 Task: Research family-friendly beach vacation options in the Outer Banks, North Carolina, with activities like  staying in Airbnb beachfront homes.
Action: Mouse moved to (499, 75)
Screenshot: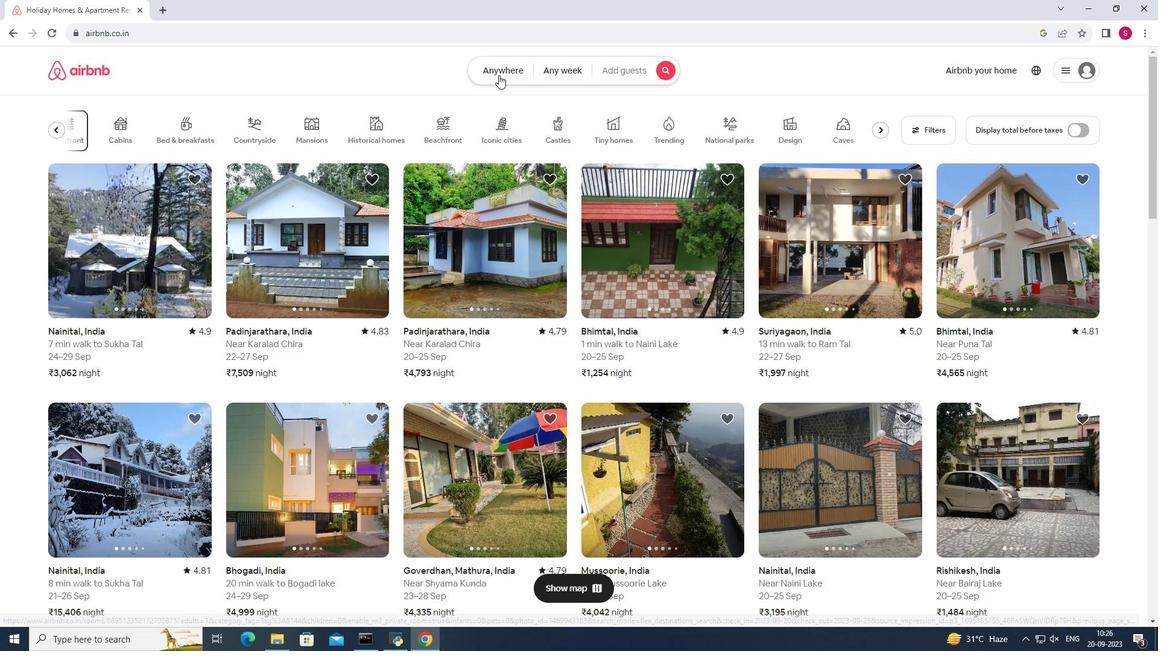 
Action: Mouse pressed left at (499, 75)
Screenshot: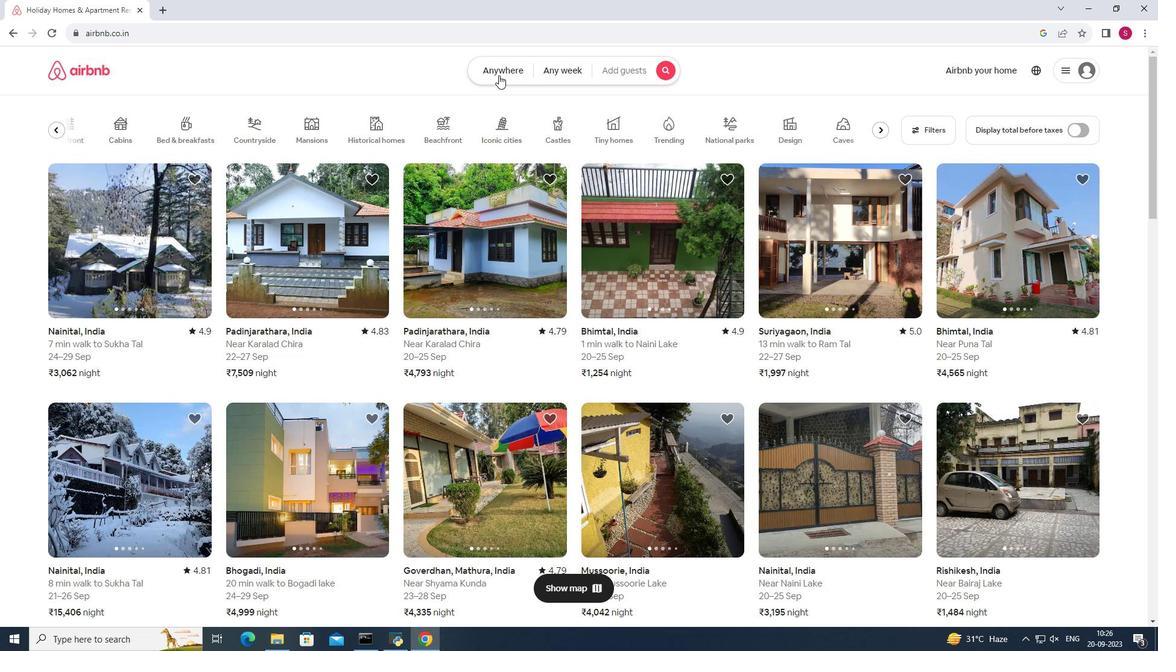 
Action: Mouse moved to (438, 114)
Screenshot: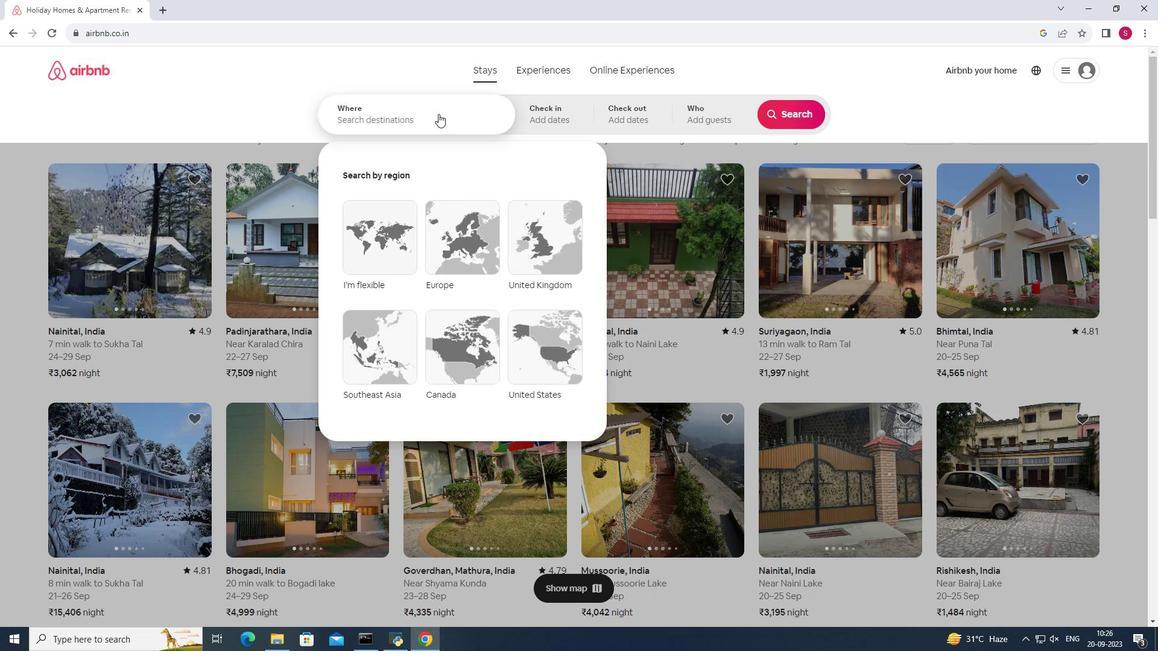 
Action: Mouse pressed left at (438, 114)
Screenshot: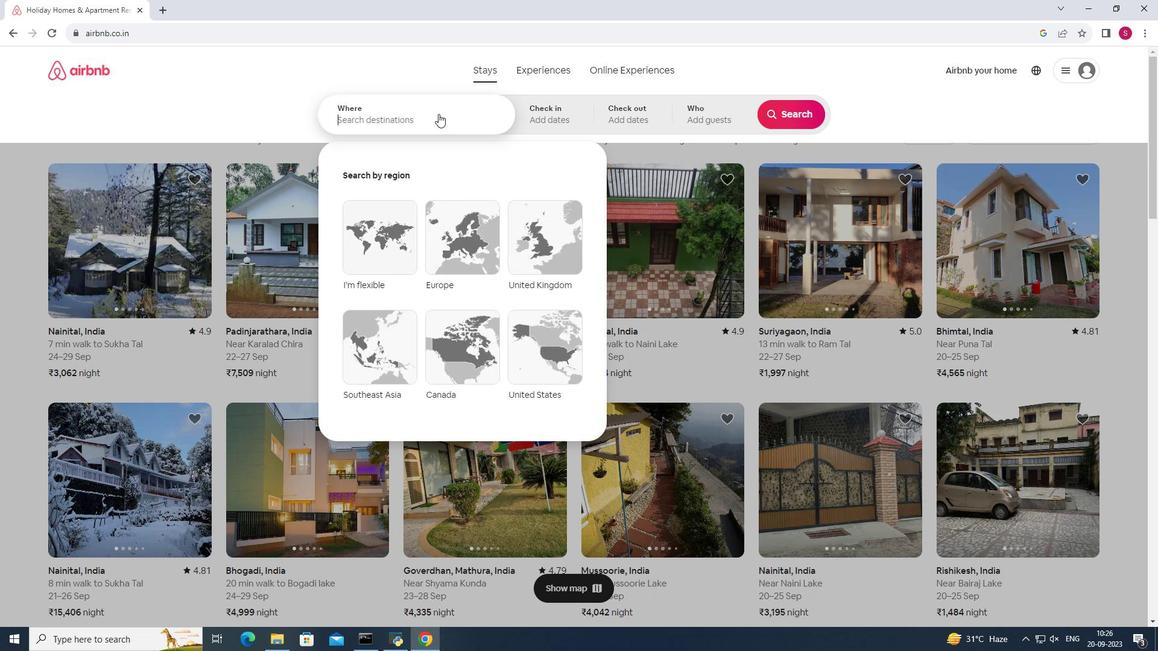 
Action: Key pressed <Key.shift><Key.shift><Key.shift><Key.shift><Key.shift><Key.shift><Key.shift><Key.shift>Outer<Key.space><Key.shift><Key.shift><Key.shift>Banks,<Key.space><Key.shift>North<Key.space><Key.shift><Key.shift><Key.shift><Key.shift>Carolina
Screenshot: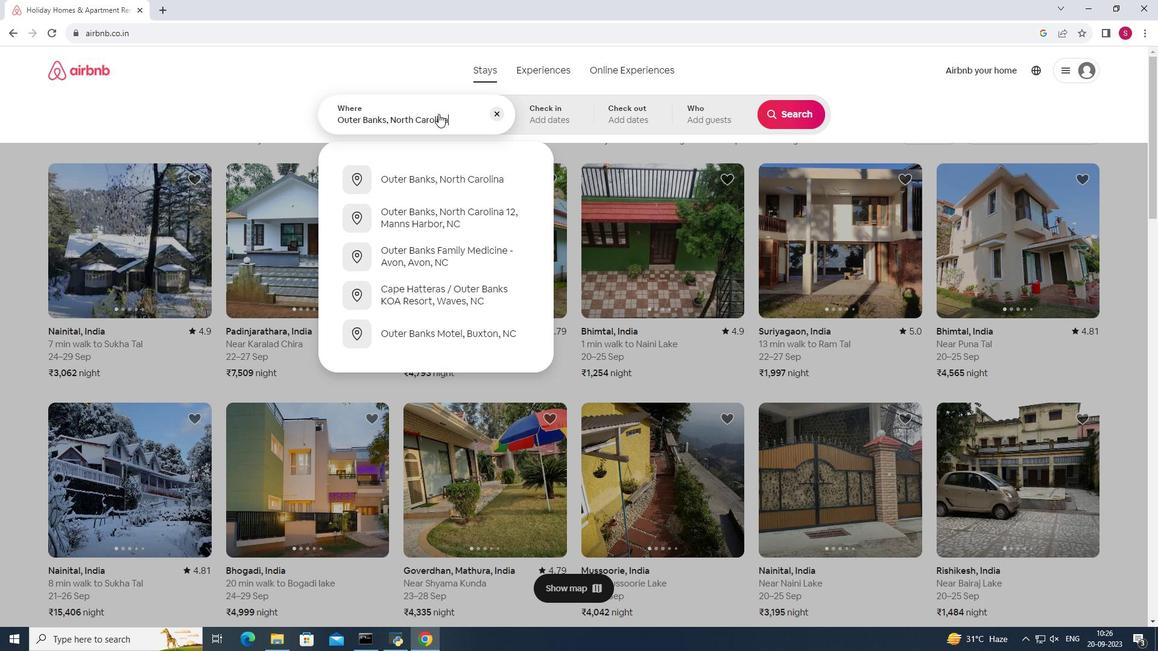 
Action: Mouse moved to (805, 118)
Screenshot: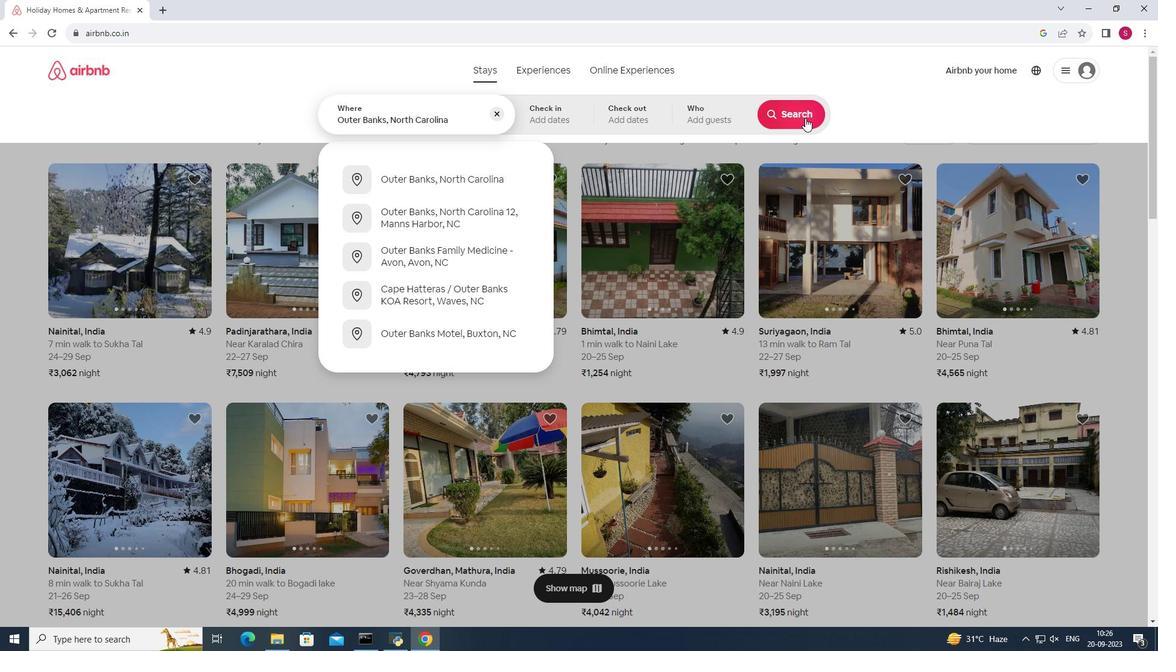 
Action: Mouse pressed left at (805, 118)
Screenshot: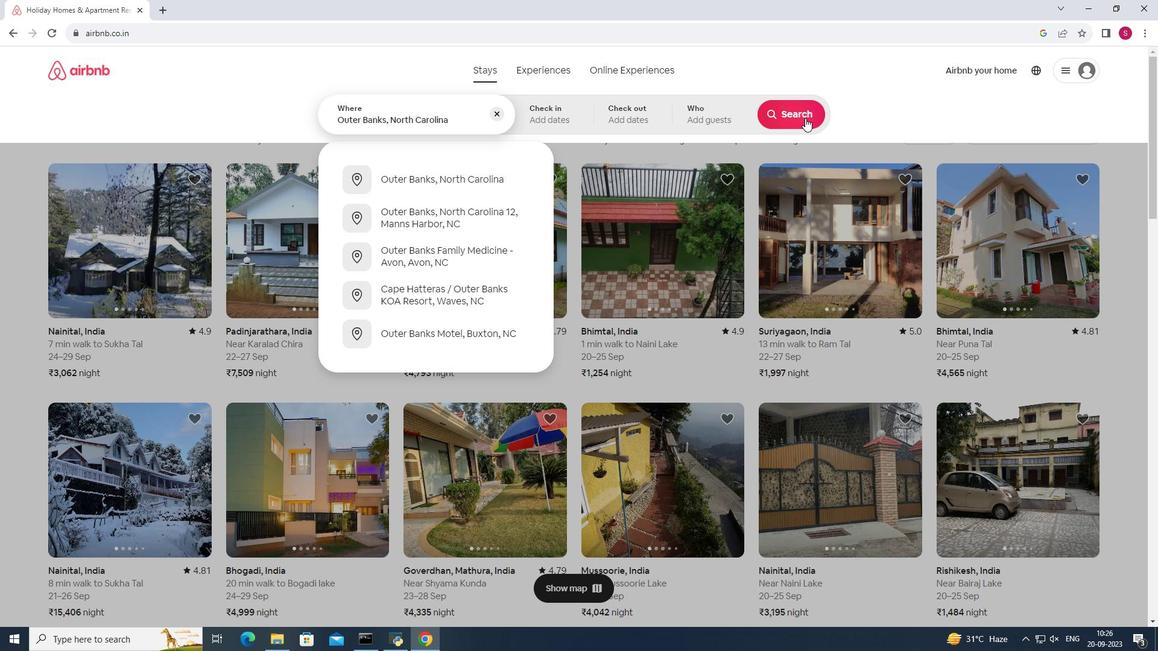 
Action: Mouse moved to (258, 112)
Screenshot: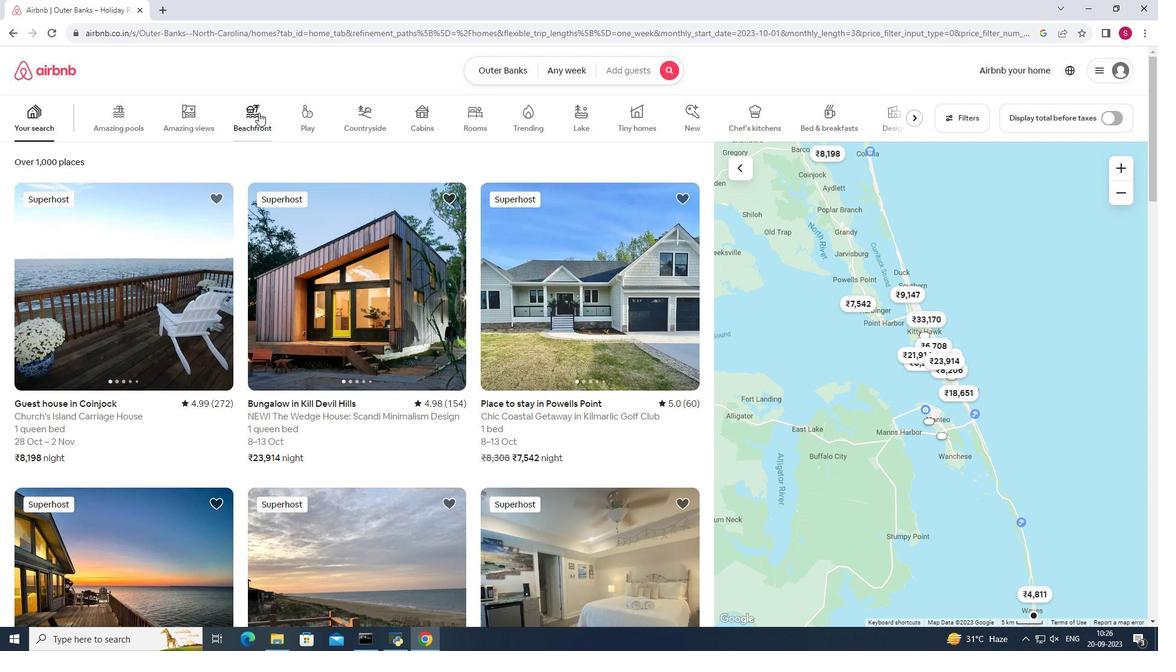 
Action: Mouse pressed left at (258, 112)
Screenshot: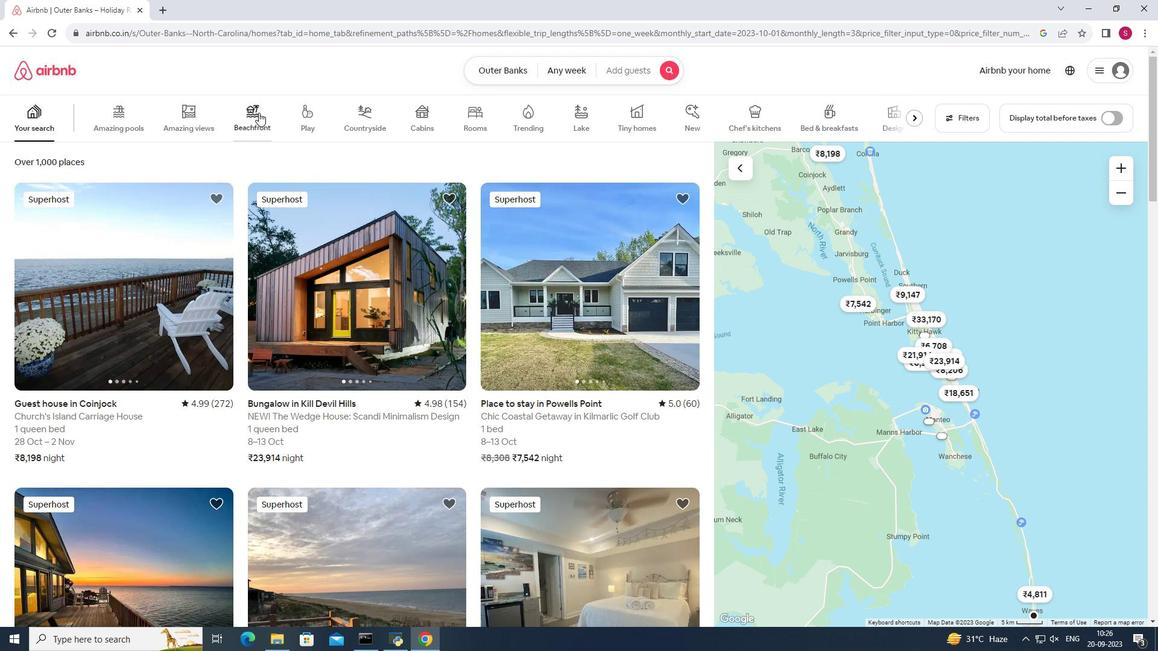 
Action: Mouse moved to (393, 303)
Screenshot: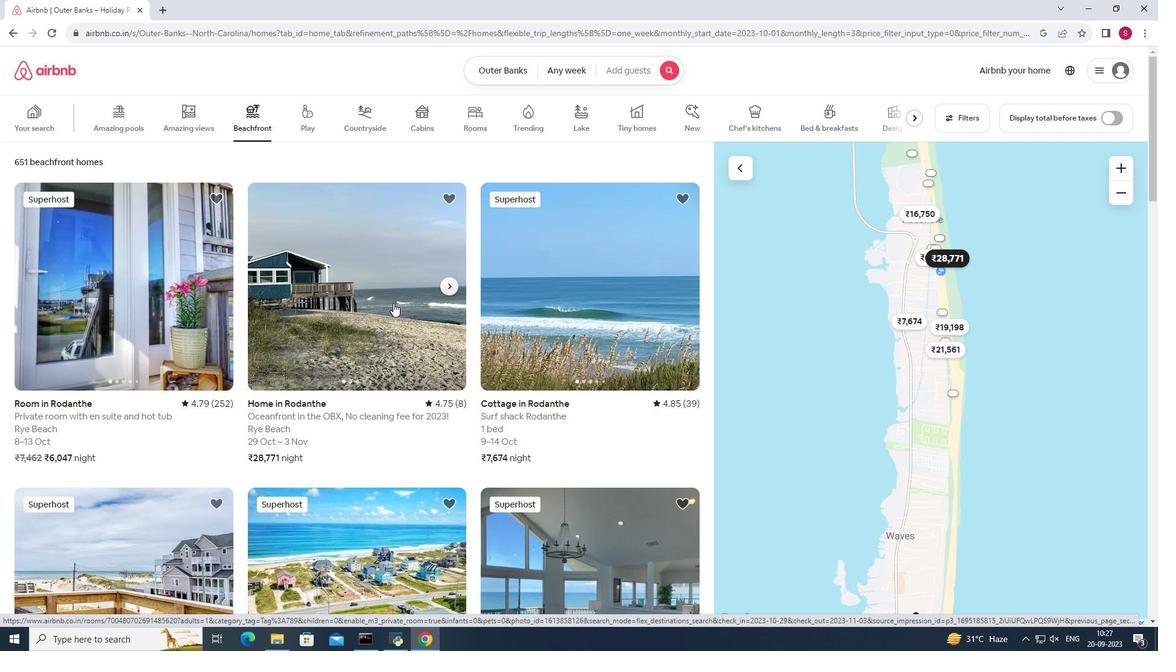
Action: Mouse pressed left at (393, 303)
Screenshot: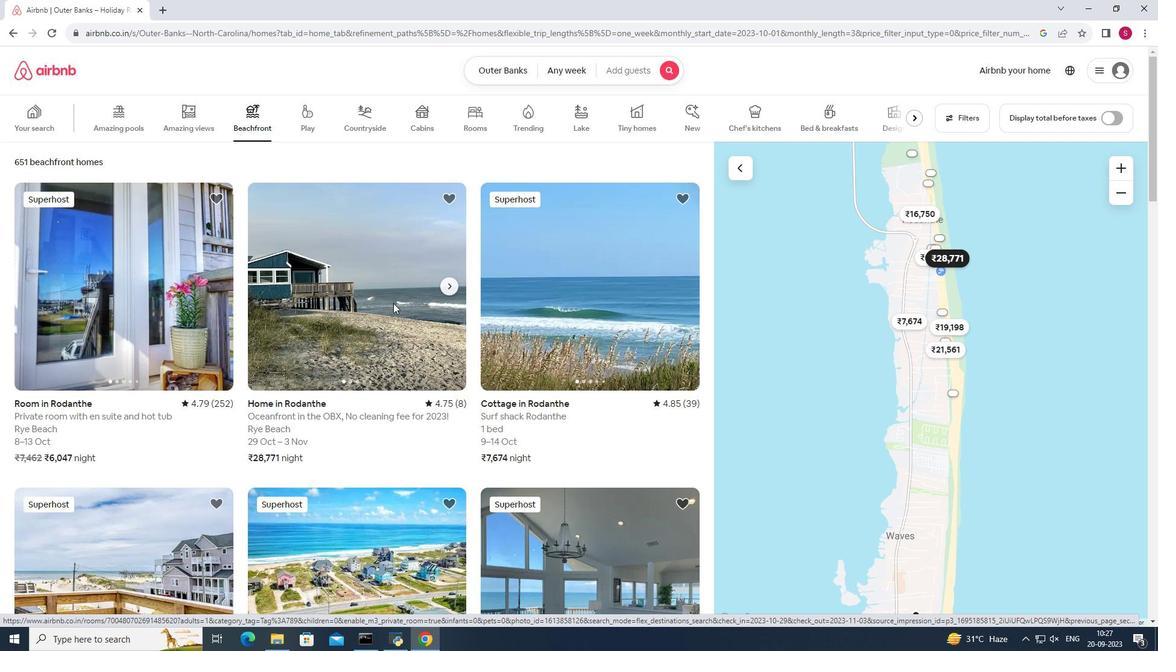 
Action: Mouse moved to (840, 428)
Screenshot: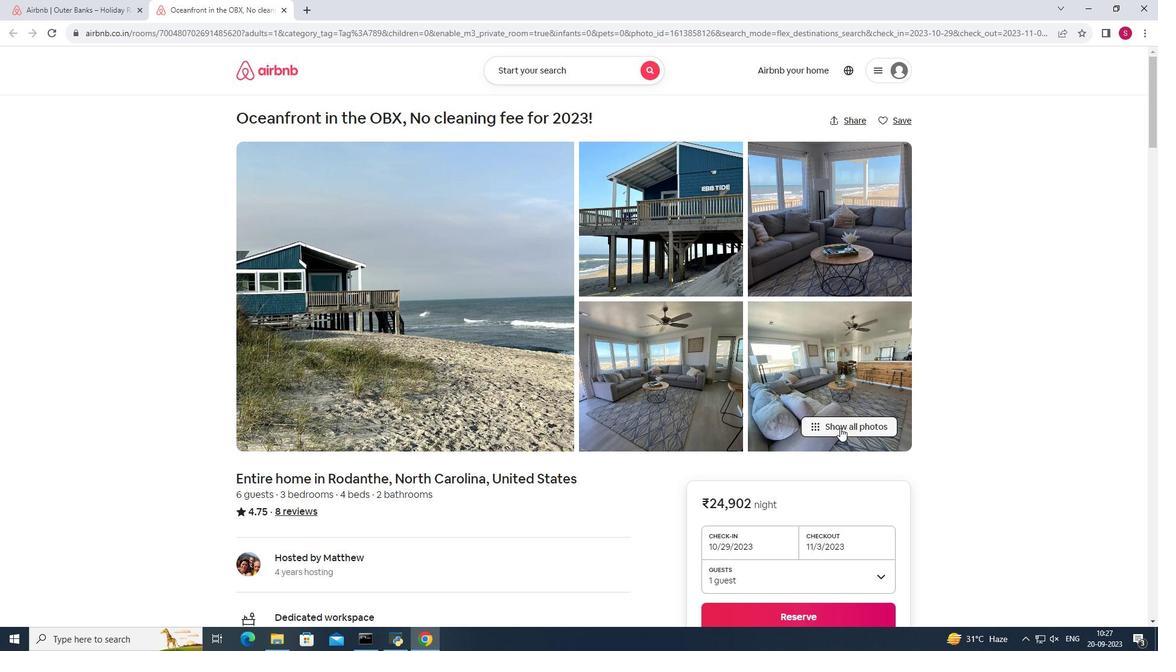 
Action: Mouse pressed left at (840, 428)
Screenshot: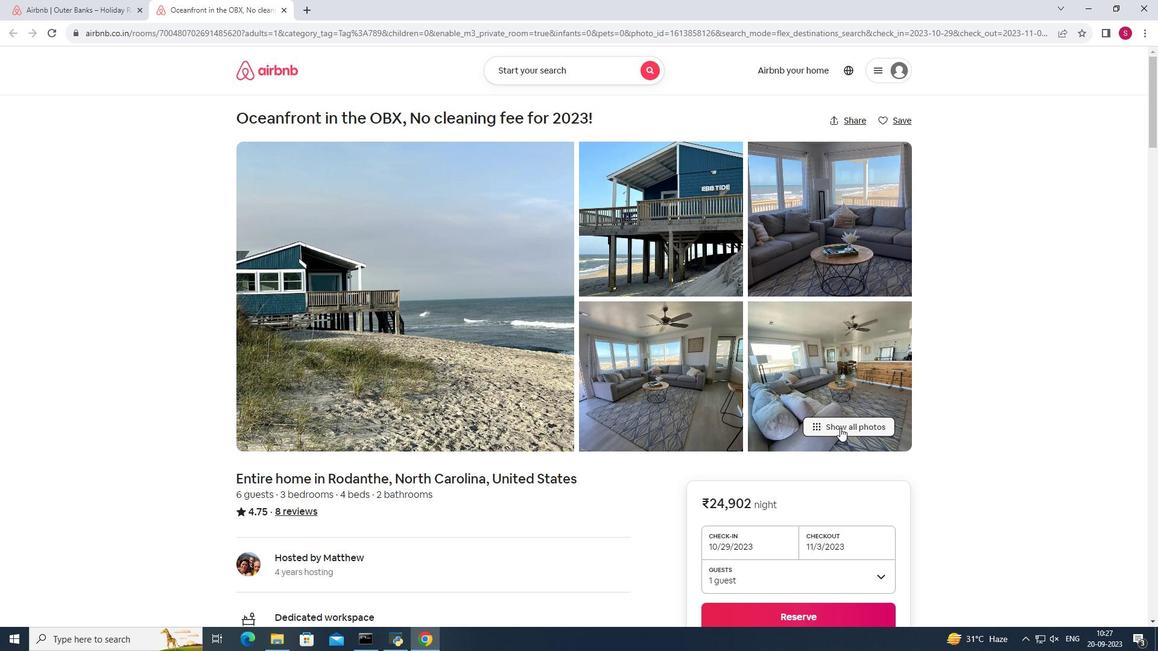
Action: Mouse moved to (766, 295)
Screenshot: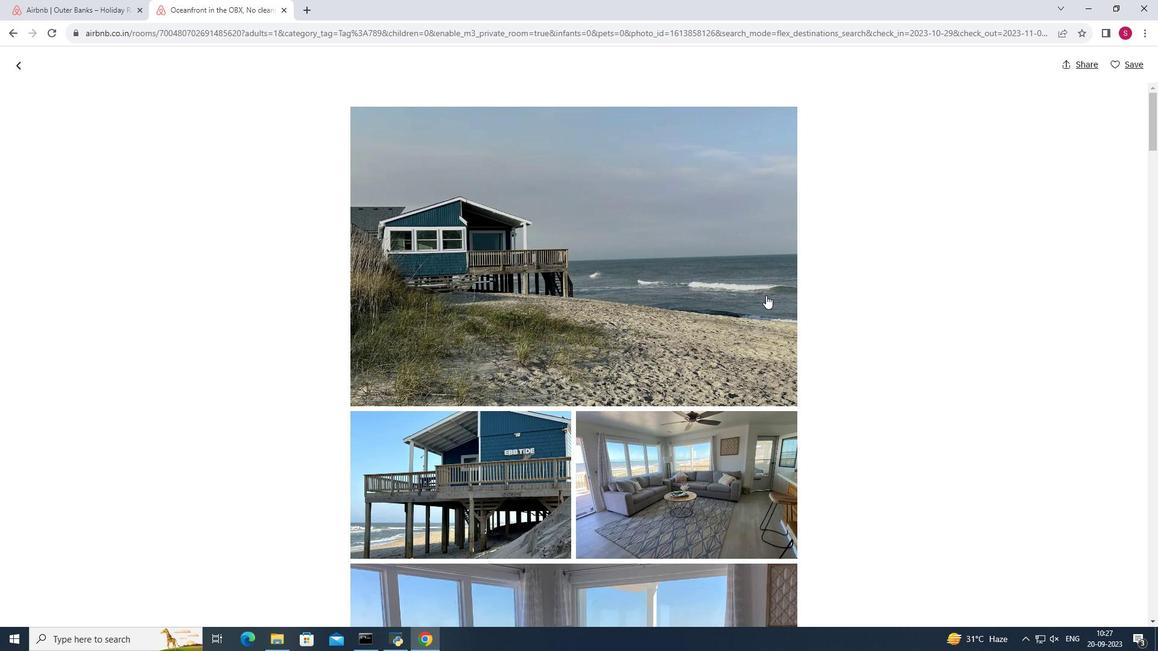 
Action: Mouse scrolled (766, 295) with delta (0, 0)
Screenshot: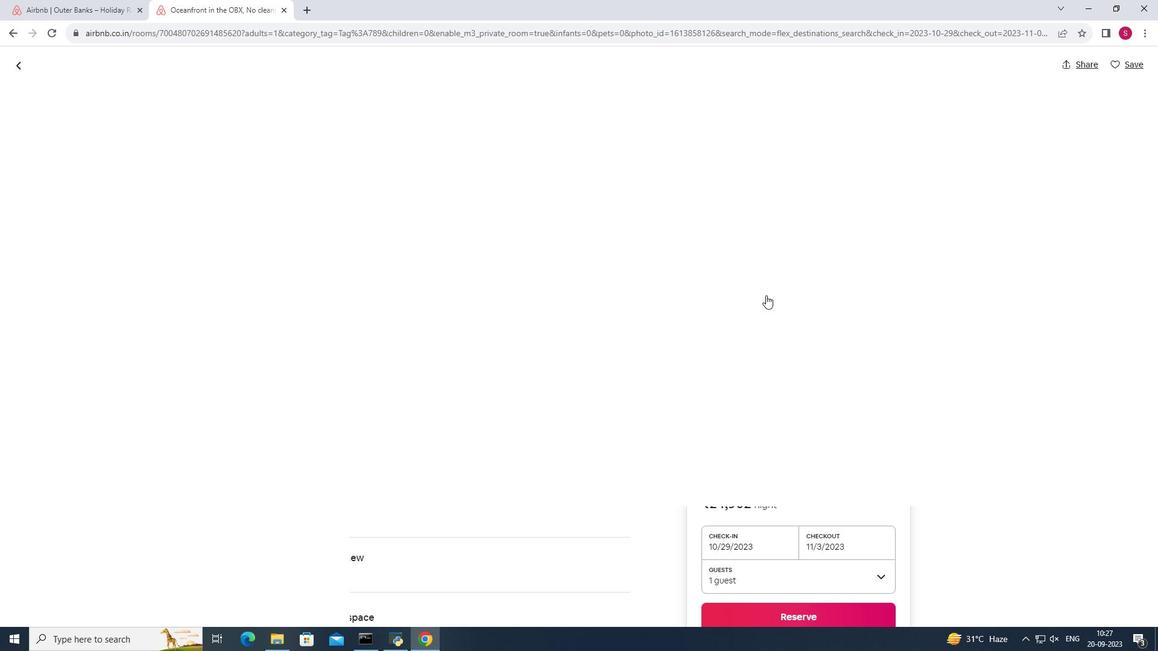 
Action: Mouse scrolled (766, 295) with delta (0, 0)
Screenshot: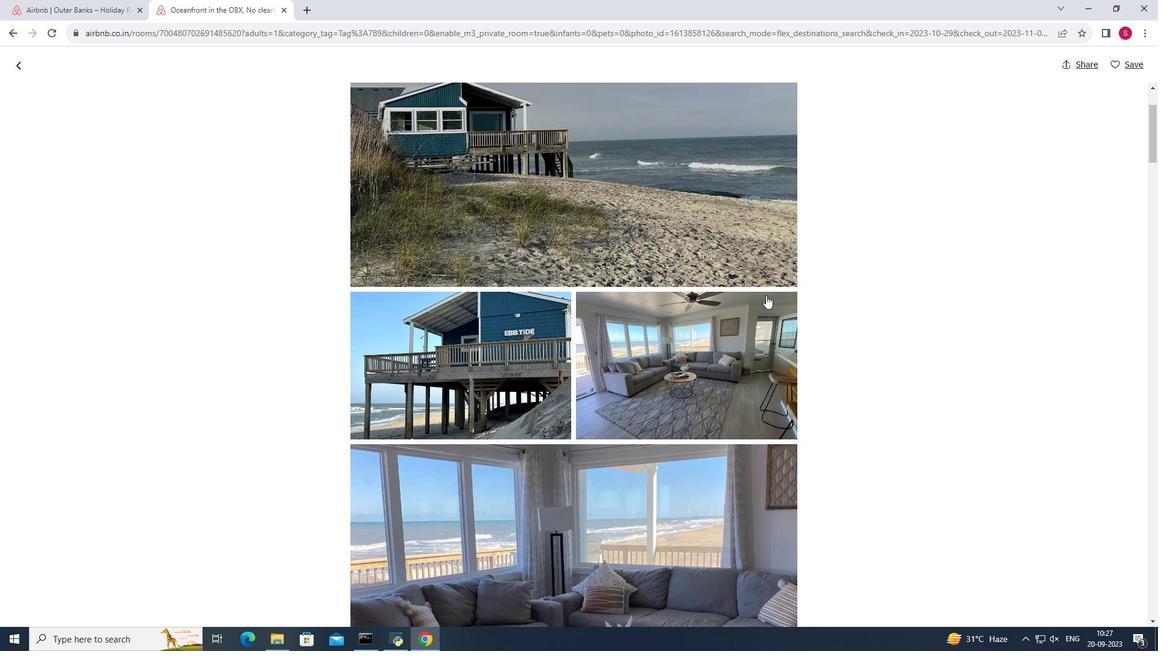 
Action: Mouse scrolled (766, 295) with delta (0, 0)
Screenshot: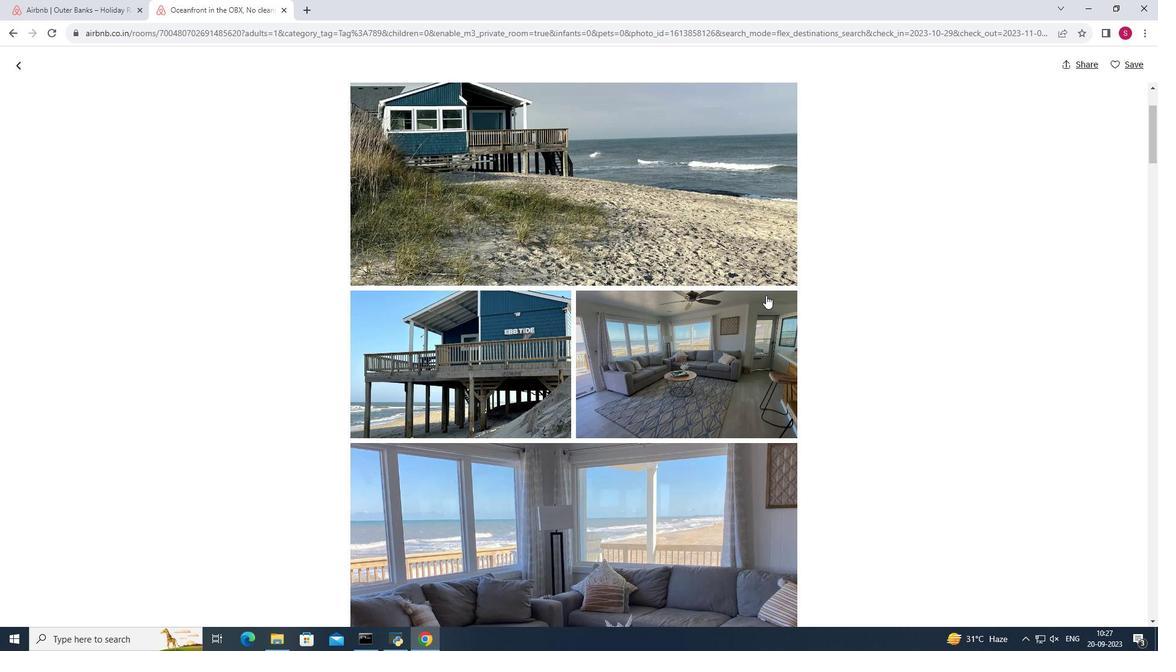 
Action: Mouse scrolled (766, 295) with delta (0, 0)
Screenshot: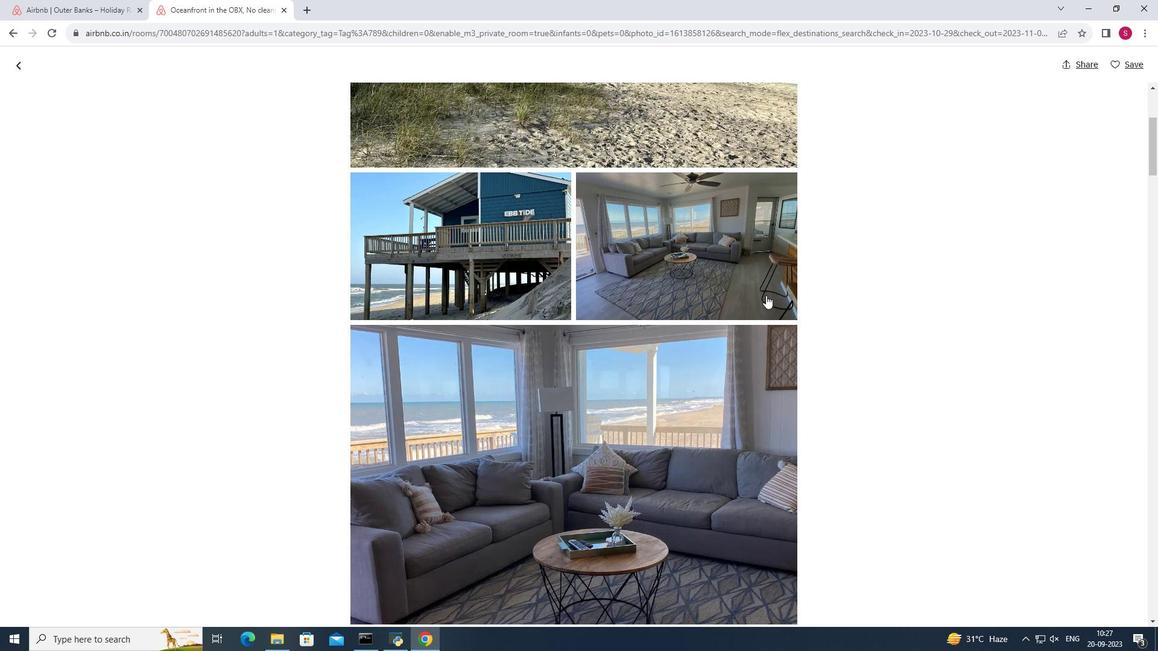 
Action: Mouse scrolled (766, 295) with delta (0, 0)
Screenshot: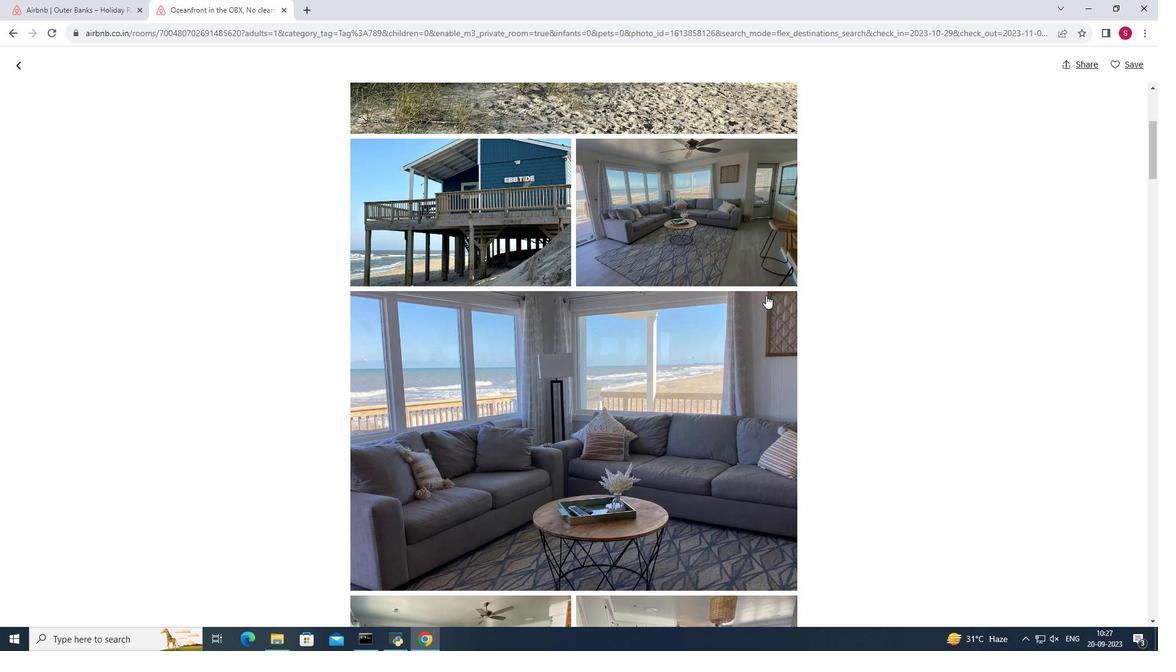 
Action: Mouse scrolled (766, 295) with delta (0, 0)
Screenshot: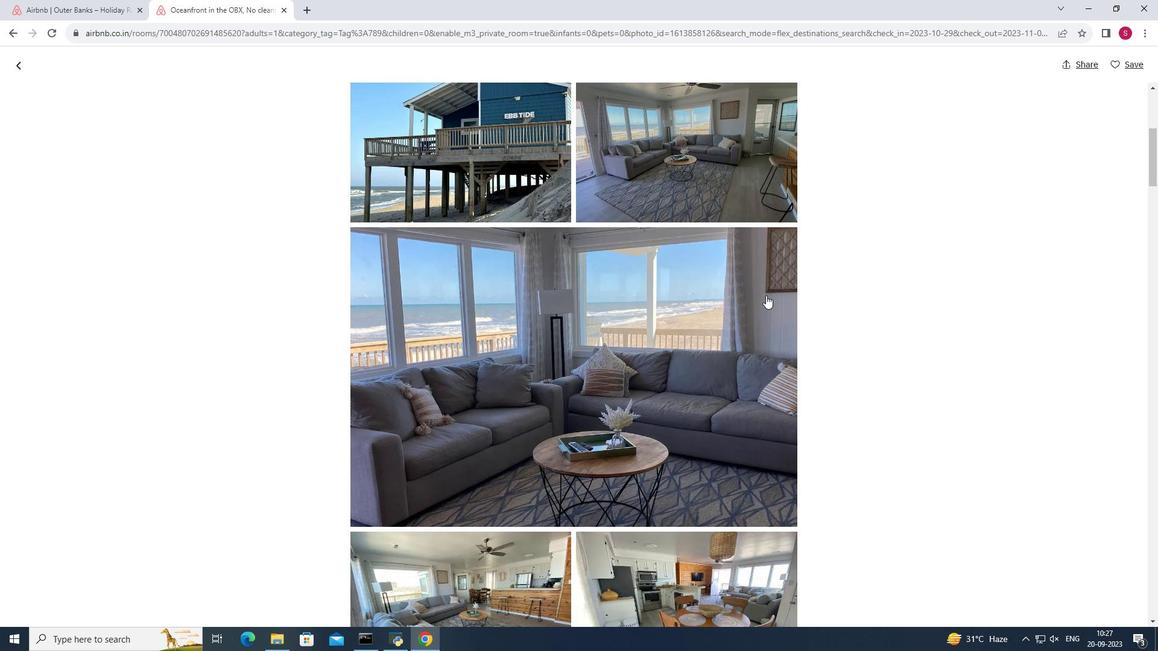 
Action: Mouse scrolled (766, 295) with delta (0, 0)
Screenshot: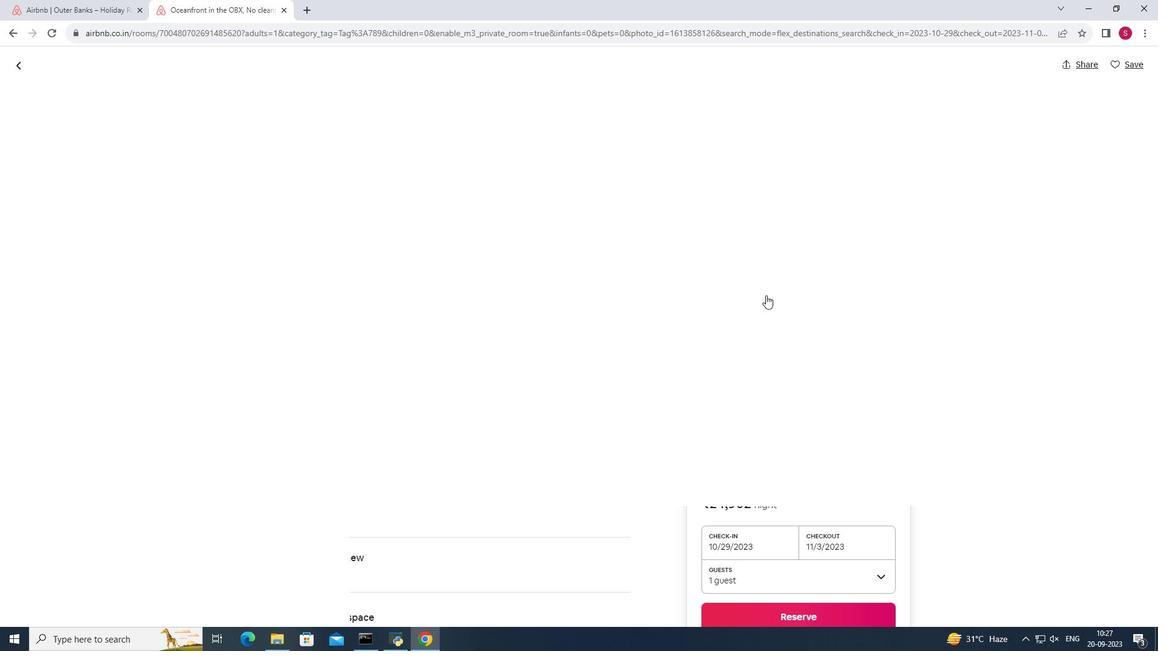 
Action: Mouse scrolled (766, 295) with delta (0, 0)
Screenshot: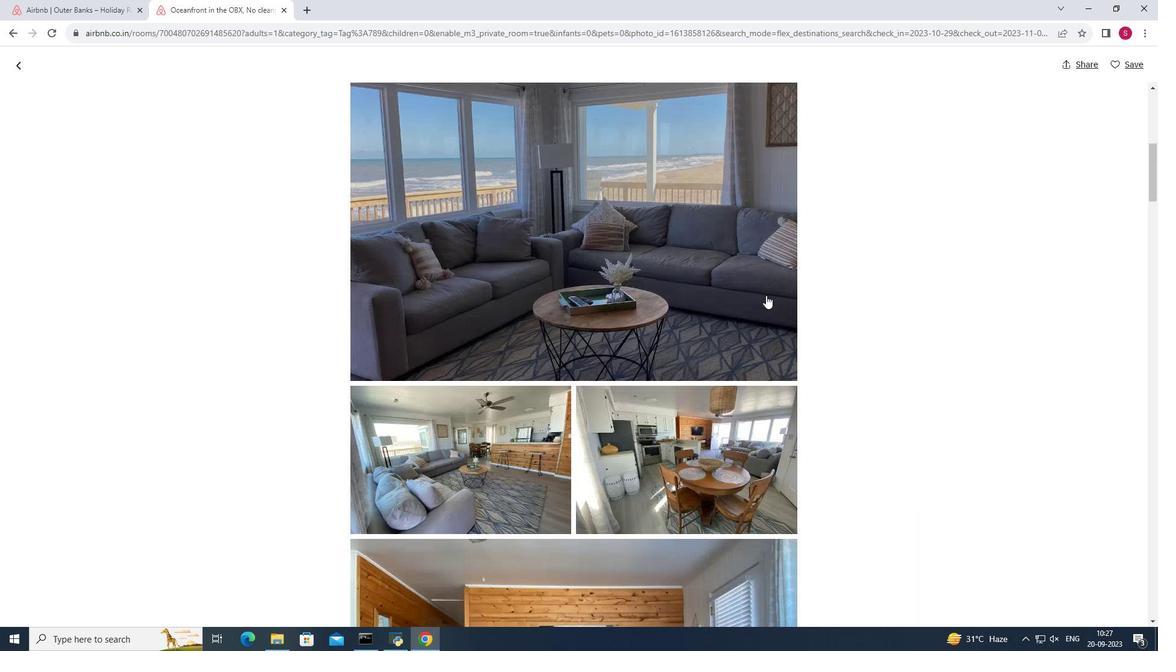 
Action: Mouse scrolled (766, 295) with delta (0, 0)
Screenshot: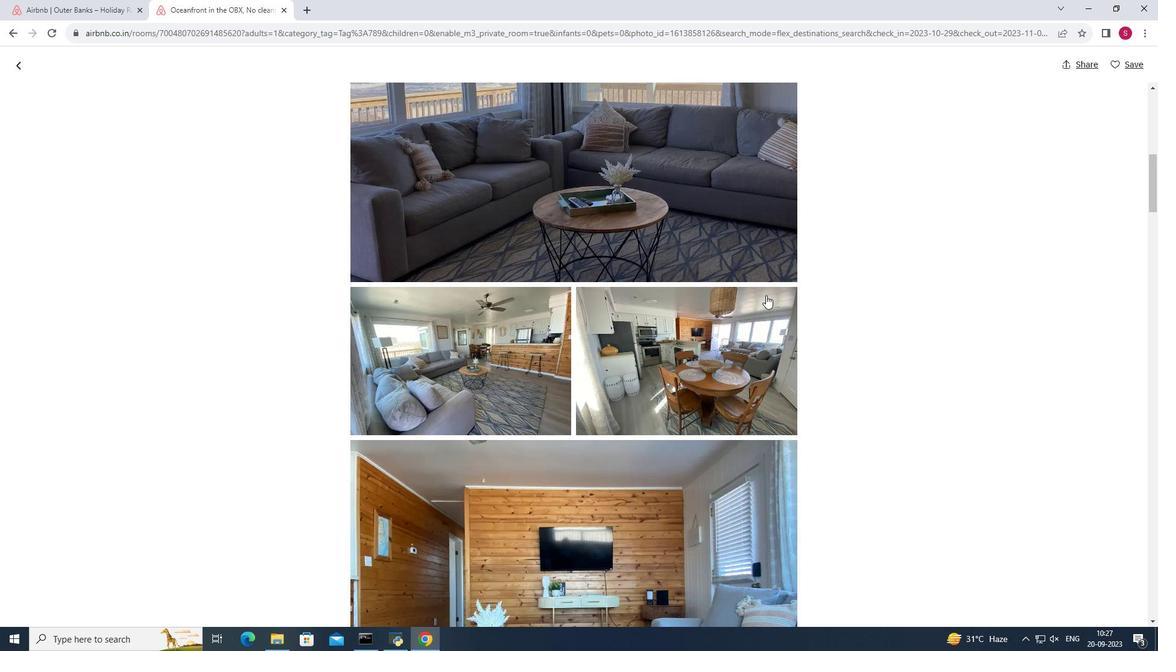 
Action: Mouse scrolled (766, 295) with delta (0, 0)
Screenshot: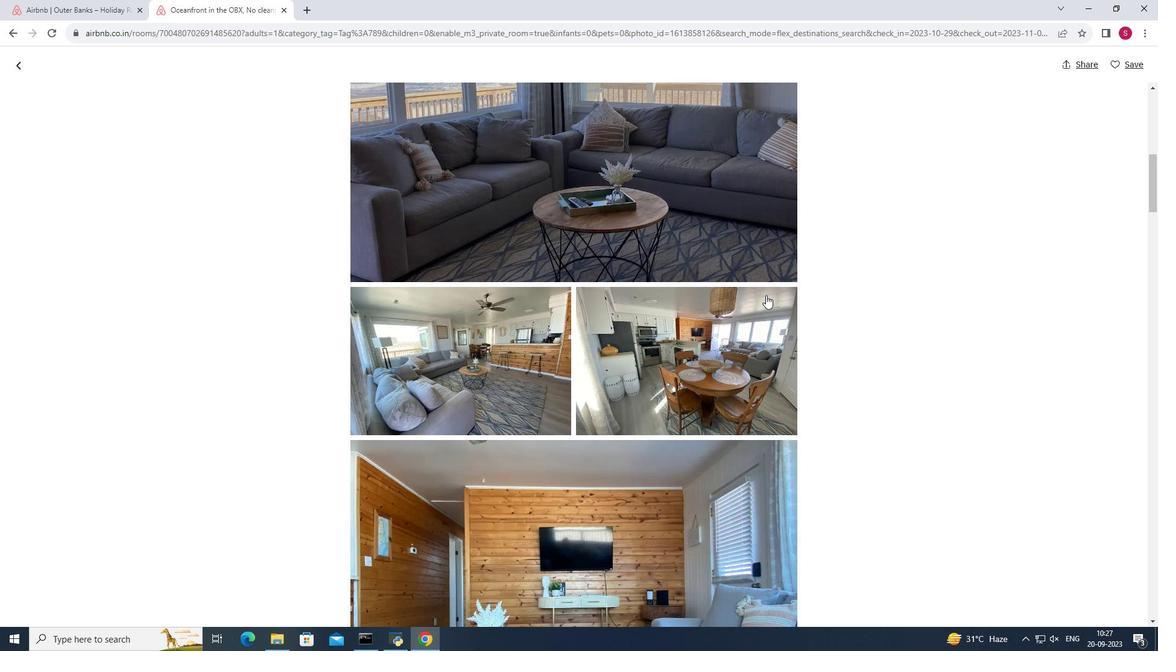 
Action: Mouse scrolled (766, 295) with delta (0, 0)
Screenshot: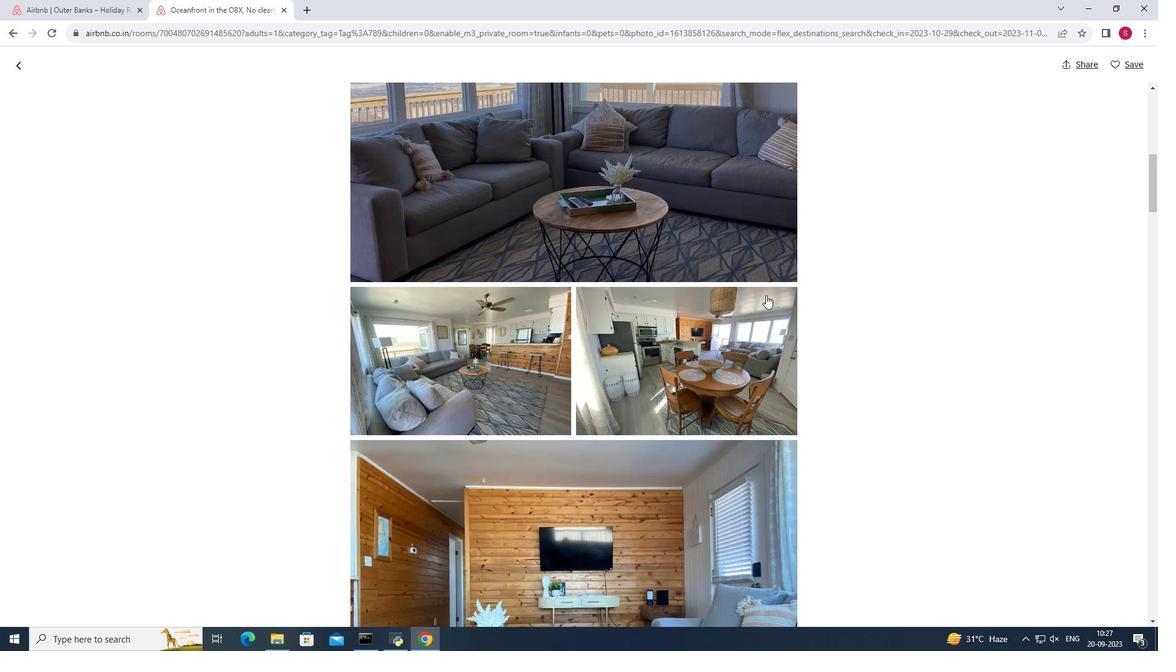 
Action: Mouse scrolled (766, 295) with delta (0, 0)
Screenshot: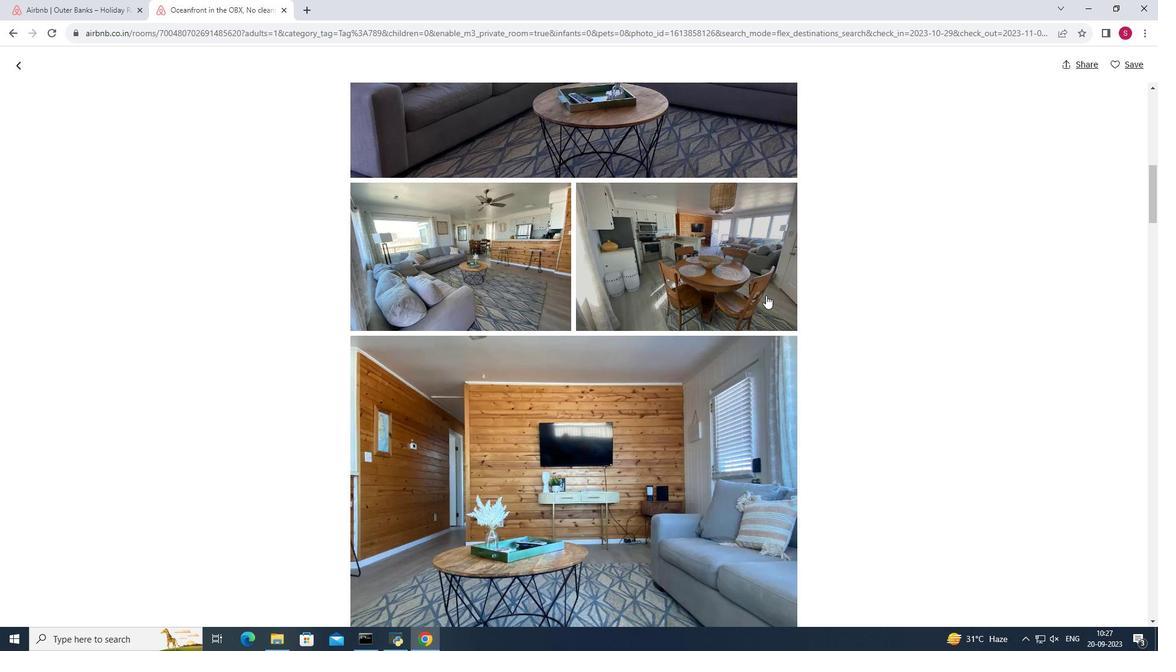 
Action: Mouse scrolled (766, 295) with delta (0, 0)
Screenshot: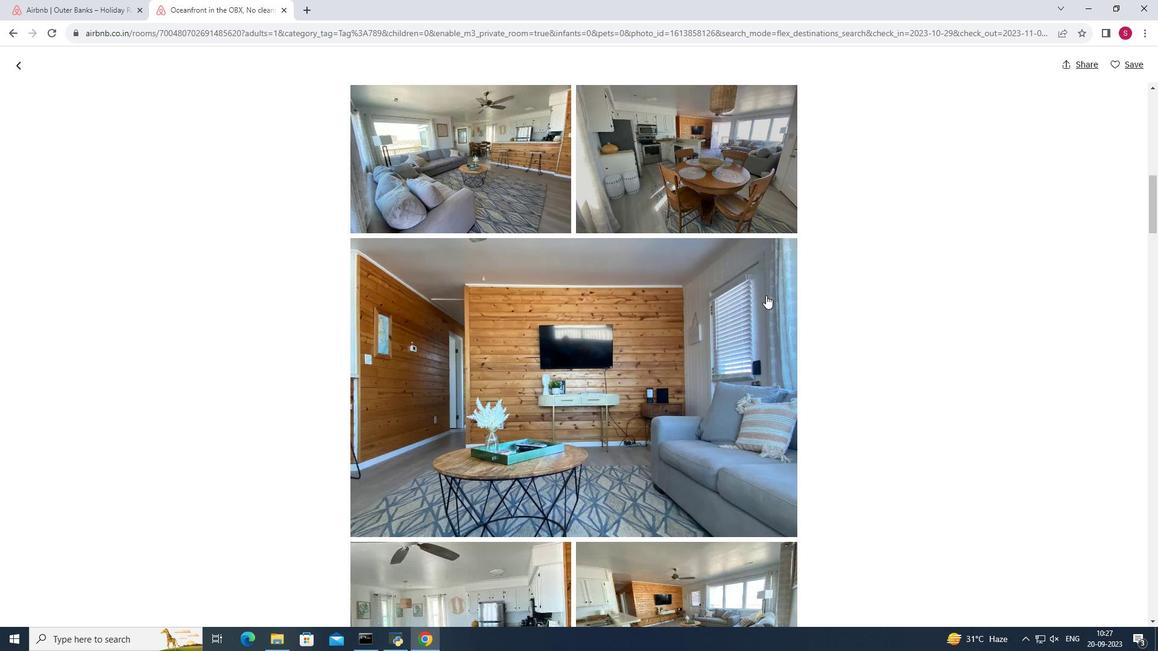 
Action: Mouse scrolled (766, 295) with delta (0, 0)
Screenshot: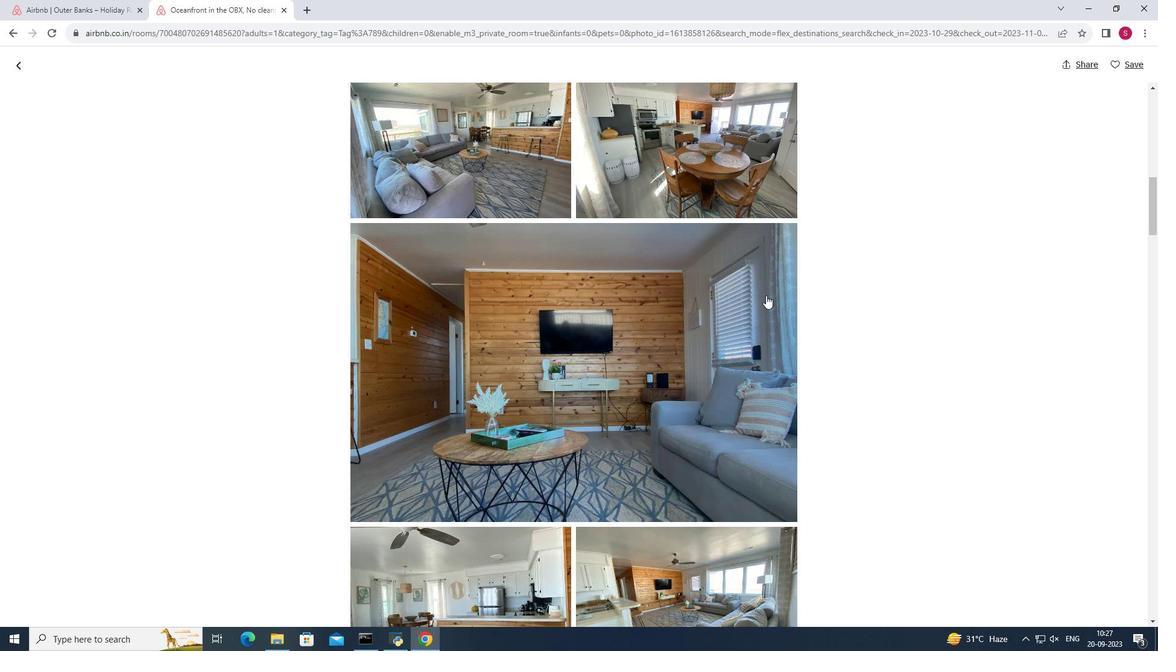 
Action: Mouse scrolled (766, 295) with delta (0, 0)
Screenshot: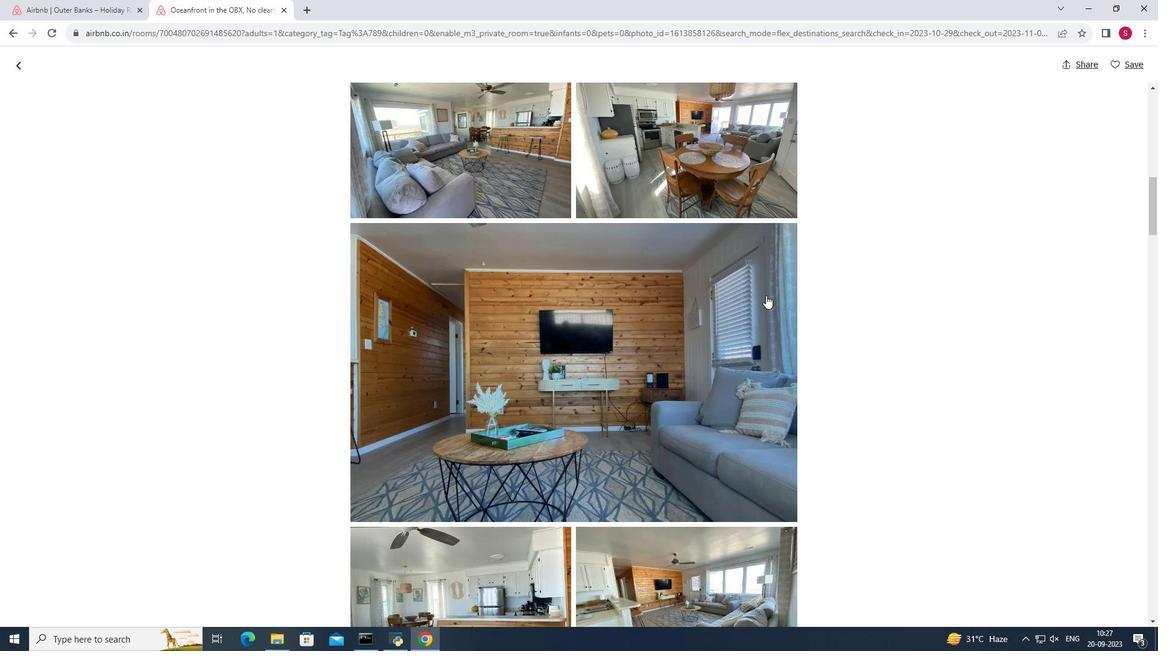 
Action: Mouse scrolled (766, 295) with delta (0, 0)
Screenshot: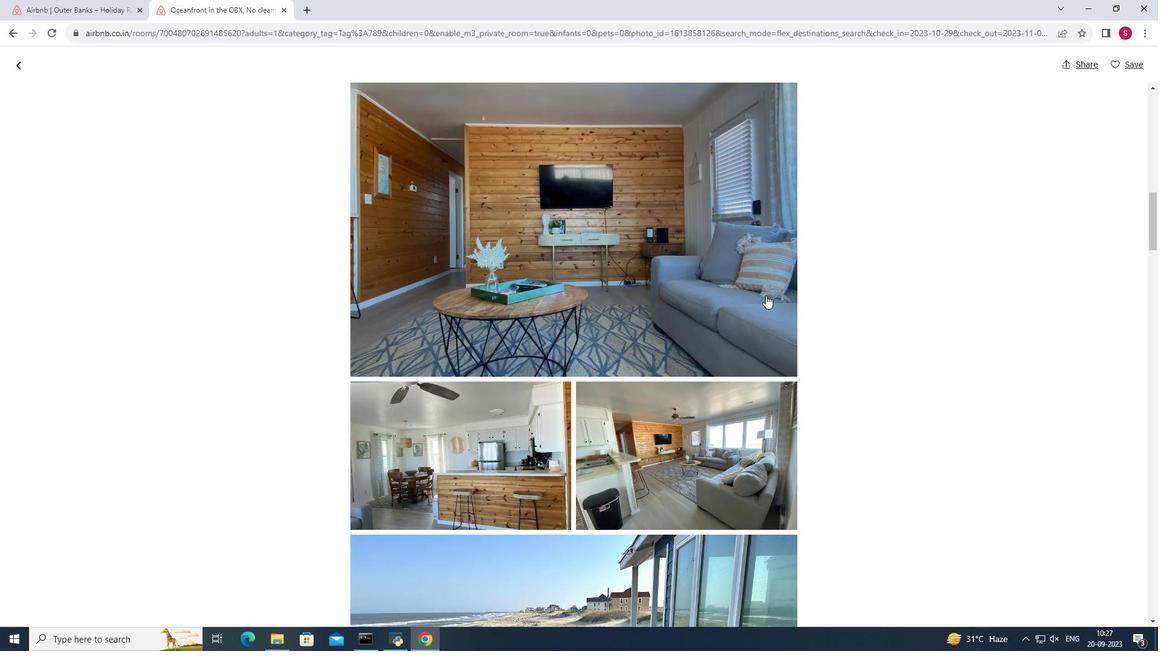 
Action: Mouse scrolled (766, 295) with delta (0, 0)
Screenshot: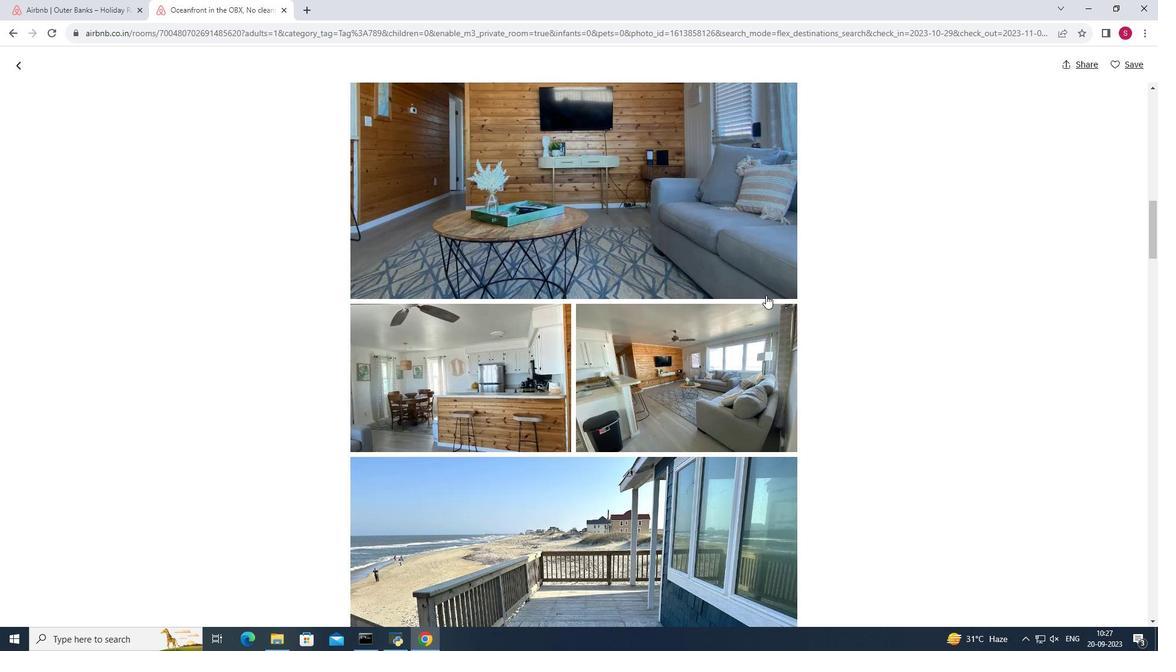 
Action: Mouse scrolled (766, 295) with delta (0, 0)
Screenshot: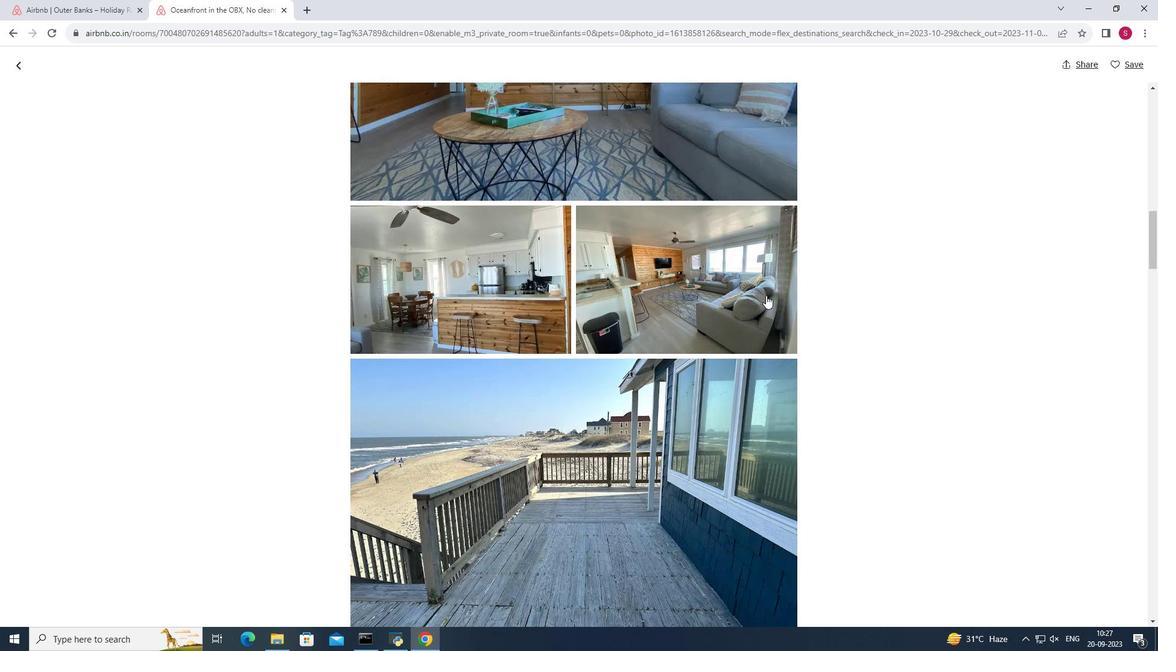 
Action: Mouse scrolled (766, 295) with delta (0, 0)
Screenshot: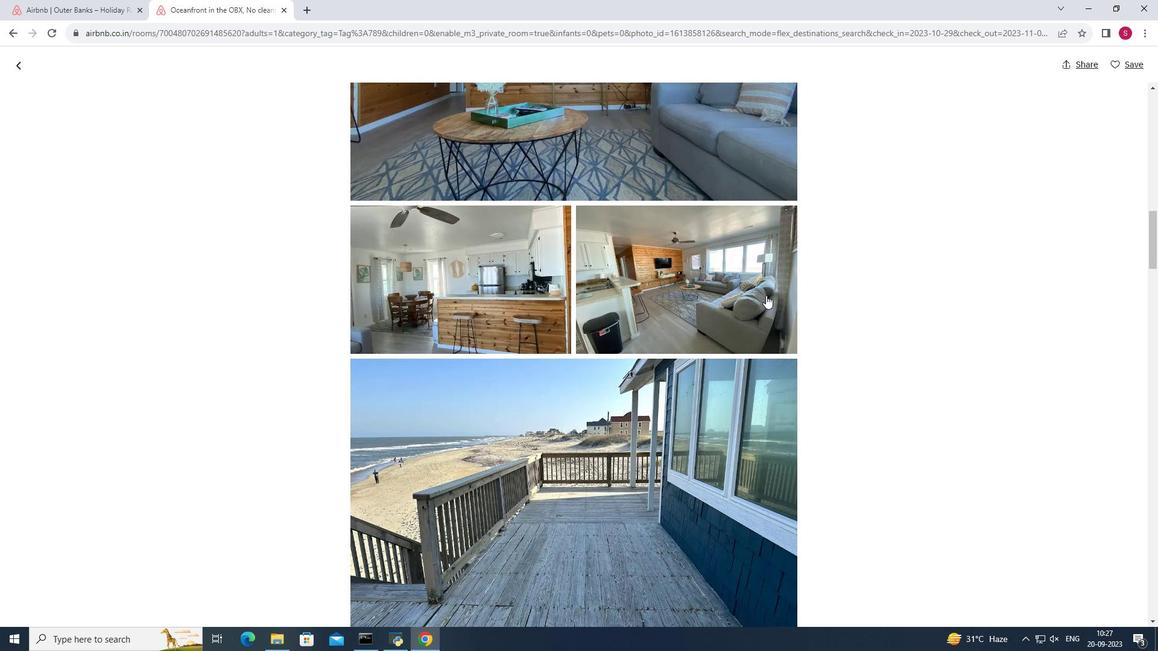 
Action: Mouse scrolled (766, 295) with delta (0, 0)
Screenshot: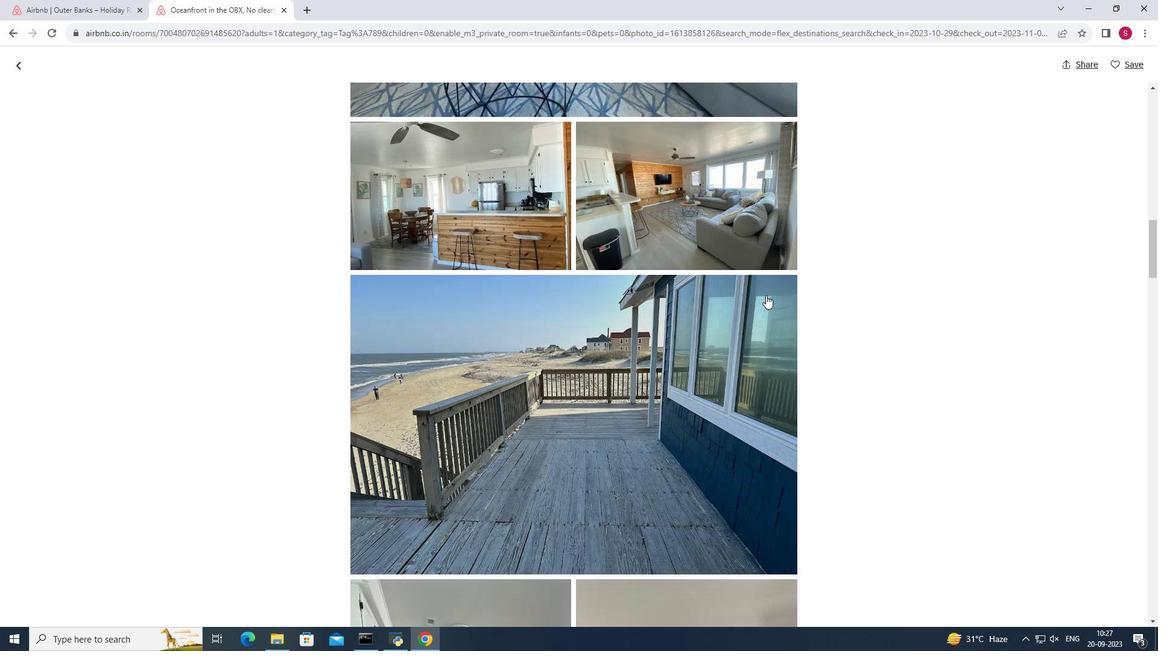 
Action: Mouse scrolled (766, 295) with delta (0, 0)
Screenshot: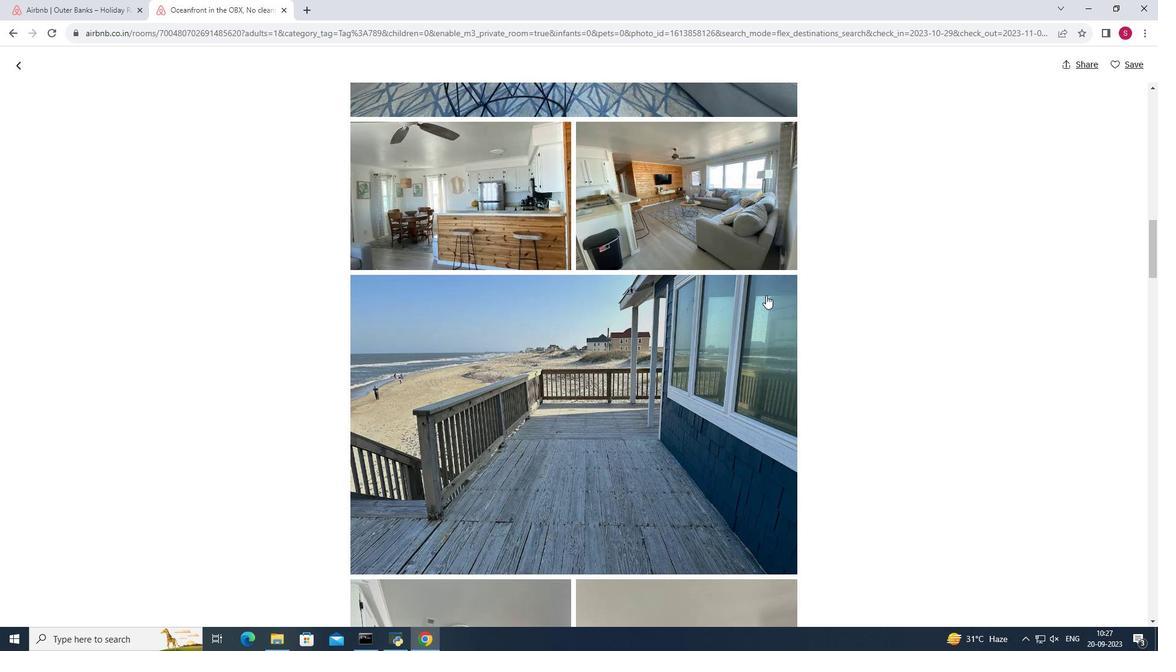 
Action: Mouse scrolled (766, 295) with delta (0, 0)
Screenshot: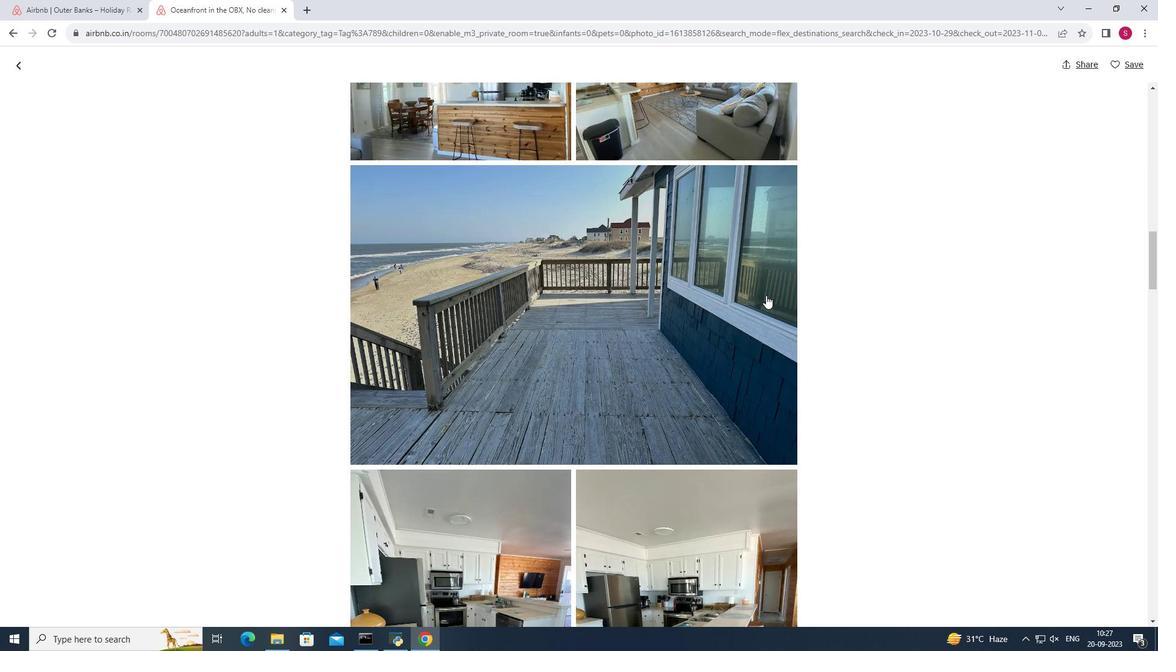
Action: Mouse scrolled (766, 295) with delta (0, 0)
Screenshot: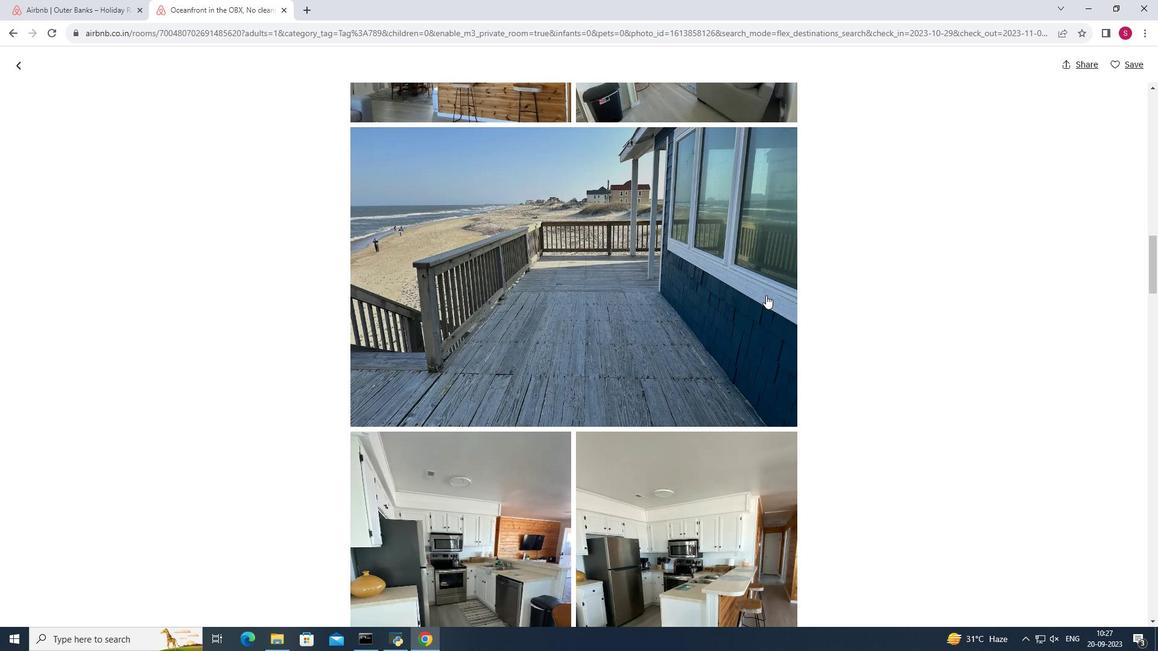 
Action: Mouse scrolled (766, 295) with delta (0, 0)
Screenshot: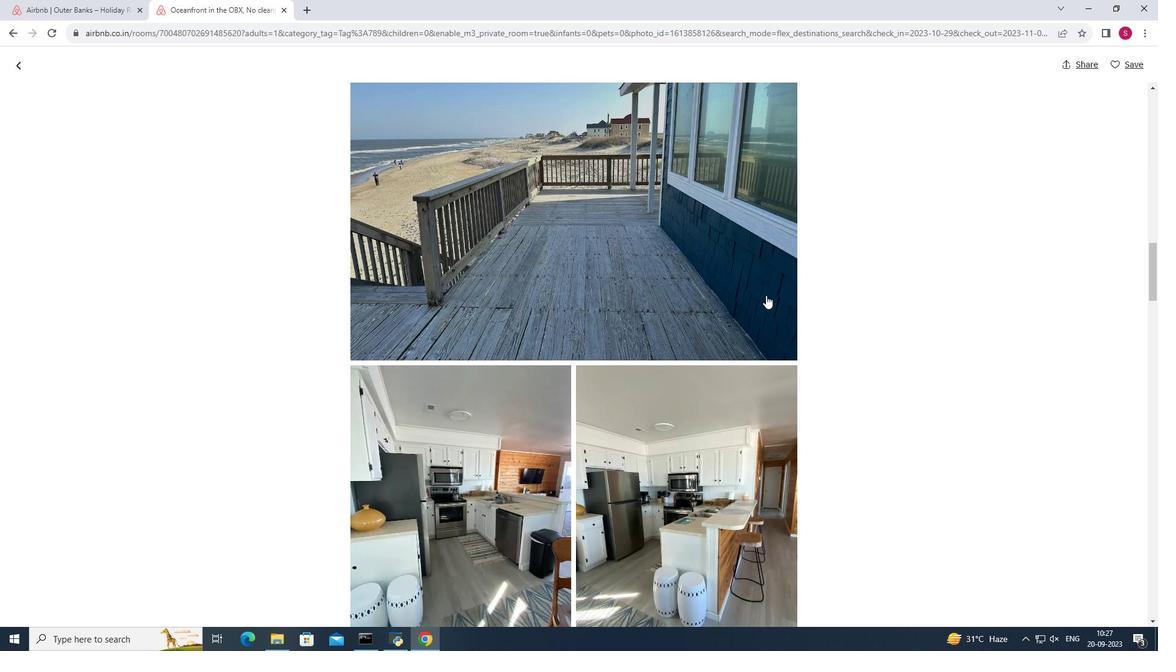 
Action: Mouse scrolled (766, 295) with delta (0, 0)
Screenshot: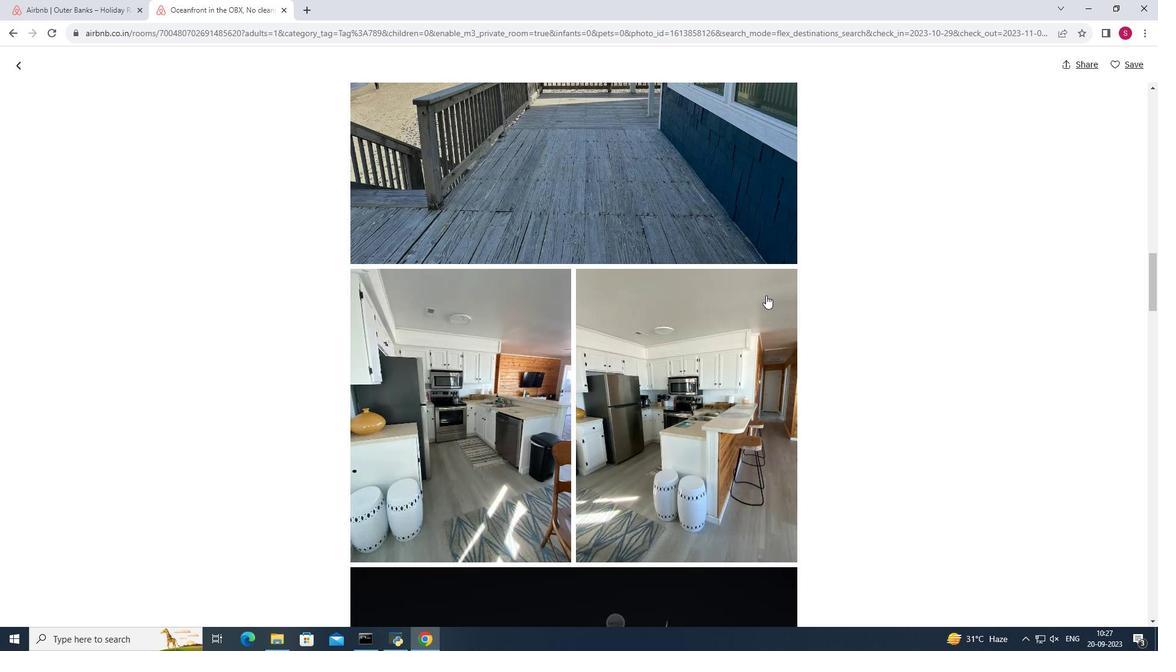
Action: Mouse scrolled (766, 295) with delta (0, 0)
Screenshot: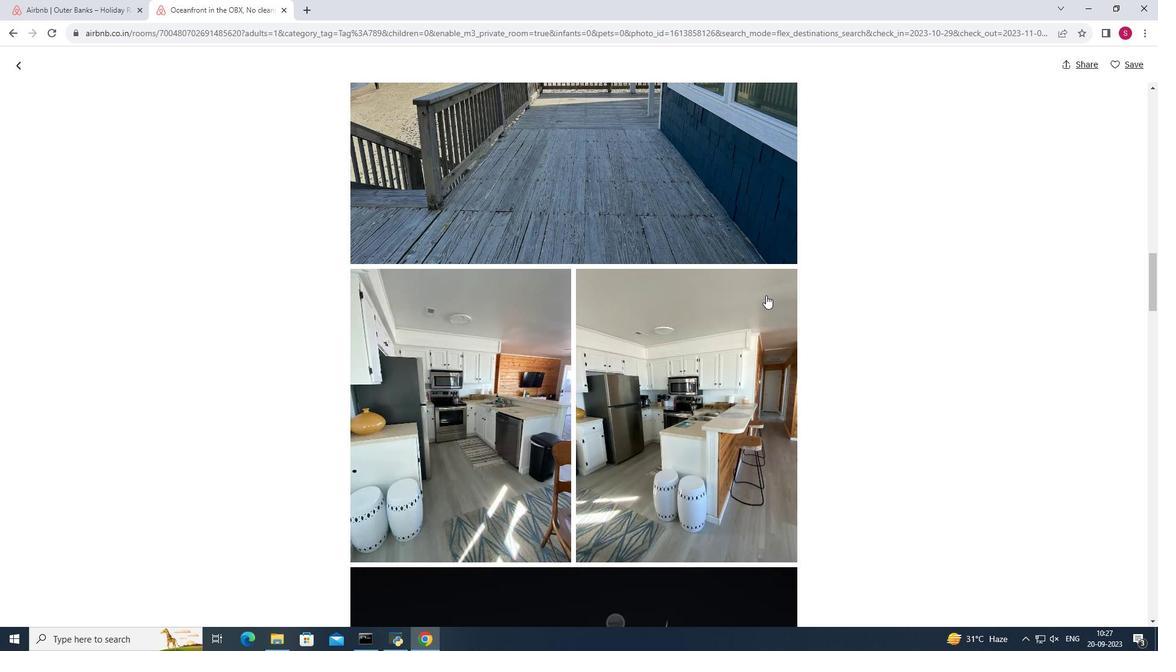 
Action: Mouse scrolled (766, 295) with delta (0, 0)
Screenshot: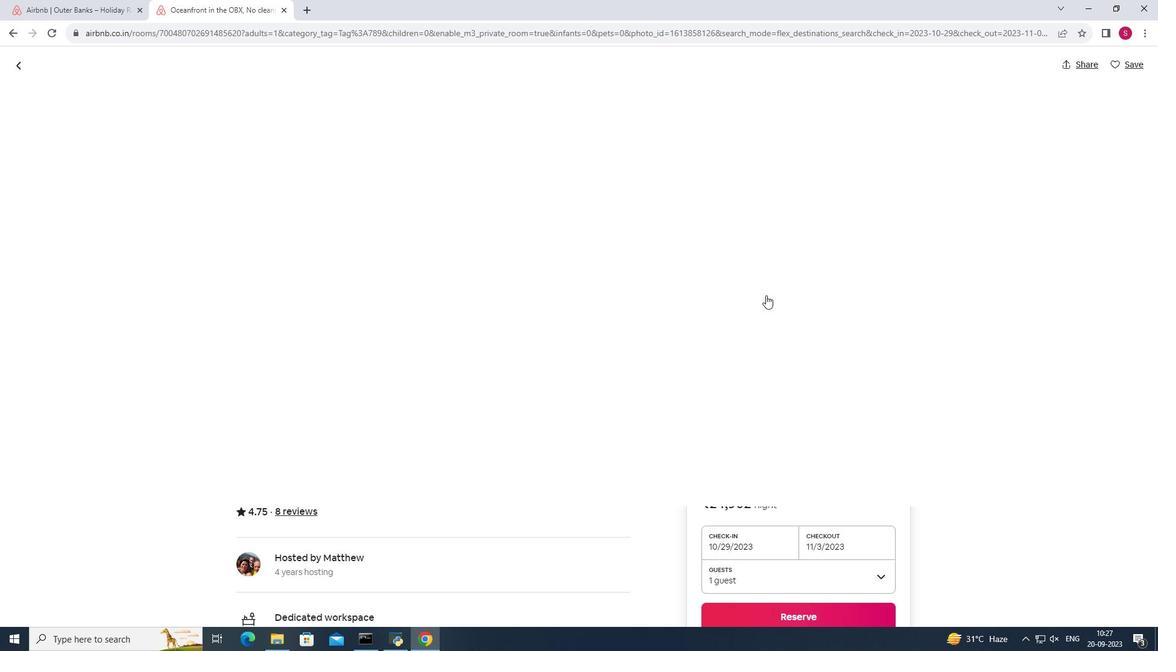 
Action: Mouse scrolled (766, 295) with delta (0, 0)
Screenshot: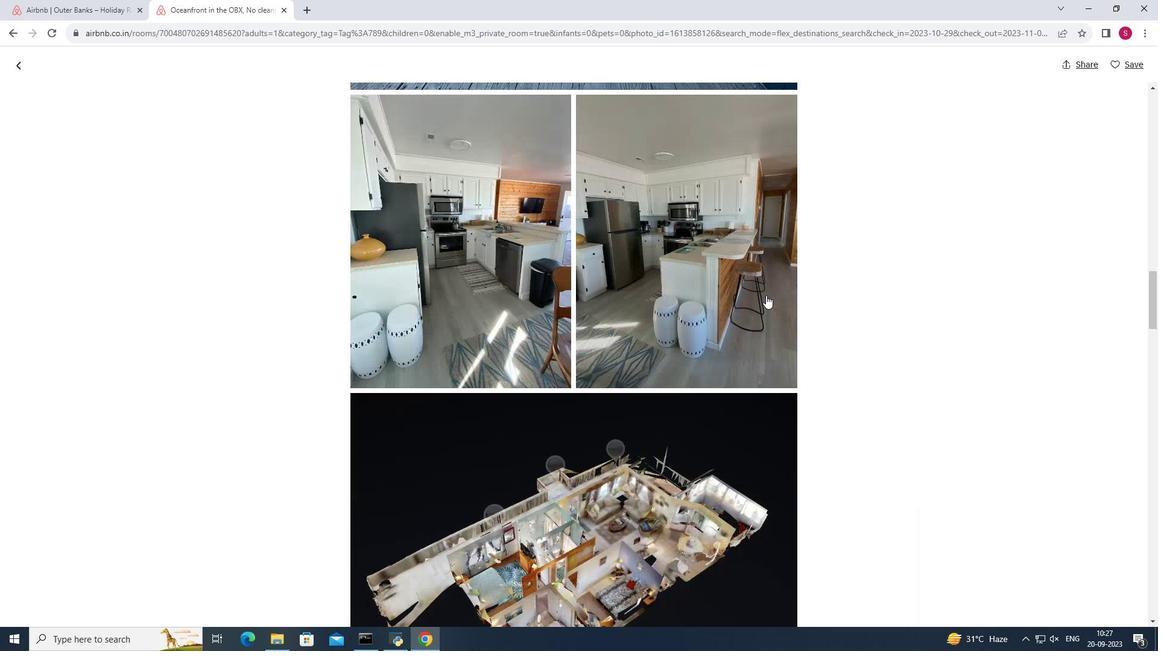 
Action: Mouse scrolled (766, 295) with delta (0, 0)
Screenshot: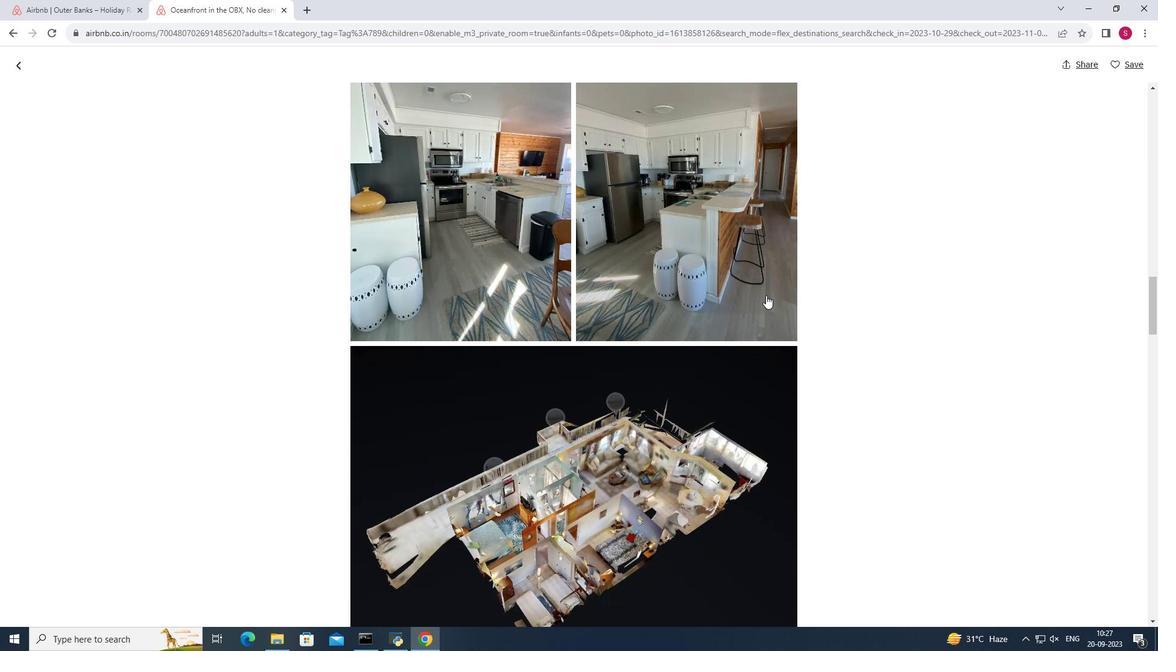 
Action: Mouse scrolled (766, 295) with delta (0, 0)
Screenshot: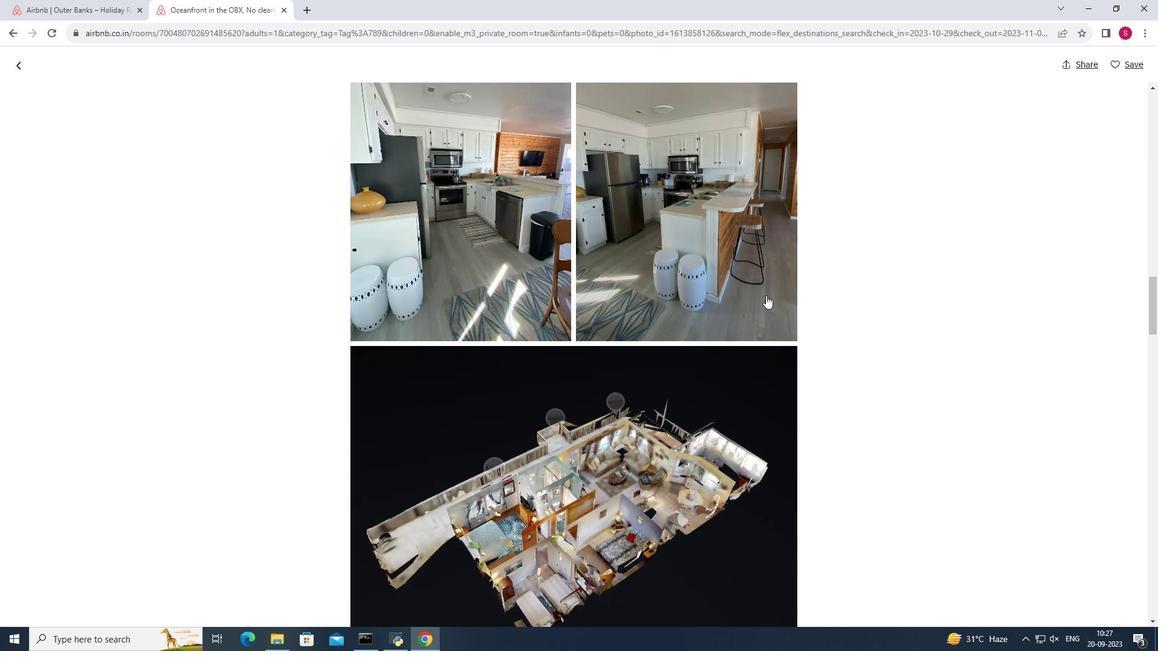 
Action: Mouse scrolled (766, 295) with delta (0, 0)
Screenshot: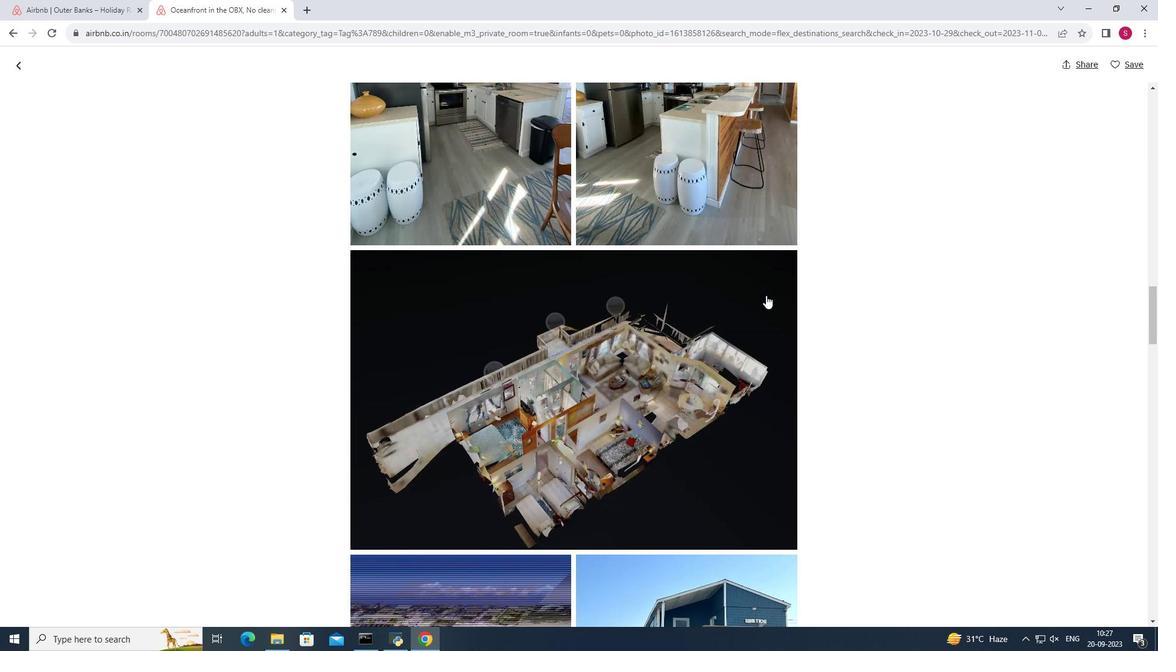 
Action: Mouse scrolled (766, 295) with delta (0, 0)
Screenshot: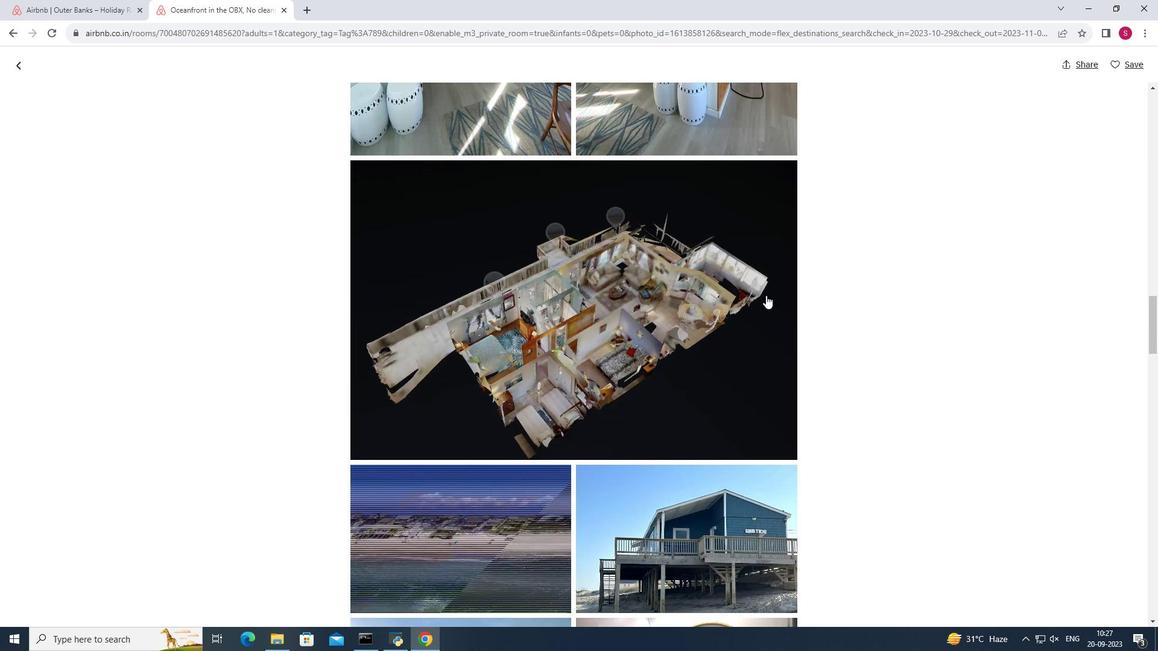 
Action: Mouse scrolled (766, 295) with delta (0, 0)
Screenshot: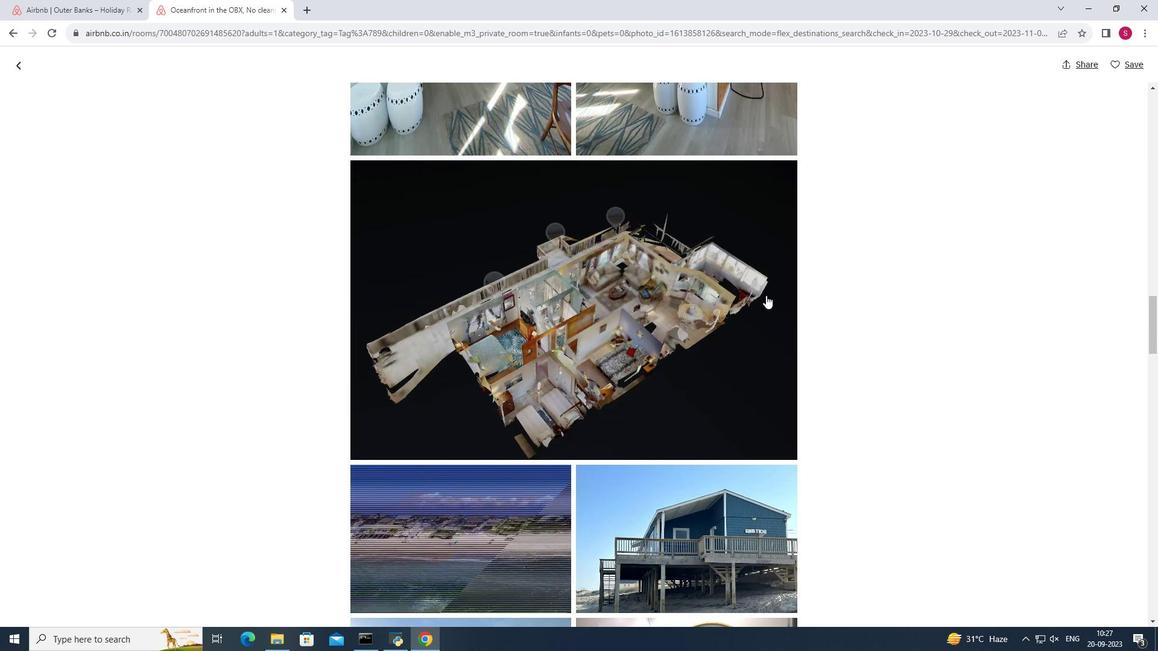 
Action: Mouse scrolled (766, 295) with delta (0, 0)
Screenshot: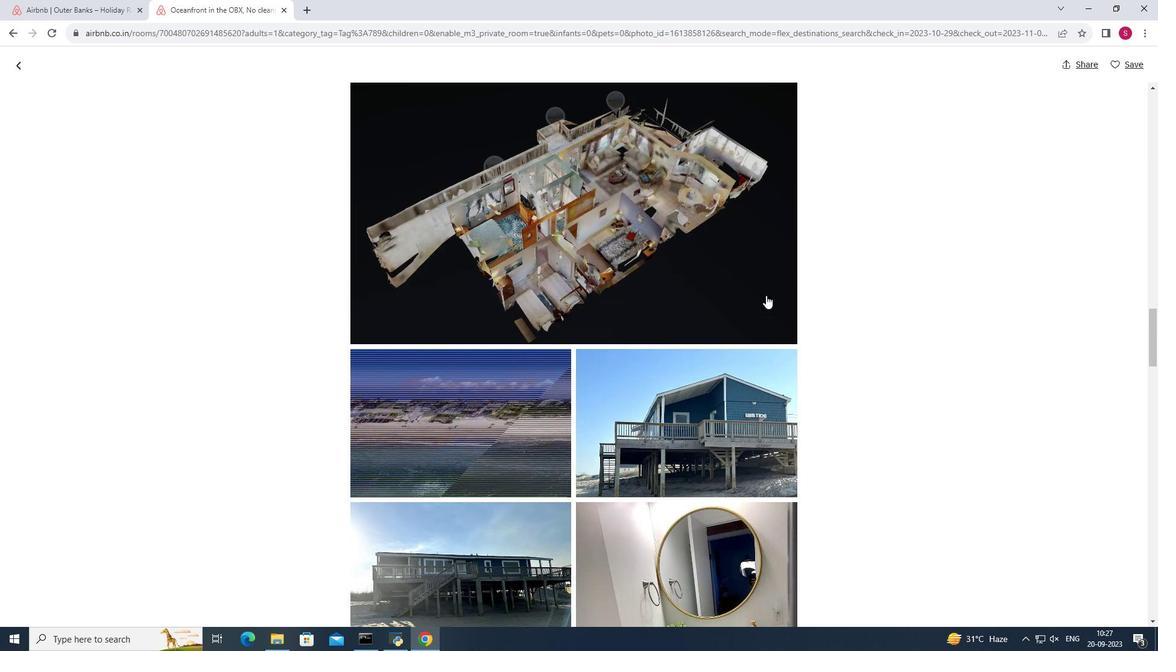 
Action: Mouse scrolled (766, 295) with delta (0, 0)
Screenshot: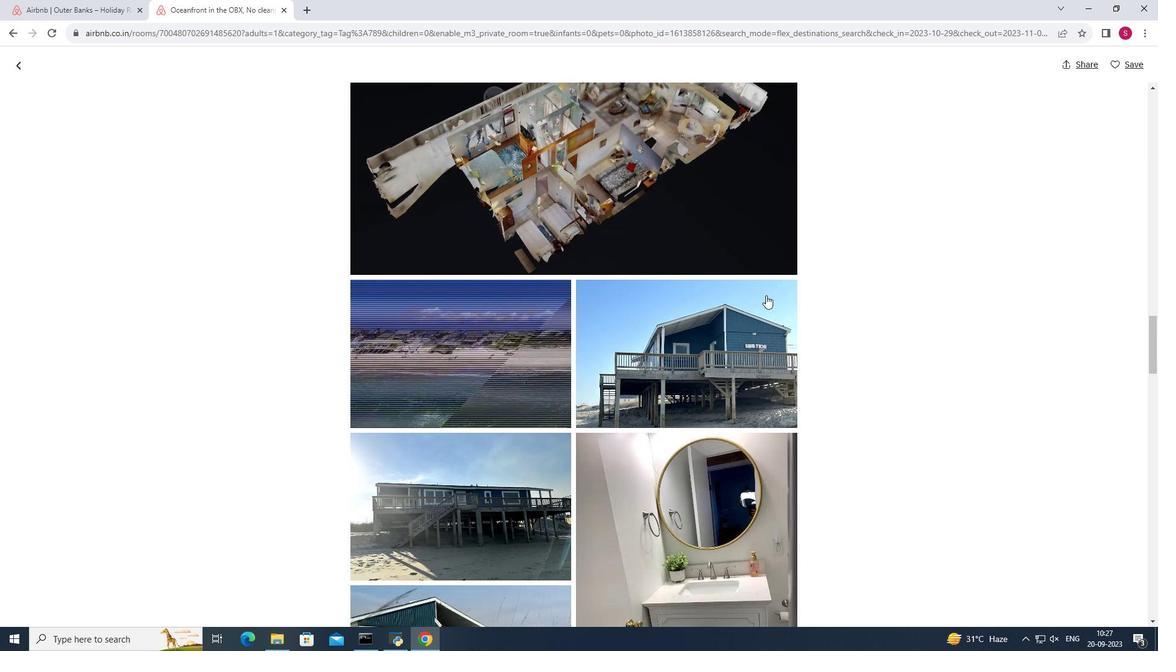 
Action: Mouse scrolled (766, 295) with delta (0, 0)
Screenshot: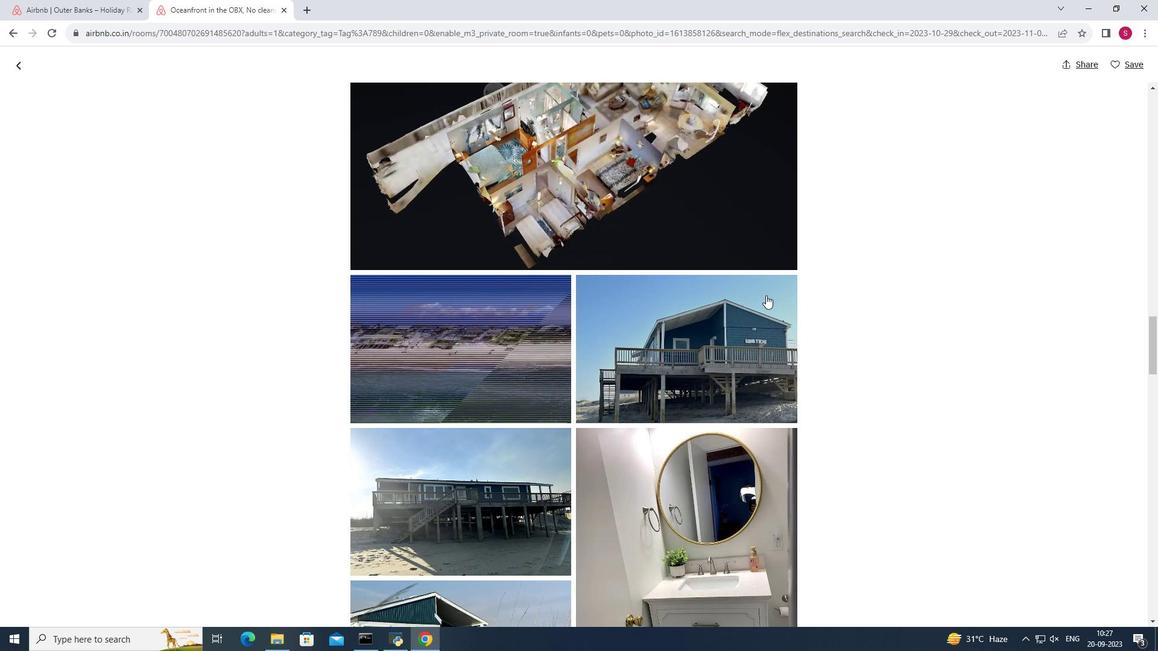 
Action: Mouse scrolled (766, 295) with delta (0, 0)
Screenshot: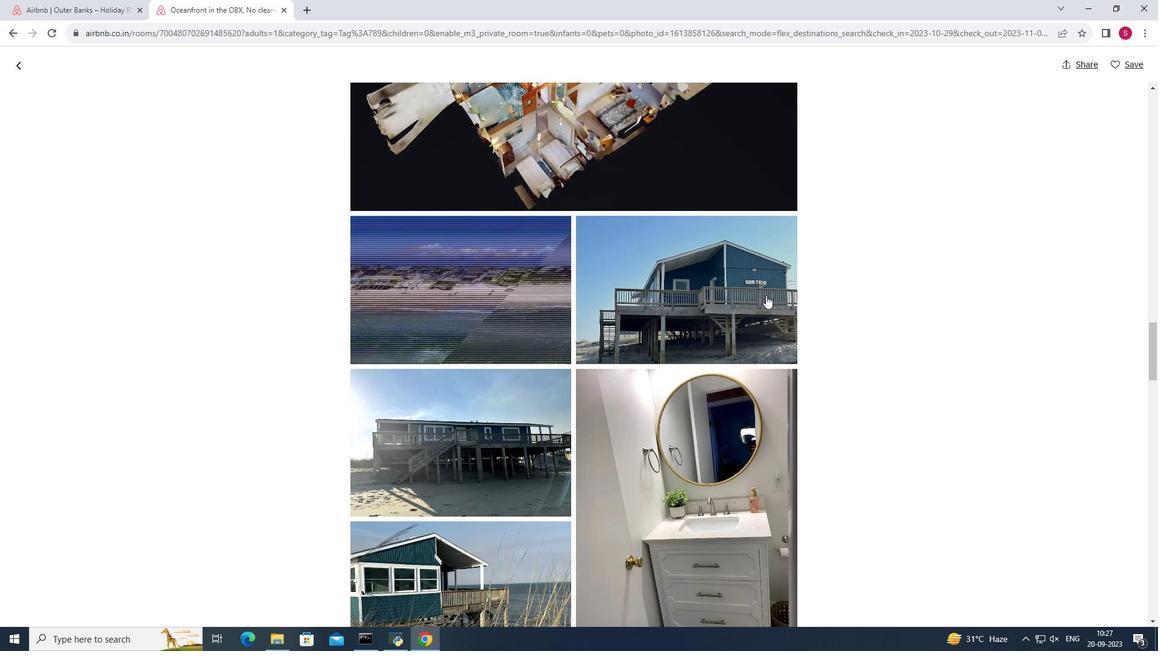 
Action: Mouse scrolled (766, 295) with delta (0, 0)
Screenshot: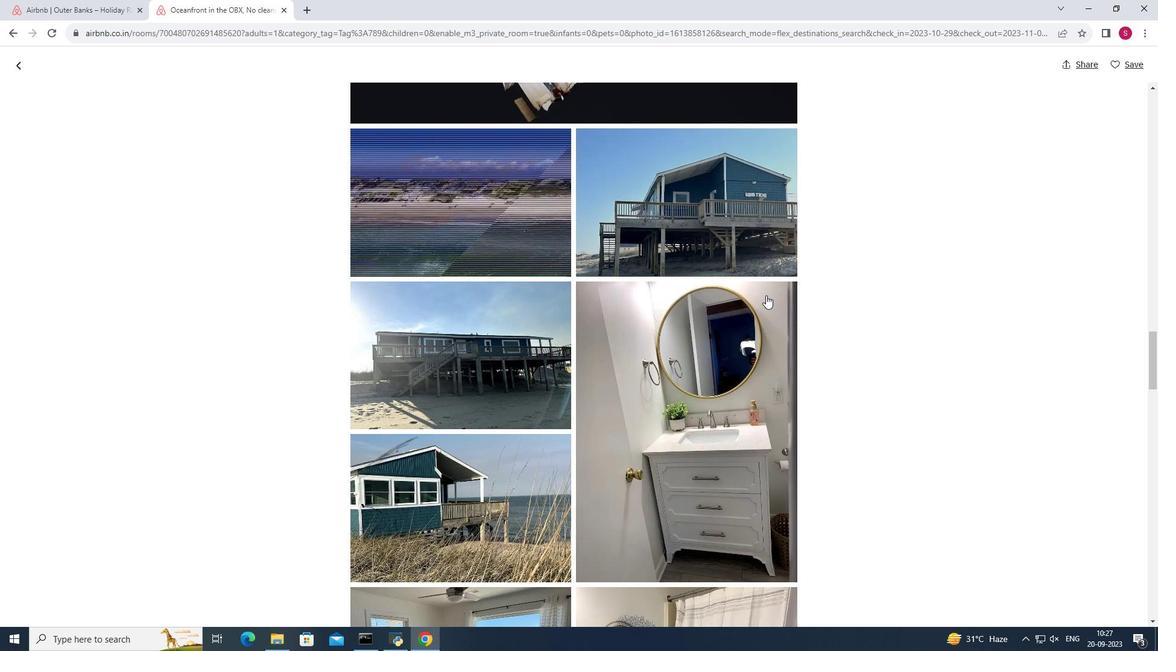 
Action: Mouse scrolled (766, 295) with delta (0, 0)
Screenshot: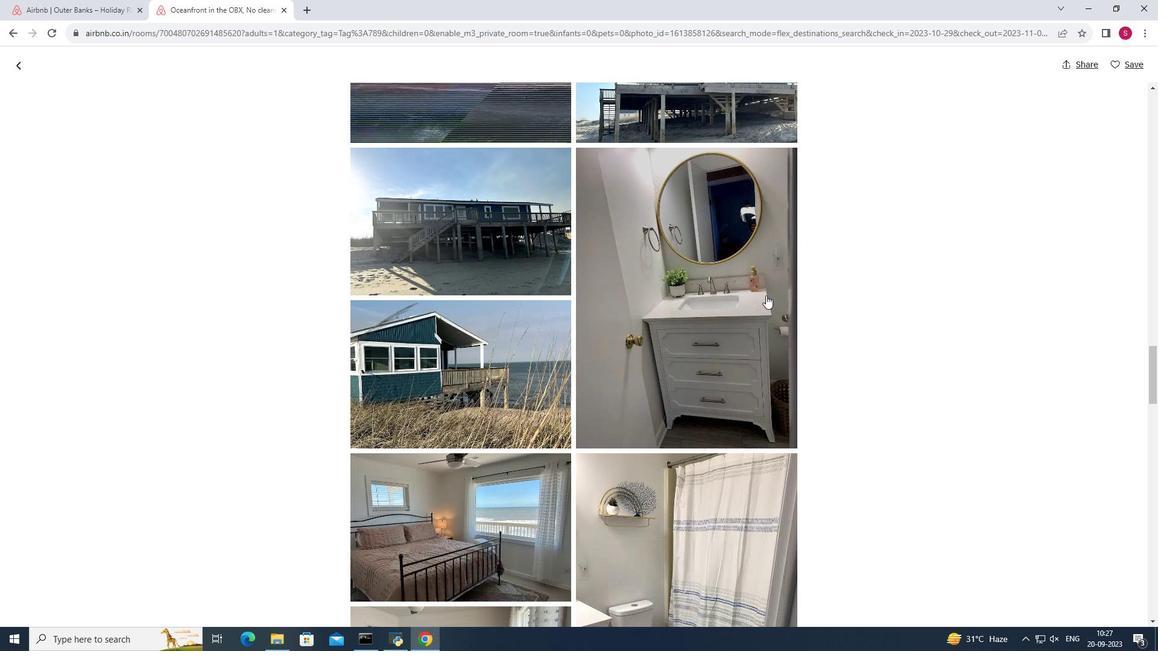 
Action: Mouse scrolled (766, 295) with delta (0, 0)
Screenshot: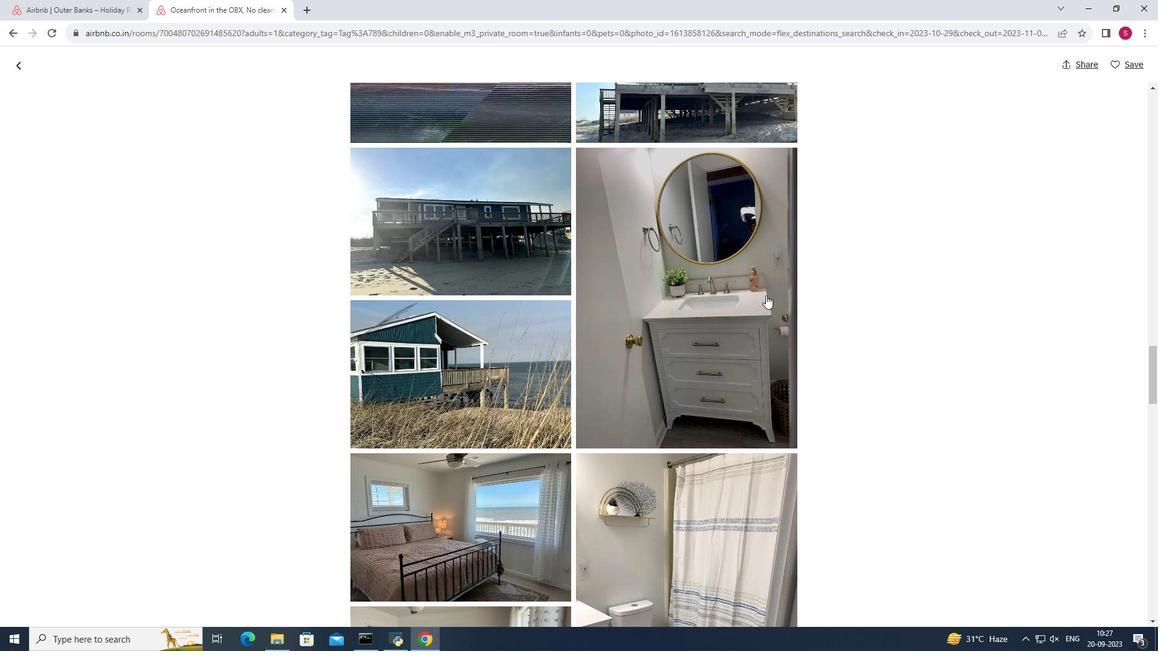 
Action: Mouse moved to (766, 295)
Screenshot: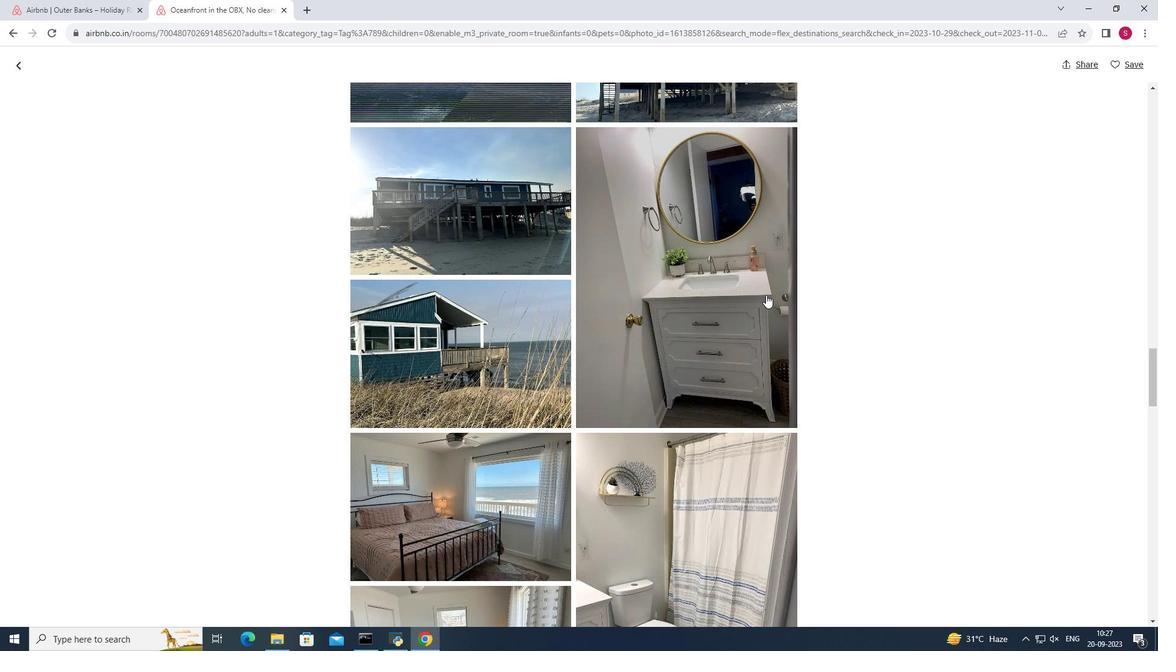 
Action: Mouse scrolled (766, 294) with delta (0, 0)
Screenshot: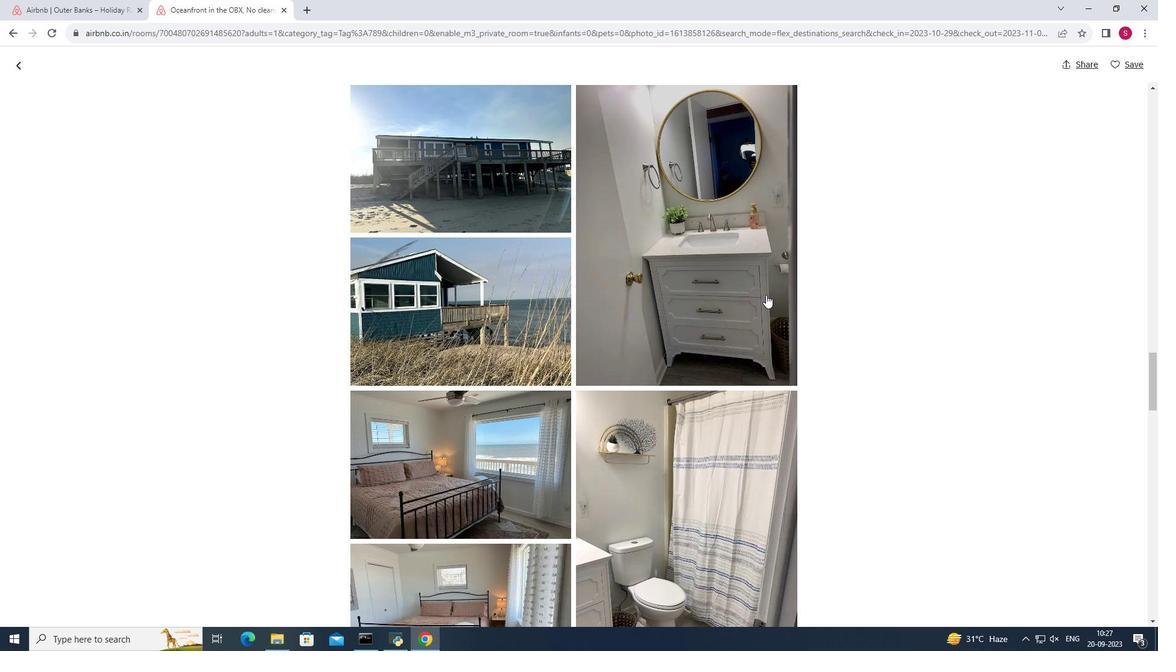 
Action: Mouse scrolled (766, 294) with delta (0, 0)
Screenshot: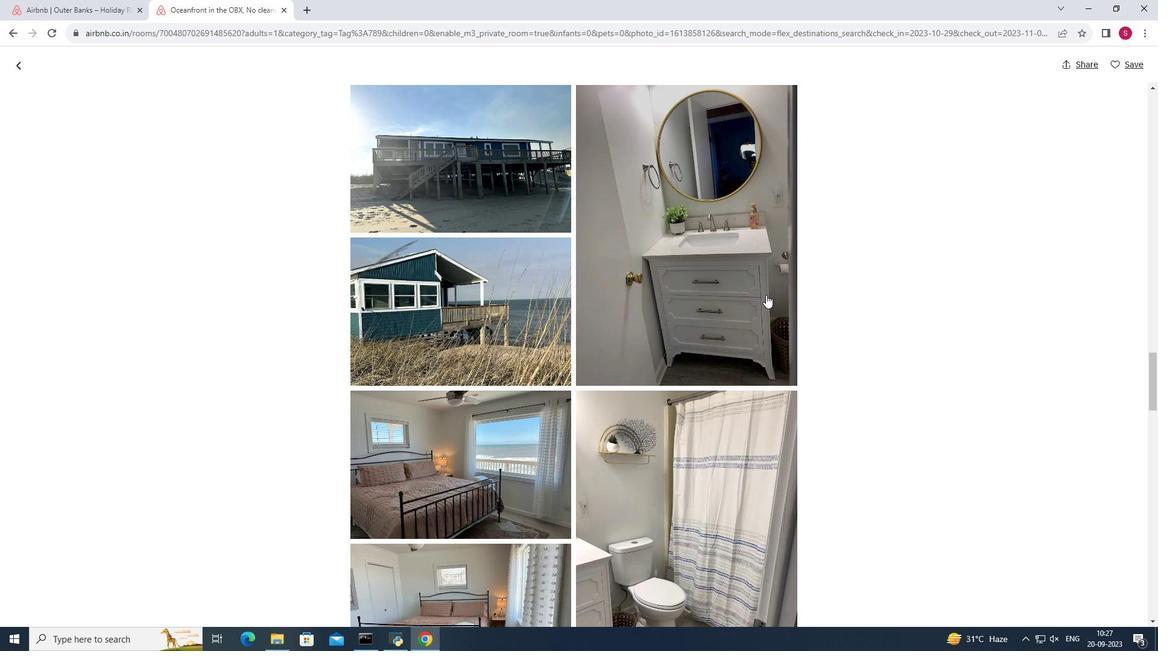 
Action: Mouse moved to (766, 295)
Screenshot: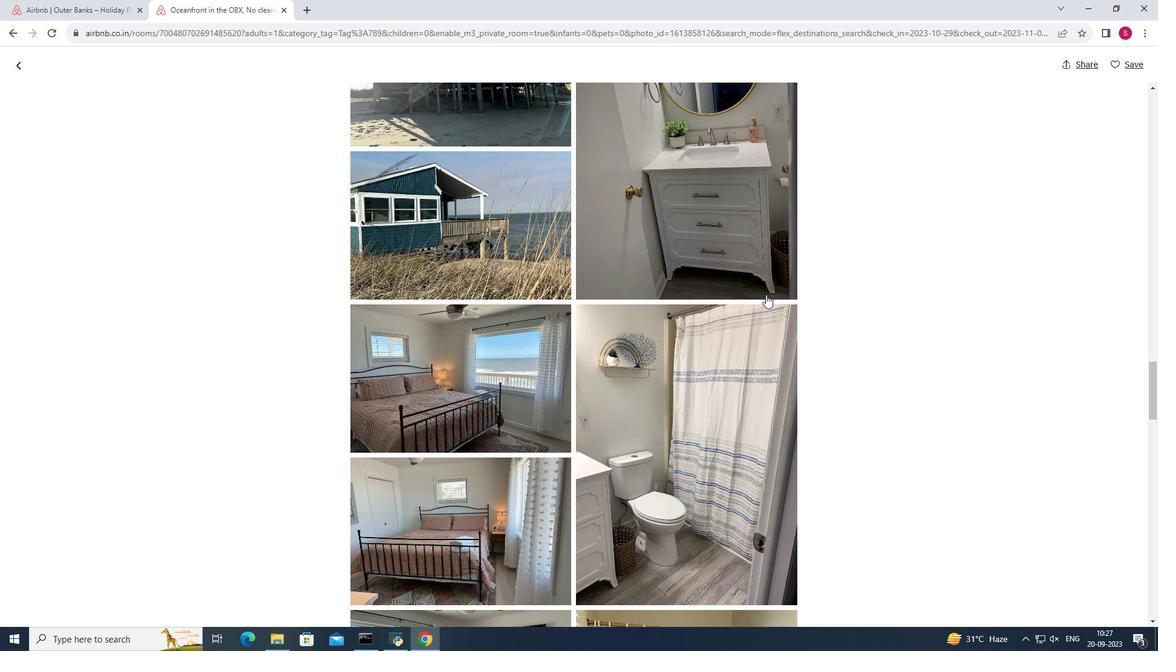 
Action: Mouse scrolled (766, 294) with delta (0, 0)
Screenshot: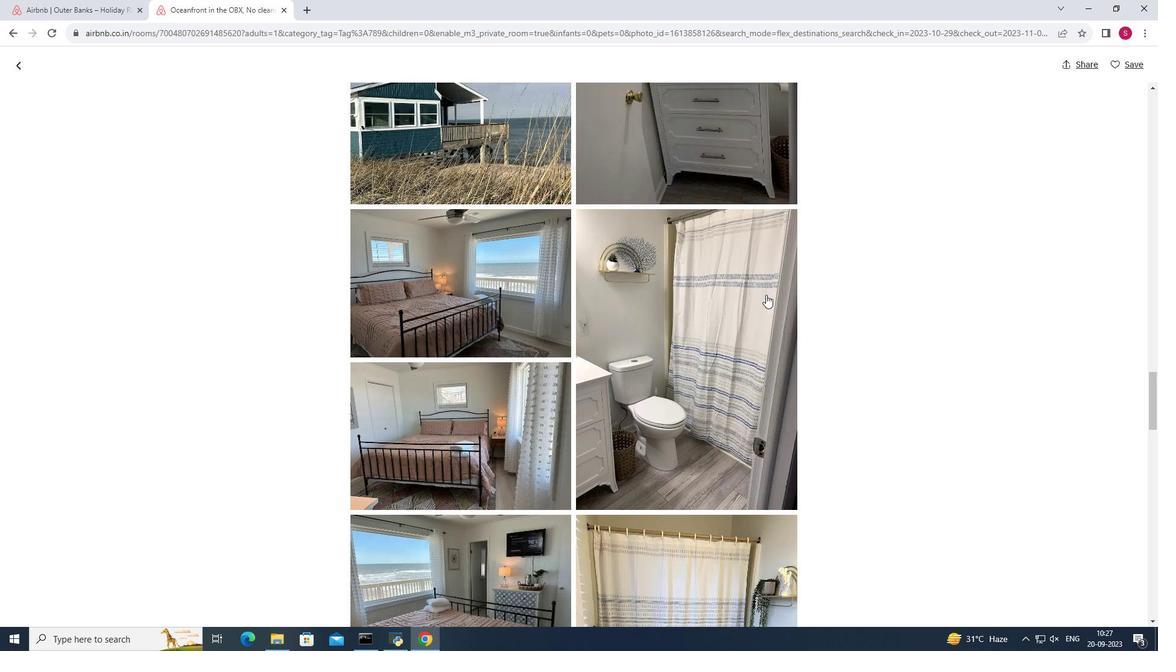 
Action: Mouse scrolled (766, 294) with delta (0, 0)
Screenshot: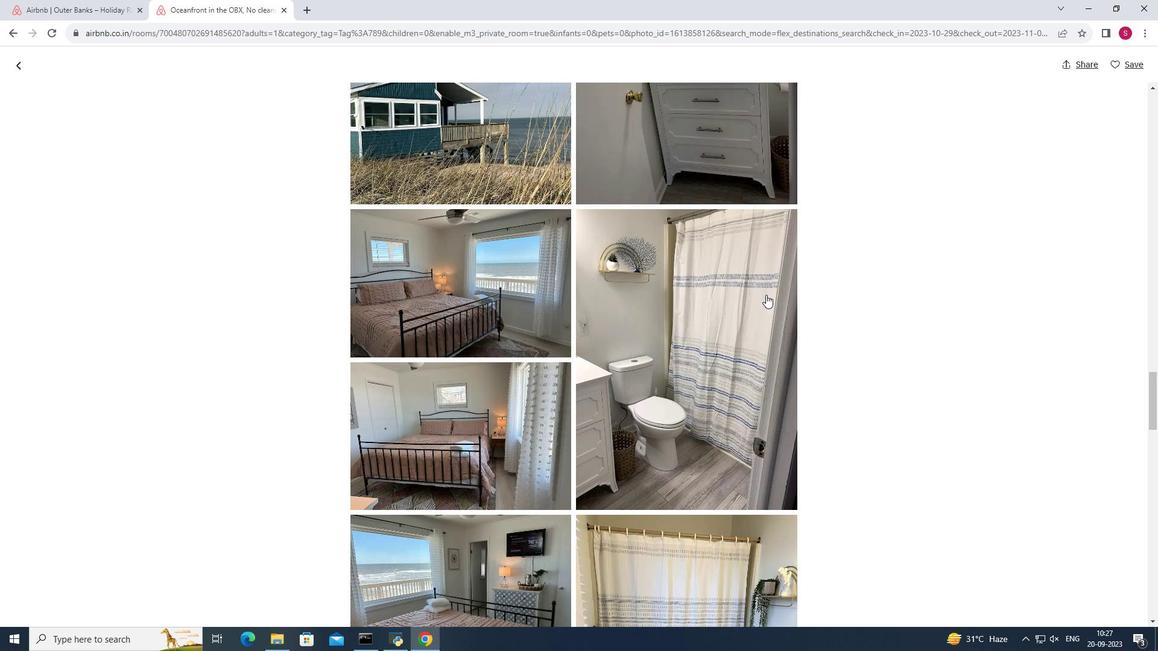 
Action: Mouse moved to (765, 294)
Screenshot: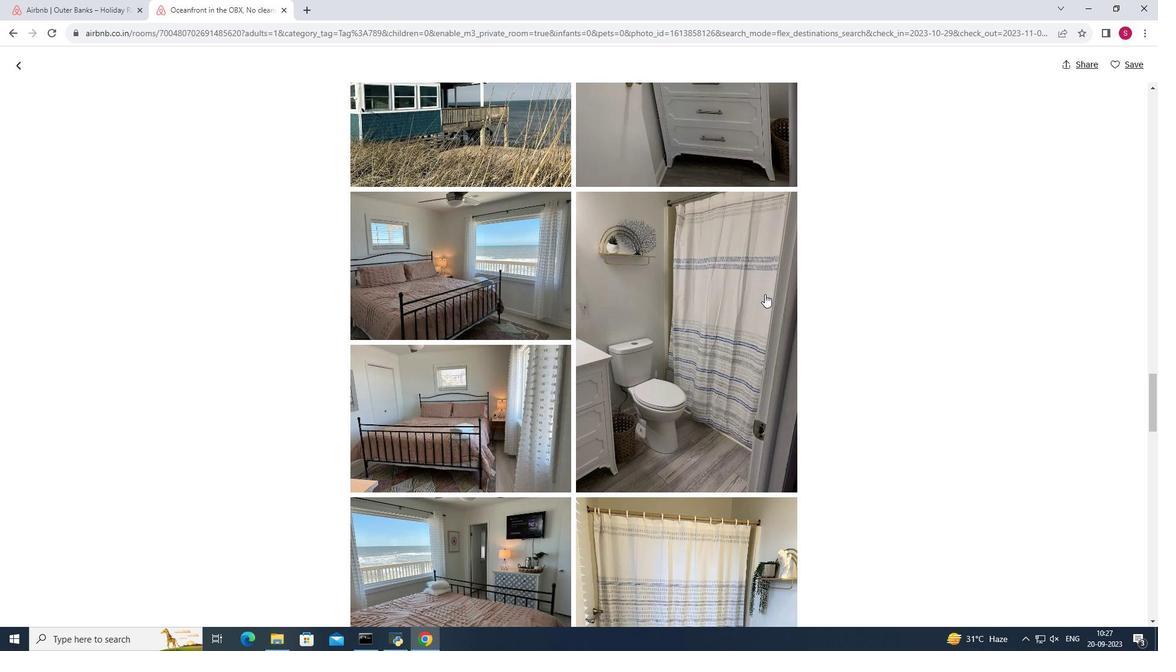 
Action: Mouse scrolled (765, 293) with delta (0, 0)
Screenshot: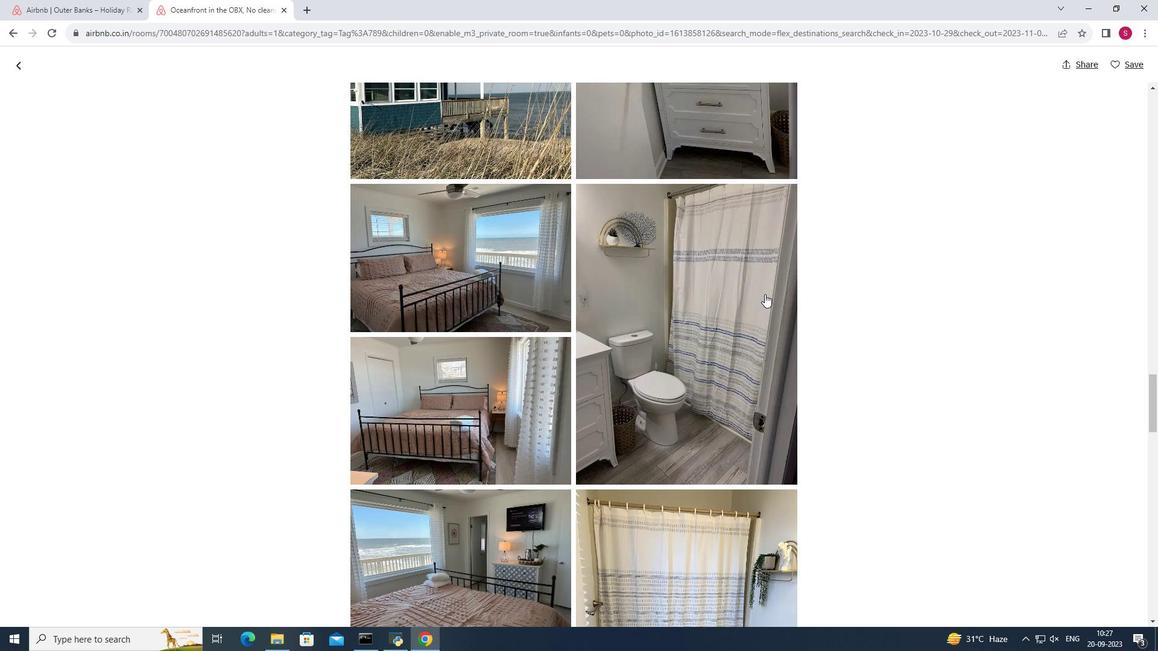 
Action: Mouse scrolled (765, 293) with delta (0, 0)
Screenshot: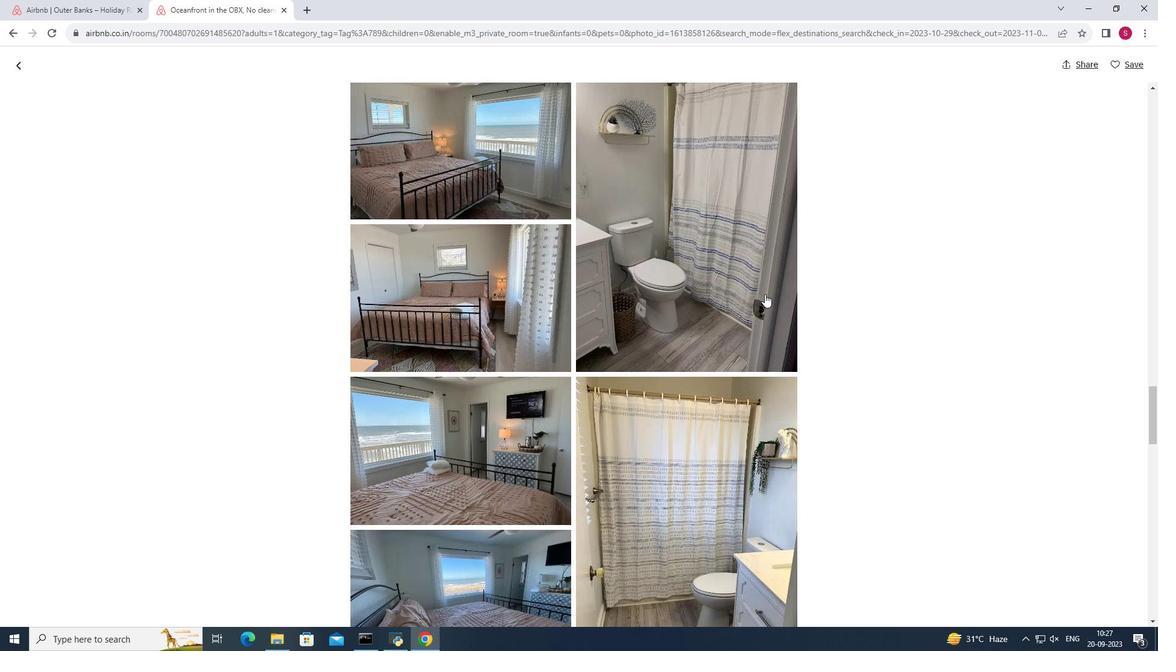 
Action: Mouse scrolled (765, 293) with delta (0, 0)
Screenshot: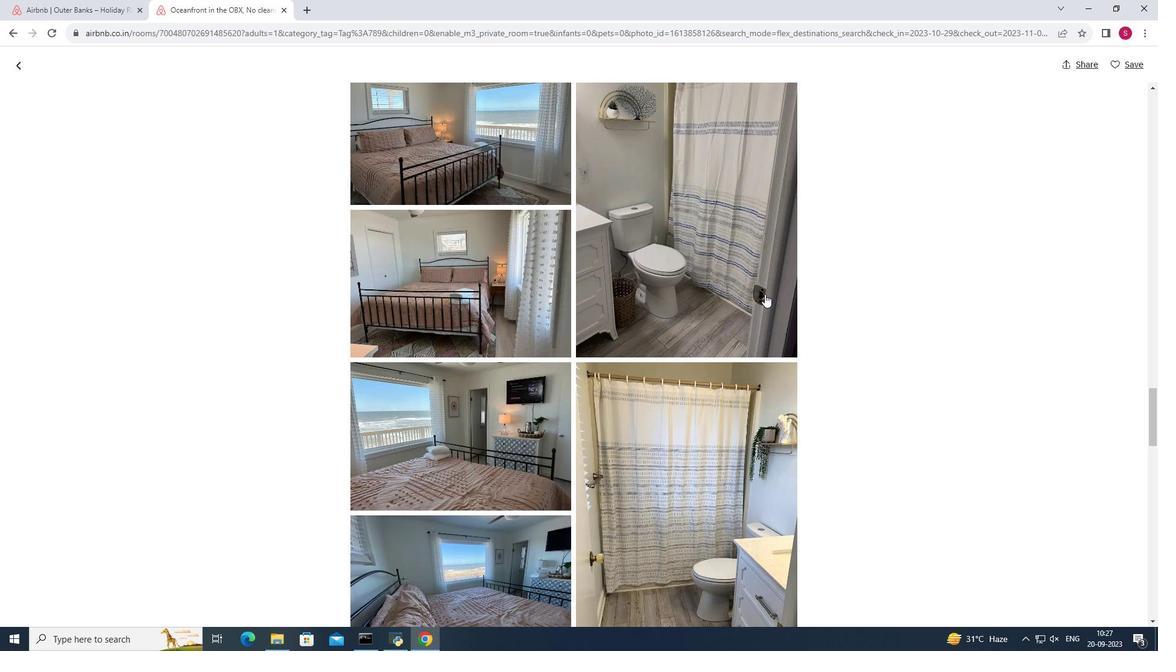 
Action: Mouse scrolled (765, 293) with delta (0, 0)
Screenshot: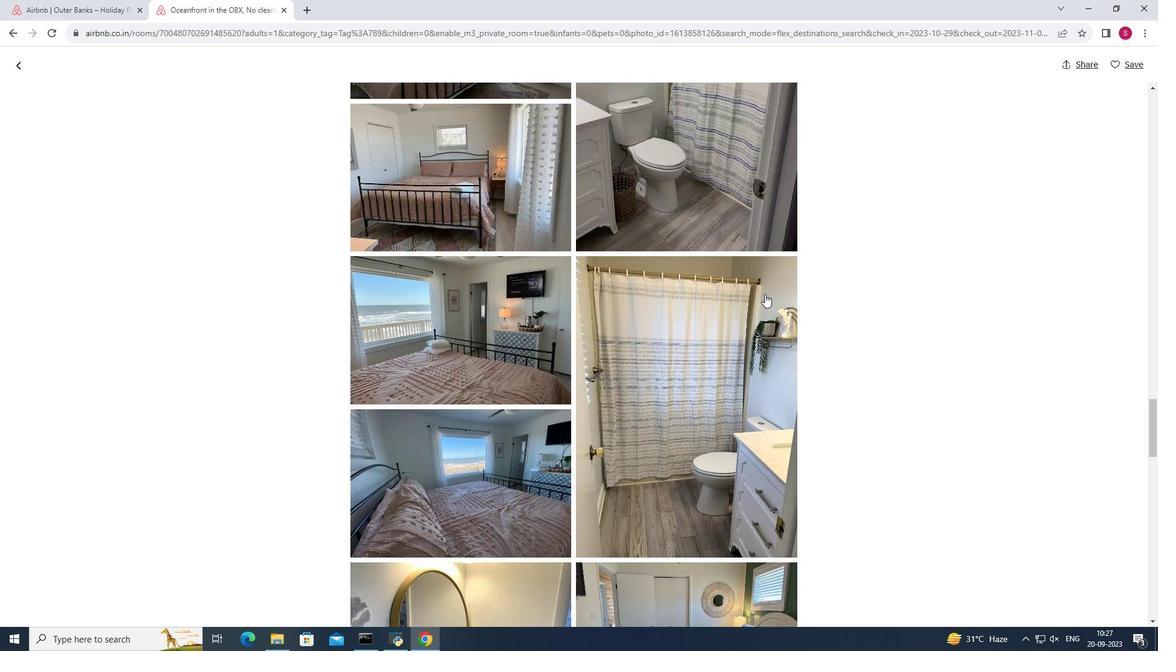
Action: Mouse scrolled (765, 293) with delta (0, 0)
Screenshot: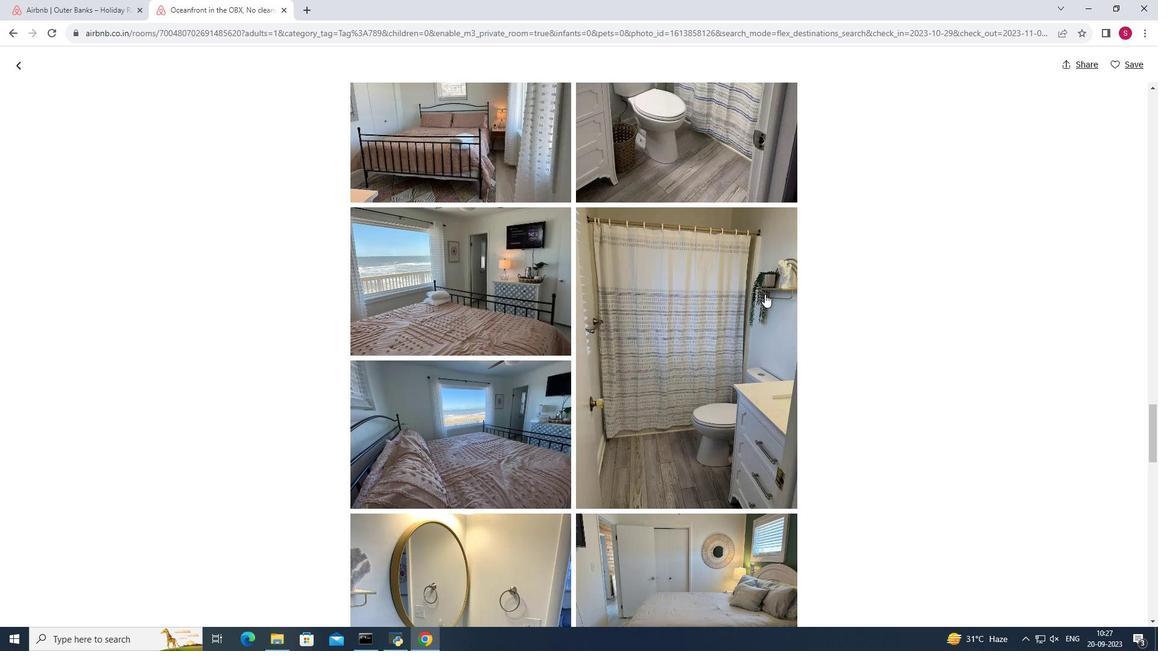 
Action: Mouse scrolled (765, 293) with delta (0, 0)
Screenshot: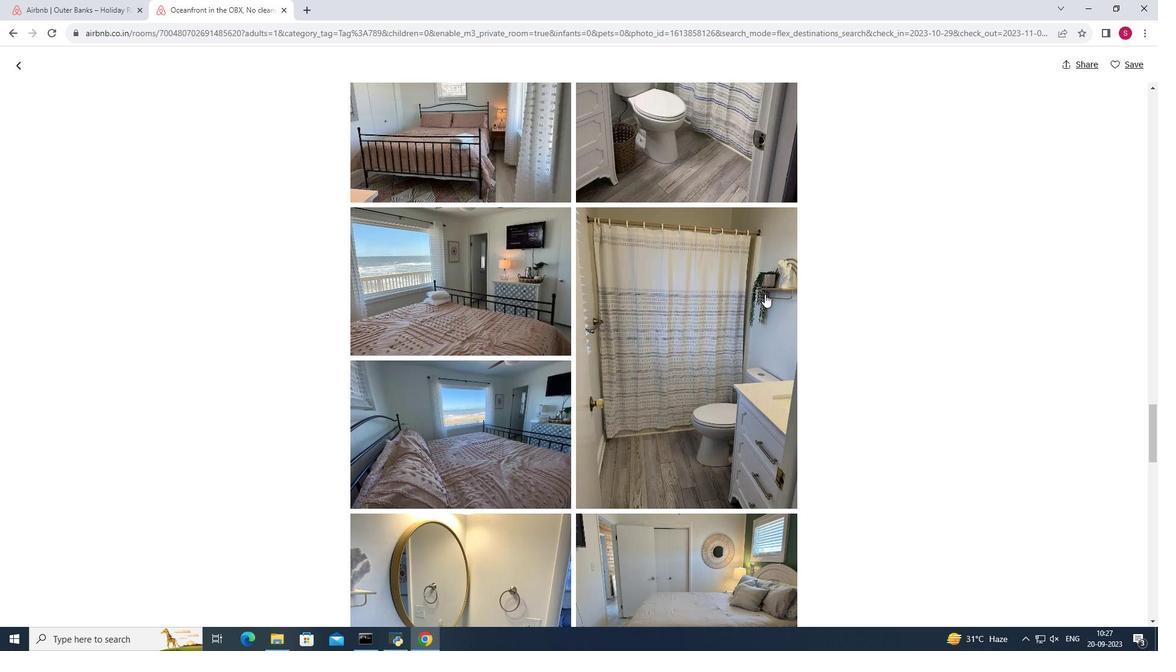 
Action: Mouse scrolled (765, 293) with delta (0, 0)
Screenshot: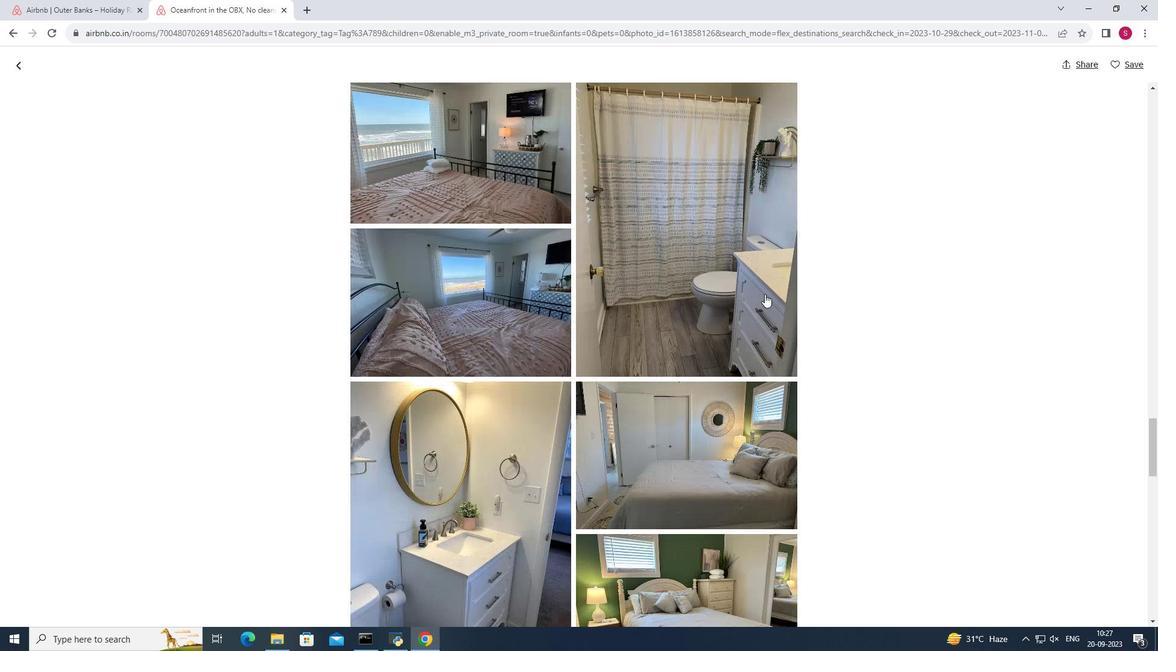 
Action: Mouse scrolled (765, 293) with delta (0, 0)
Screenshot: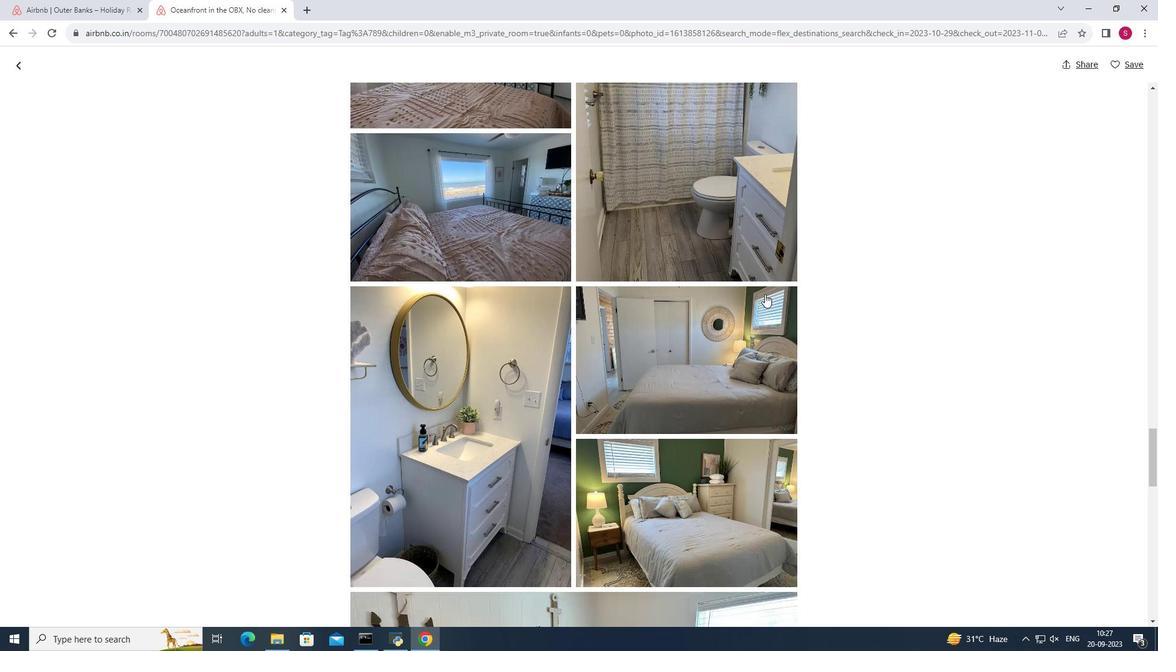 
Action: Mouse scrolled (765, 293) with delta (0, 0)
Screenshot: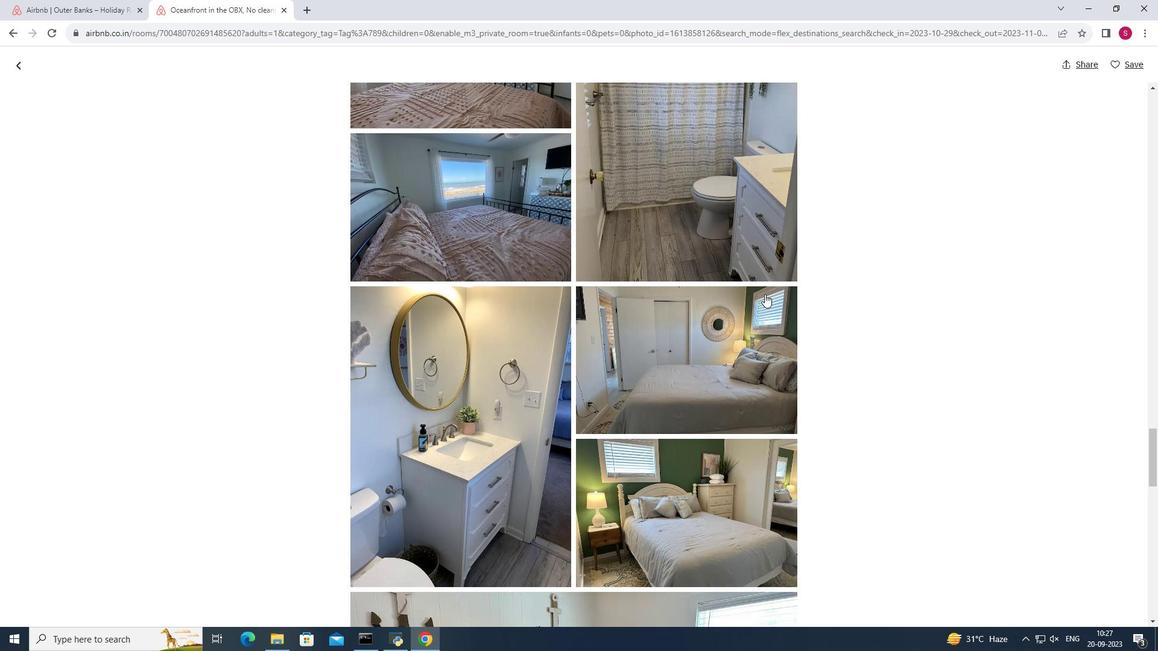 
Action: Mouse scrolled (765, 293) with delta (0, 0)
Screenshot: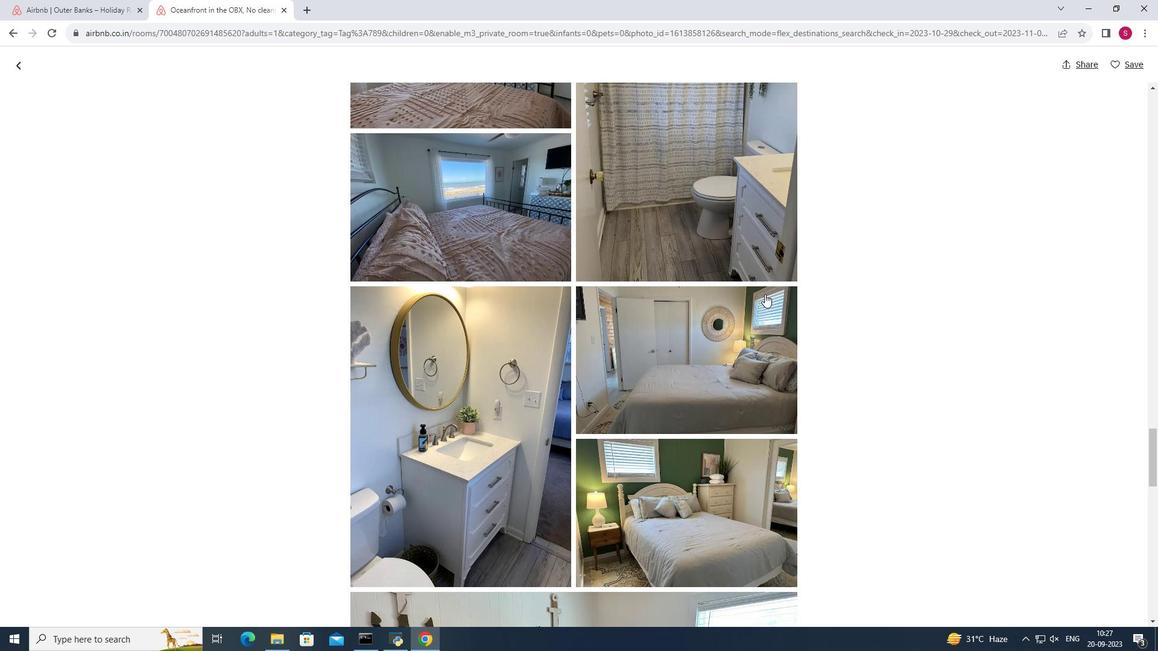 
Action: Mouse scrolled (765, 293) with delta (0, 0)
Screenshot: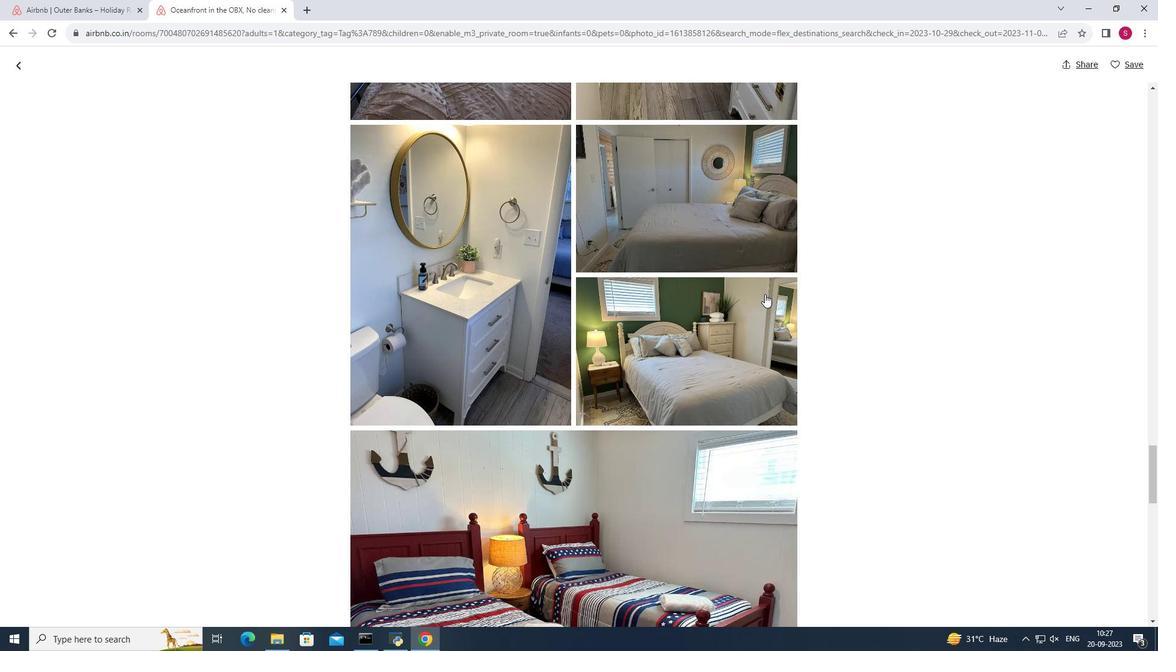 
Action: Mouse scrolled (765, 293) with delta (0, 0)
Screenshot: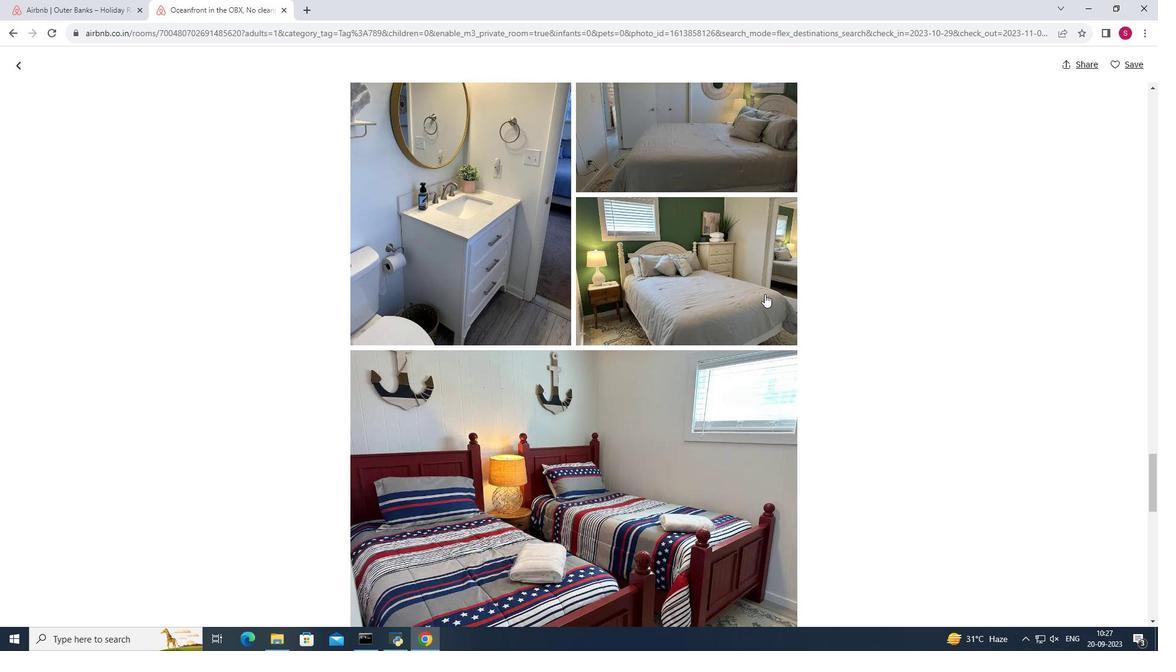 
Action: Mouse scrolled (765, 293) with delta (0, 0)
Screenshot: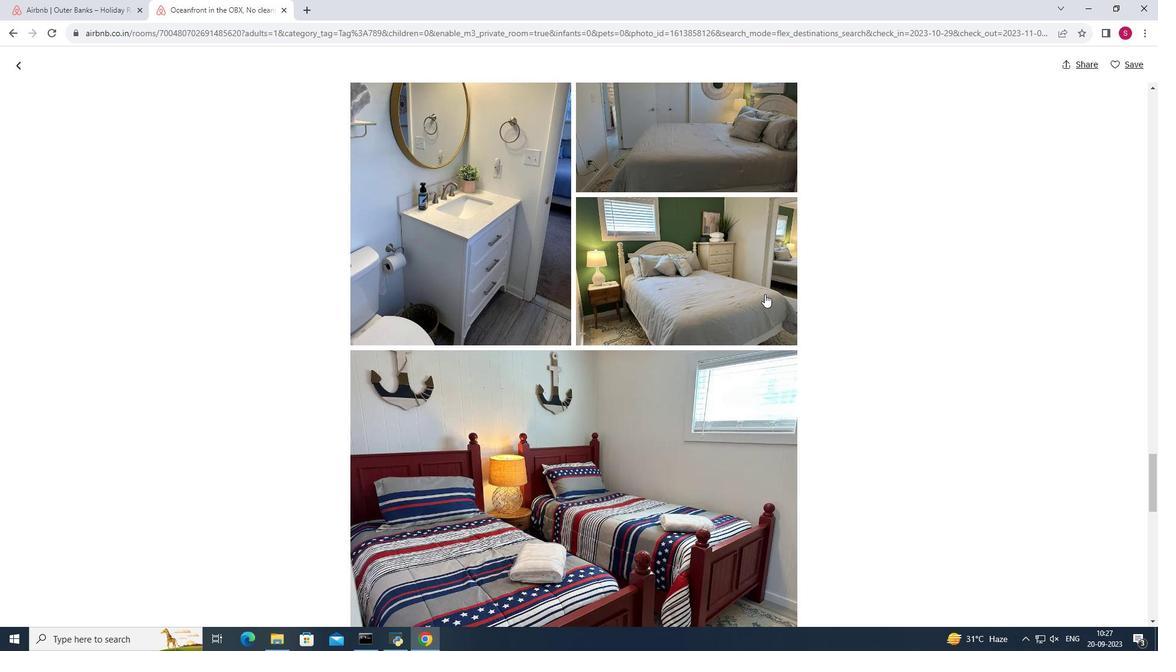 
Action: Mouse moved to (765, 294)
Screenshot: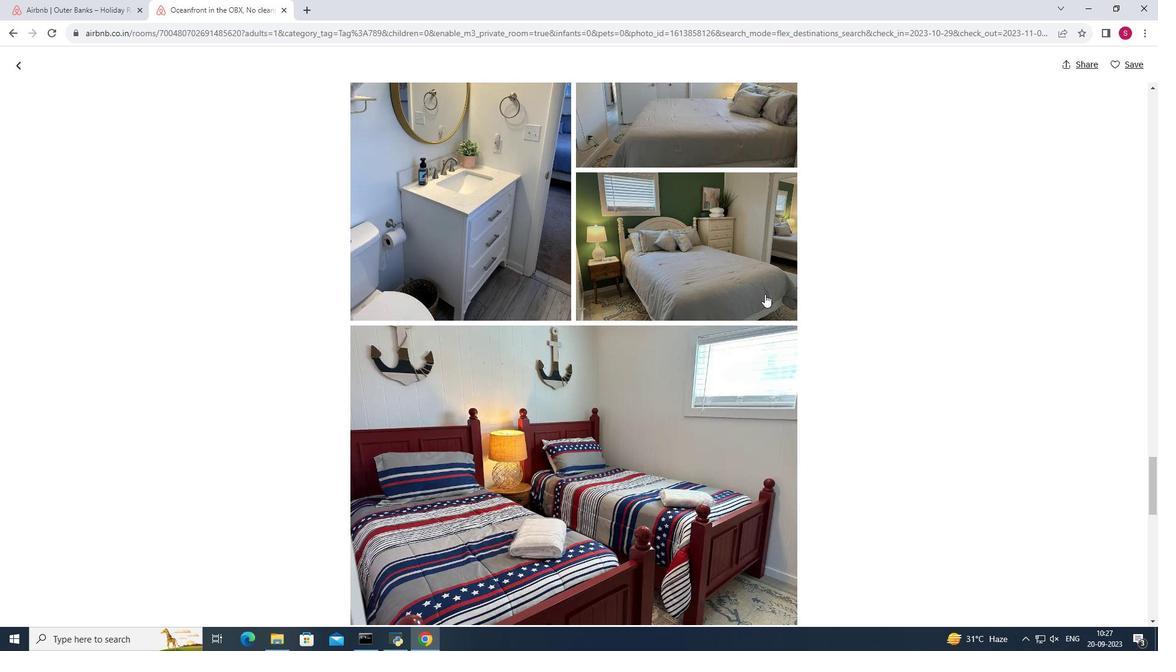 
Action: Mouse scrolled (765, 293) with delta (0, 0)
Screenshot: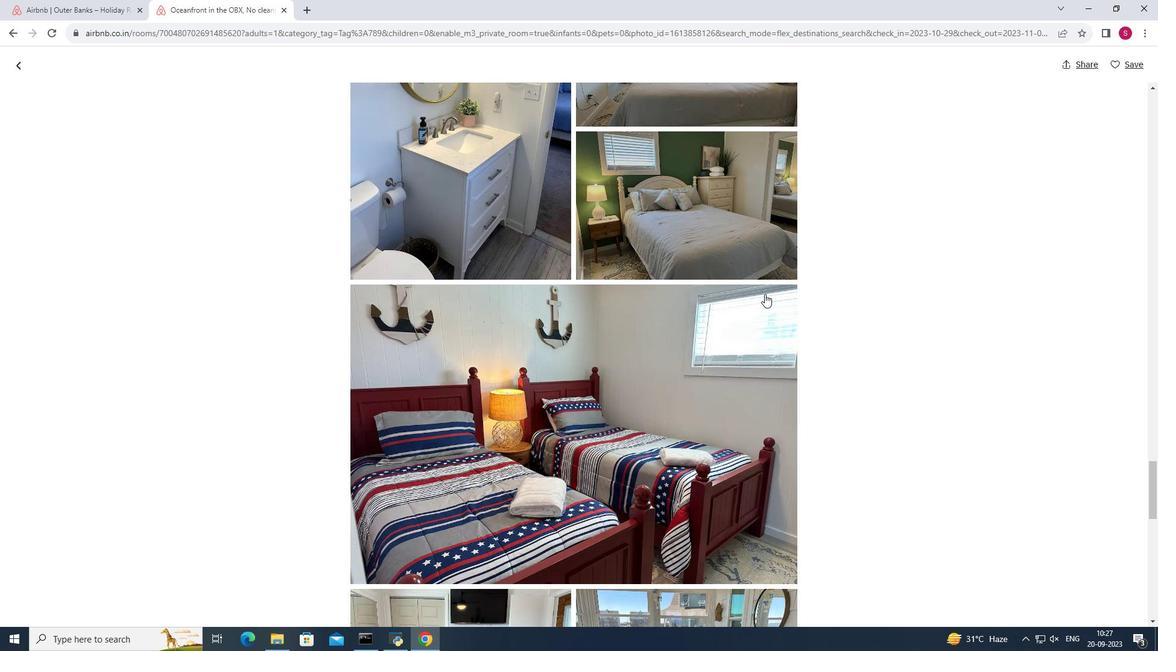 
Action: Mouse scrolled (765, 293) with delta (0, 0)
Screenshot: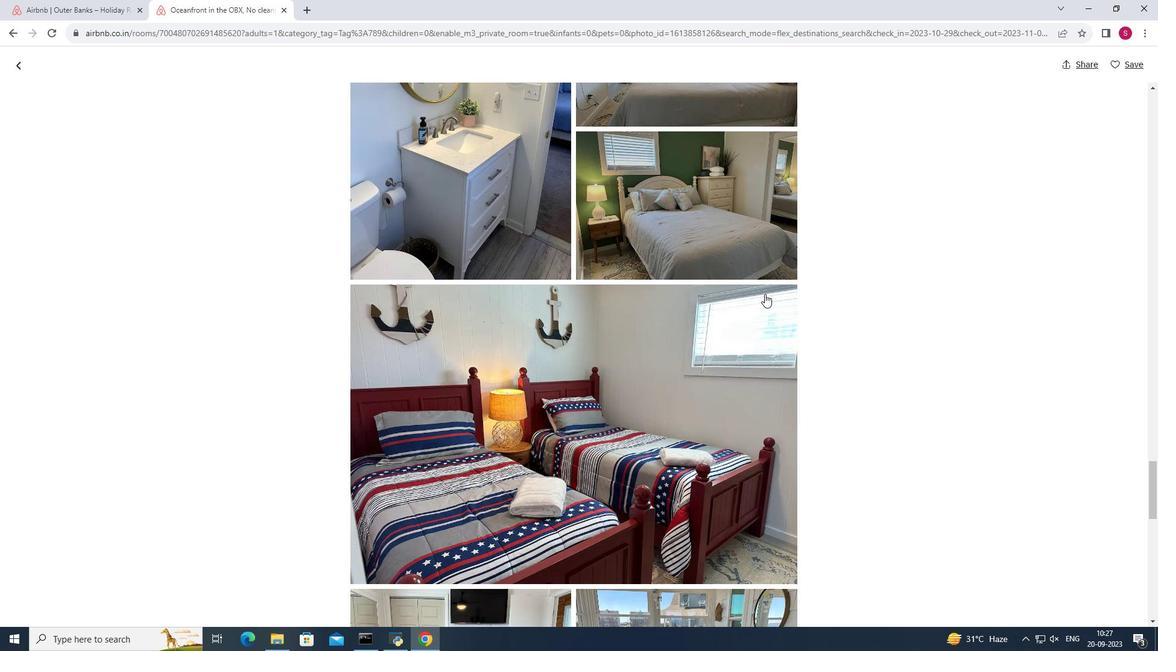 
Action: Mouse scrolled (765, 293) with delta (0, 0)
Screenshot: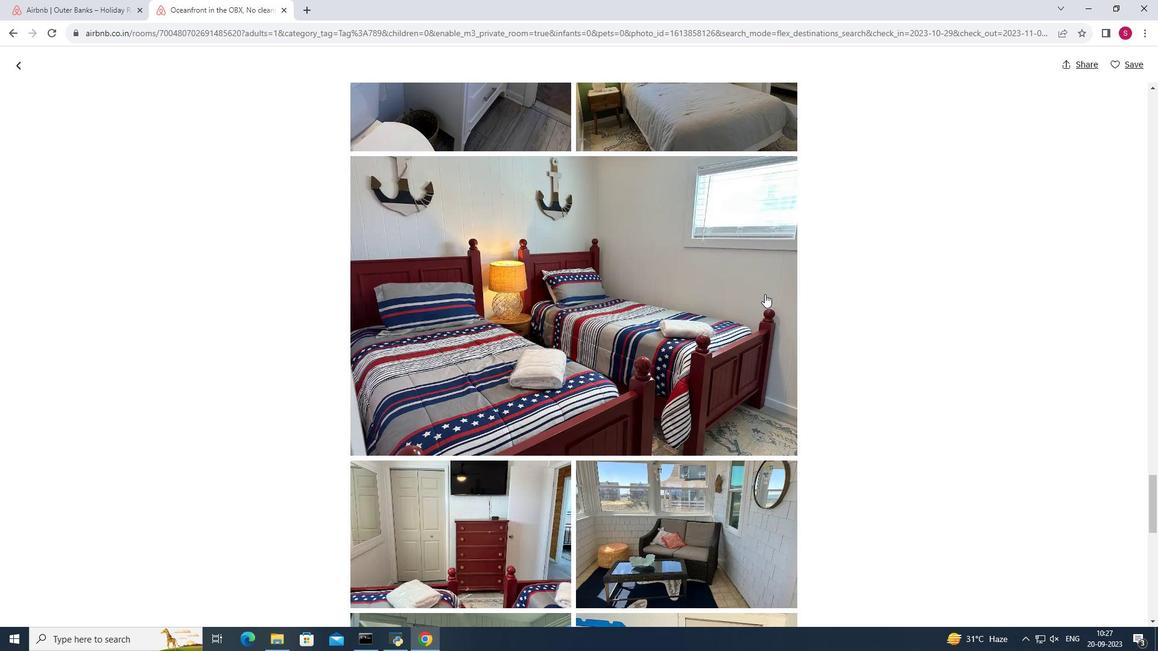 
Action: Mouse scrolled (765, 293) with delta (0, 0)
Screenshot: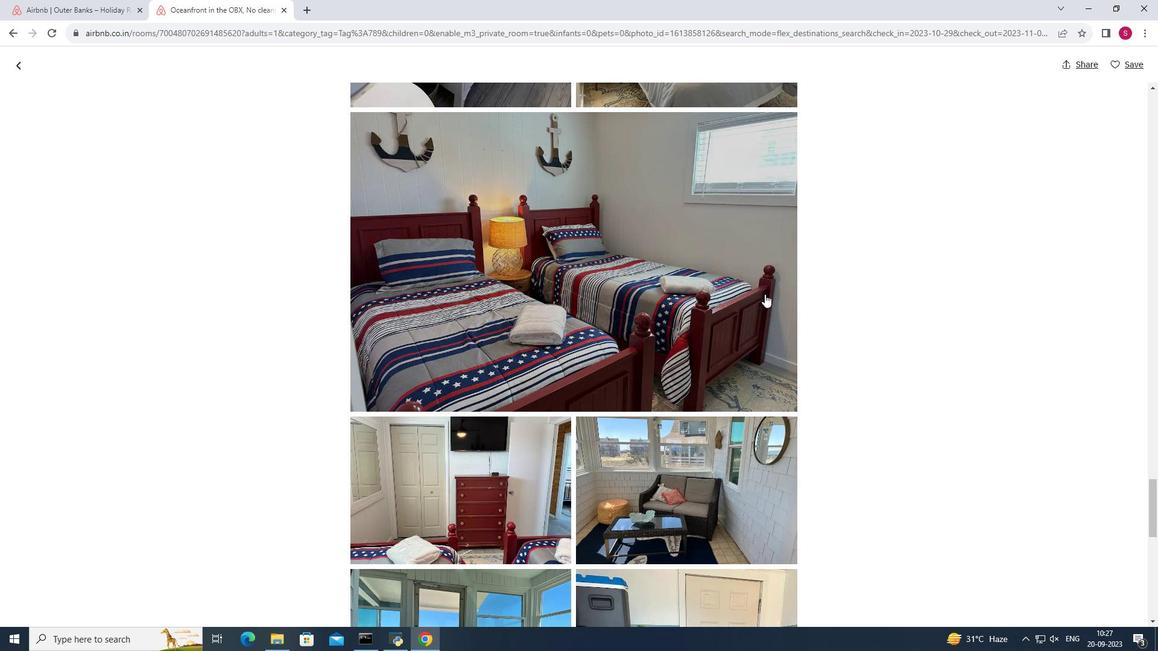 
Action: Mouse scrolled (765, 293) with delta (0, 0)
Screenshot: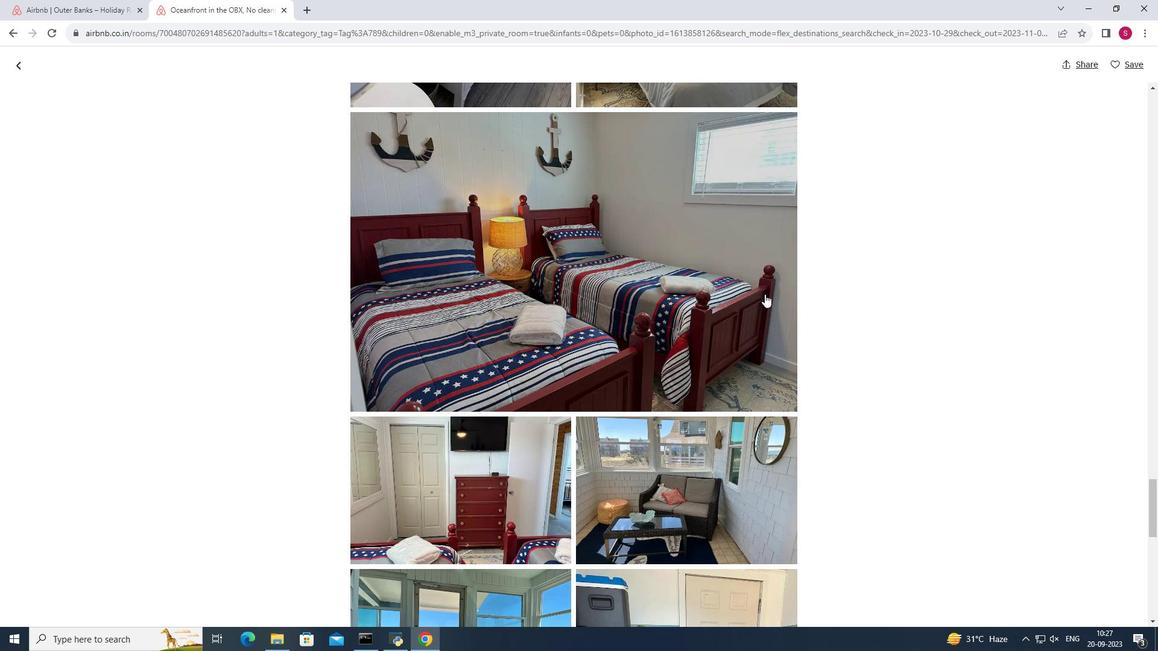 
Action: Mouse scrolled (765, 293) with delta (0, 0)
Screenshot: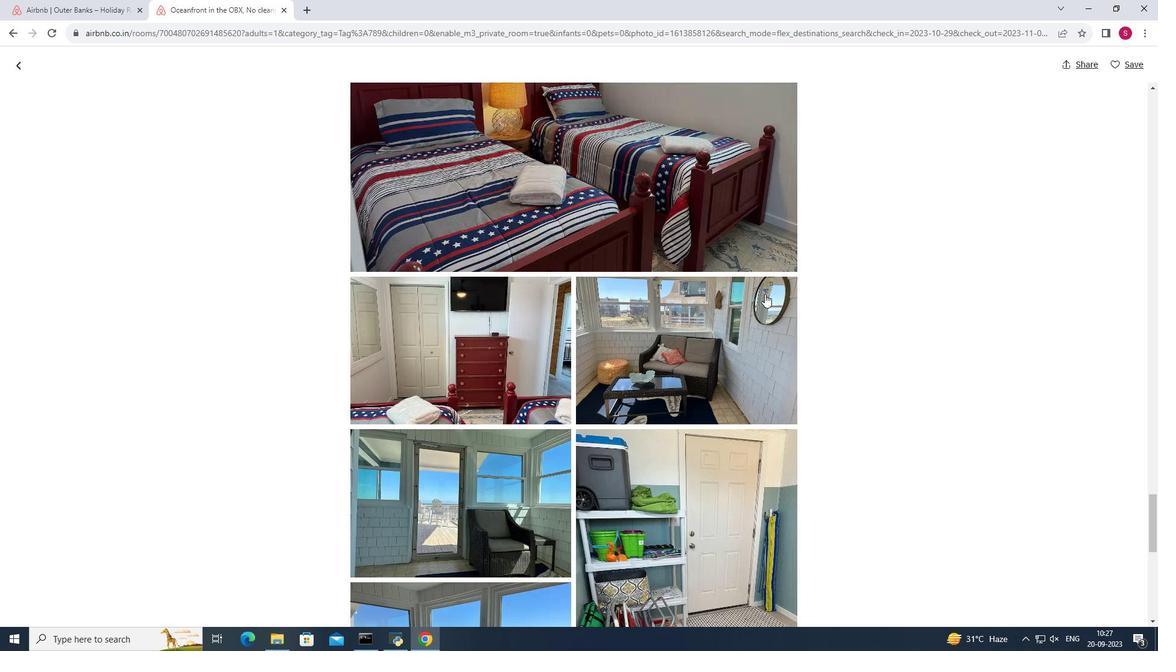 
Action: Mouse scrolled (765, 293) with delta (0, 0)
Screenshot: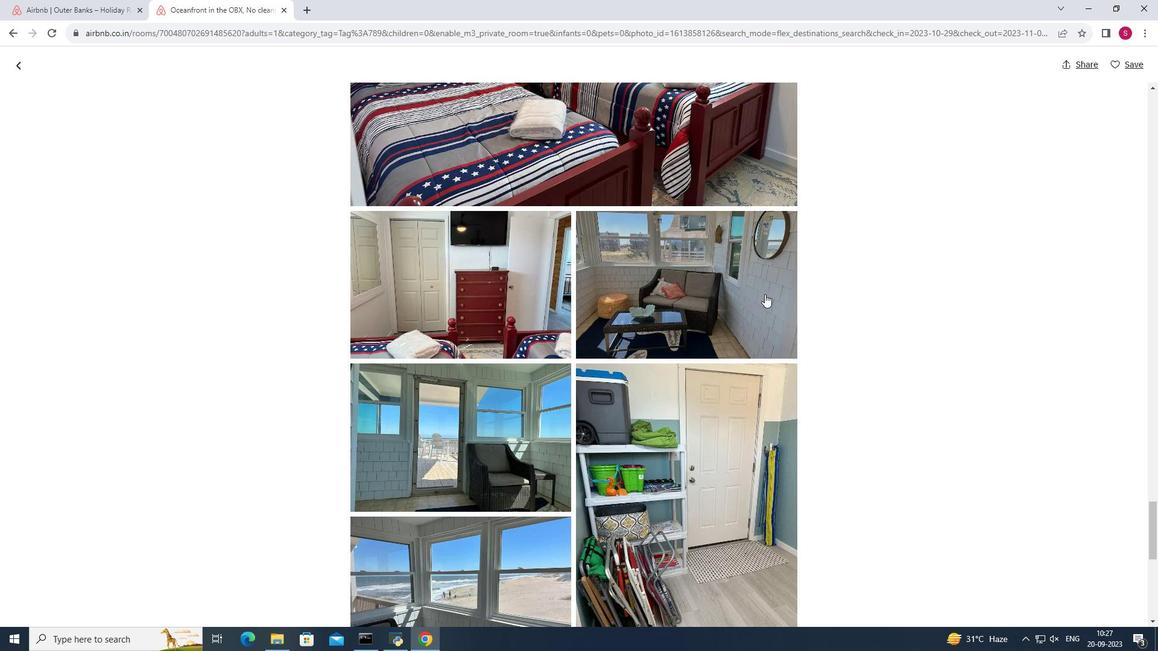 
Action: Mouse scrolled (765, 293) with delta (0, 0)
Screenshot: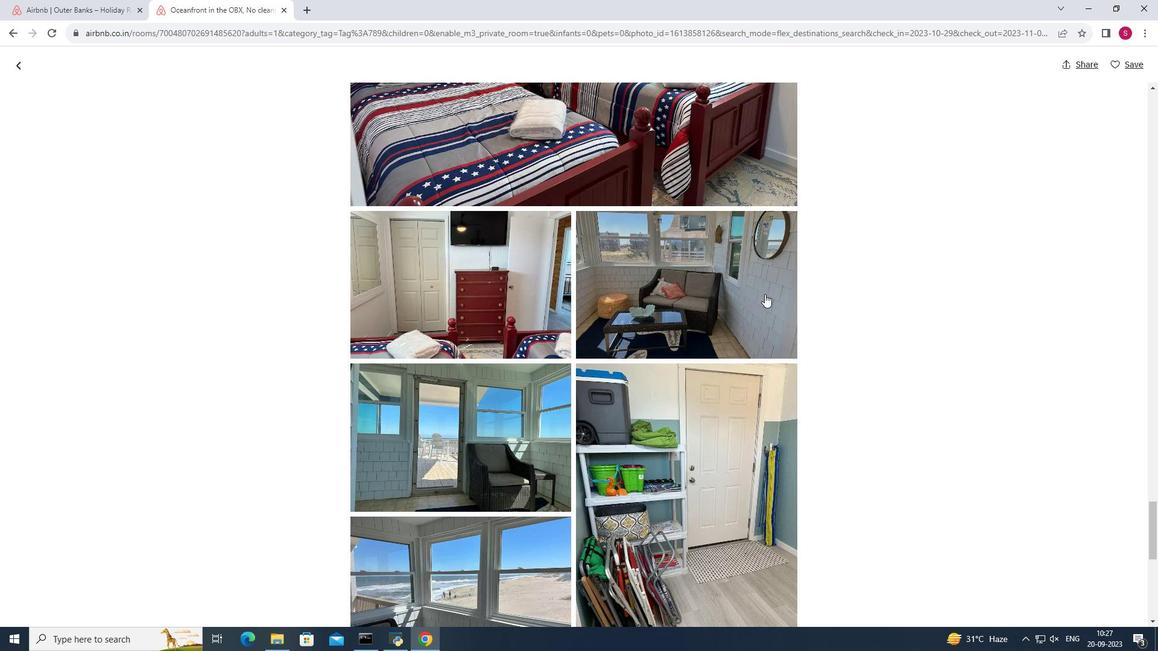
Action: Mouse scrolled (765, 293) with delta (0, 0)
Screenshot: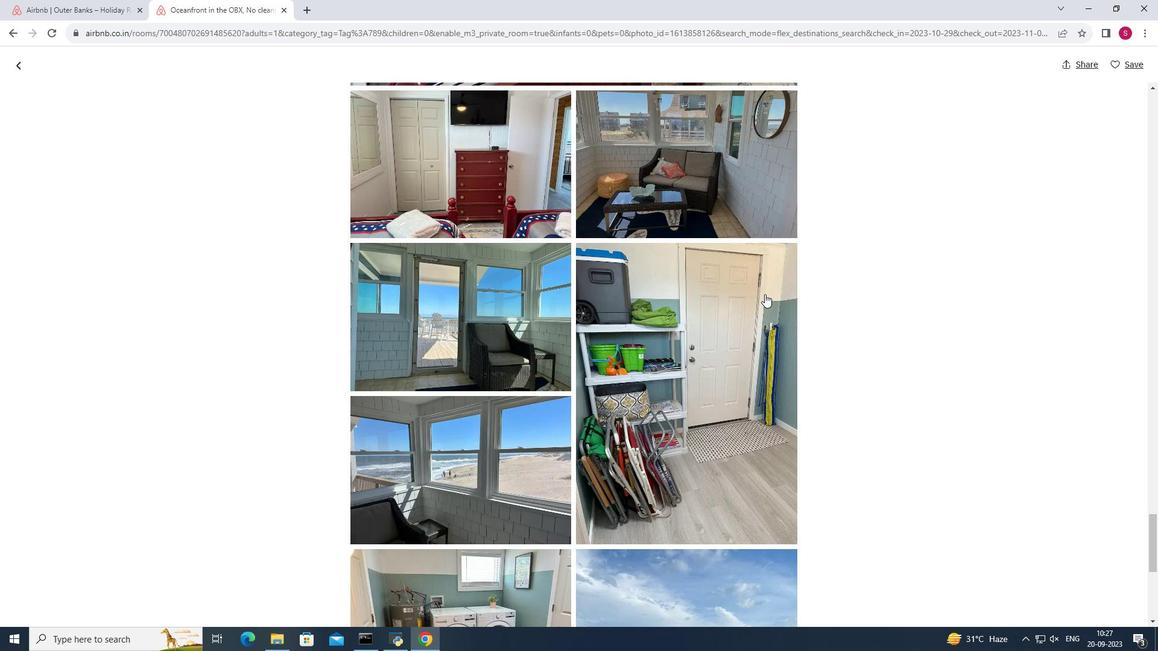 
Action: Mouse scrolled (765, 293) with delta (0, 0)
Screenshot: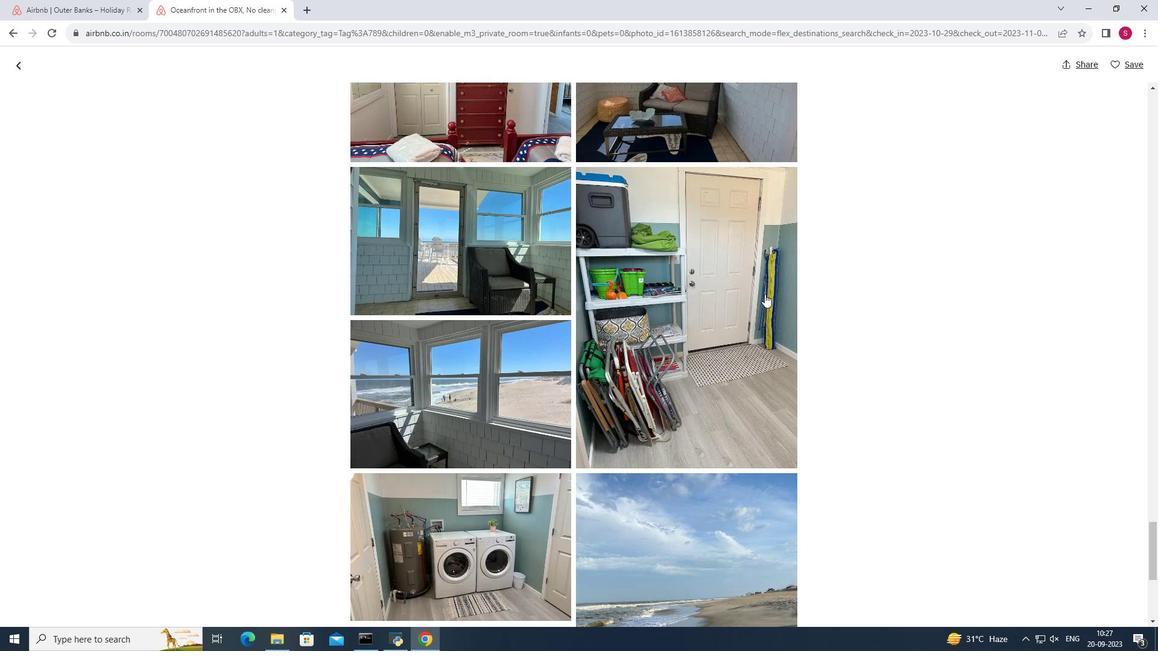 
Action: Mouse scrolled (765, 293) with delta (0, 0)
Screenshot: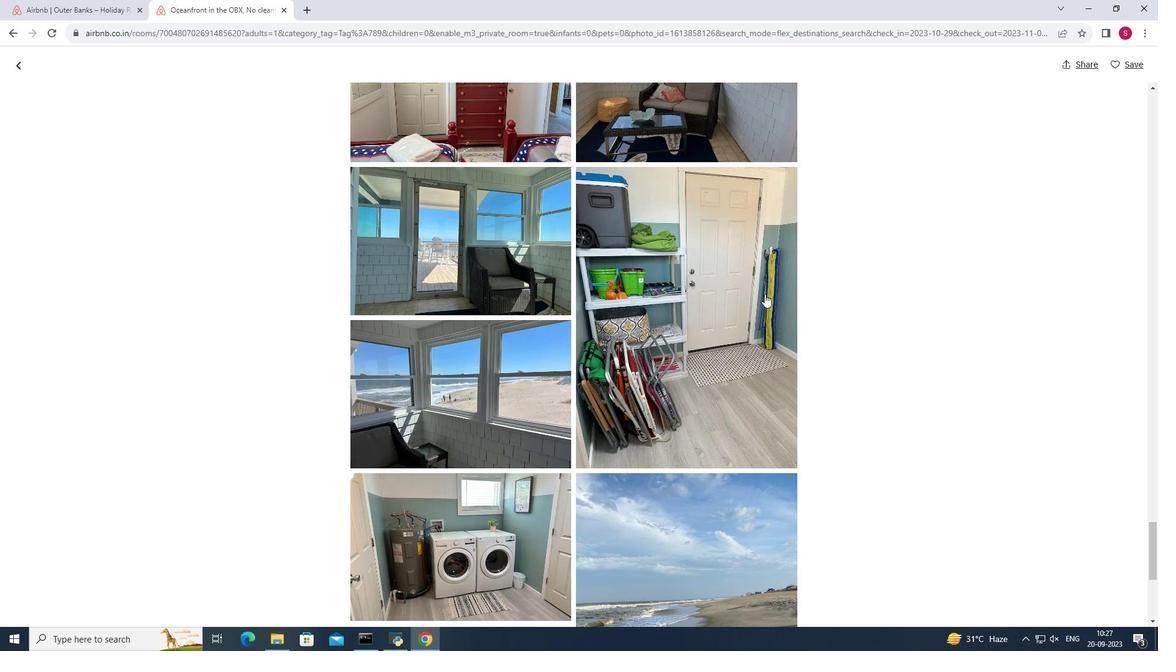 
Action: Mouse scrolled (765, 293) with delta (0, 0)
Screenshot: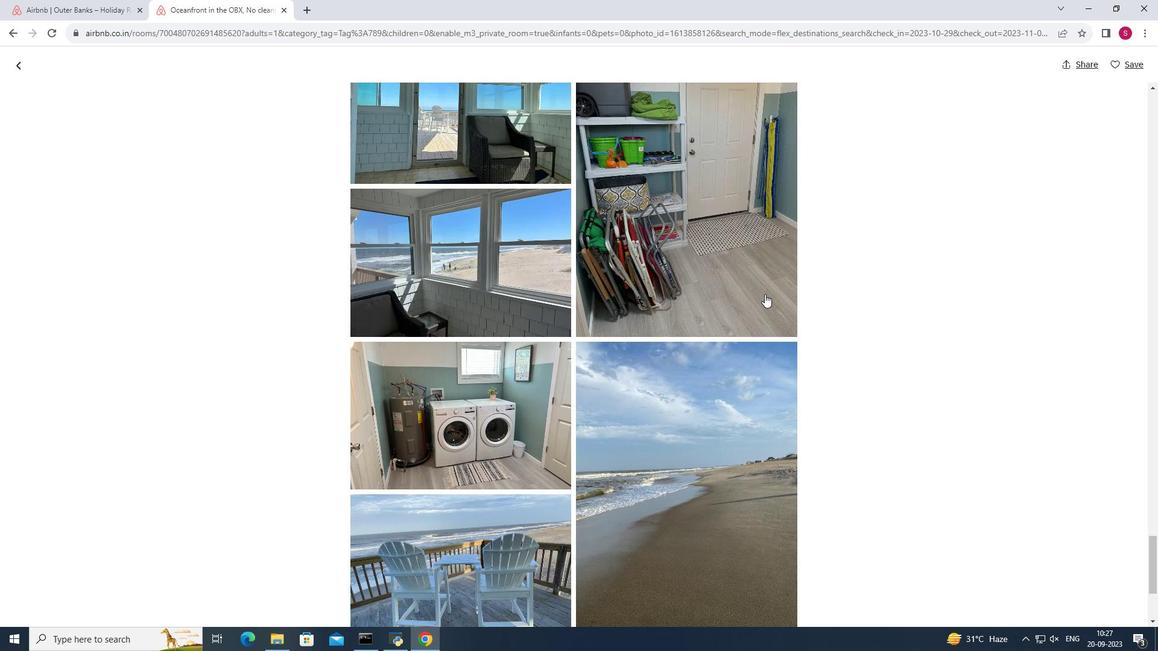 
Action: Mouse scrolled (765, 293) with delta (0, 0)
Screenshot: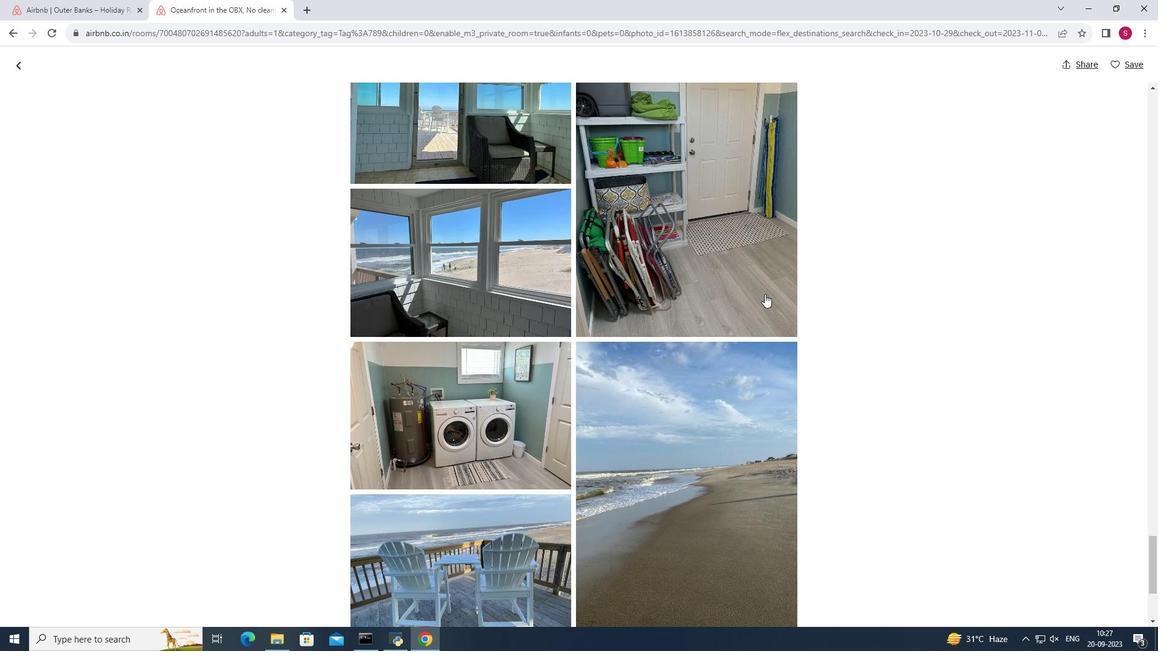 
Action: Mouse scrolled (765, 293) with delta (0, 0)
Screenshot: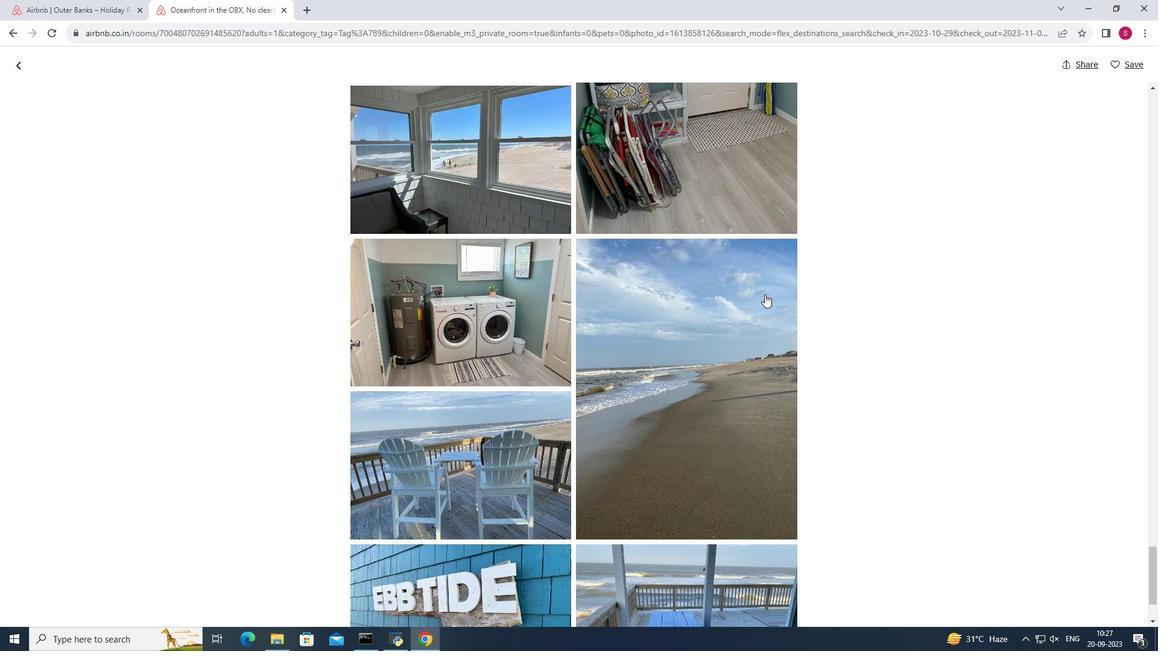 
Action: Mouse scrolled (765, 293) with delta (0, 0)
Screenshot: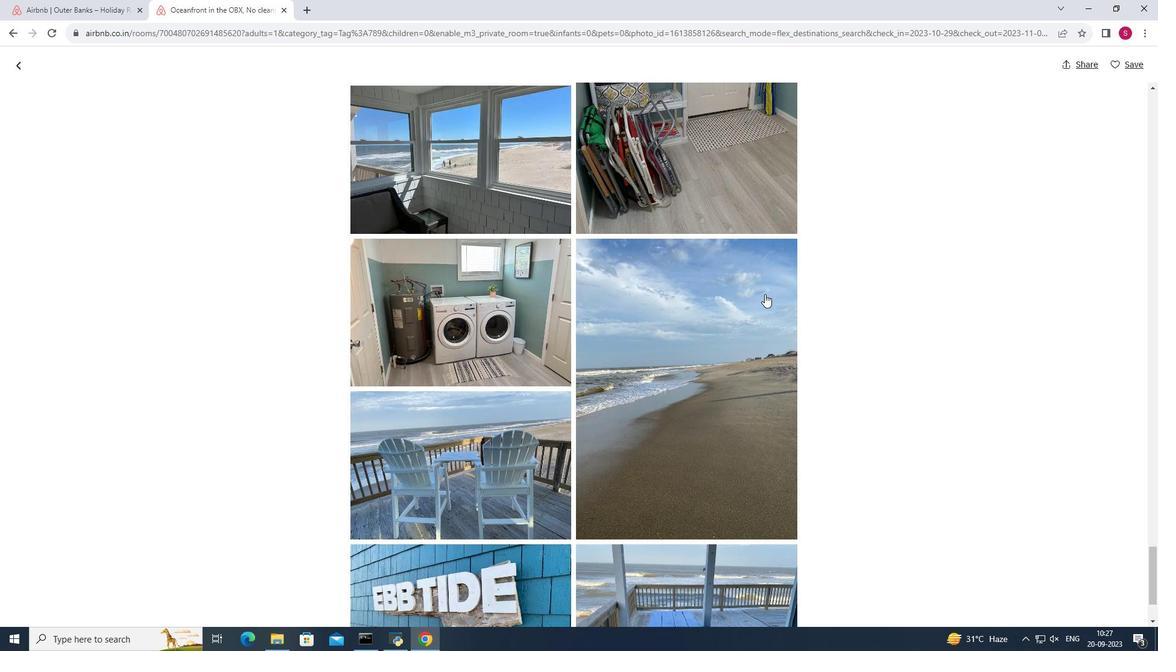 
Action: Mouse scrolled (765, 293) with delta (0, 0)
Screenshot: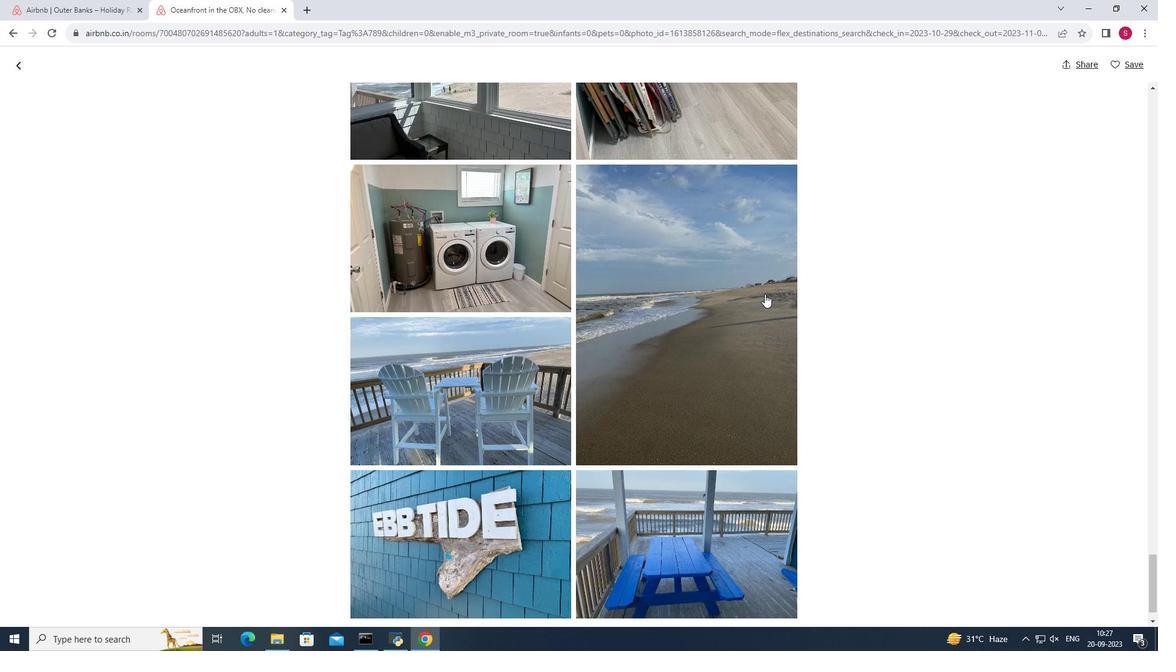 
Action: Mouse scrolled (765, 293) with delta (0, 0)
Screenshot: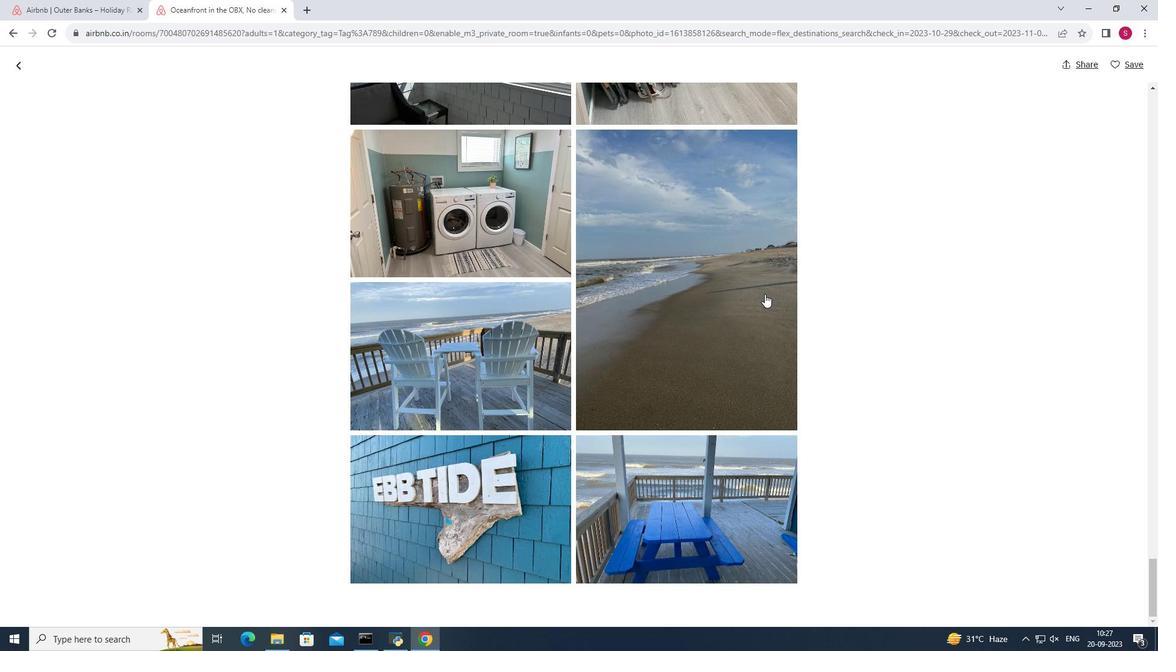 
Action: Mouse scrolled (765, 293) with delta (0, 0)
Screenshot: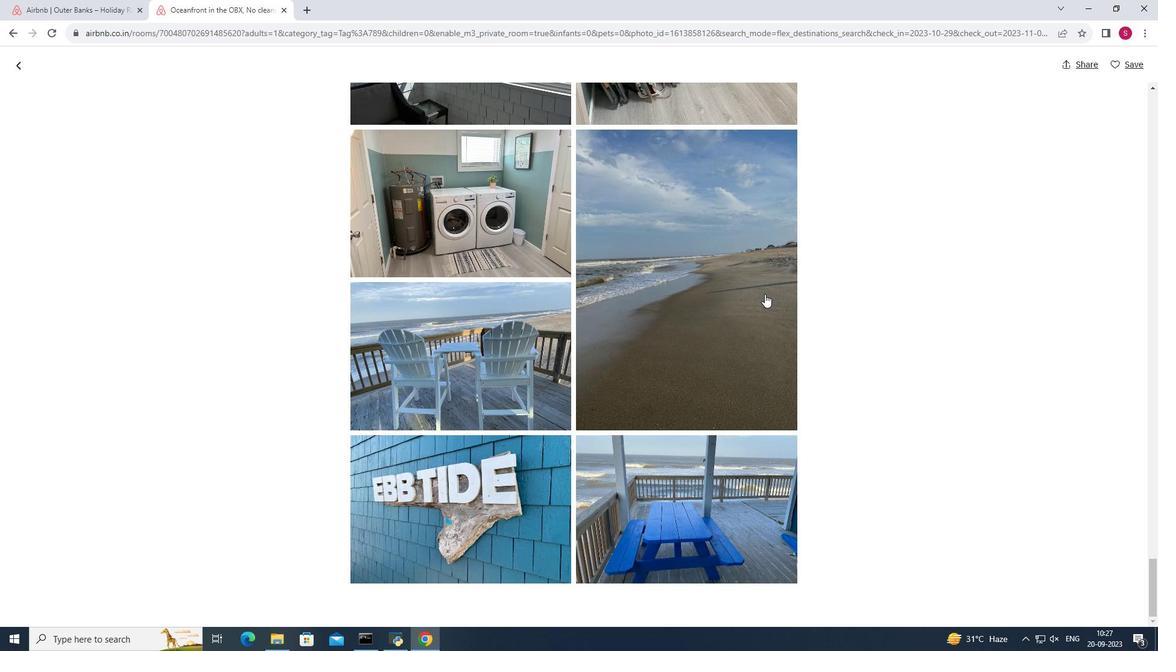 
Action: Mouse scrolled (765, 295) with delta (0, 0)
Screenshot: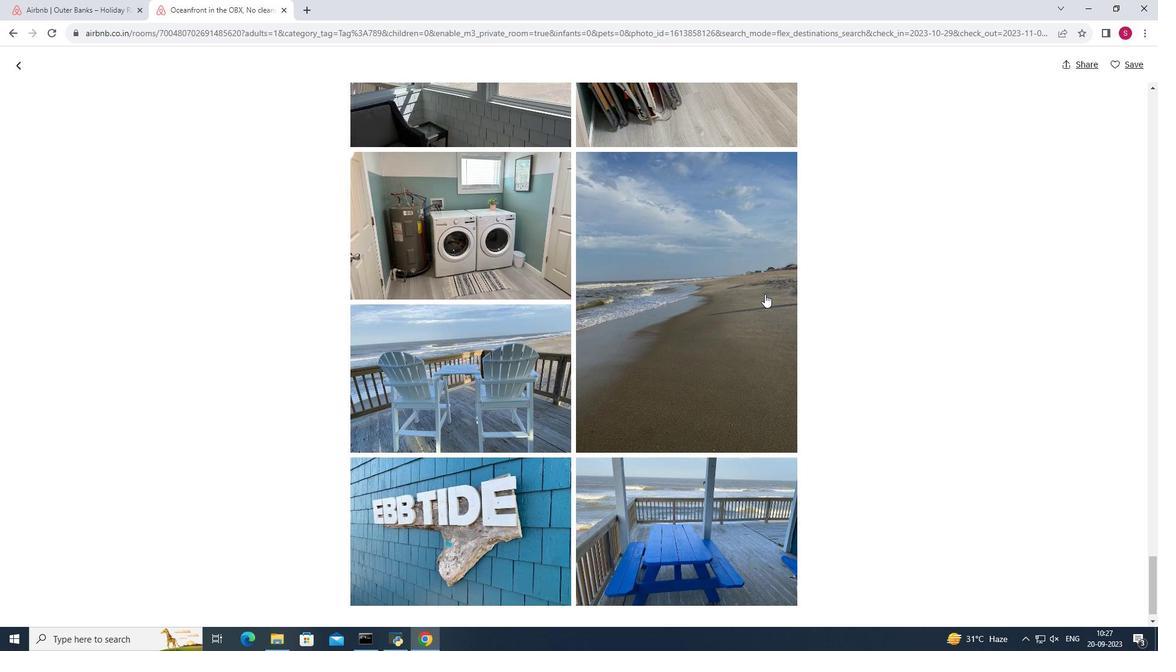 
Action: Mouse scrolled (765, 295) with delta (0, 0)
Screenshot: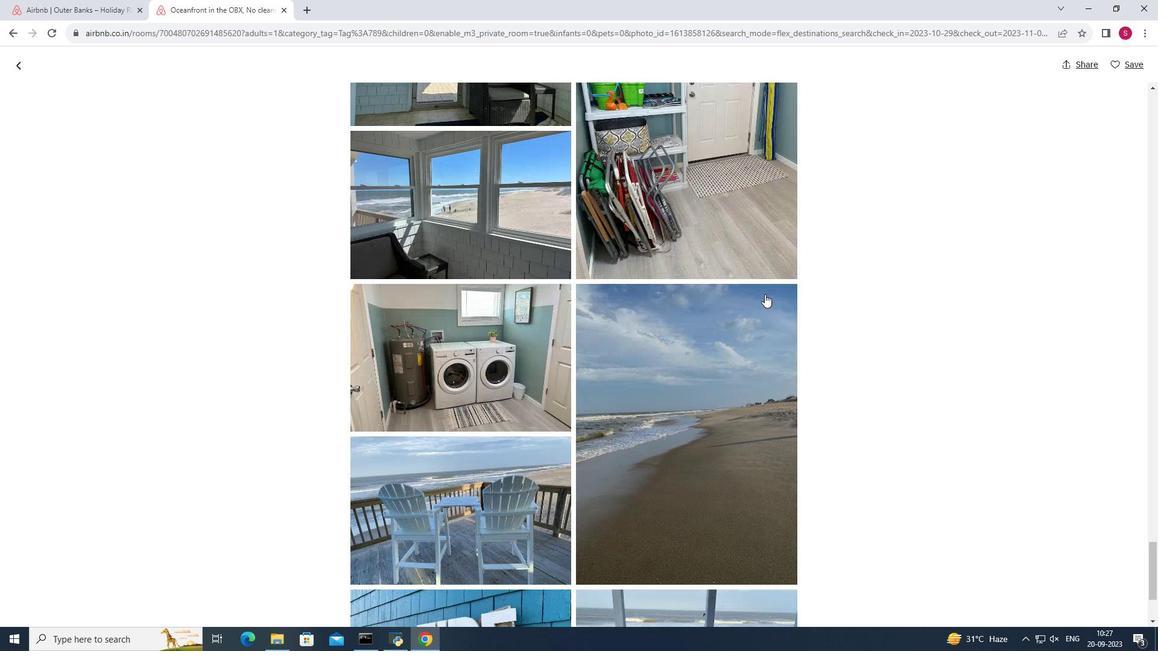 
Action: Mouse scrolled (765, 295) with delta (0, 0)
Screenshot: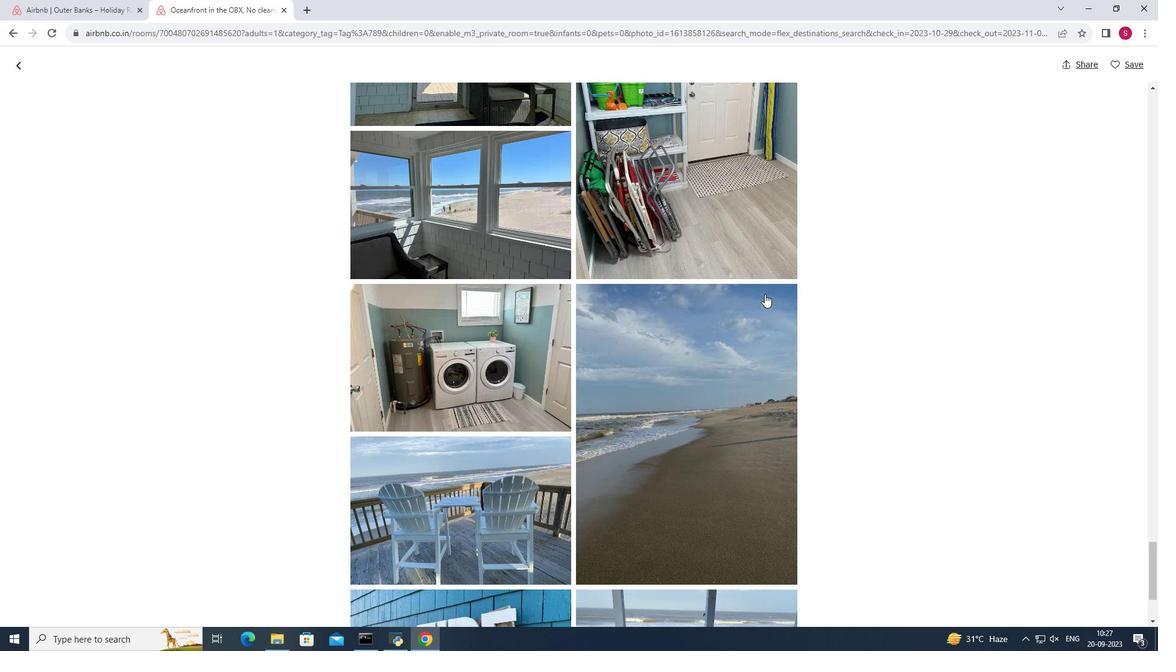 
Action: Mouse moved to (22, 65)
Screenshot: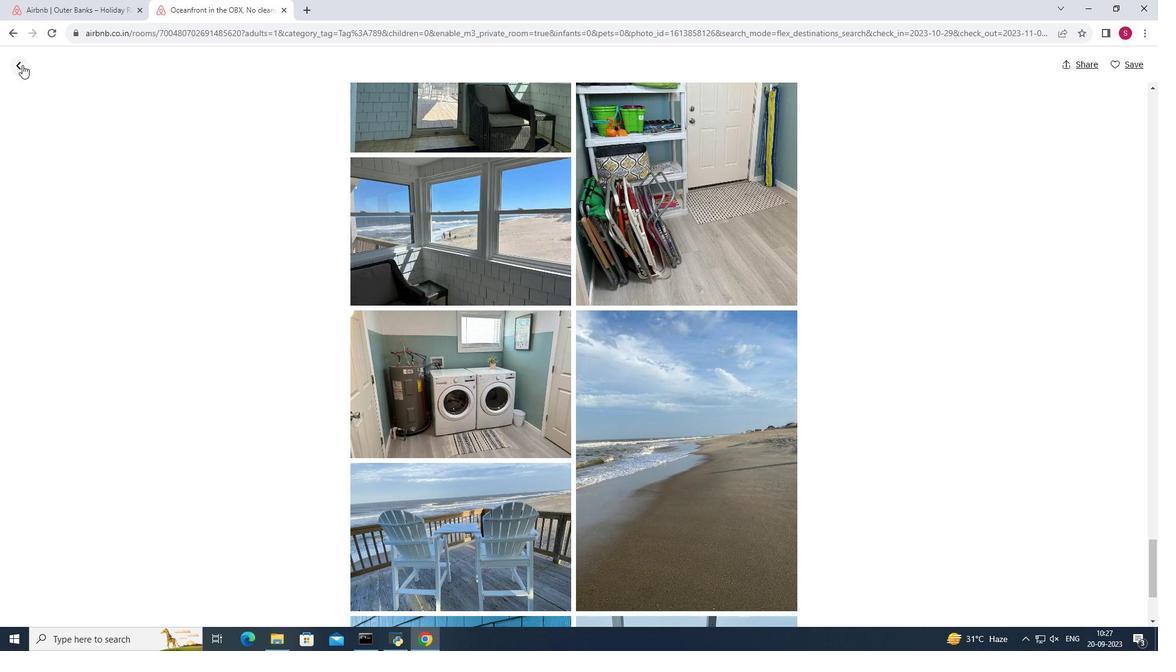 
Action: Mouse pressed left at (22, 65)
Screenshot: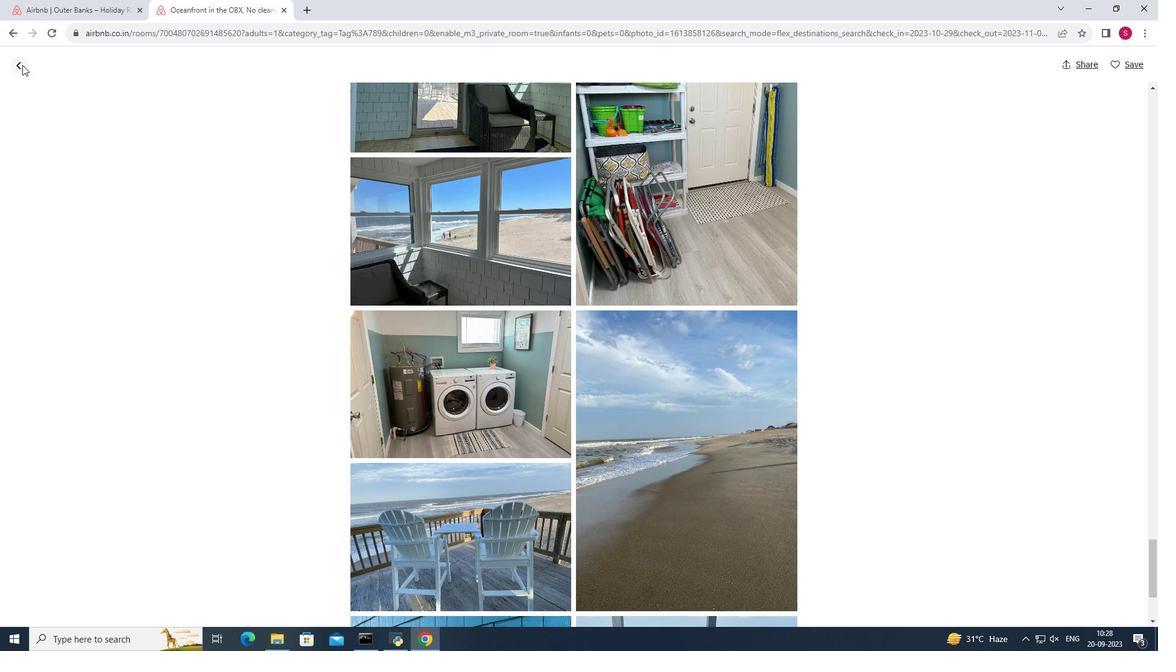 
Action: Mouse moved to (532, 298)
Screenshot: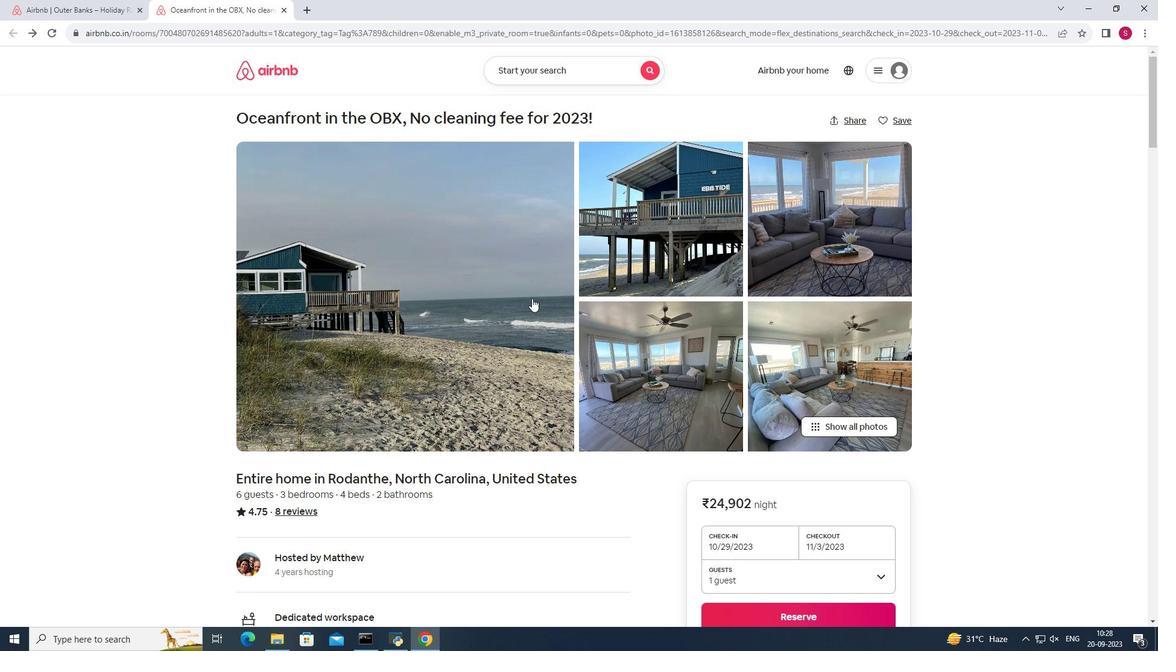 
Action: Mouse scrolled (532, 298) with delta (0, 0)
Screenshot: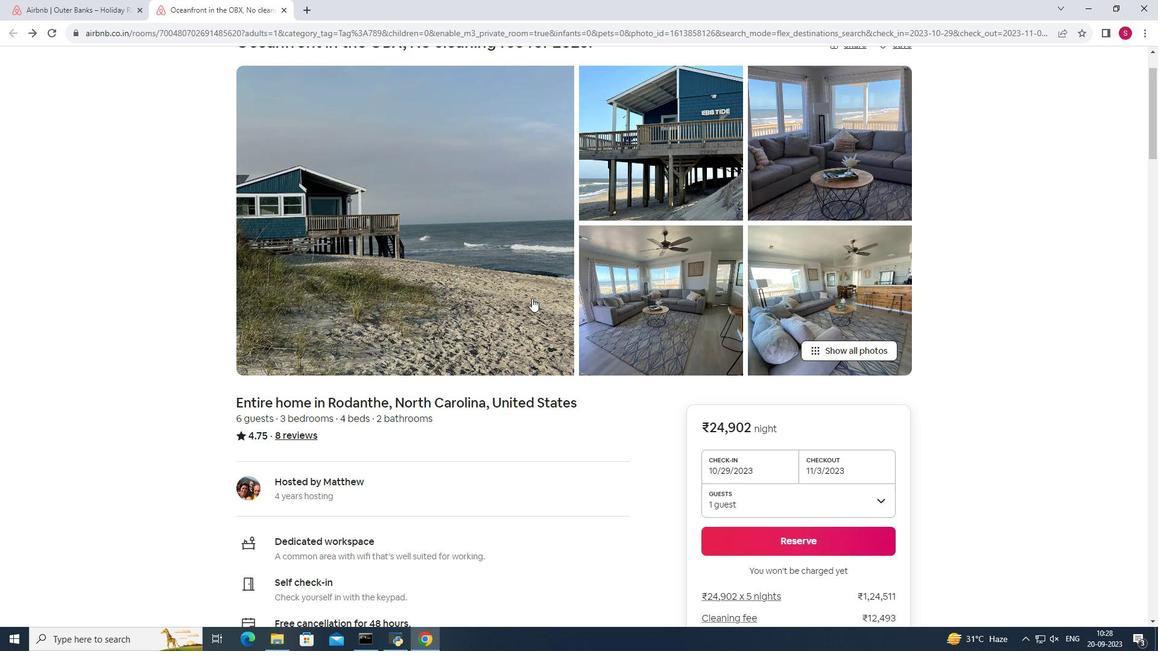 
Action: Mouse scrolled (532, 298) with delta (0, 0)
Screenshot: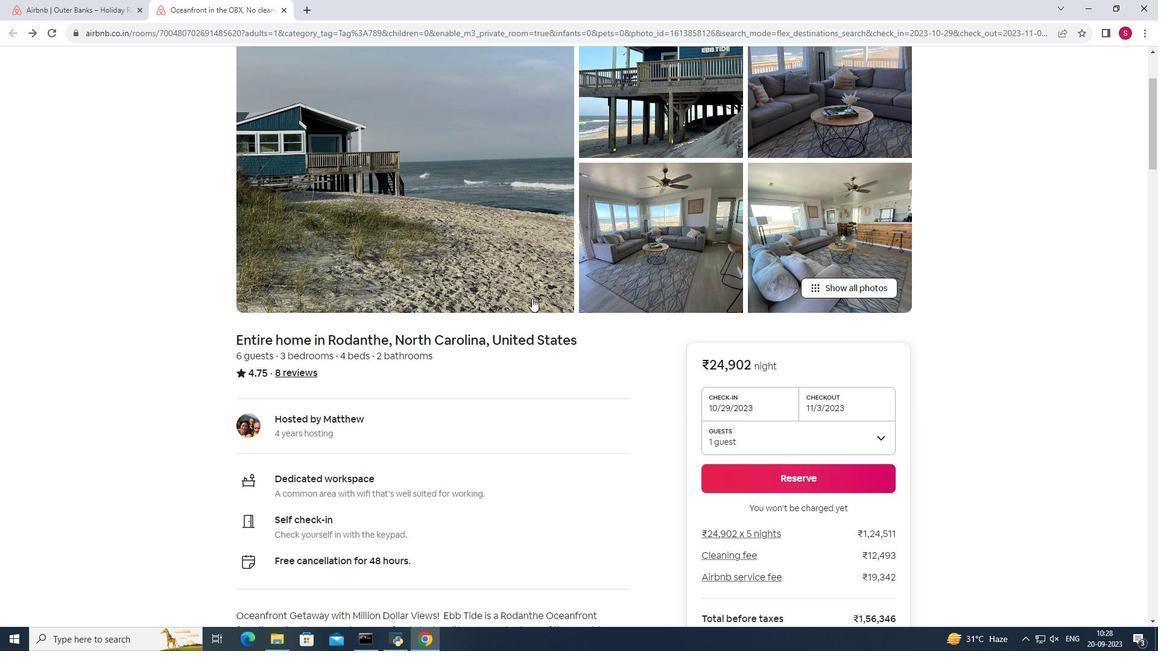 
Action: Mouse scrolled (532, 298) with delta (0, 0)
Screenshot: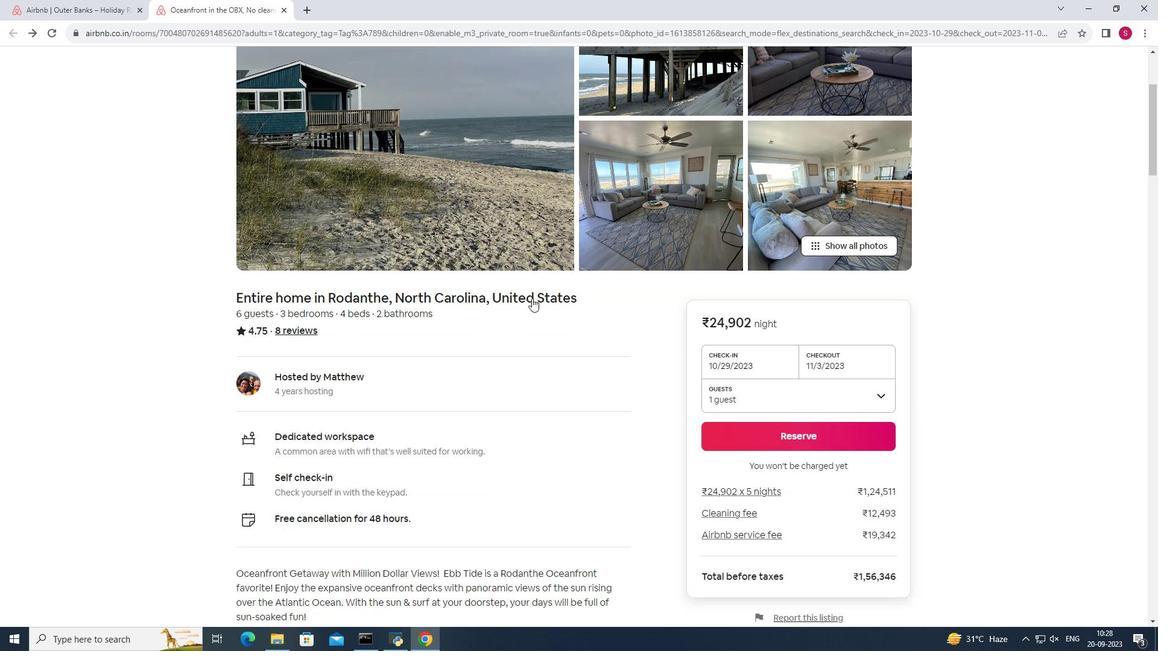 
Action: Mouse scrolled (532, 298) with delta (0, 0)
Screenshot: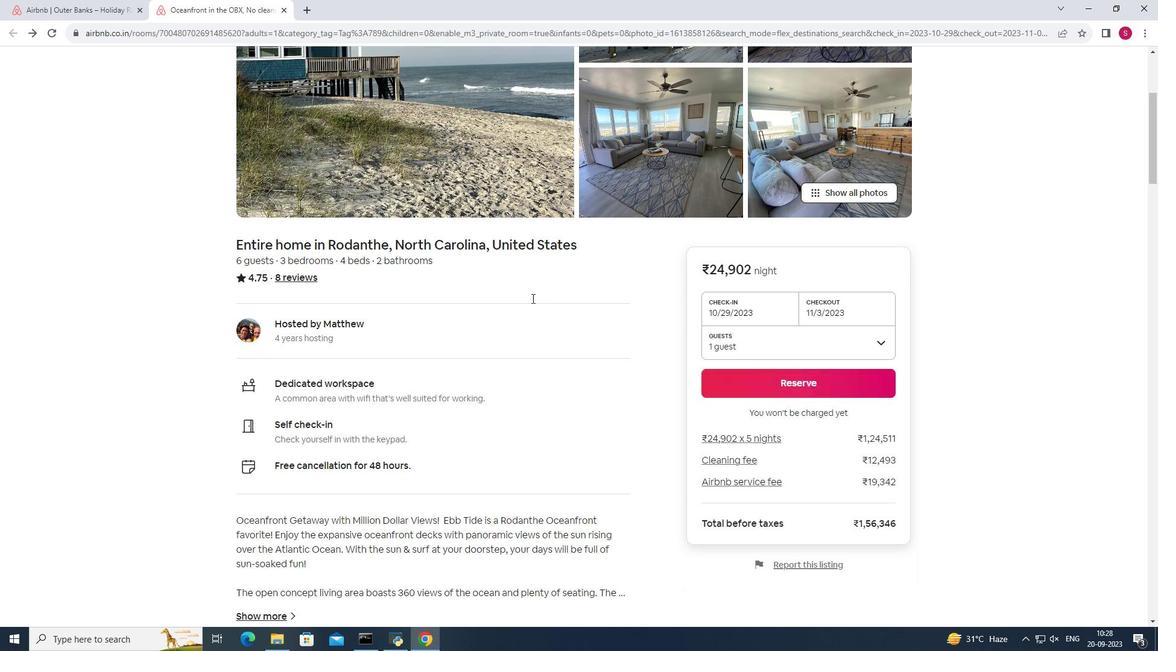 
Action: Mouse scrolled (532, 298) with delta (0, 0)
Screenshot: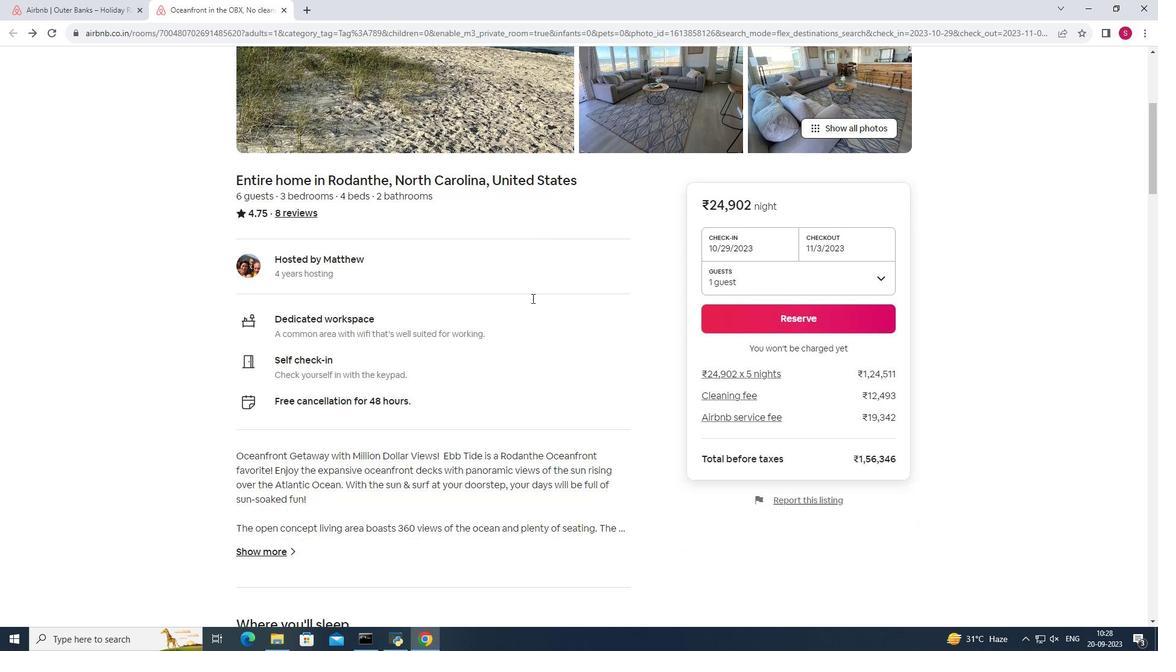
Action: Mouse scrolled (532, 298) with delta (0, 0)
Screenshot: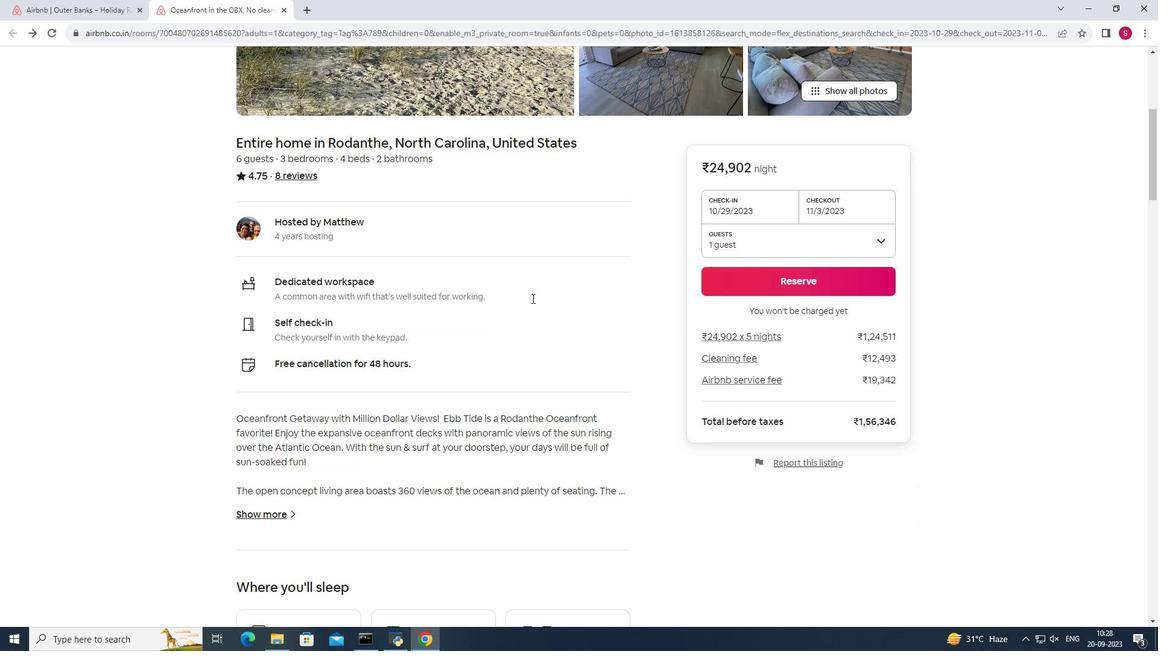 
Action: Mouse scrolled (532, 298) with delta (0, 0)
Screenshot: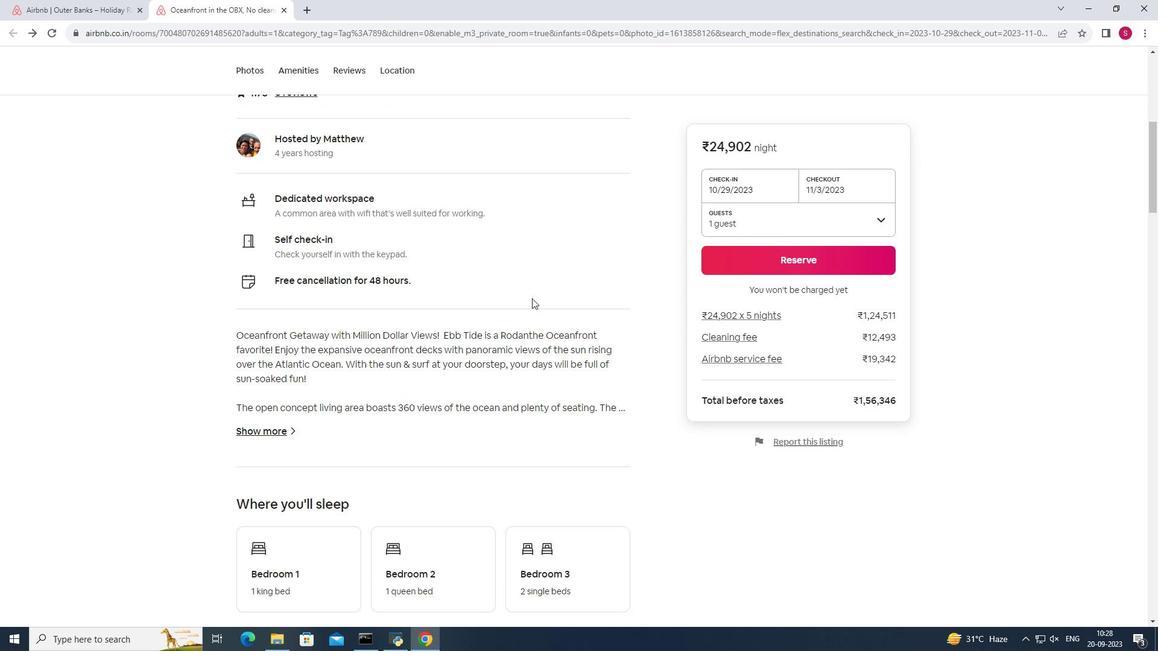 
Action: Mouse scrolled (532, 298) with delta (0, 0)
Screenshot: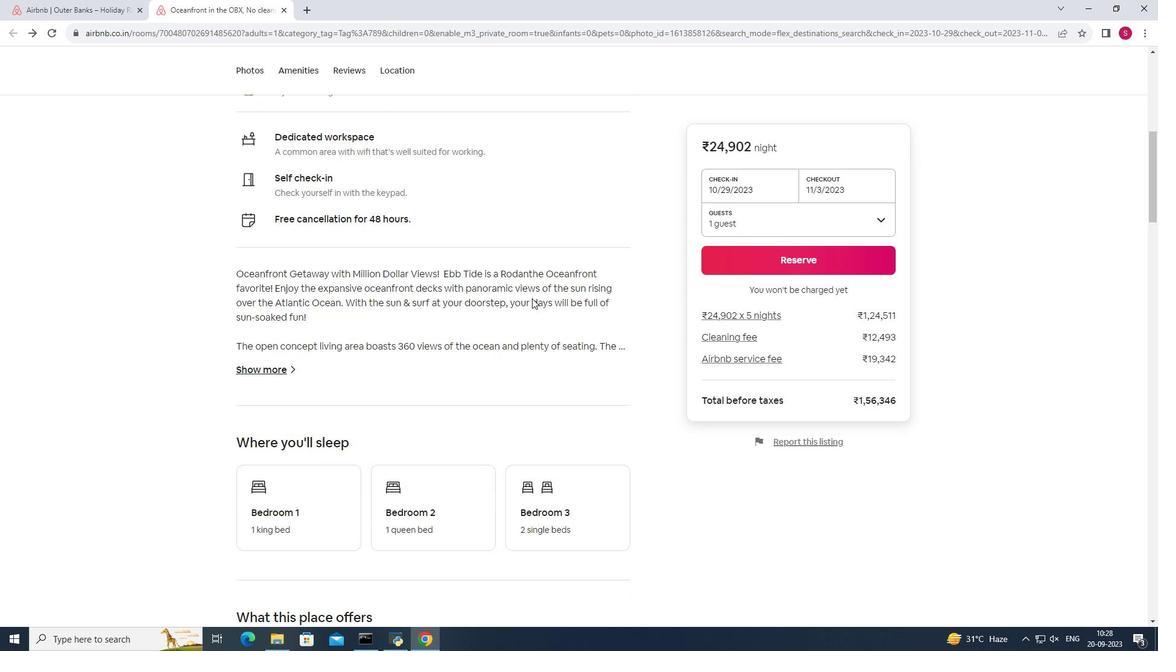 
Action: Mouse moved to (261, 369)
Screenshot: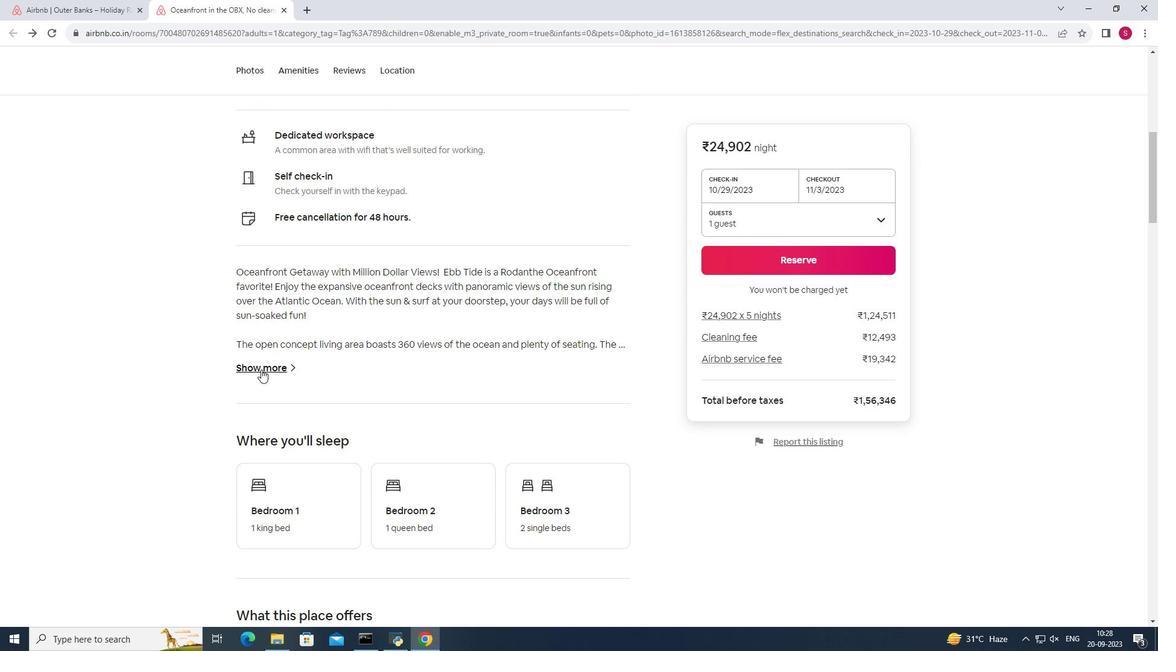
Action: Mouse pressed left at (261, 369)
Screenshot: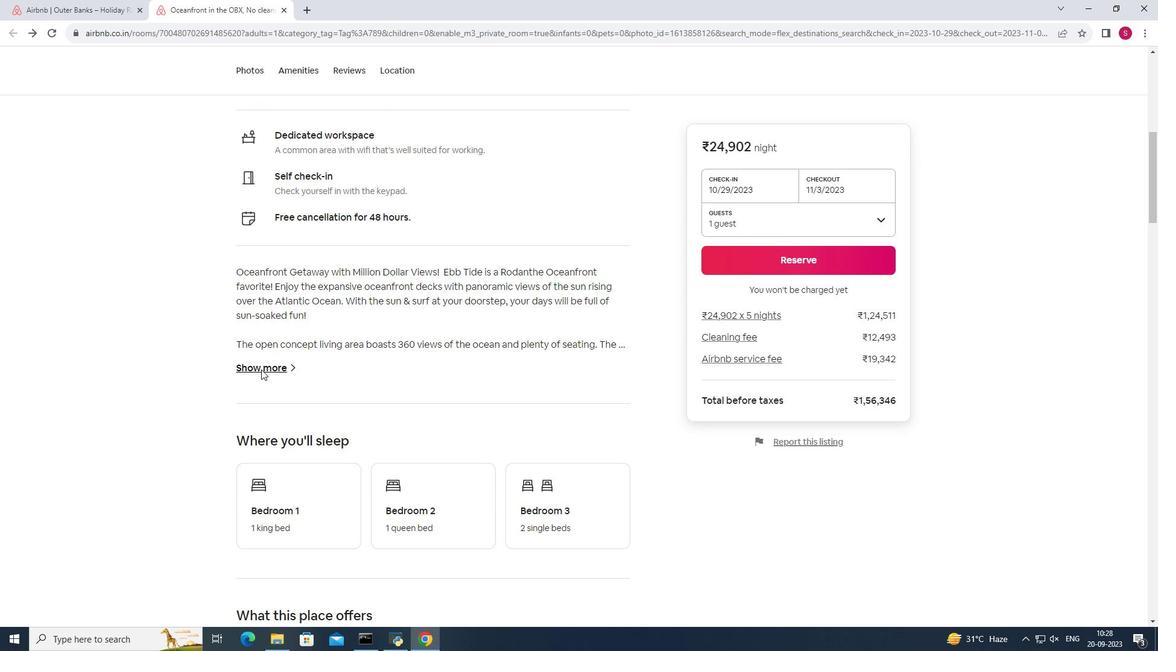 
Action: Mouse moved to (694, 196)
Screenshot: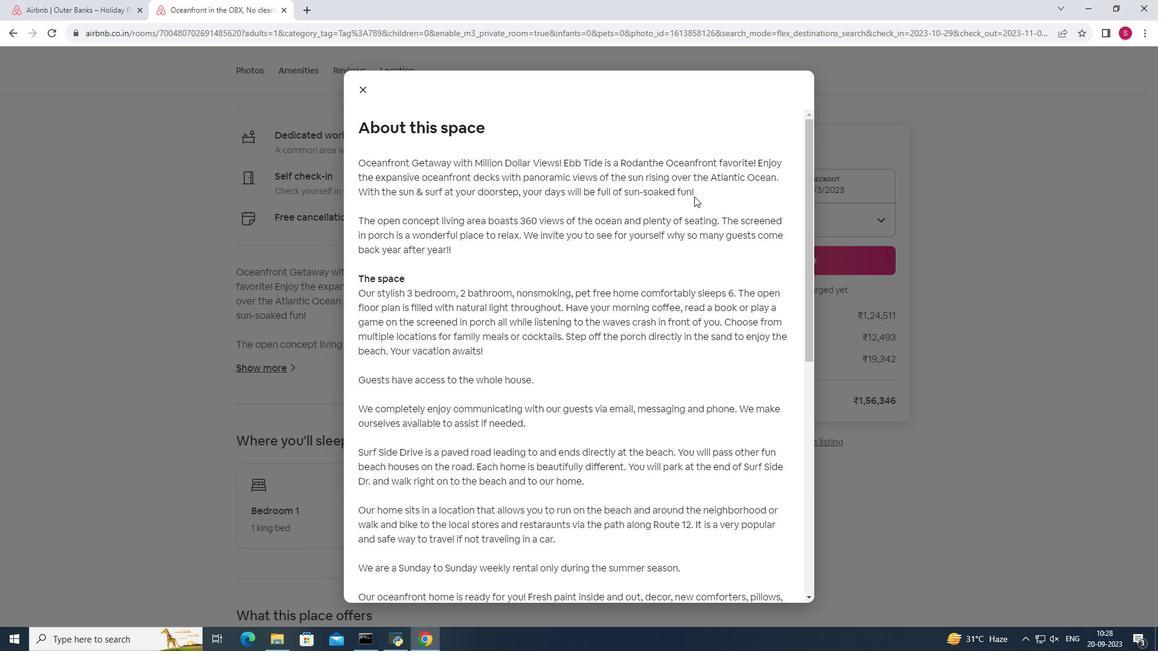 
Action: Mouse scrolled (694, 196) with delta (0, 0)
Screenshot: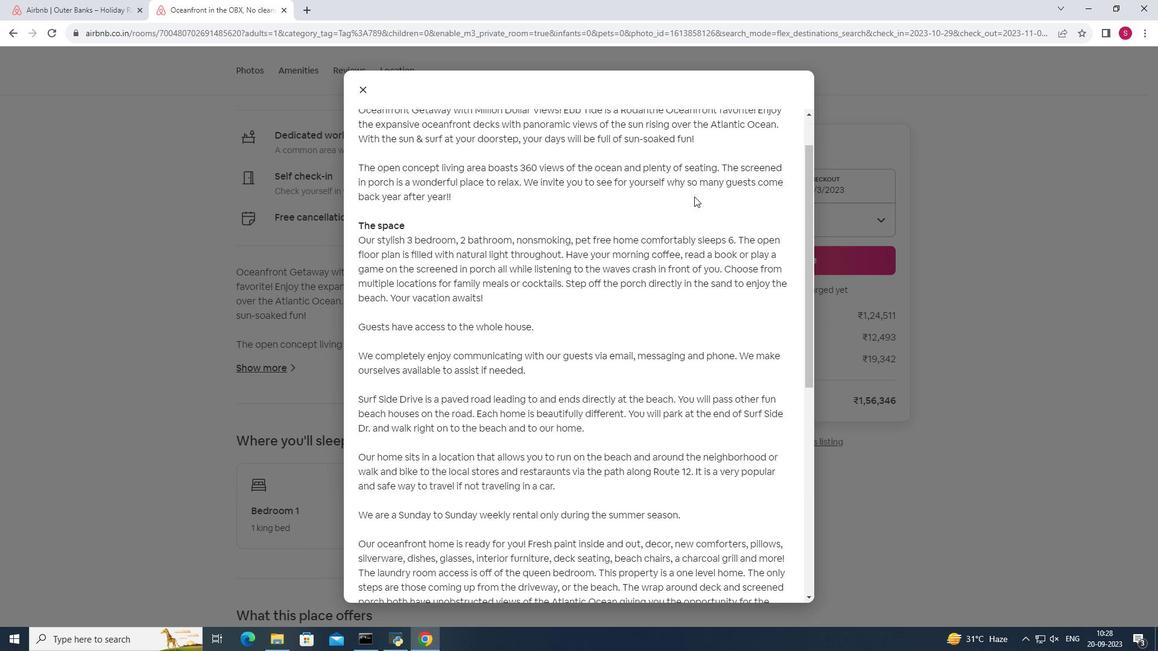 
Action: Mouse scrolled (694, 196) with delta (0, 0)
Screenshot: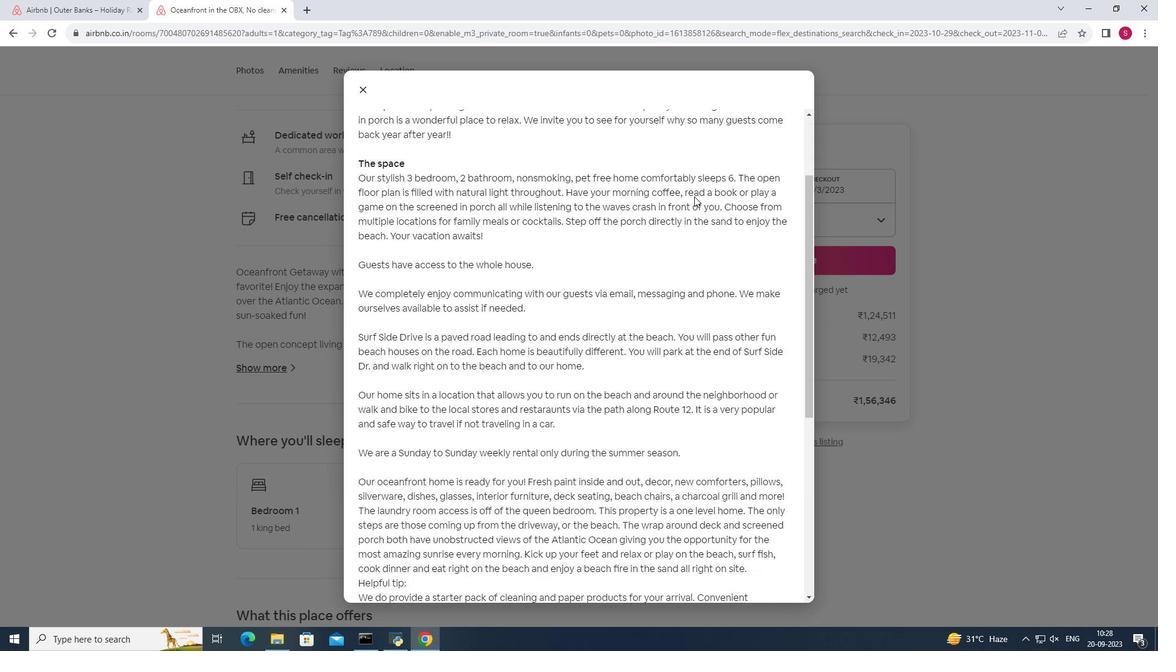 
Action: Mouse moved to (694, 197)
Screenshot: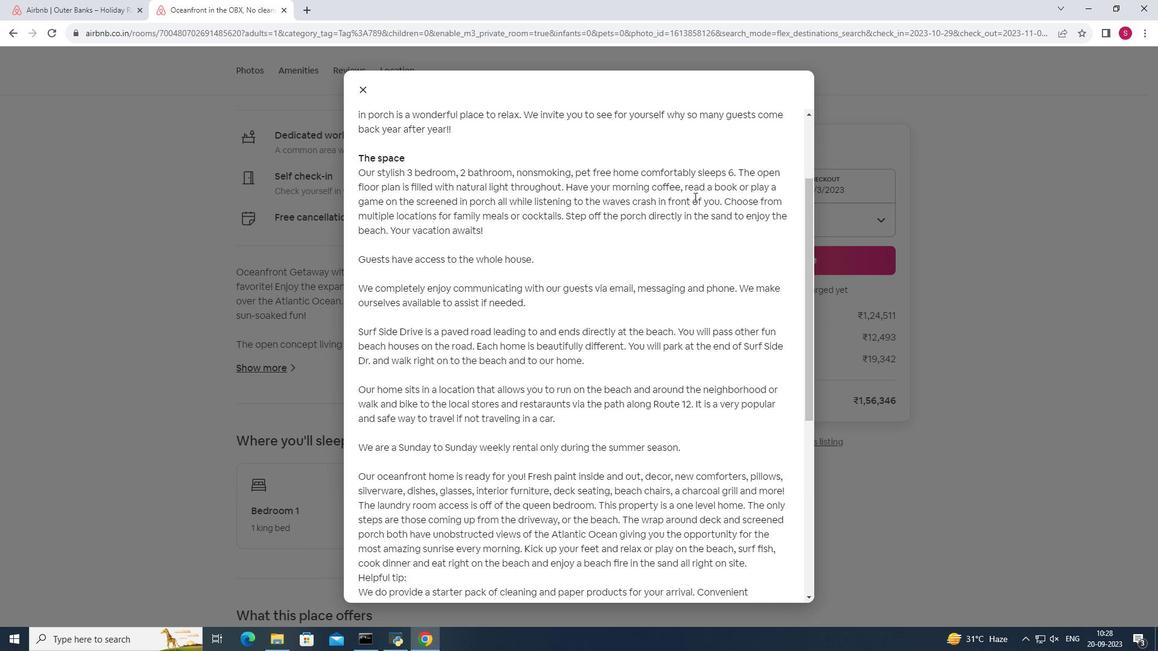 
Action: Mouse scrolled (694, 196) with delta (0, 0)
Screenshot: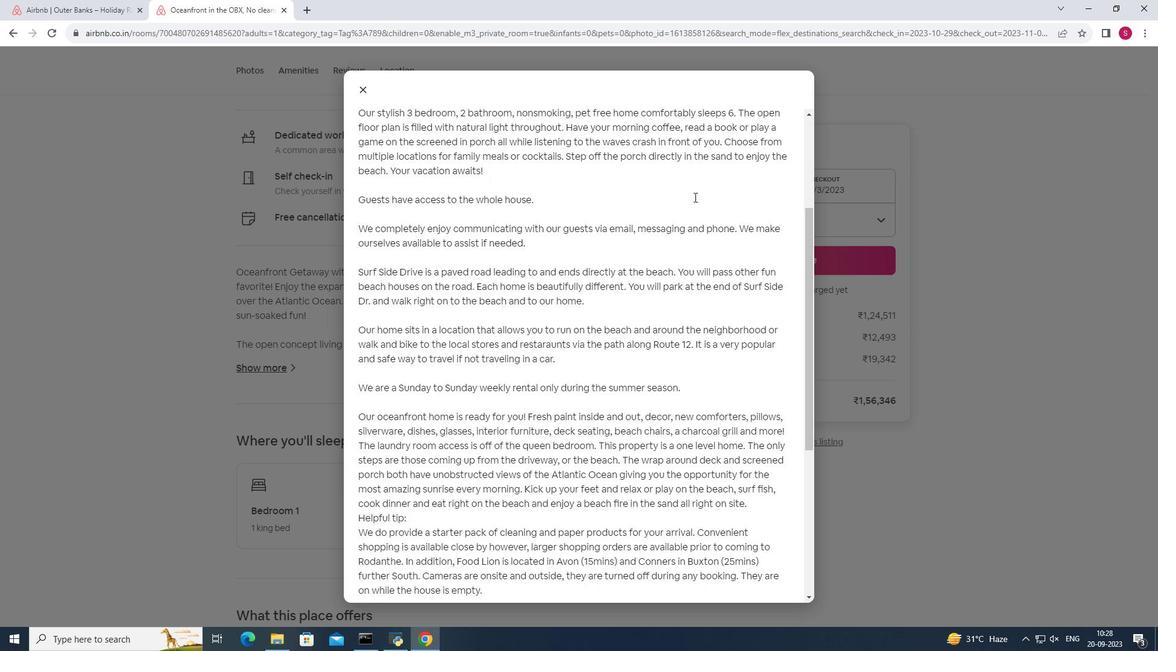
Action: Mouse scrolled (694, 196) with delta (0, 0)
Screenshot: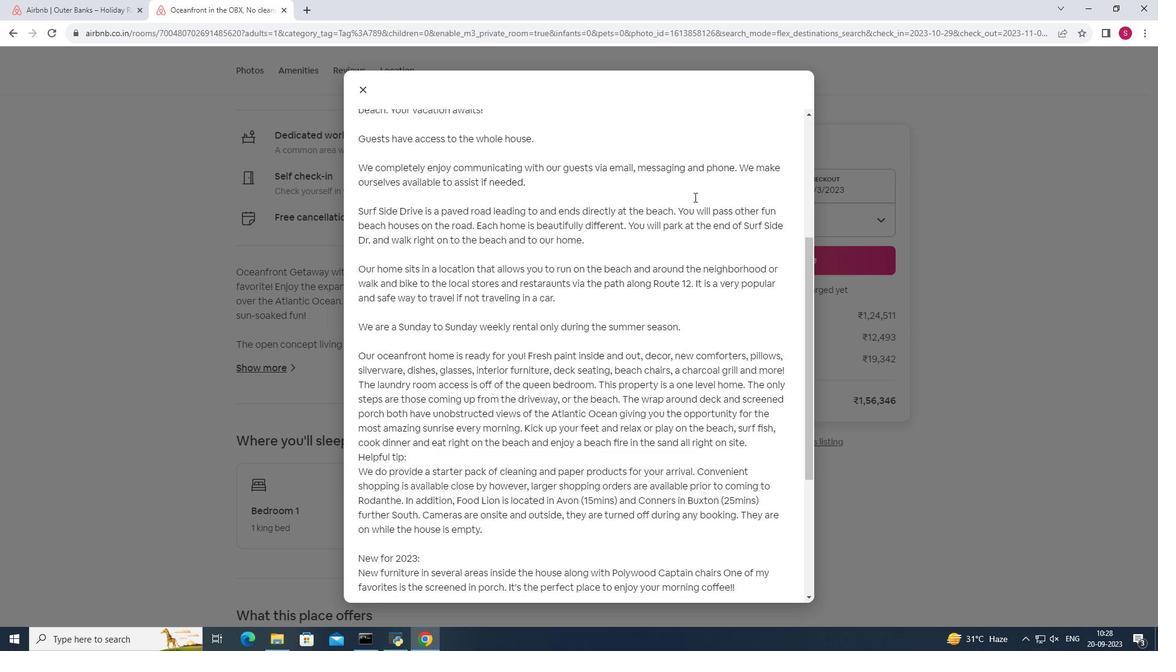 
Action: Mouse moved to (694, 197)
Screenshot: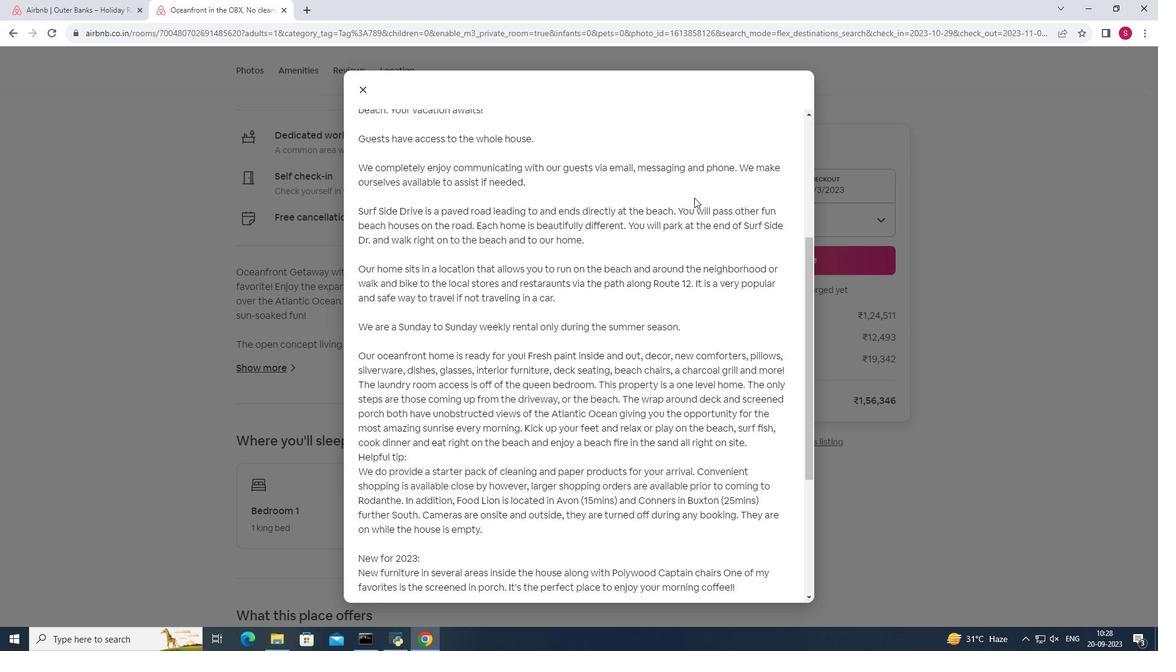 
Action: Mouse scrolled (694, 197) with delta (0, 0)
Screenshot: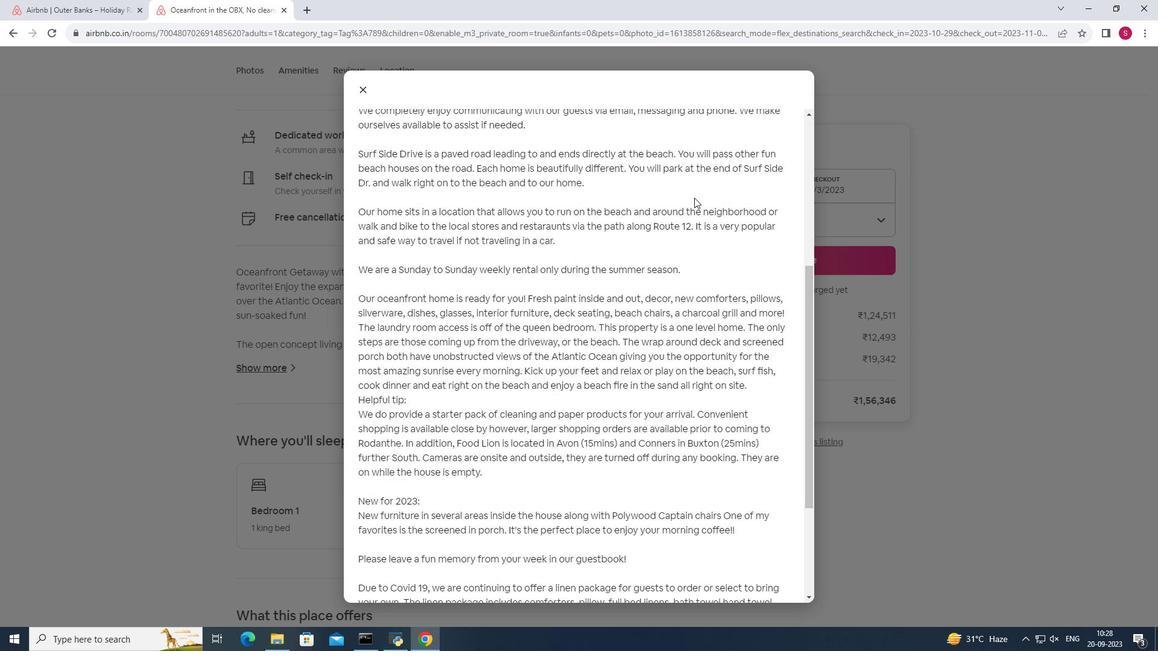 
Action: Mouse scrolled (694, 197) with delta (0, 0)
Screenshot: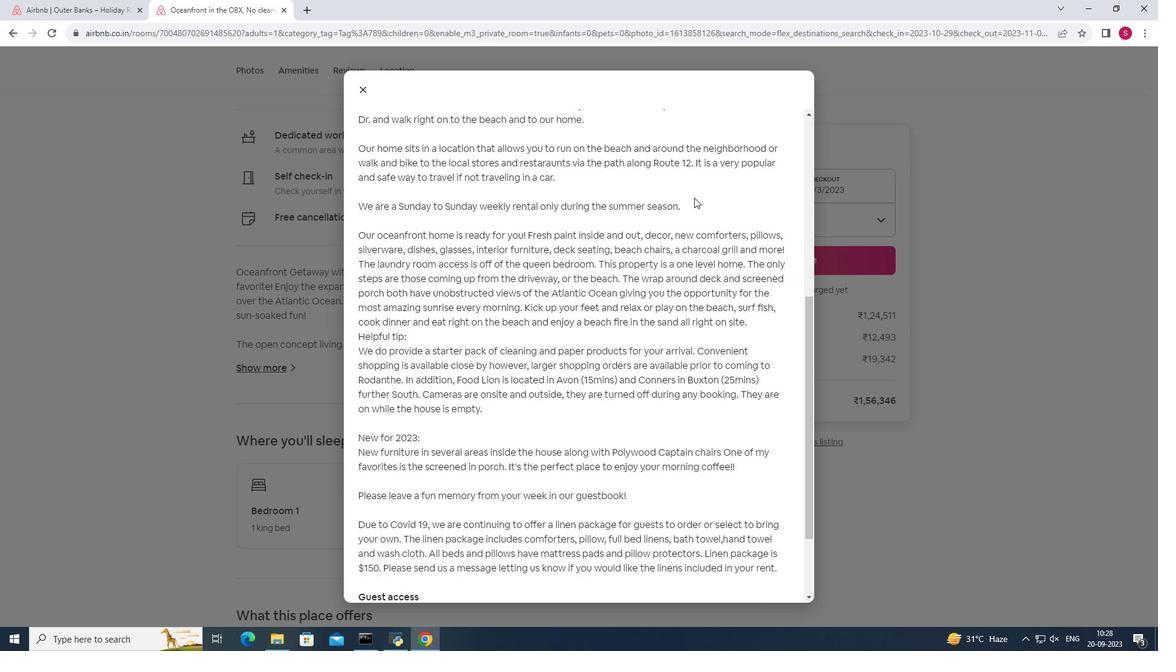 
Action: Mouse moved to (694, 198)
Screenshot: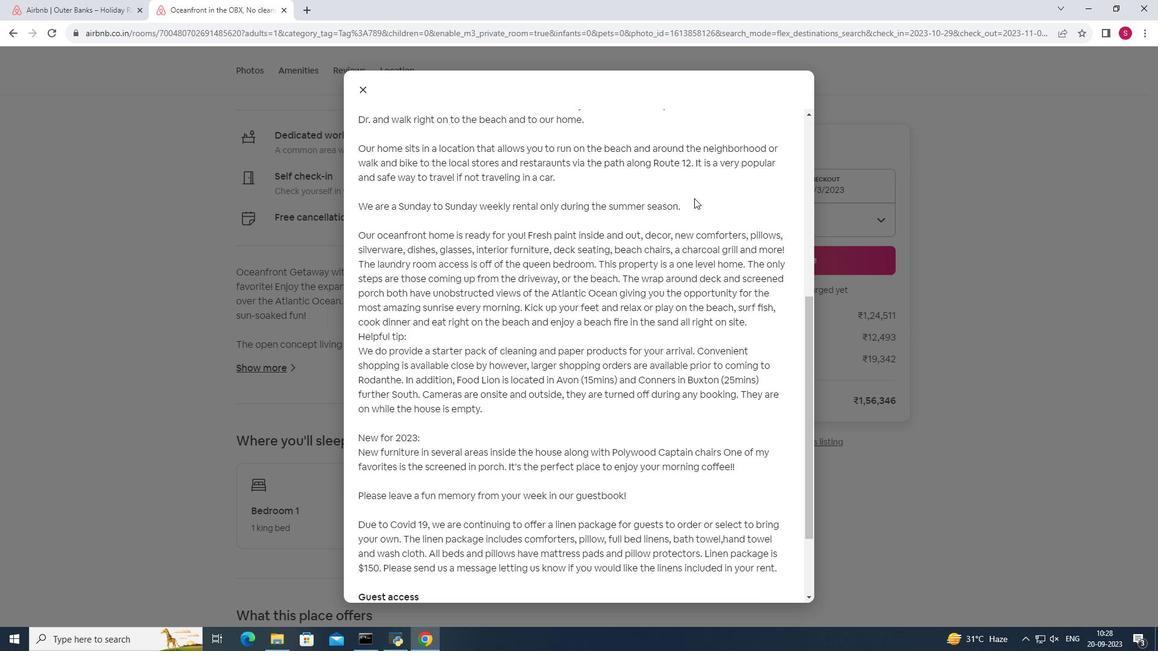 
Action: Mouse scrolled (694, 197) with delta (0, 0)
Screenshot: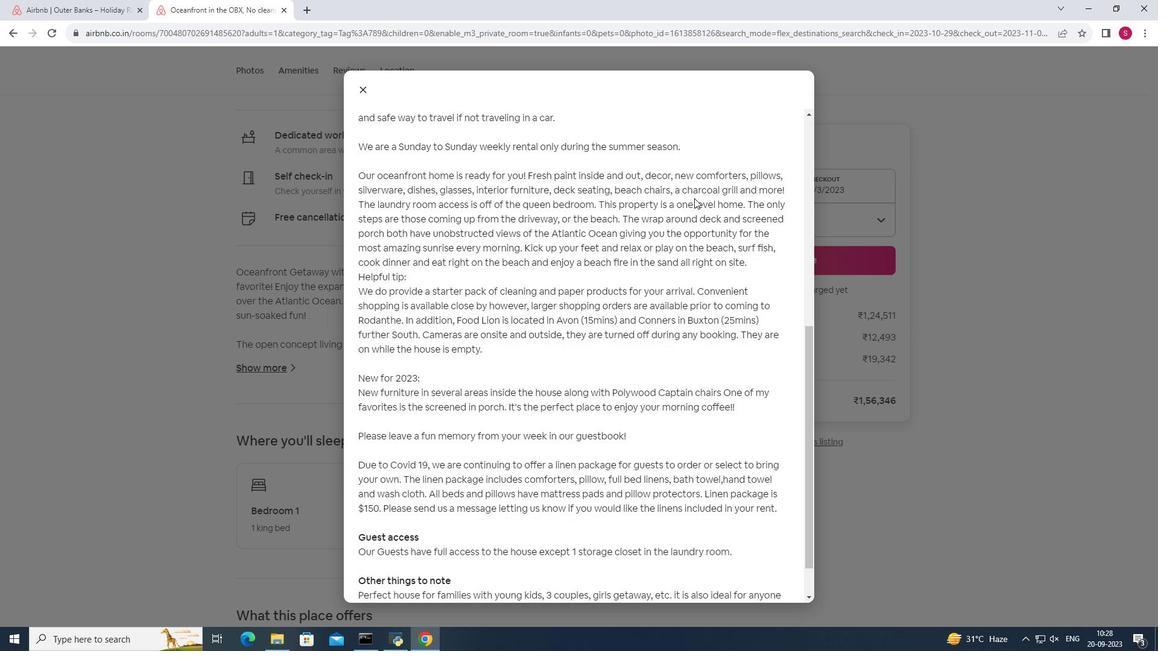 
Action: Mouse scrolled (694, 197) with delta (0, 0)
Screenshot: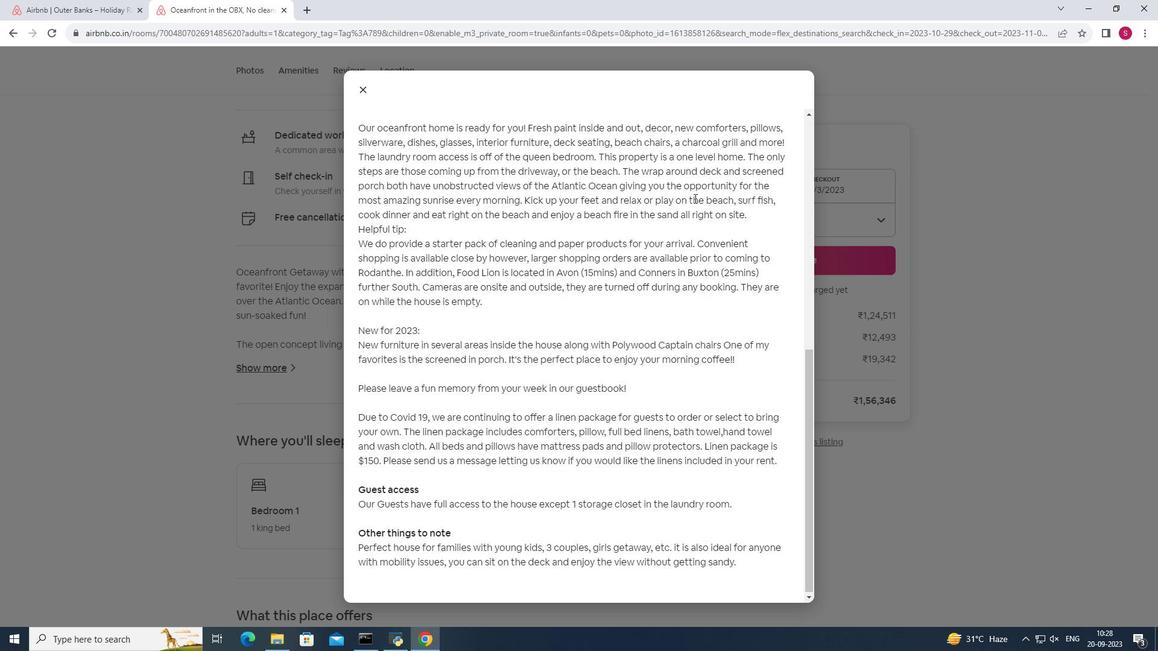 
Action: Mouse scrolled (694, 197) with delta (0, 0)
Screenshot: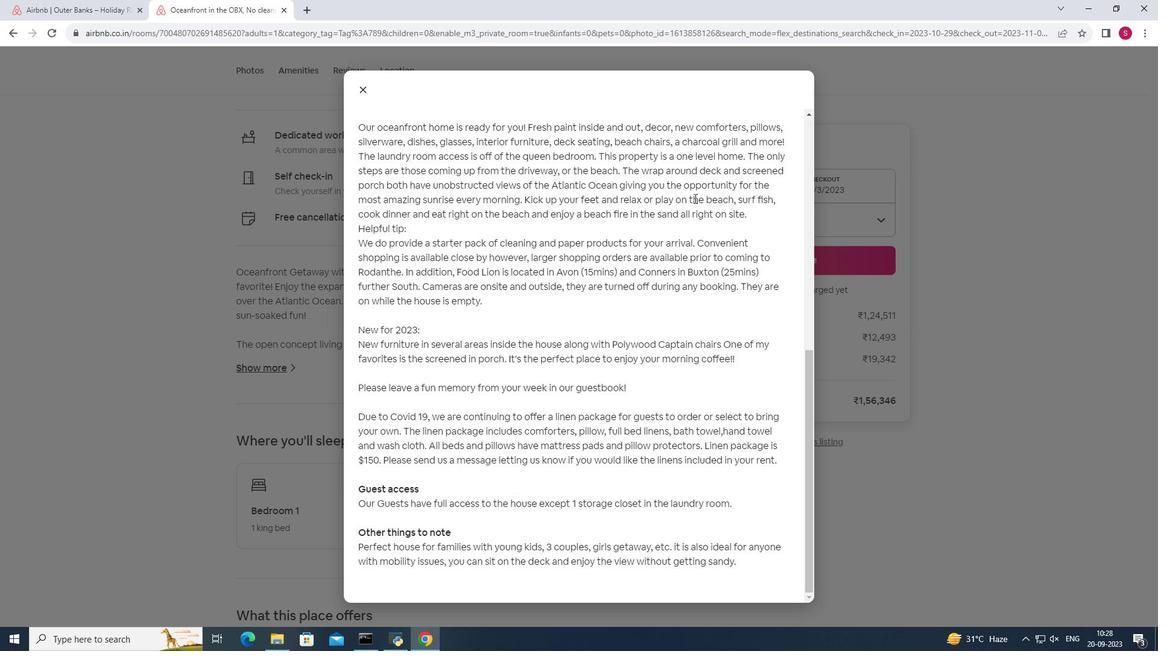
Action: Mouse scrolled (694, 197) with delta (0, 0)
Screenshot: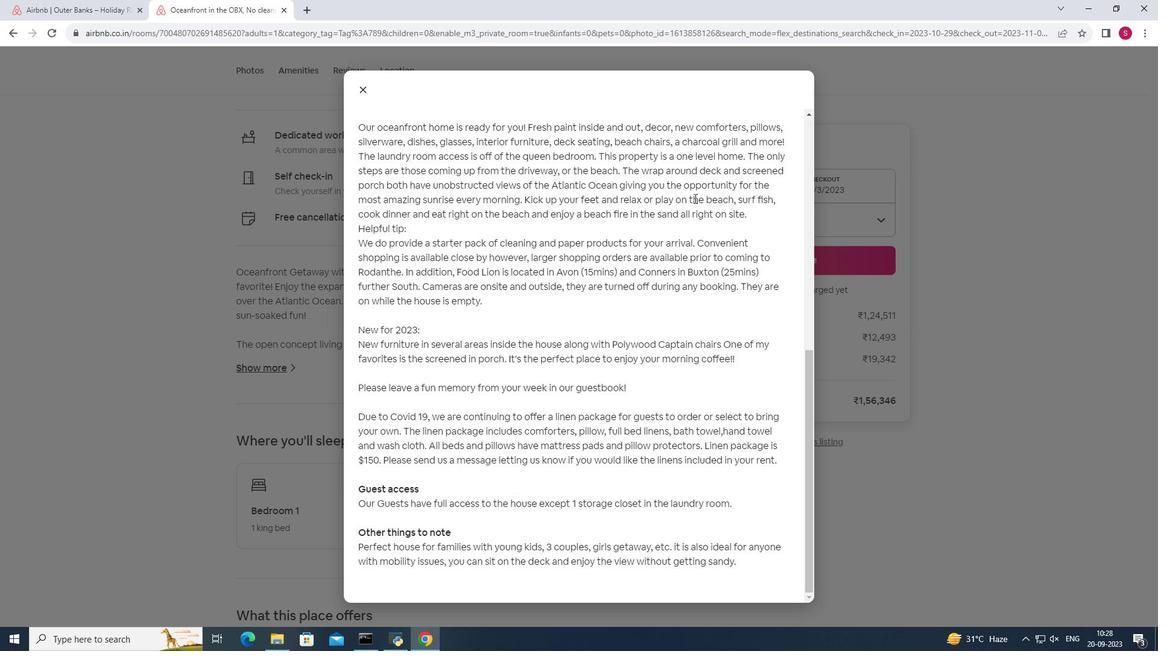 
Action: Mouse scrolled (694, 197) with delta (0, 0)
Screenshot: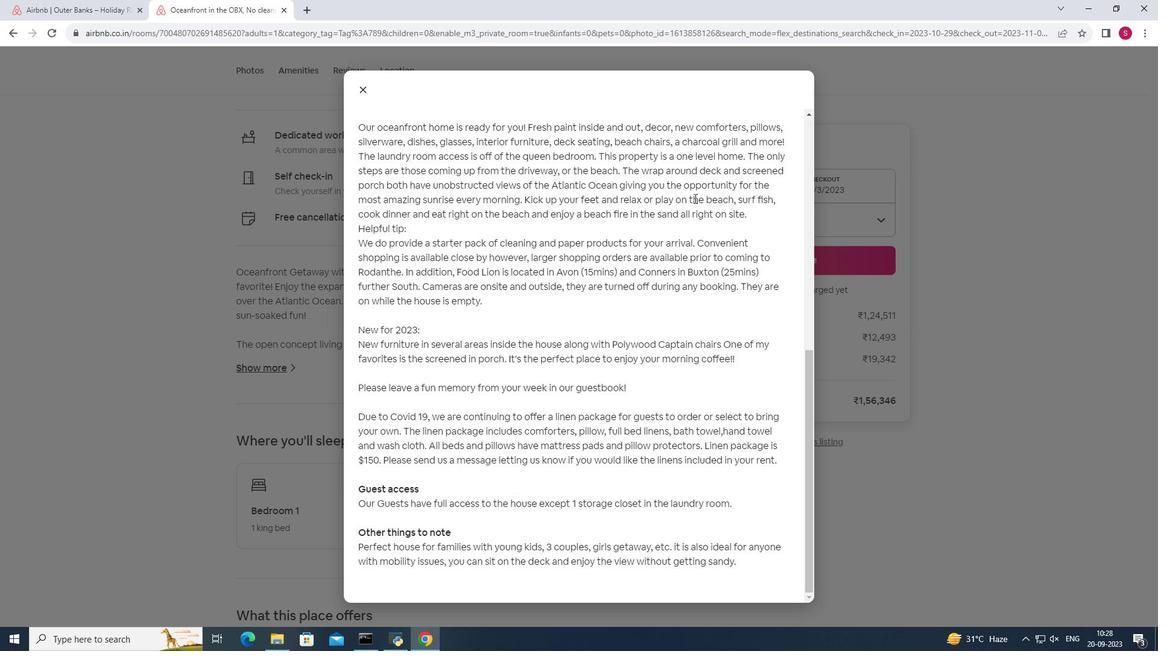 
Action: Mouse scrolled (694, 197) with delta (0, 0)
Screenshot: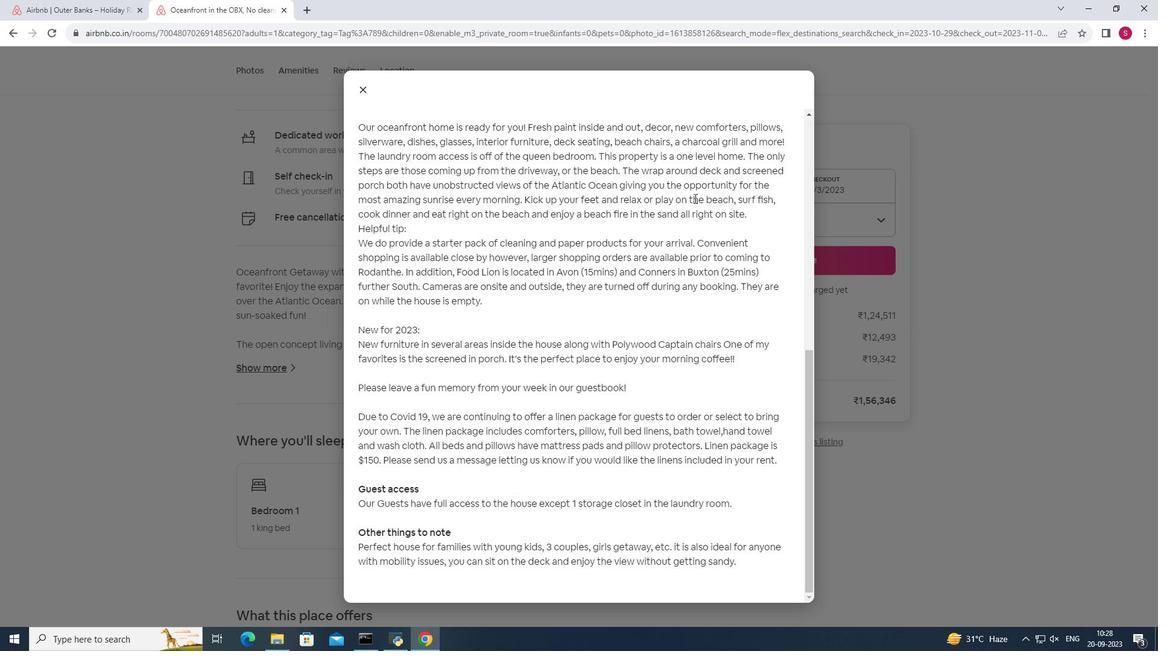 
Action: Mouse moved to (360, 87)
Screenshot: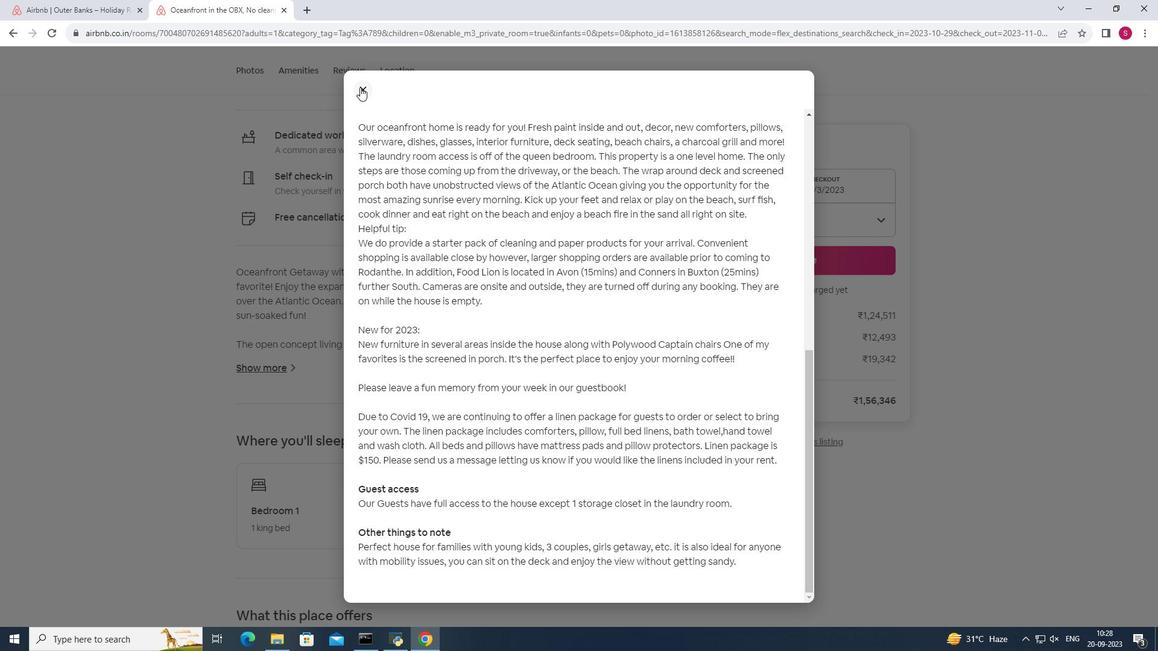 
Action: Mouse pressed left at (360, 87)
Screenshot: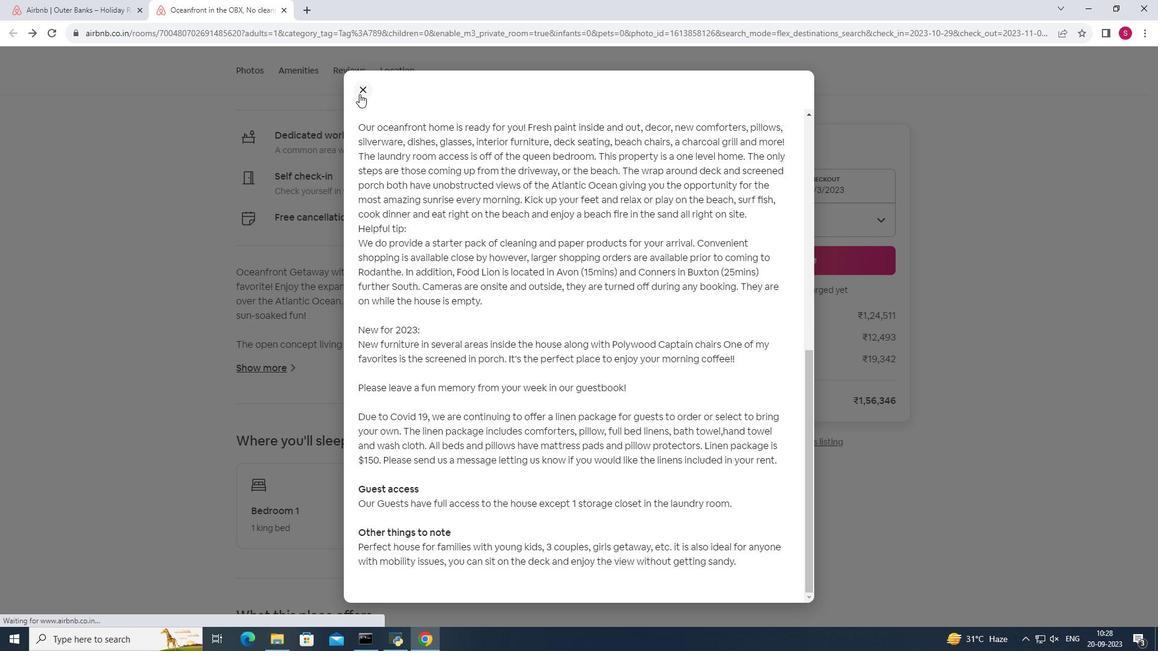 
Action: Mouse moved to (519, 312)
Screenshot: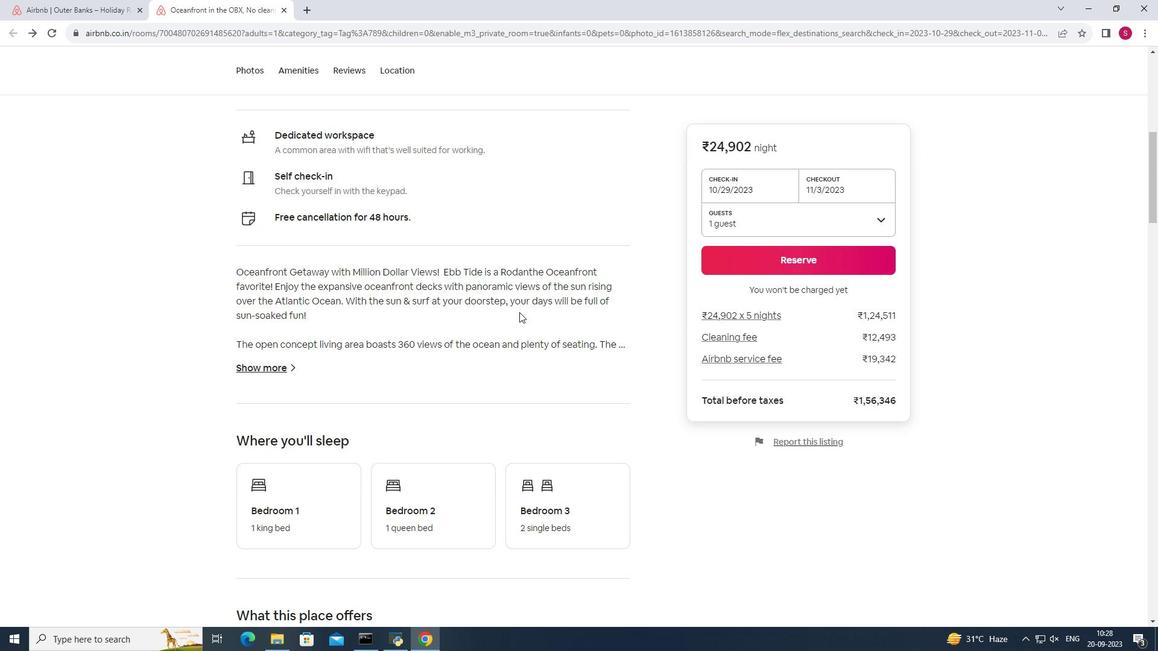 
Action: Mouse scrolled (519, 311) with delta (0, 0)
Screenshot: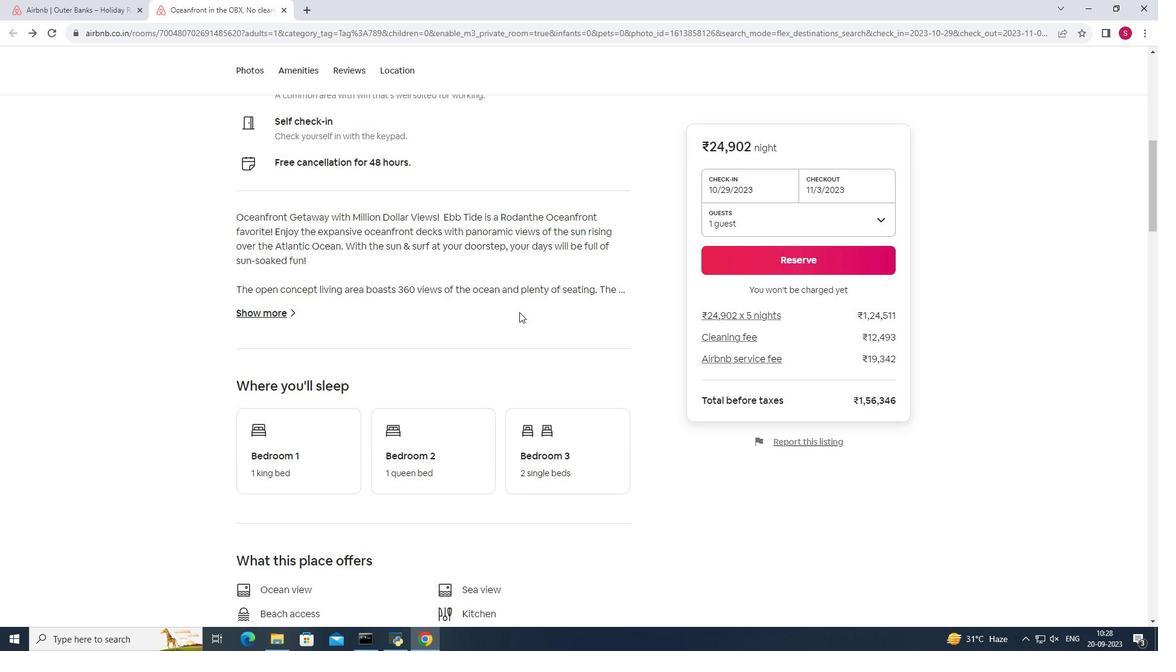 
Action: Mouse scrolled (519, 311) with delta (0, 0)
Screenshot: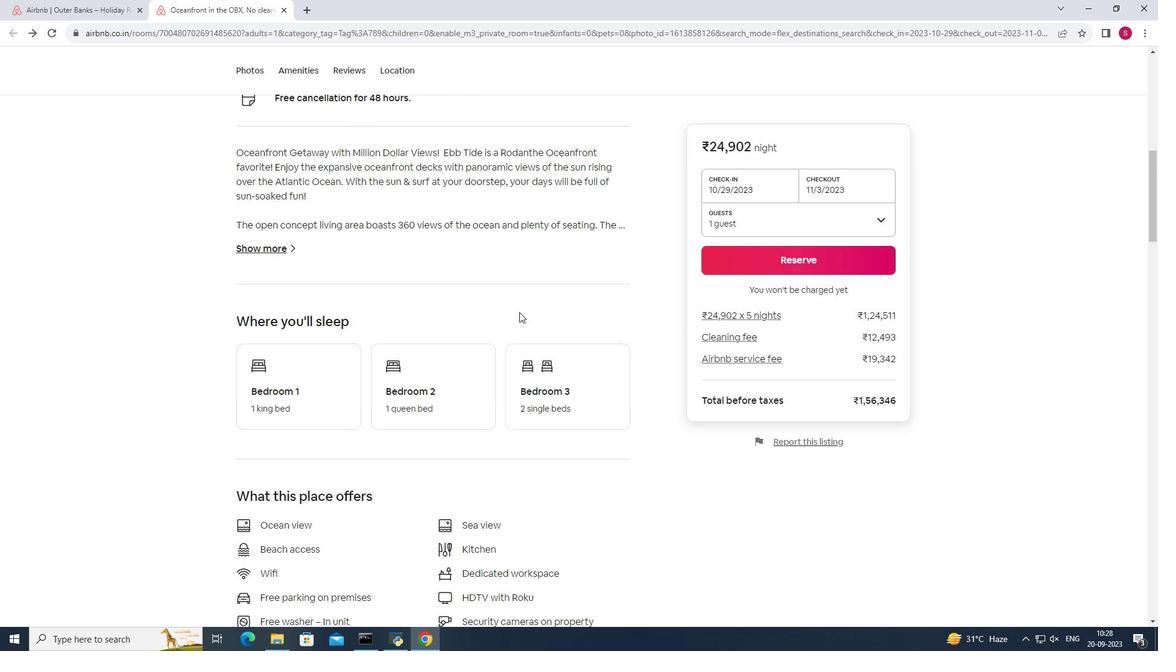 
Action: Mouse scrolled (519, 311) with delta (0, 0)
Screenshot: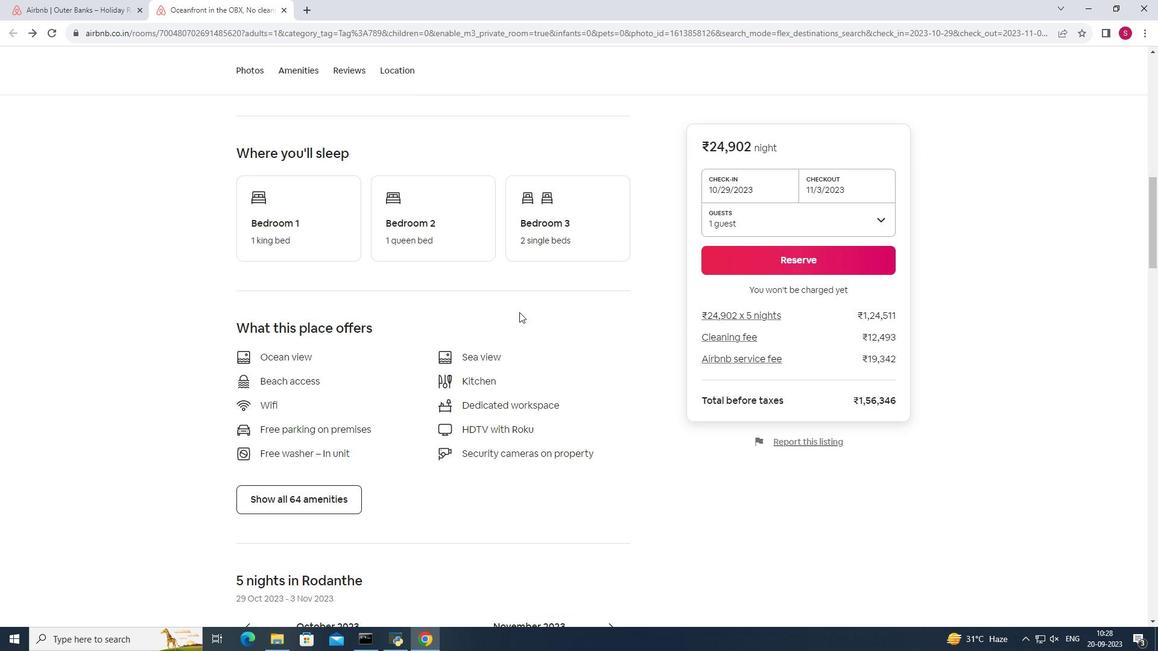
Action: Mouse scrolled (519, 311) with delta (0, 0)
Screenshot: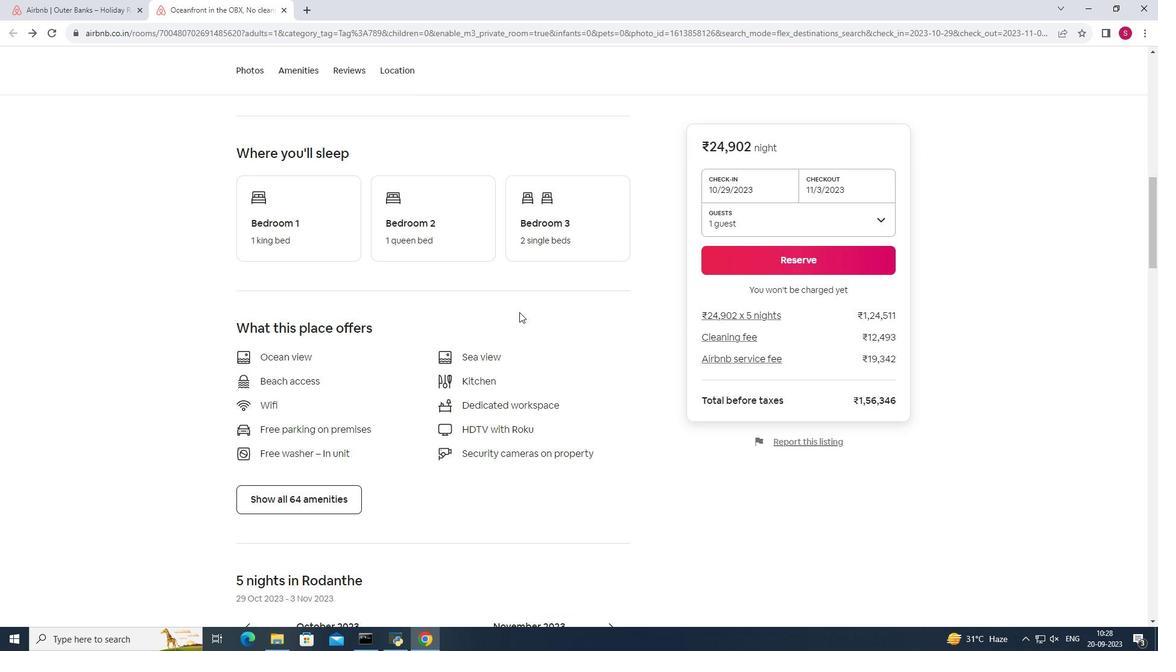 
Action: Mouse scrolled (519, 311) with delta (0, 0)
Screenshot: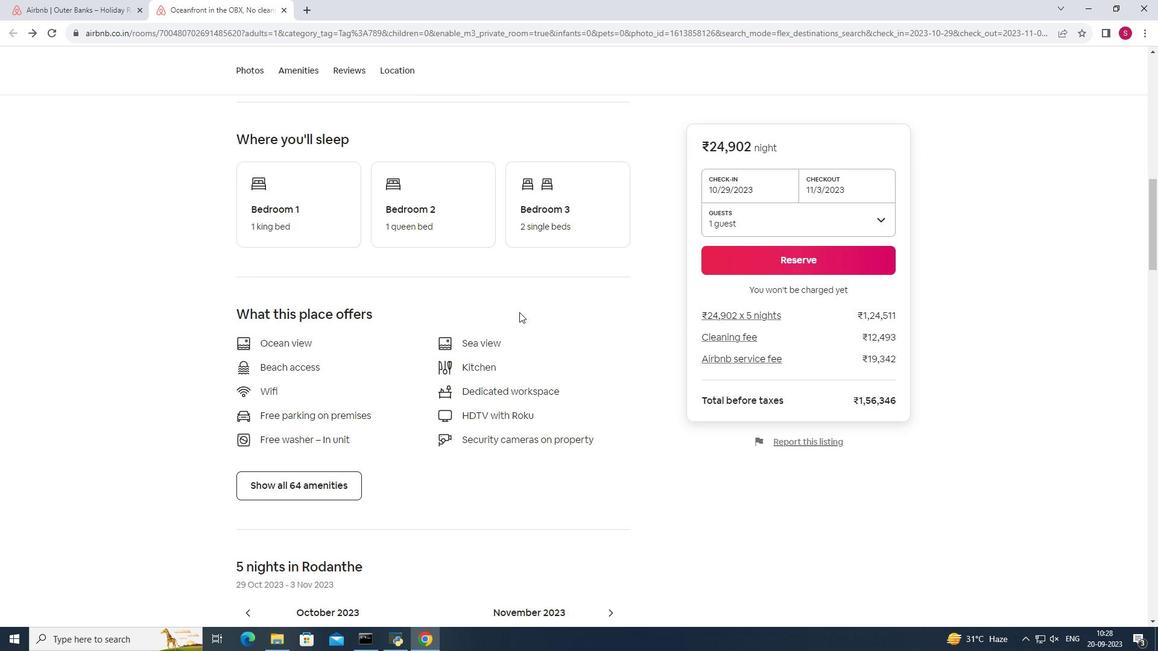 
Action: Mouse moved to (316, 484)
Screenshot: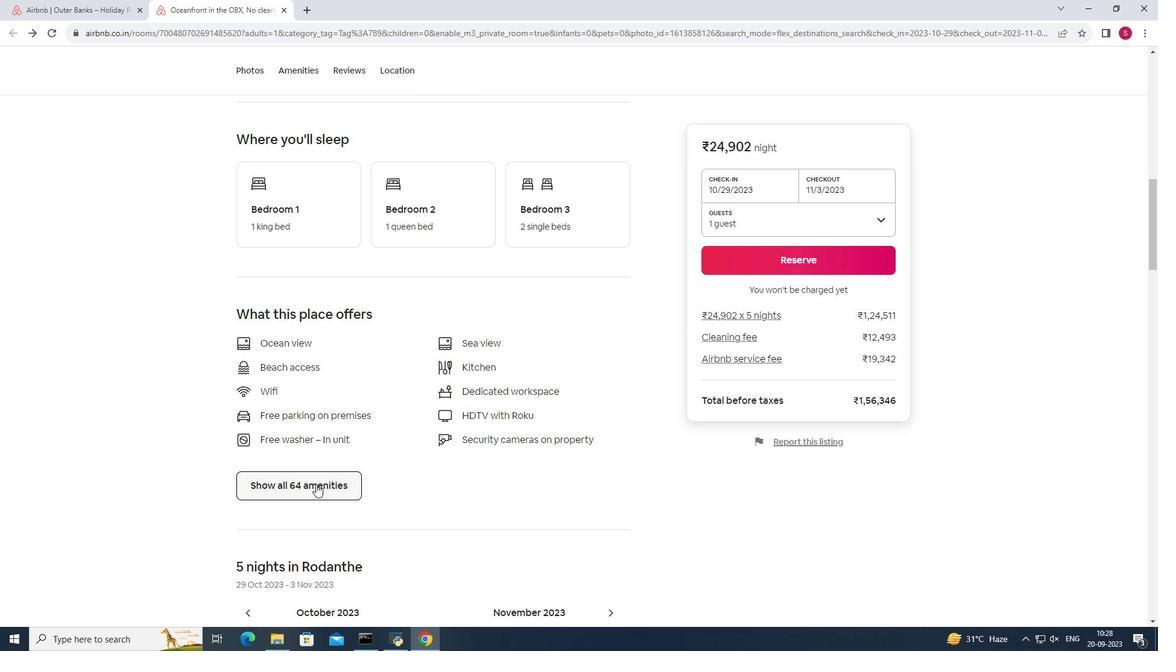 
Action: Mouse pressed left at (316, 484)
Screenshot: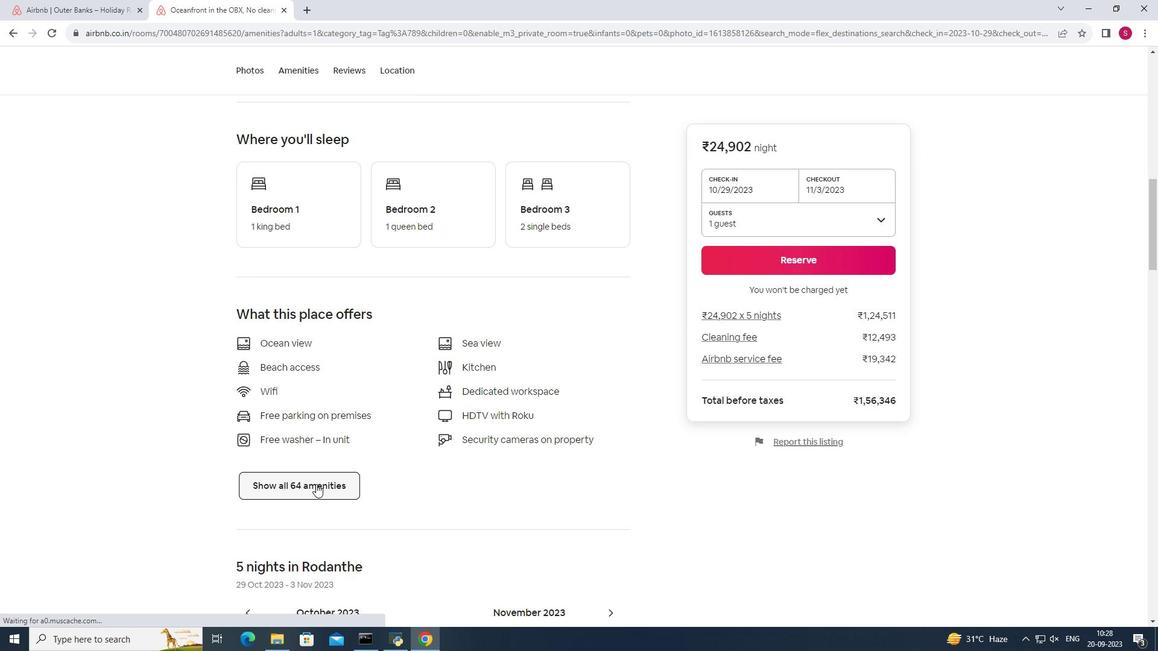 
Action: Mouse moved to (464, 352)
Screenshot: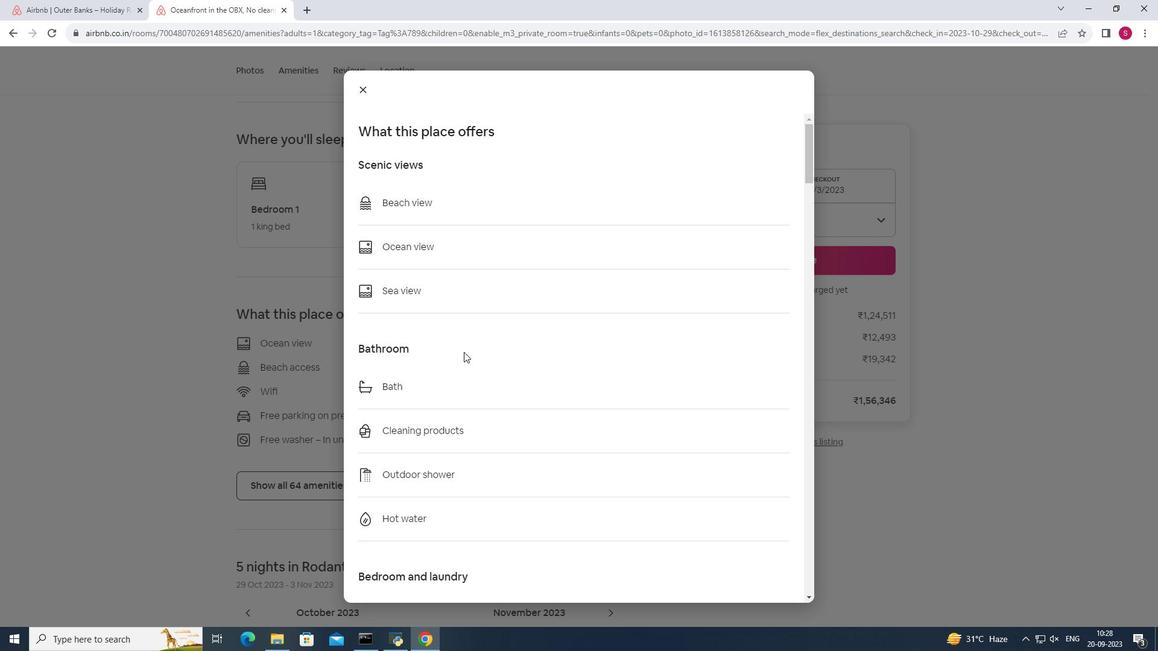 
Action: Mouse scrolled (464, 351) with delta (0, 0)
Screenshot: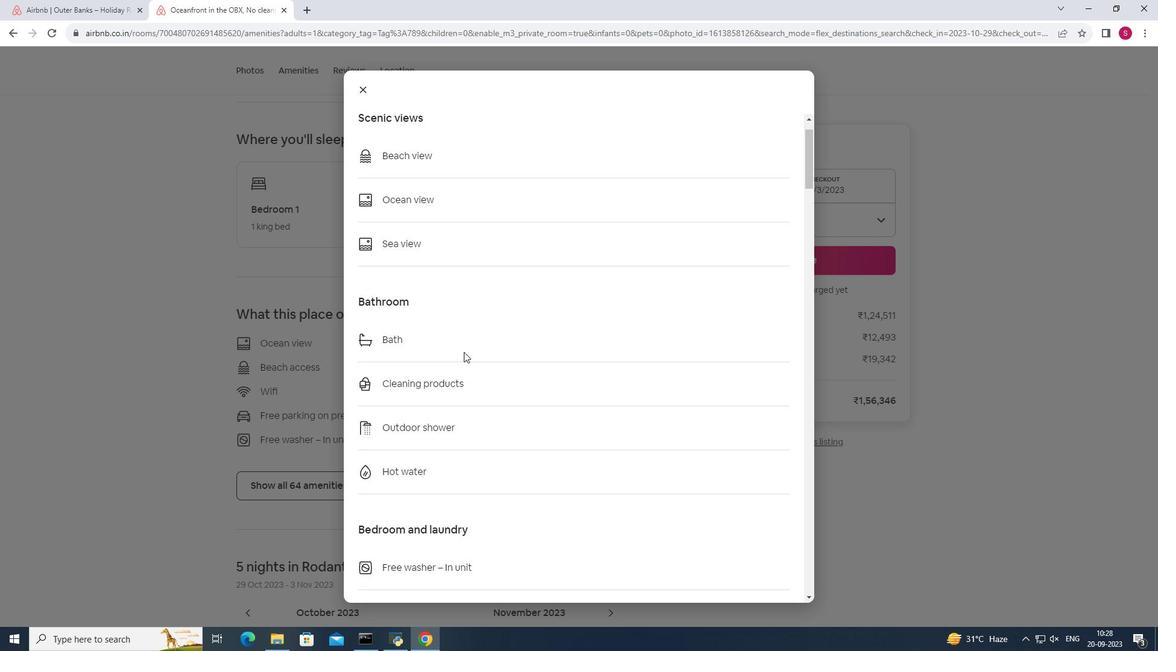 
Action: Mouse scrolled (464, 351) with delta (0, 0)
Screenshot: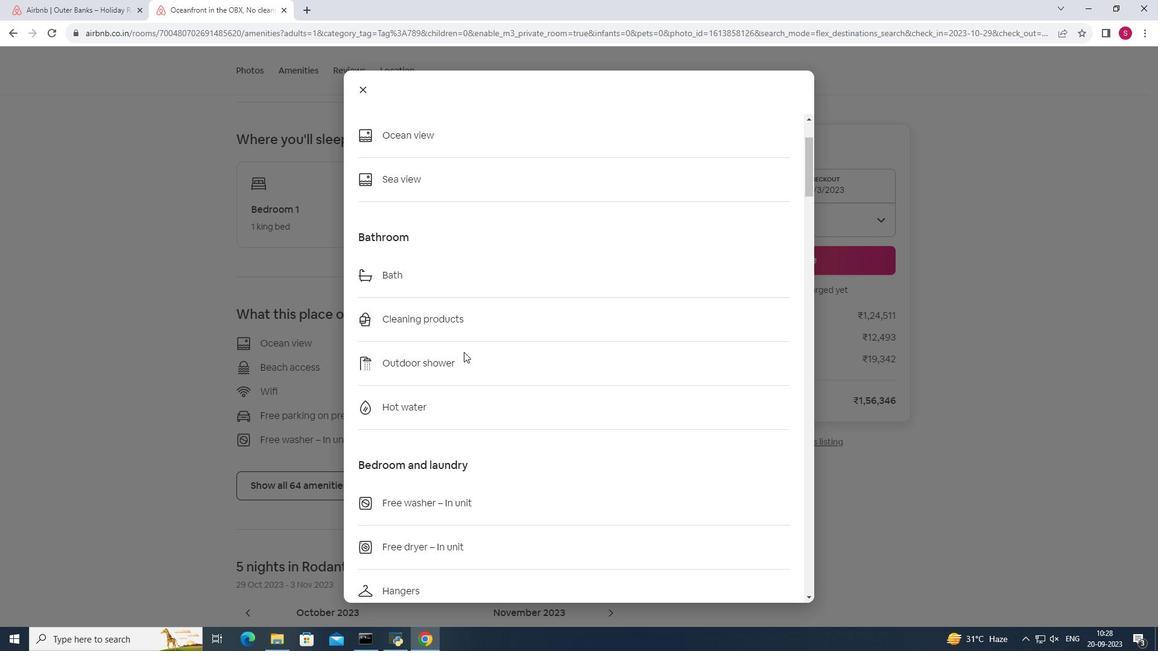 
Action: Mouse scrolled (464, 351) with delta (0, 0)
Screenshot: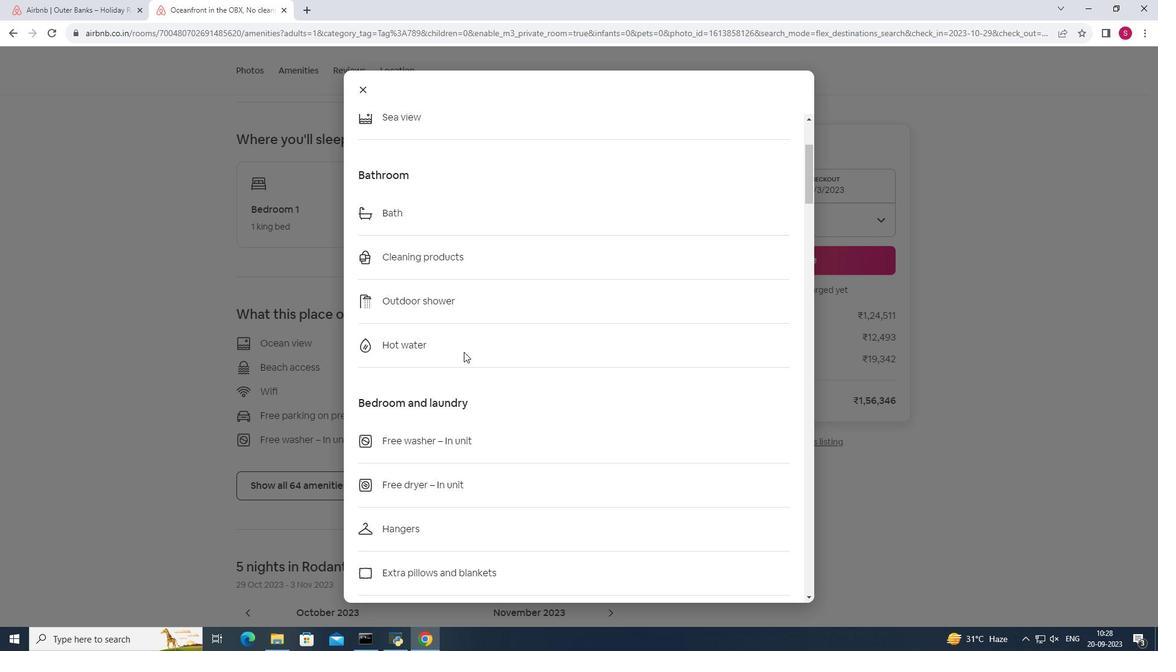
Action: Mouse scrolled (464, 351) with delta (0, 0)
Screenshot: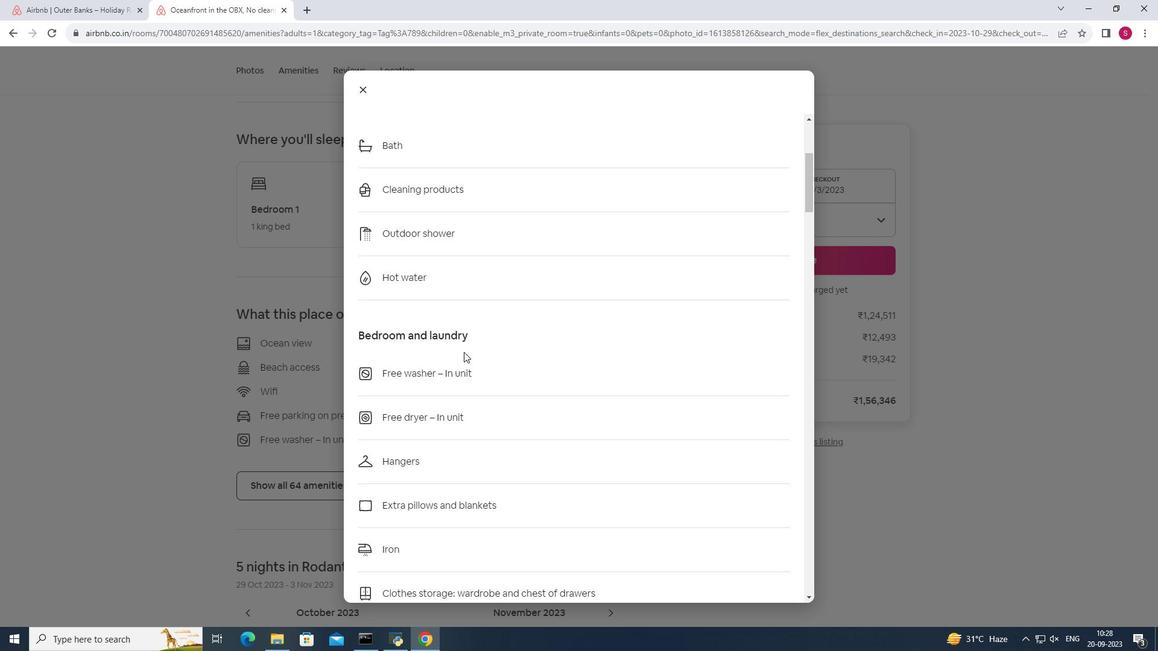 
Action: Mouse scrolled (464, 351) with delta (0, 0)
Screenshot: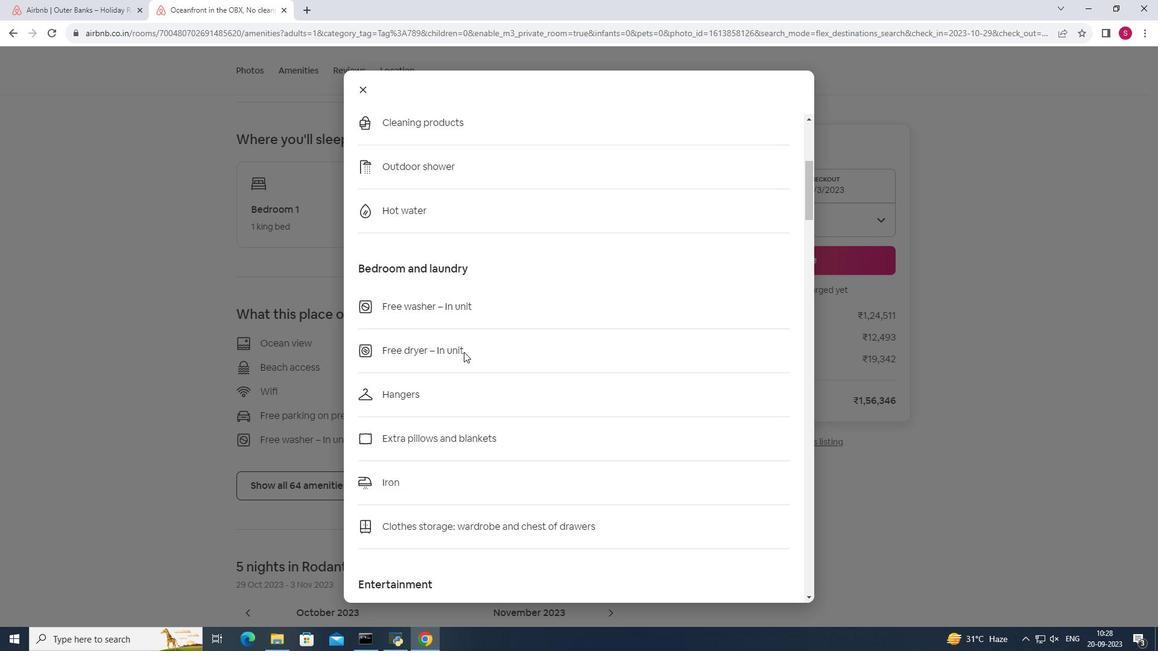 
Action: Mouse scrolled (464, 351) with delta (0, 0)
Screenshot: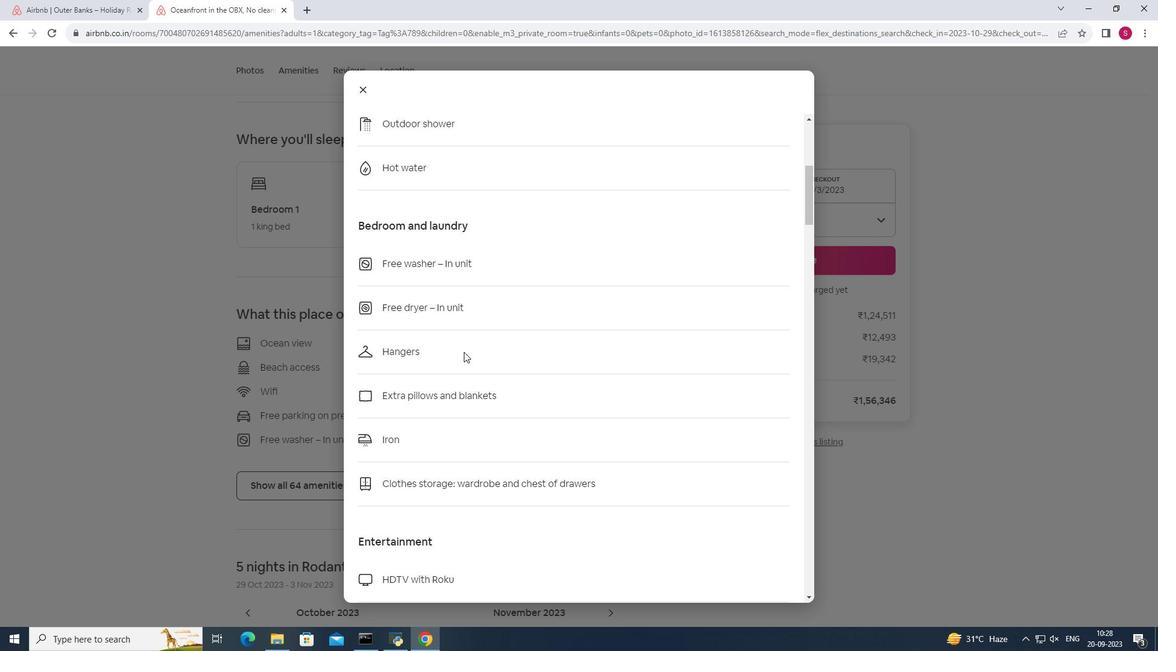 
Action: Mouse scrolled (464, 351) with delta (0, 0)
Screenshot: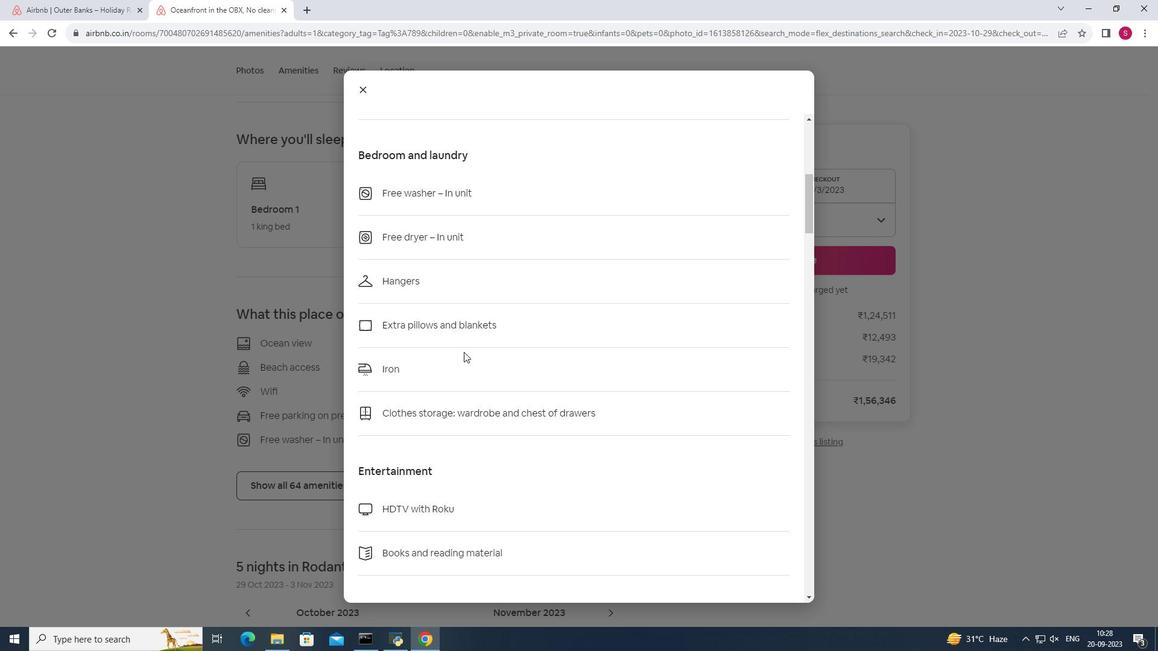 
Action: Mouse scrolled (464, 351) with delta (0, 0)
Screenshot: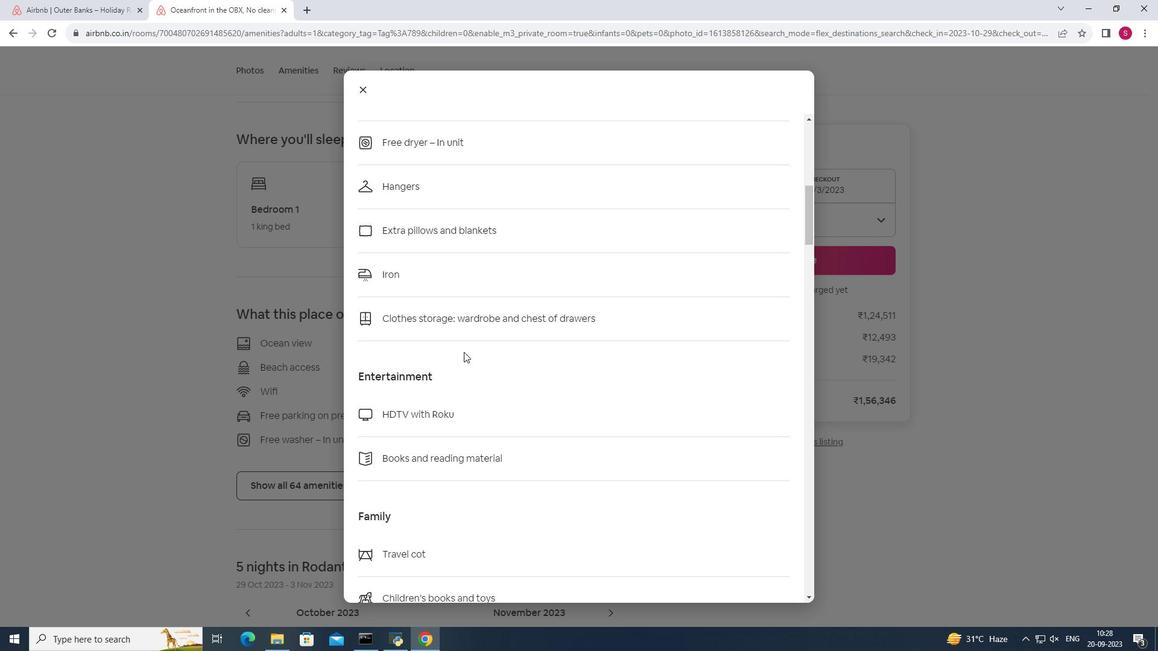 
Action: Mouse scrolled (464, 351) with delta (0, 0)
Screenshot: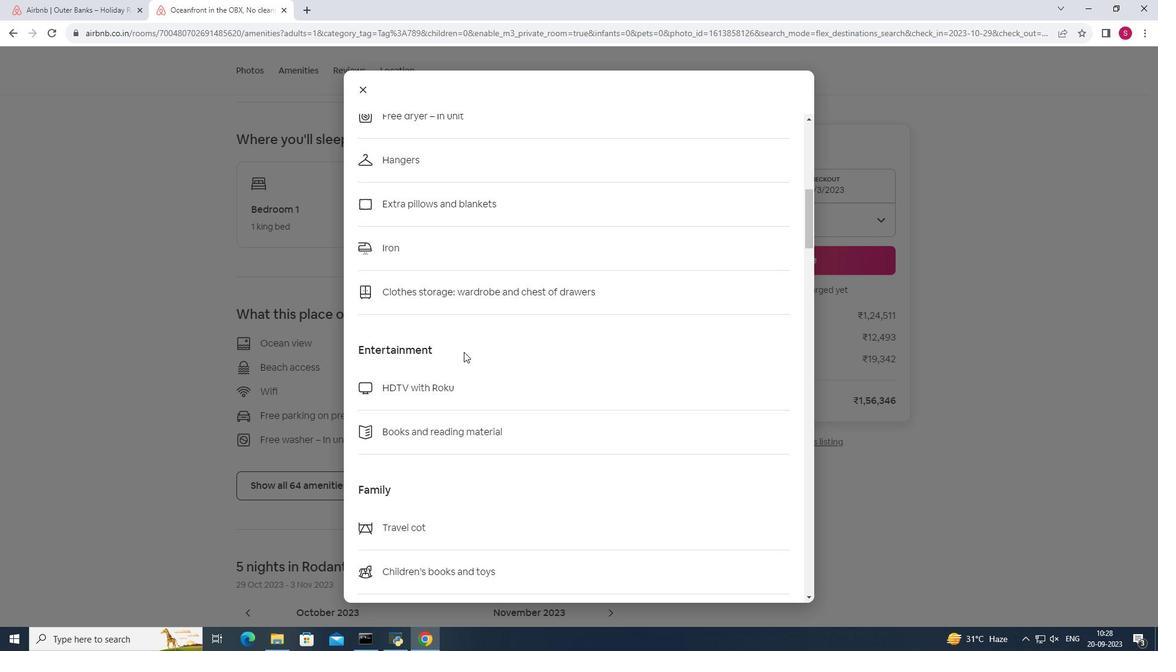 
Action: Mouse scrolled (464, 351) with delta (0, 0)
Screenshot: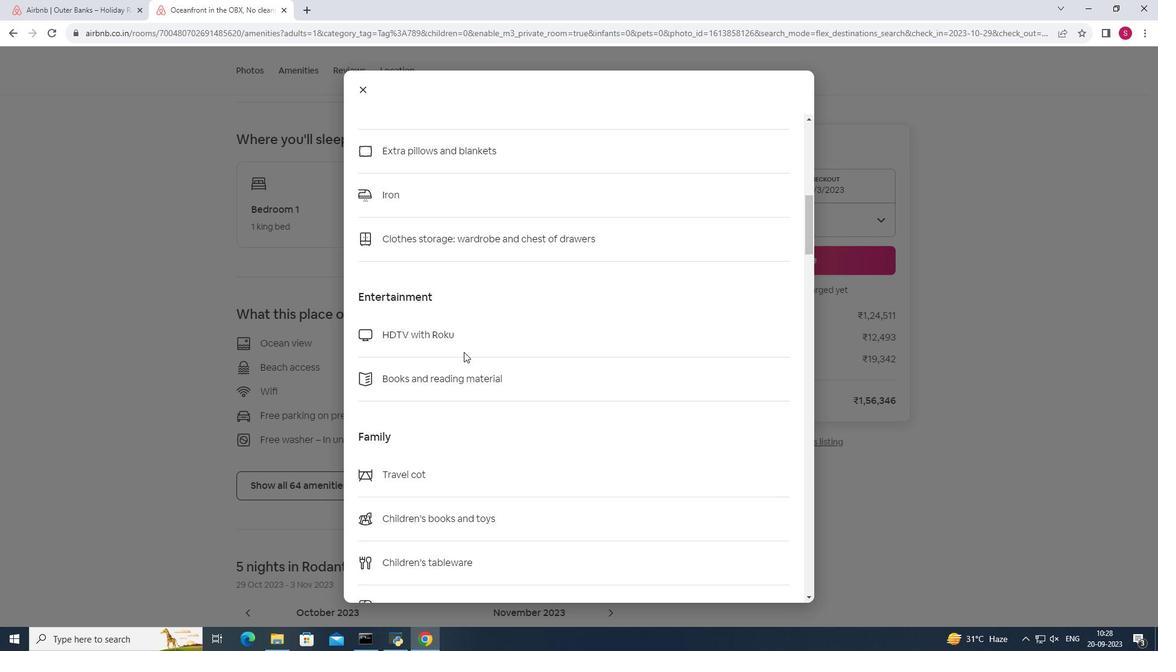 
Action: Mouse scrolled (464, 351) with delta (0, 0)
Screenshot: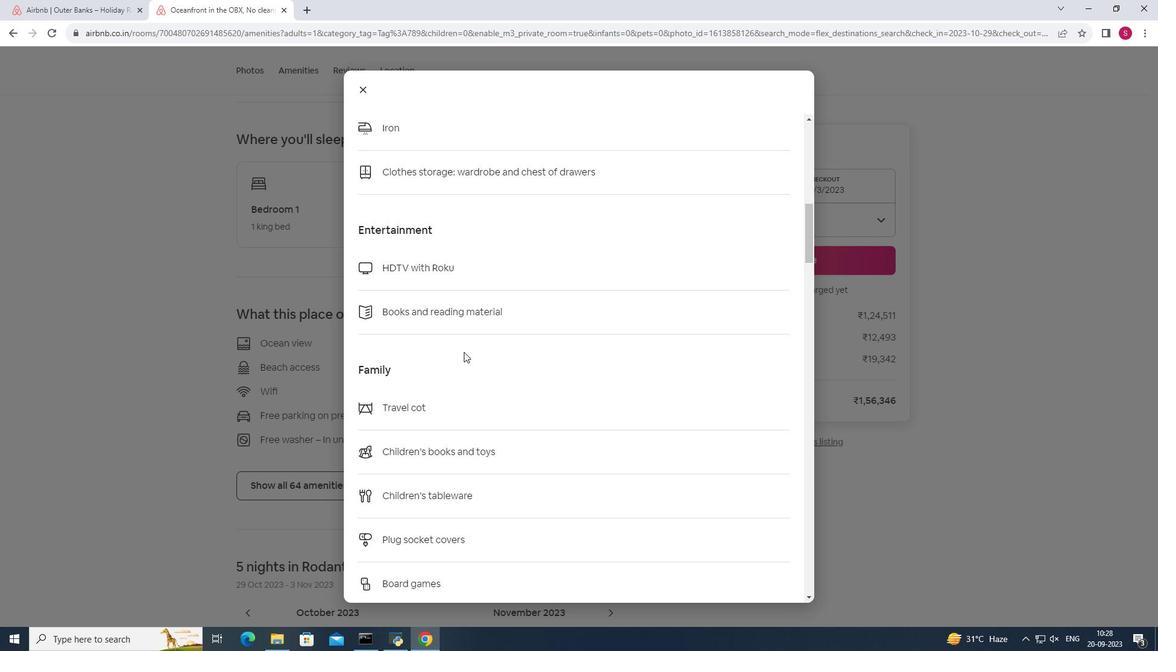 
Action: Mouse scrolled (464, 351) with delta (0, 0)
Screenshot: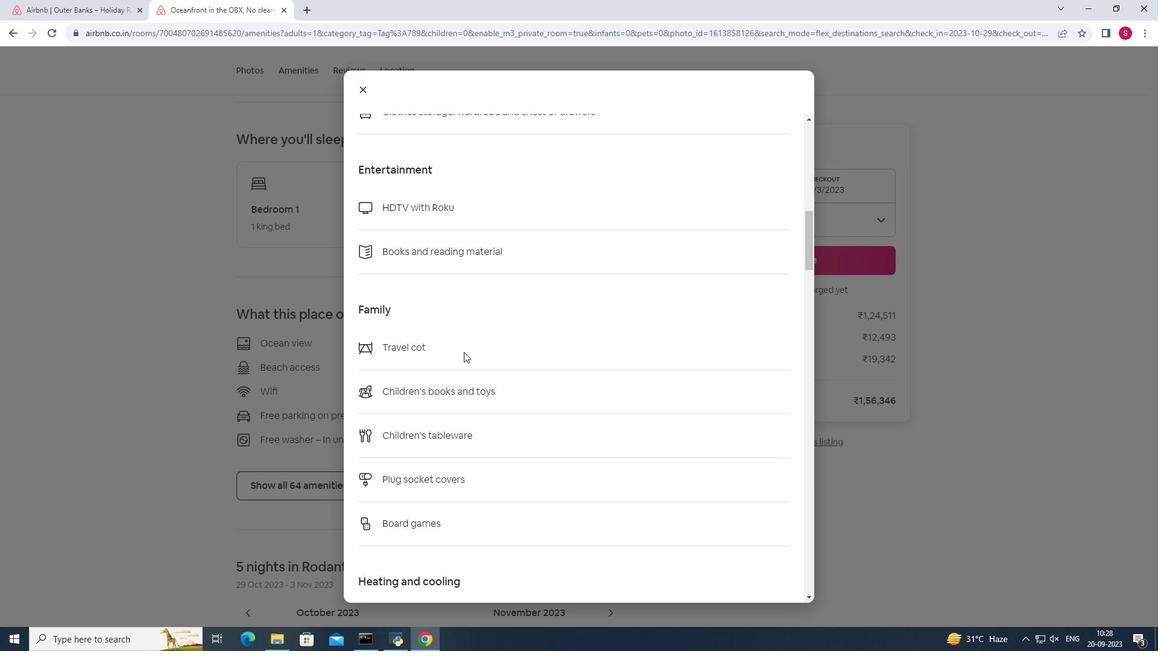
Action: Mouse scrolled (464, 351) with delta (0, 0)
Screenshot: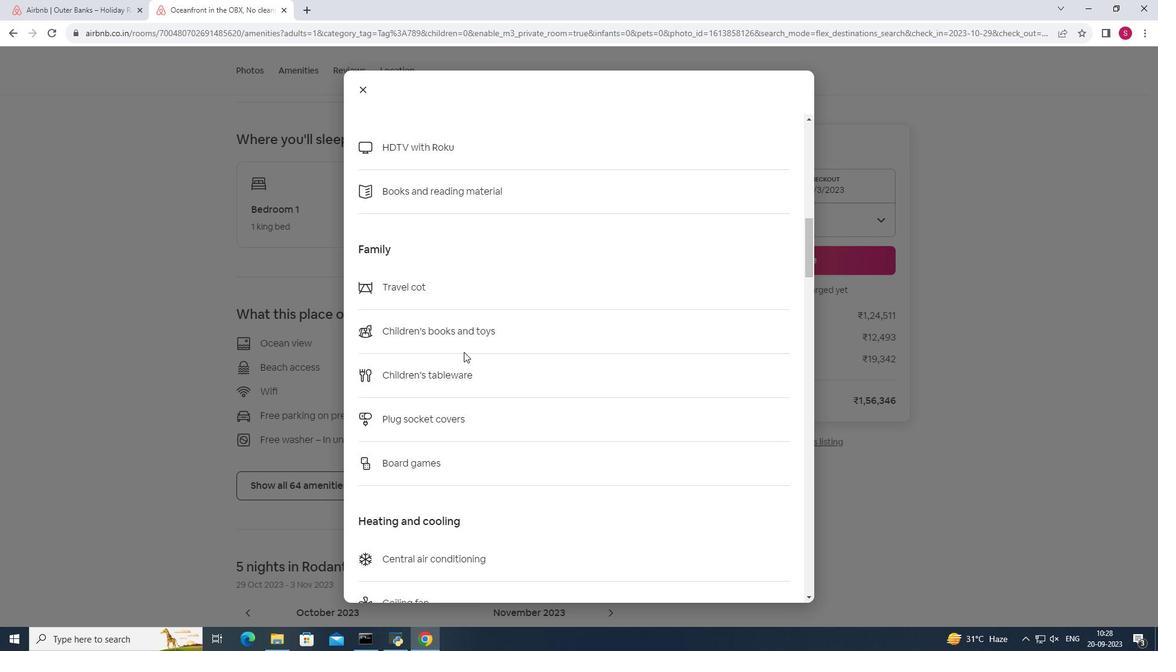
Action: Mouse scrolled (464, 351) with delta (0, 0)
Screenshot: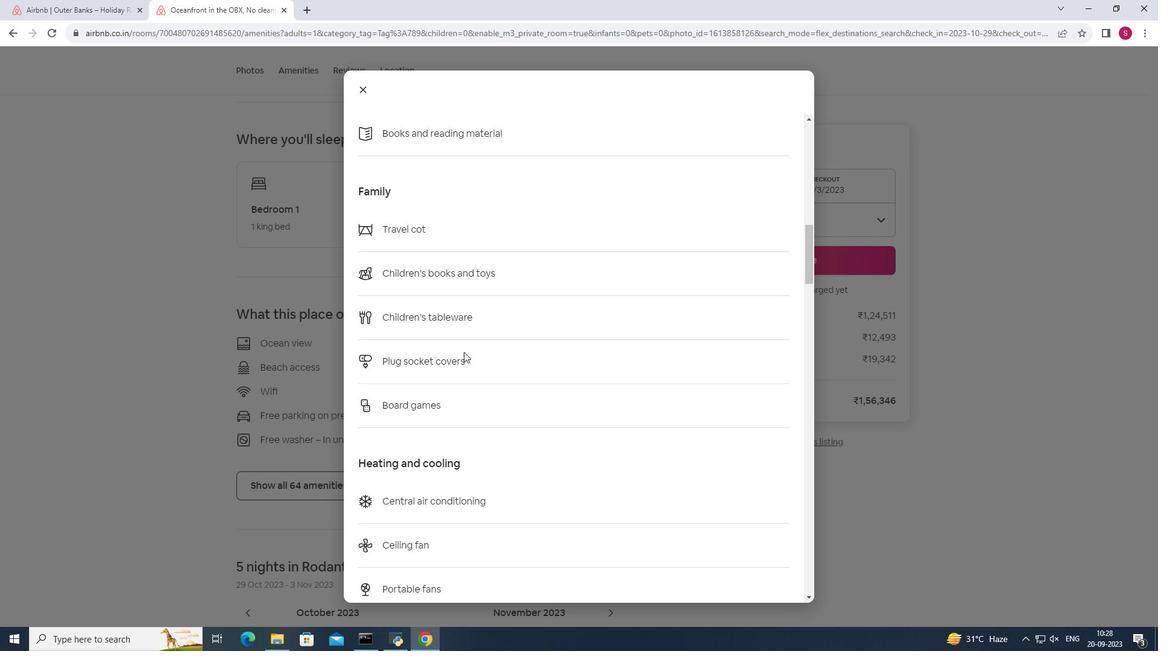 
Action: Mouse scrolled (464, 351) with delta (0, 0)
Screenshot: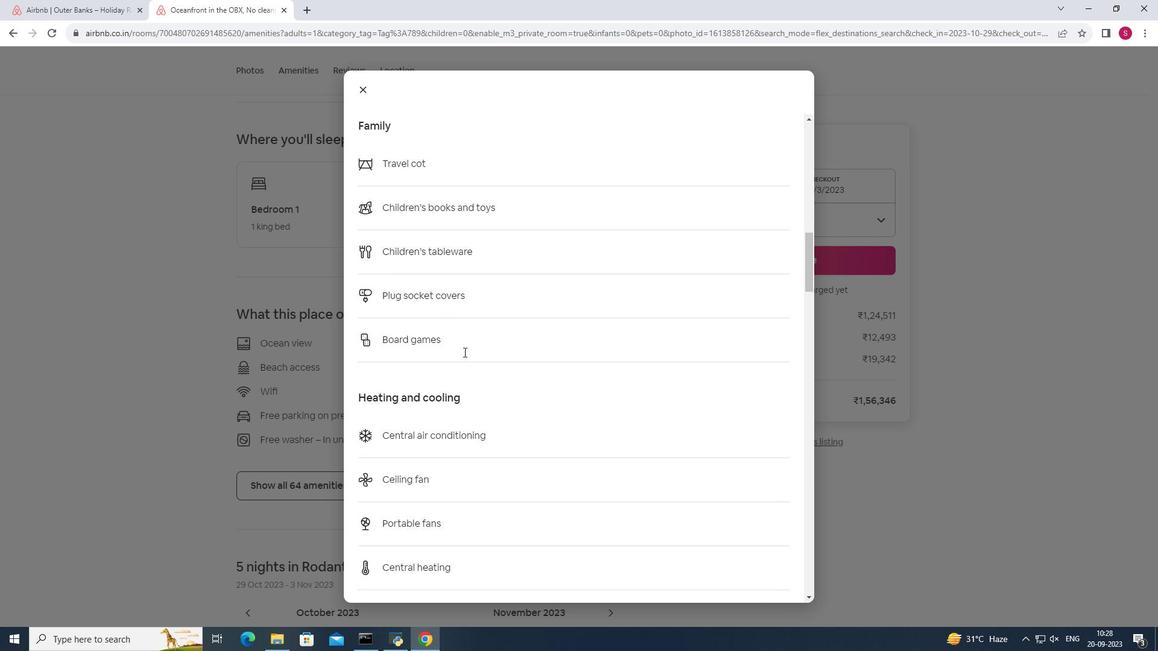 
Action: Mouse scrolled (464, 351) with delta (0, 0)
Screenshot: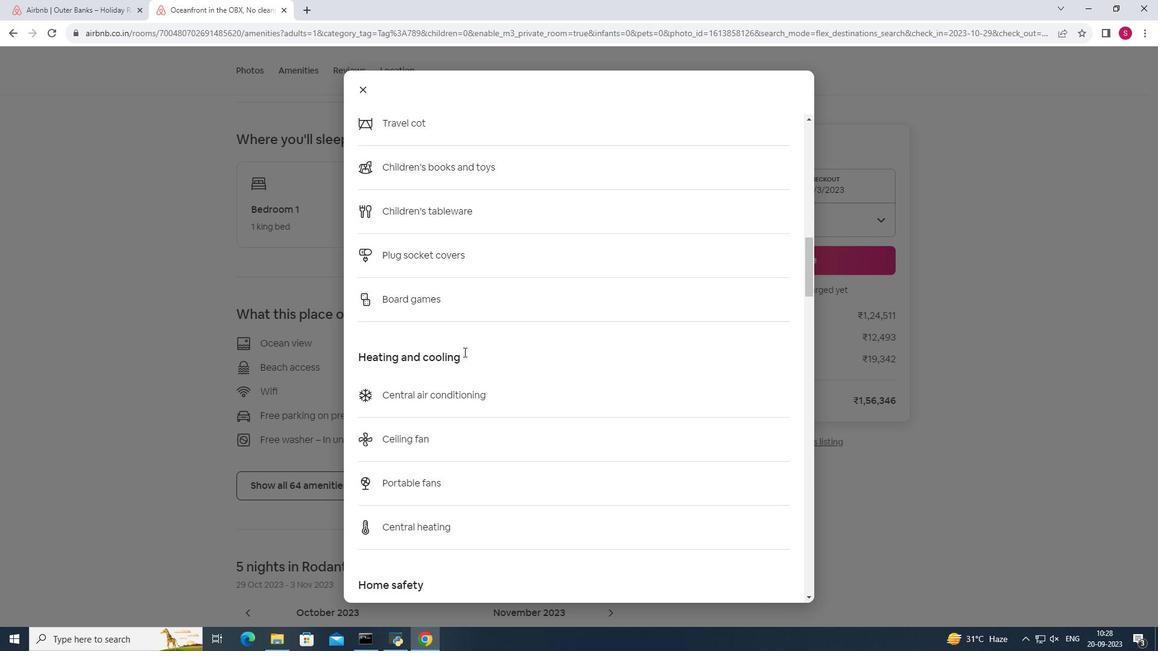
Action: Mouse scrolled (464, 351) with delta (0, 0)
Screenshot: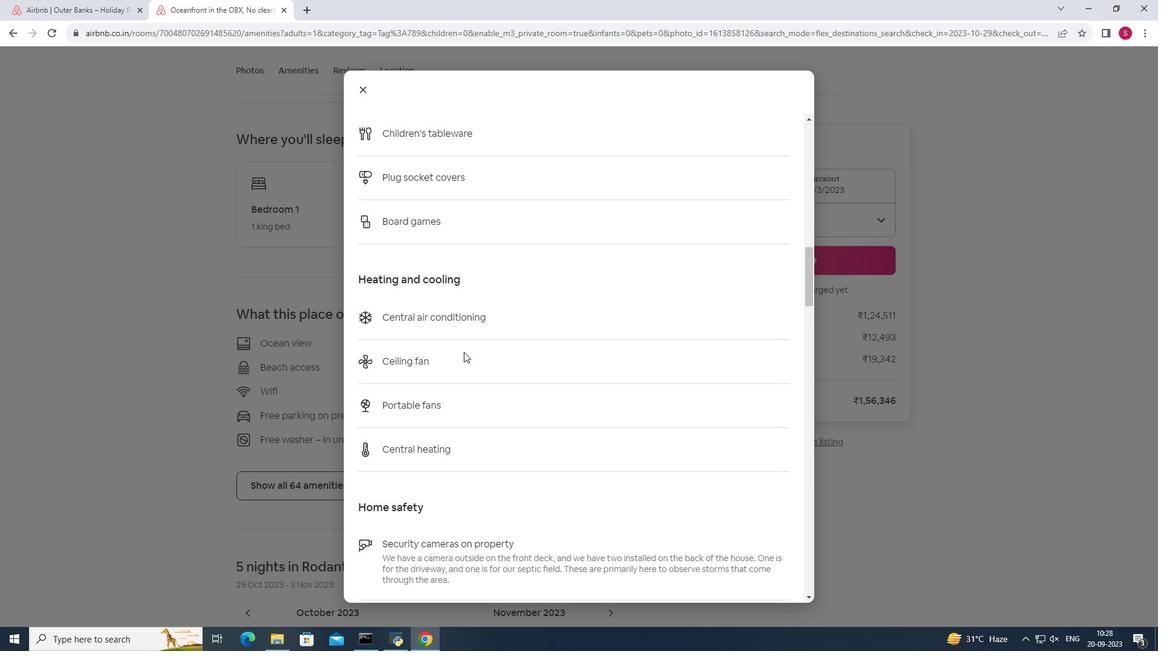 
Action: Mouse scrolled (464, 351) with delta (0, 0)
Screenshot: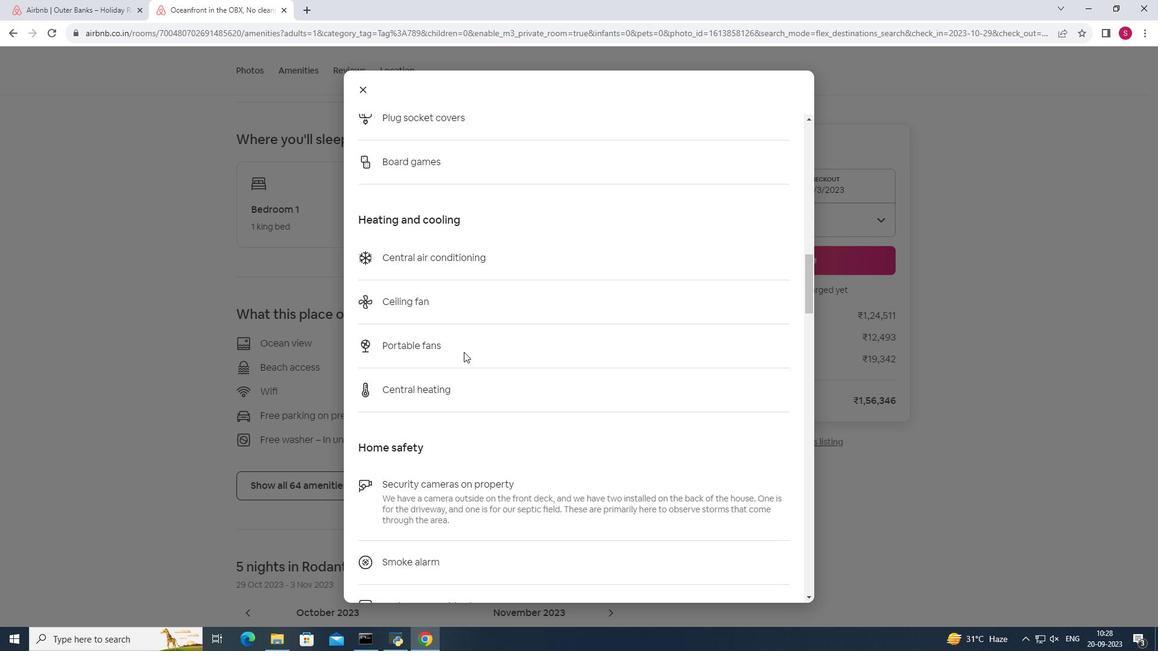 
Action: Mouse scrolled (464, 351) with delta (0, 0)
Screenshot: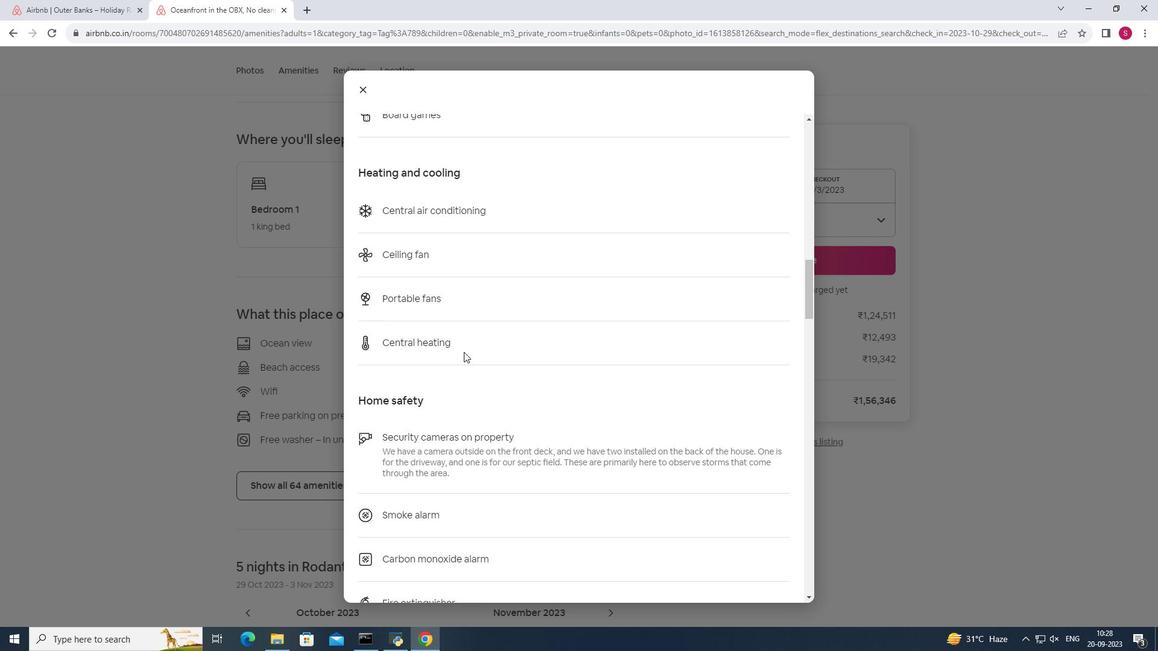 
Action: Mouse scrolled (464, 351) with delta (0, 0)
Screenshot: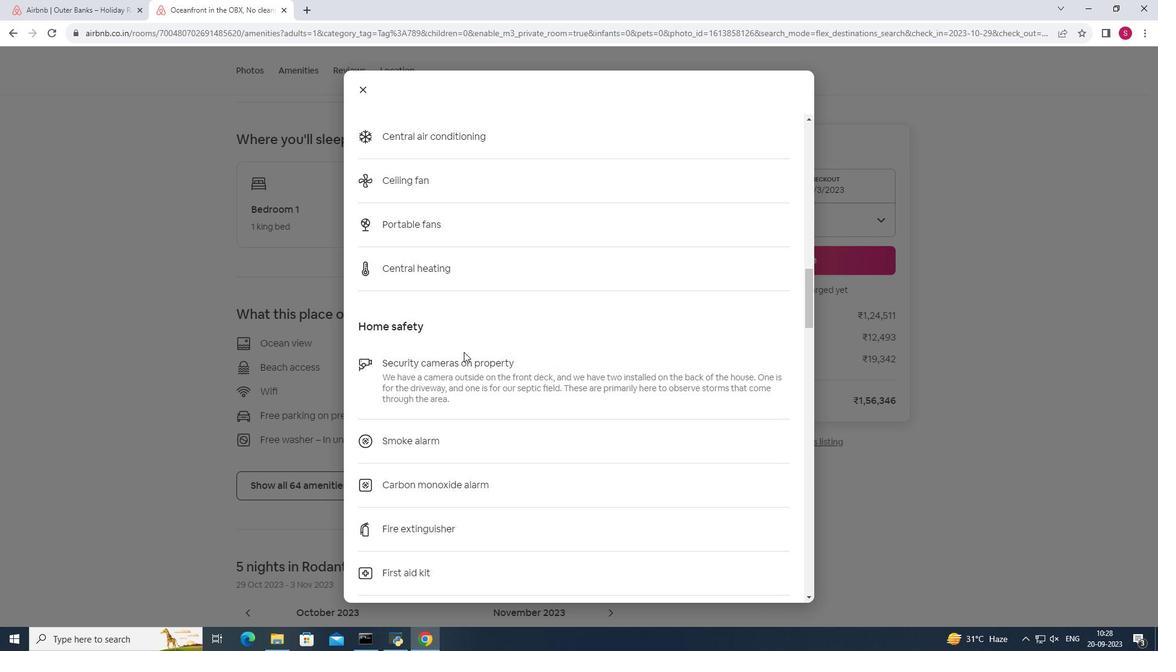 
Action: Mouse scrolled (464, 351) with delta (0, 0)
Screenshot: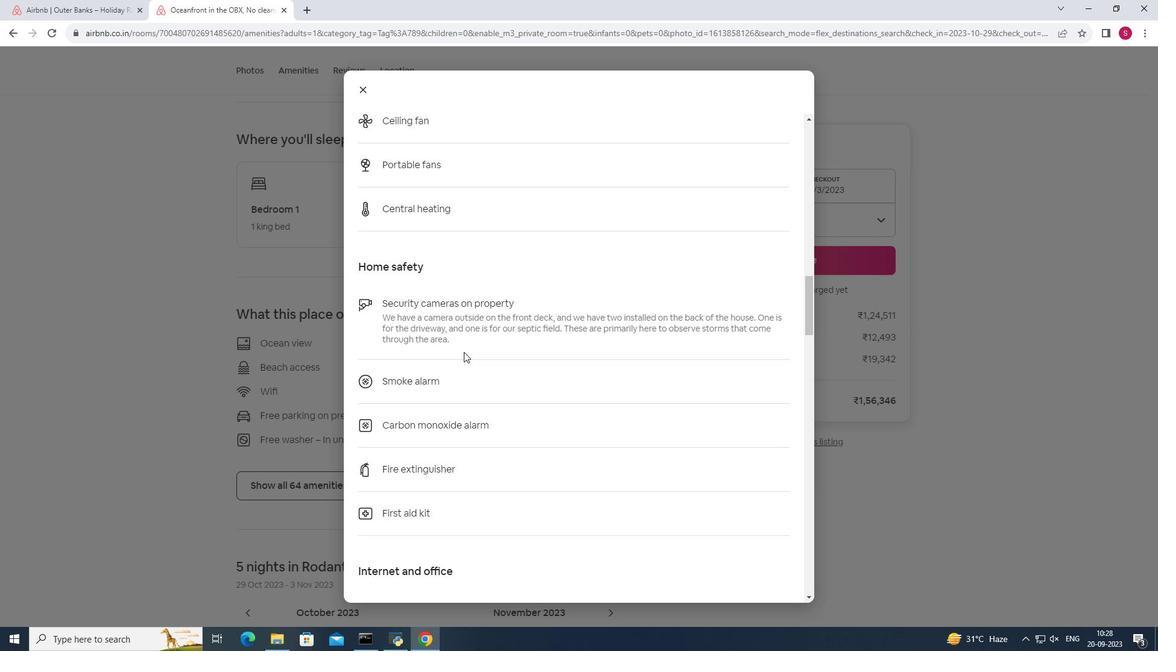 
Action: Mouse scrolled (464, 351) with delta (0, 0)
Screenshot: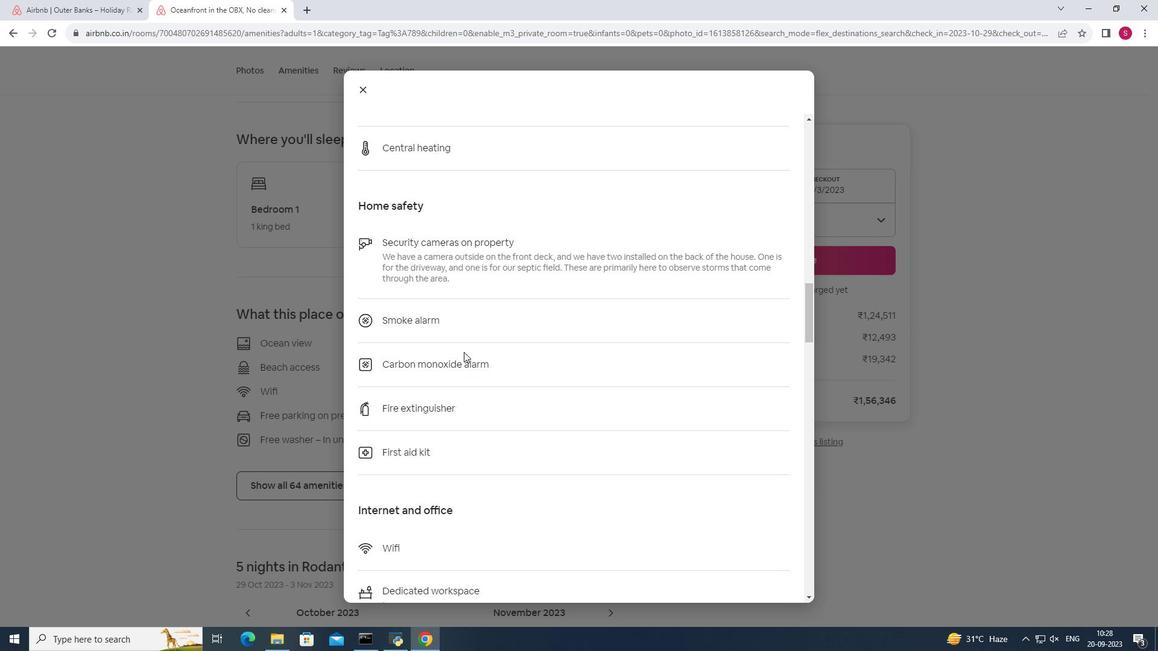 
Action: Mouse scrolled (464, 351) with delta (0, 0)
Screenshot: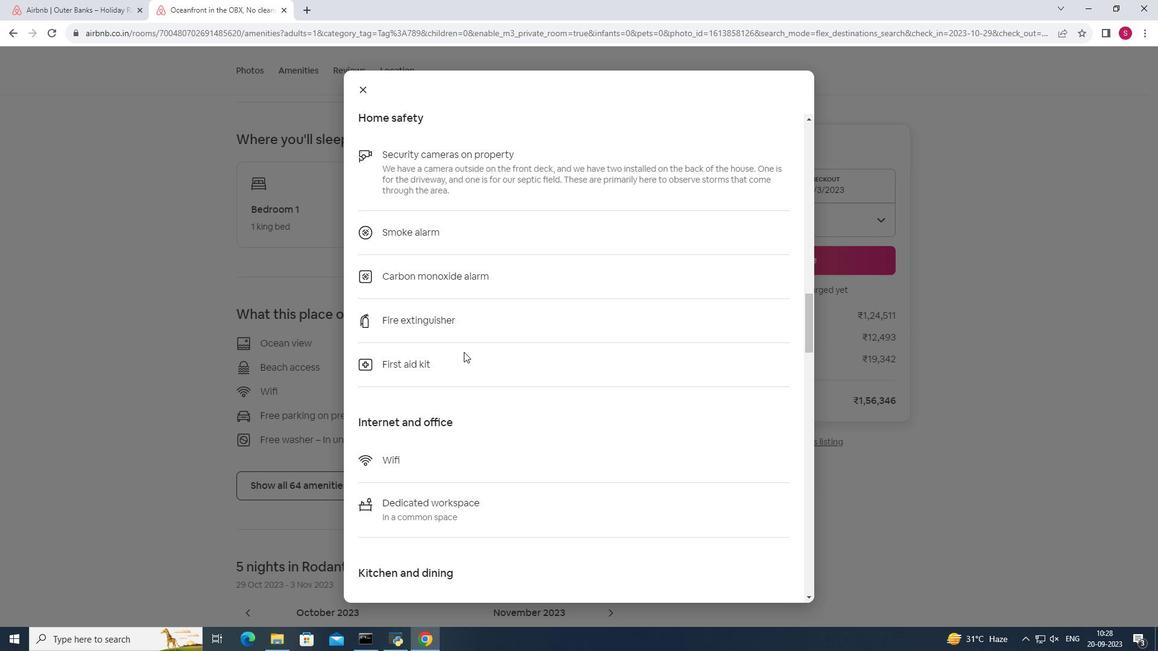 
Action: Mouse scrolled (464, 351) with delta (0, 0)
Screenshot: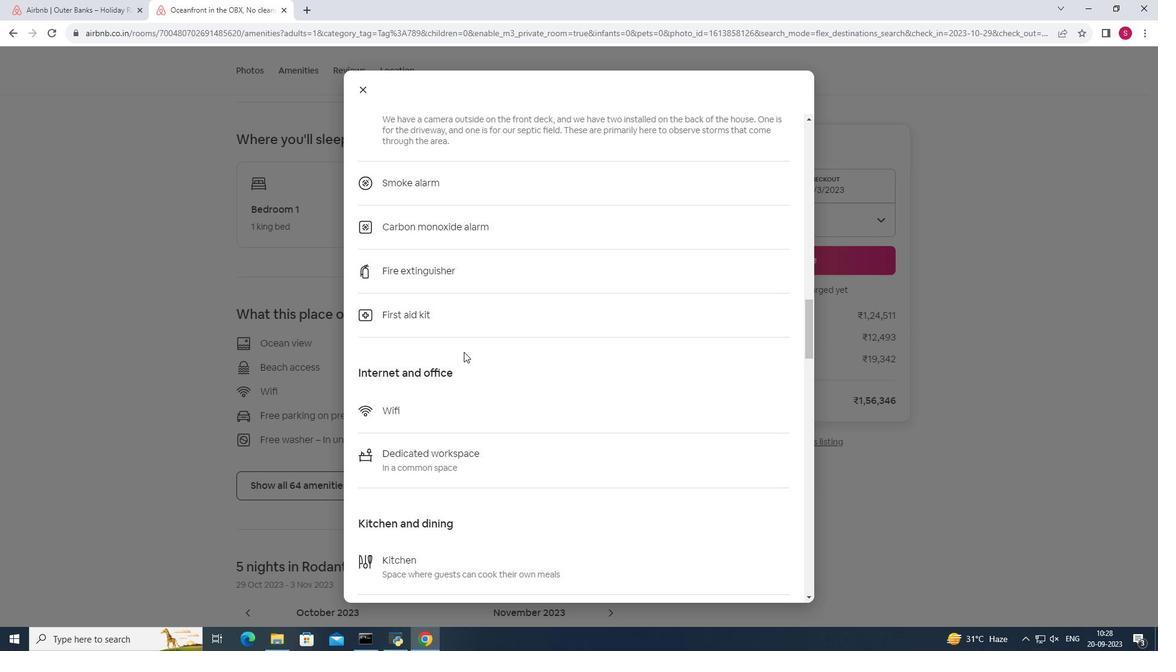 
Action: Mouse scrolled (464, 351) with delta (0, 0)
Screenshot: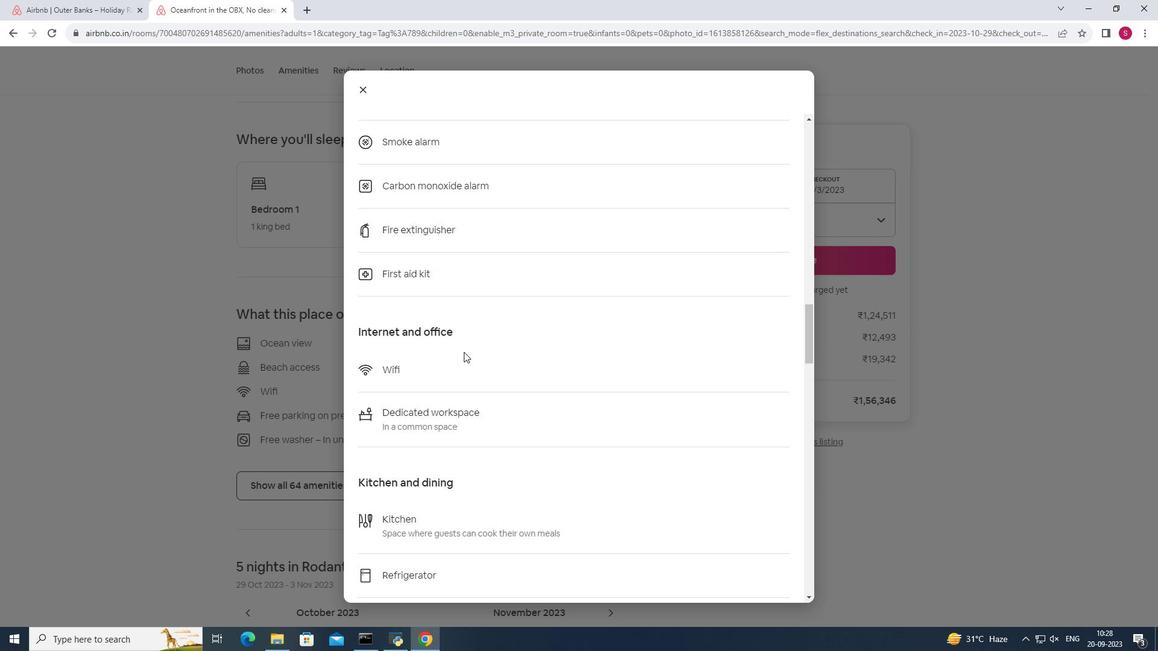 
Action: Mouse scrolled (464, 351) with delta (0, 0)
Screenshot: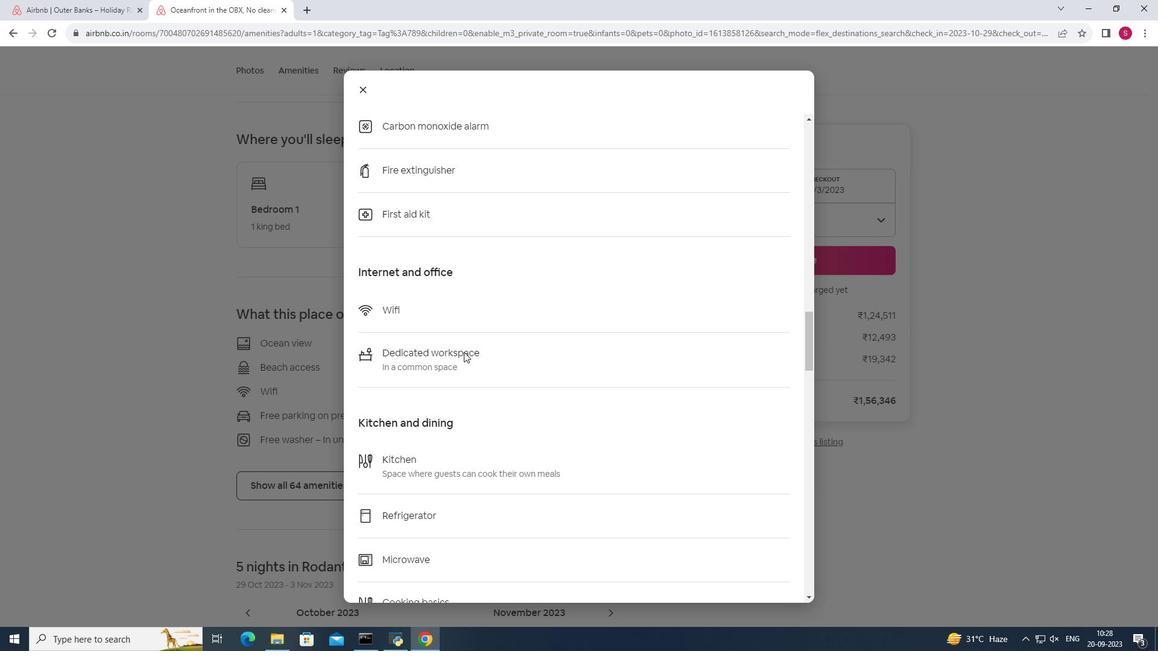 
Action: Mouse scrolled (464, 351) with delta (0, 0)
Screenshot: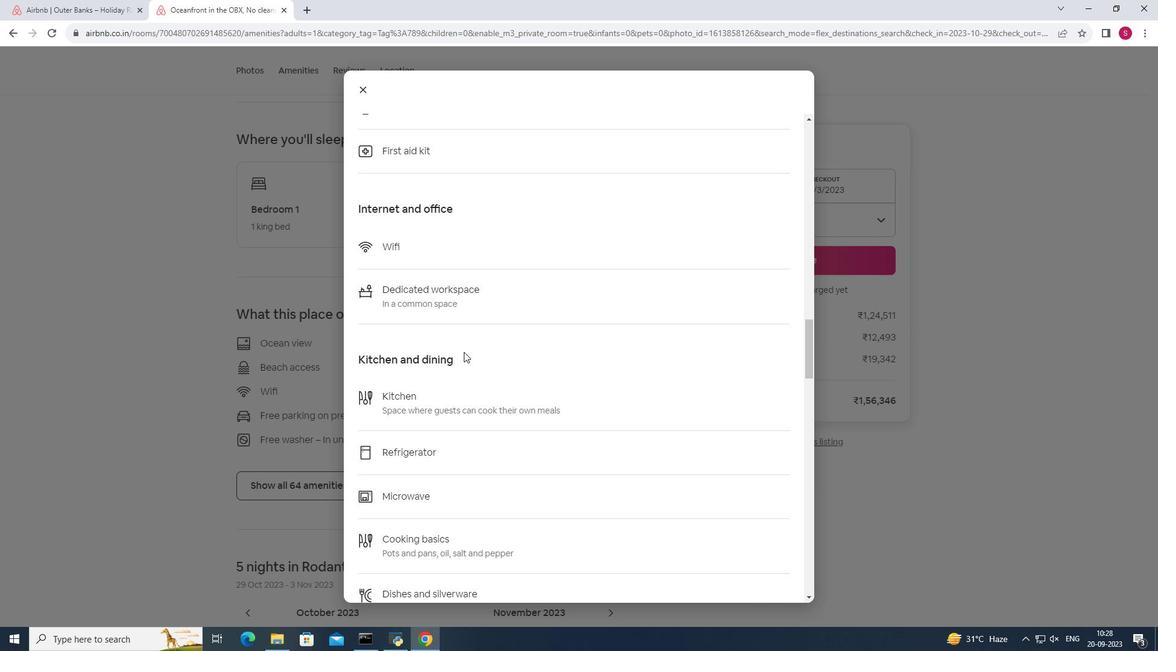 
Action: Mouse scrolled (464, 351) with delta (0, 0)
Screenshot: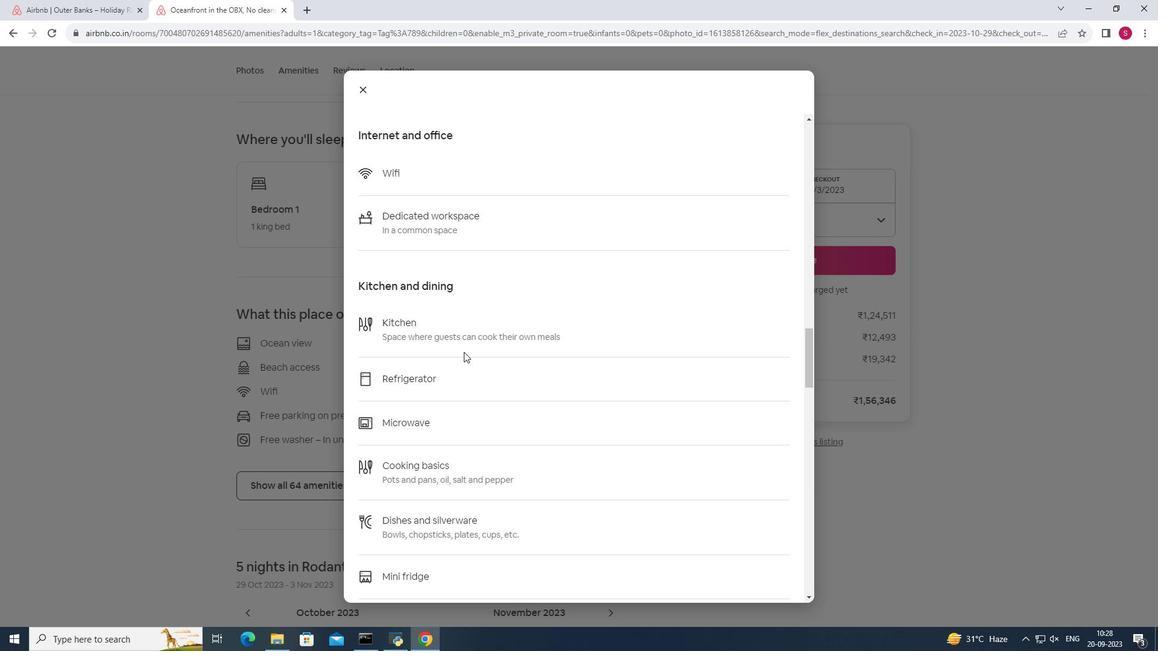 
Action: Mouse scrolled (464, 351) with delta (0, 0)
Screenshot: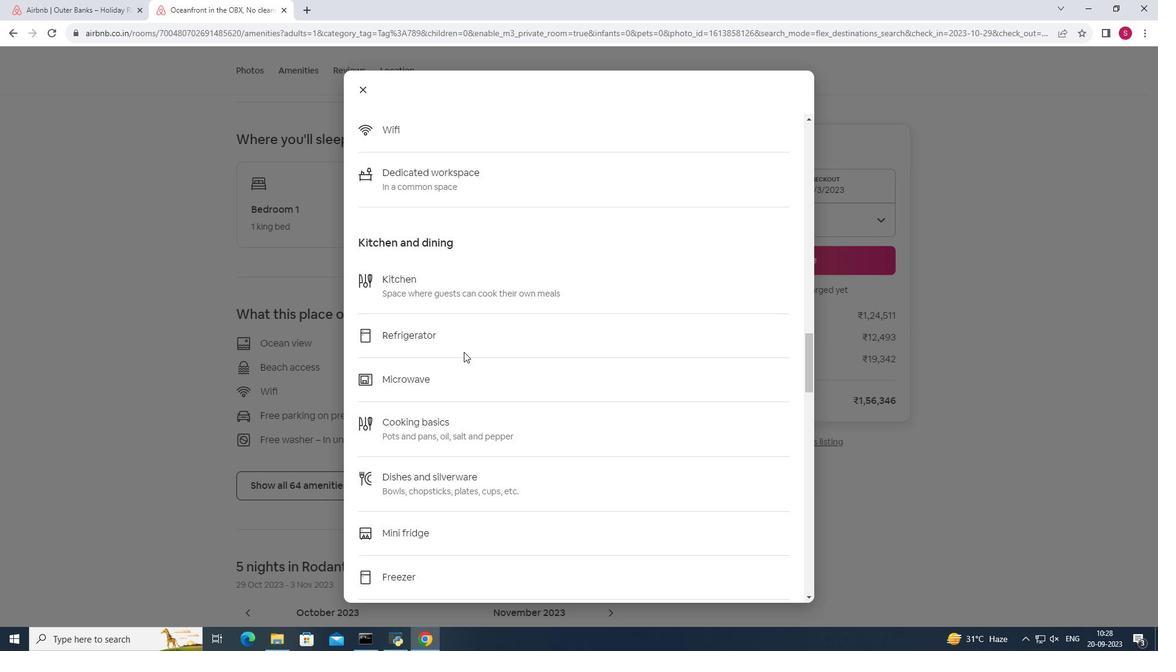
Action: Mouse scrolled (464, 351) with delta (0, 0)
Screenshot: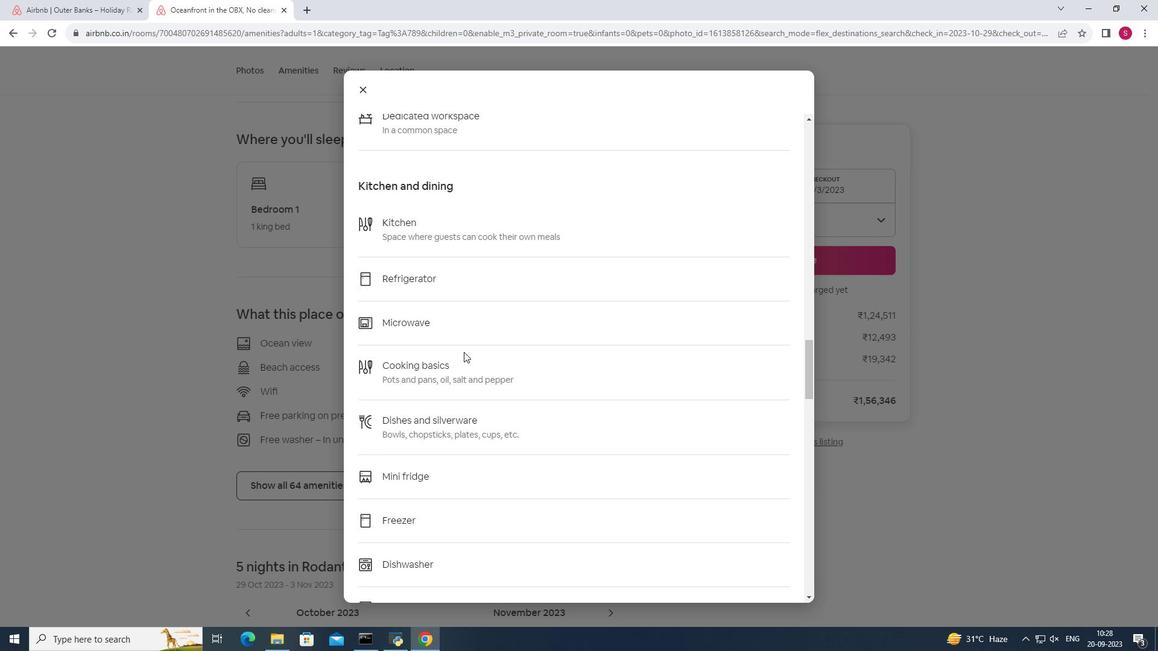 
Action: Mouse scrolled (464, 351) with delta (0, 0)
Screenshot: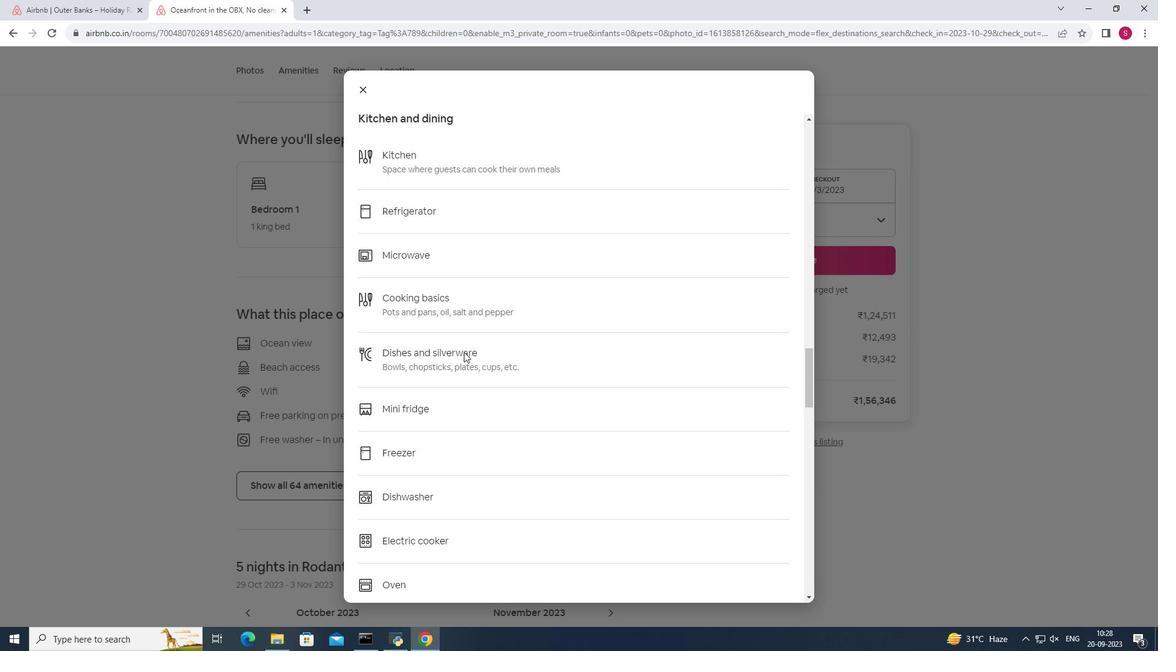 
Action: Mouse scrolled (464, 351) with delta (0, 0)
Screenshot: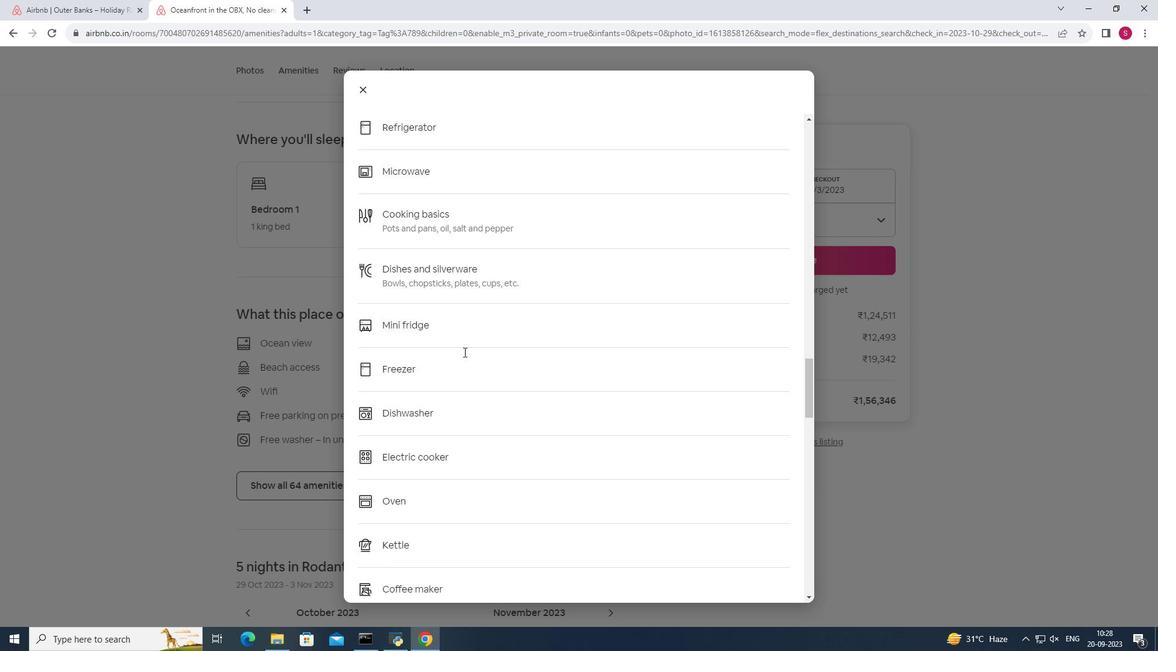 
Action: Mouse scrolled (464, 351) with delta (0, 0)
Screenshot: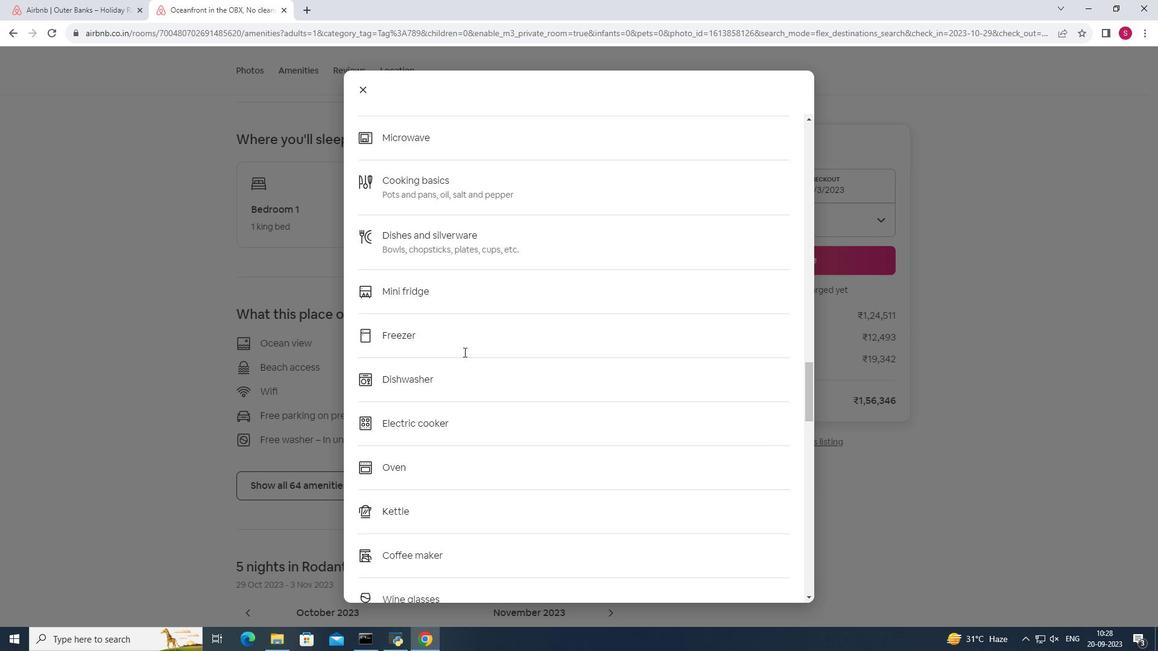 
Action: Mouse scrolled (464, 351) with delta (0, 0)
Screenshot: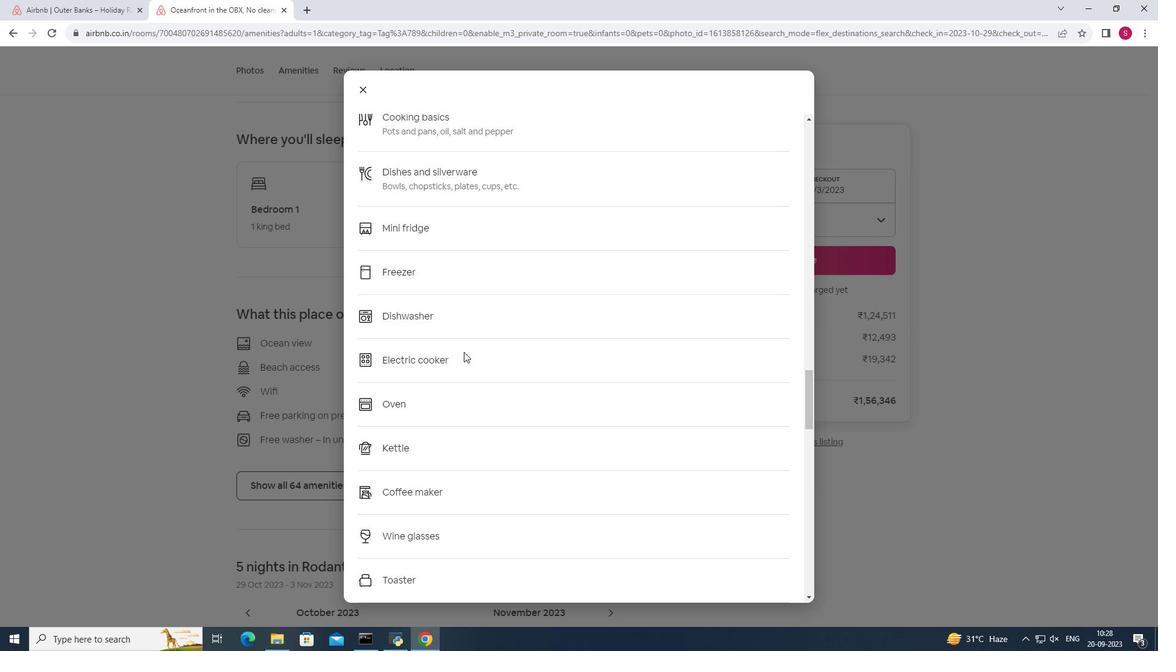 
Action: Mouse scrolled (464, 351) with delta (0, 0)
Screenshot: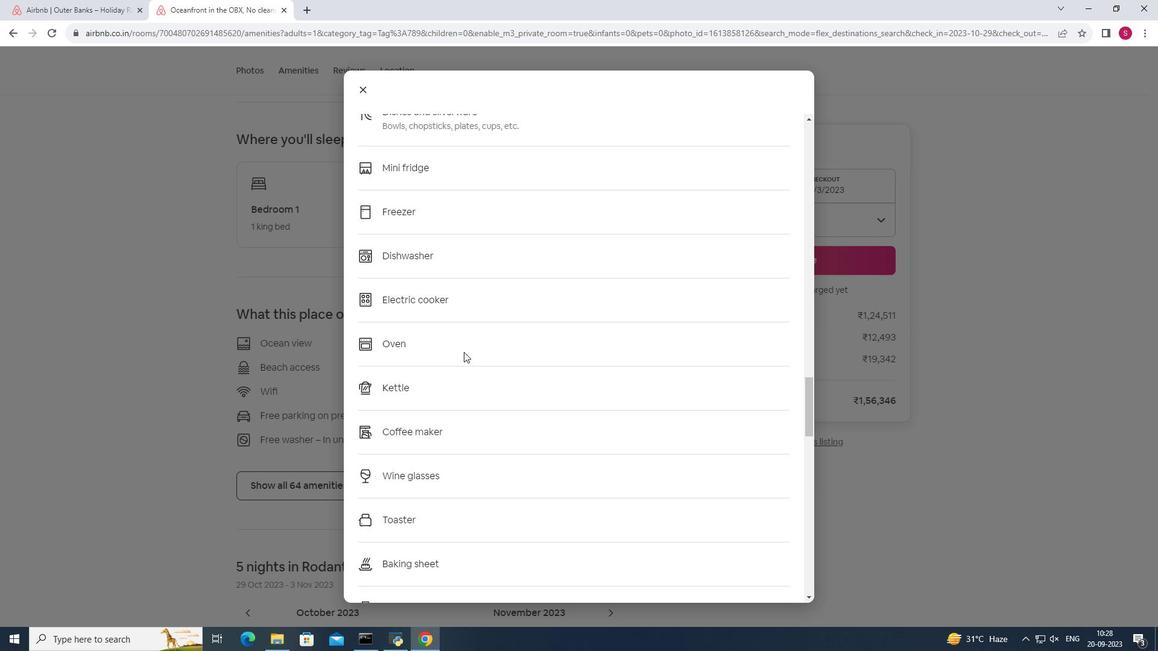 
Action: Mouse scrolled (464, 351) with delta (0, 0)
Screenshot: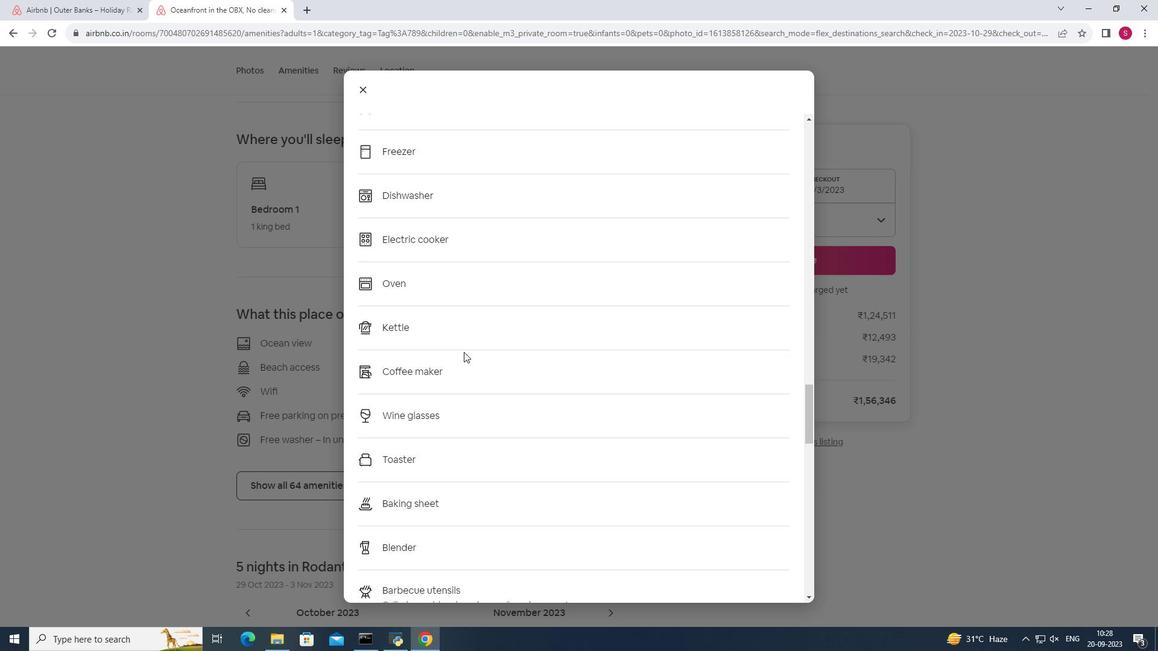 
Action: Mouse scrolled (464, 351) with delta (0, 0)
Screenshot: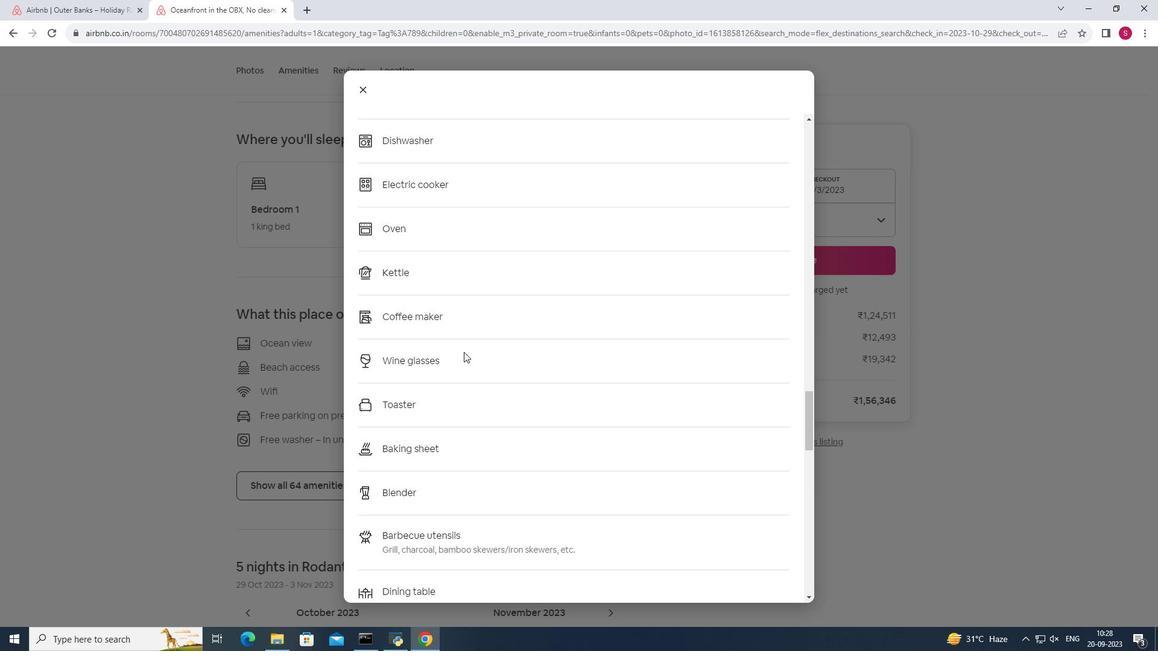 
Action: Mouse scrolled (464, 351) with delta (0, 0)
Screenshot: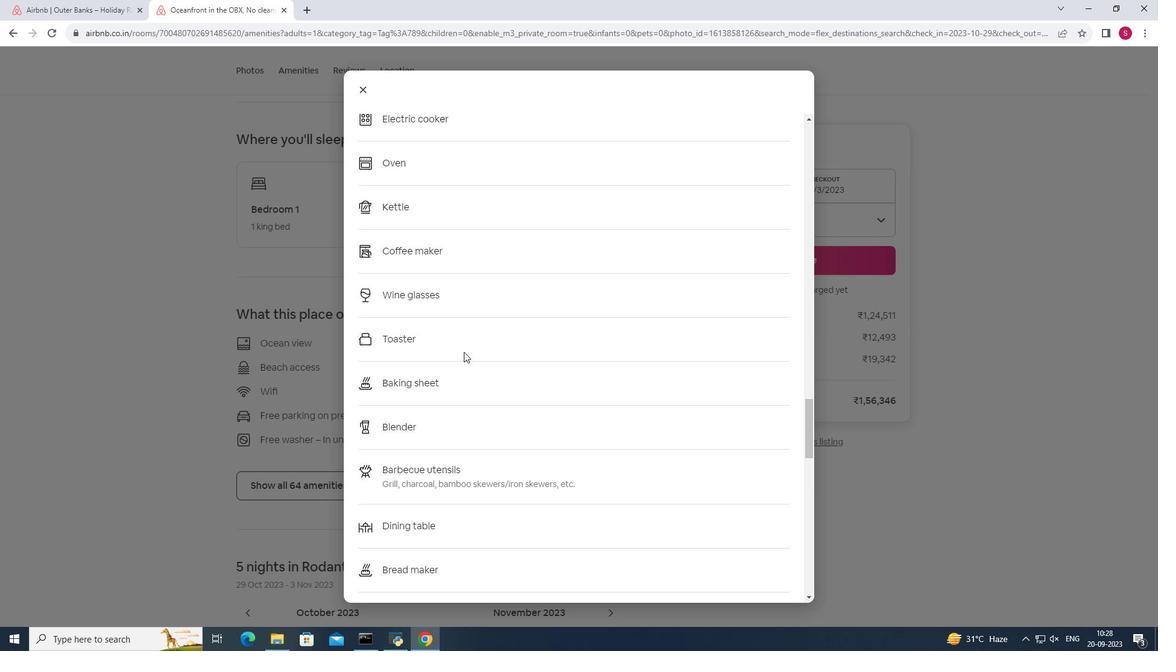 
Action: Mouse scrolled (464, 351) with delta (0, 0)
Screenshot: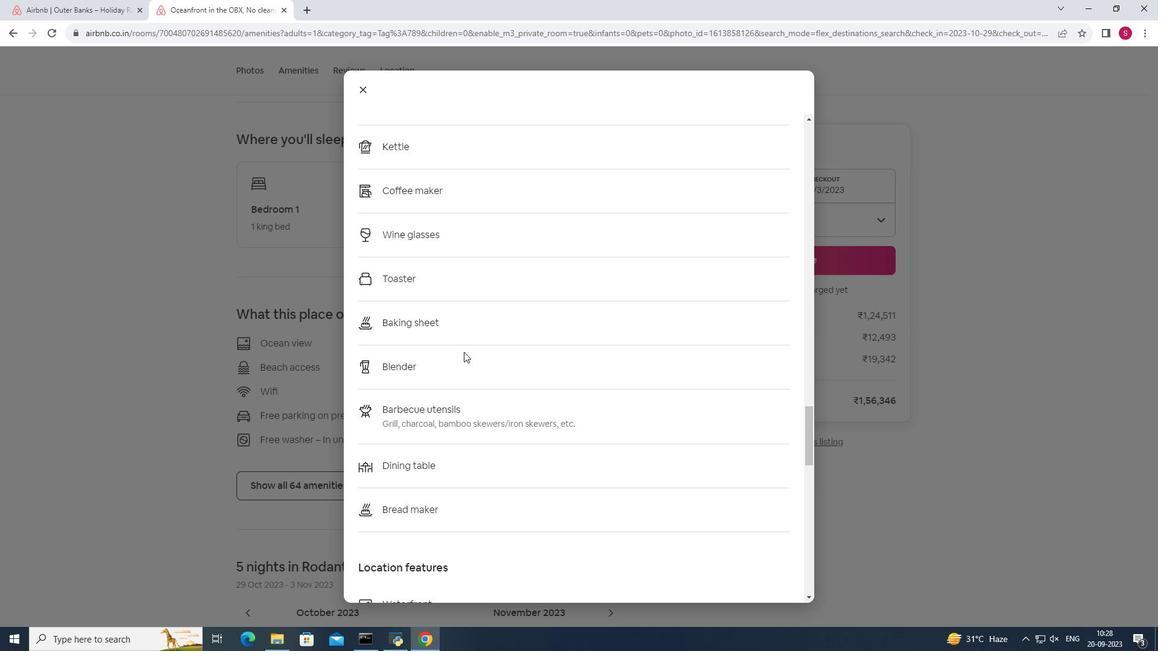 
Action: Mouse scrolled (464, 351) with delta (0, 0)
Screenshot: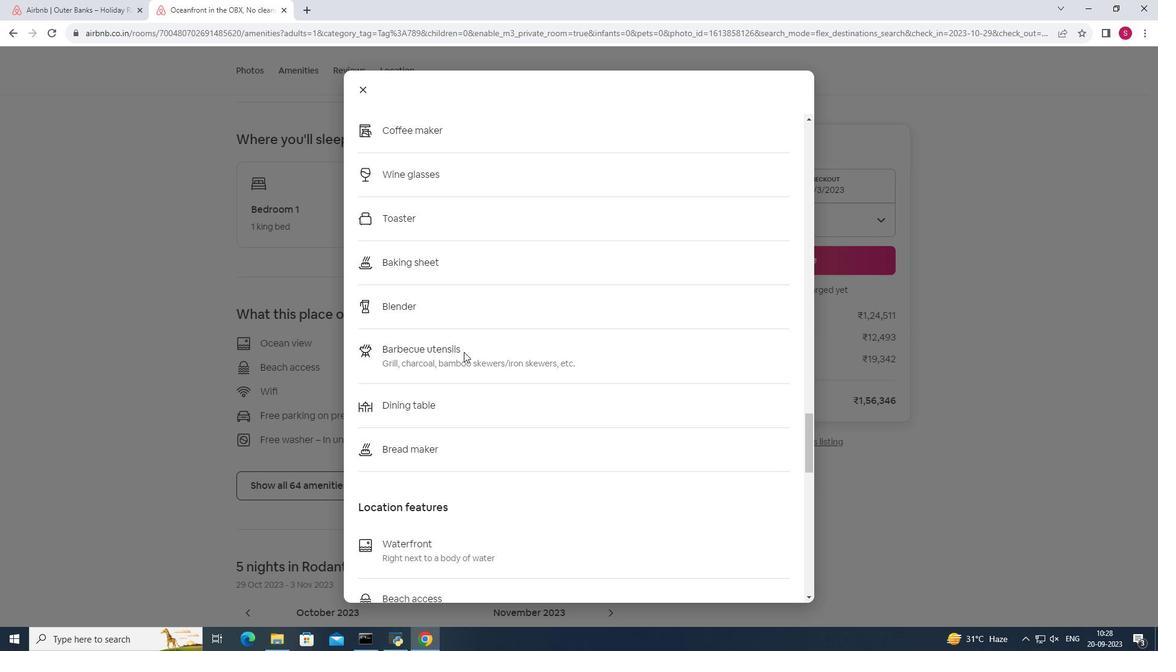 
Action: Mouse scrolled (464, 351) with delta (0, 0)
Screenshot: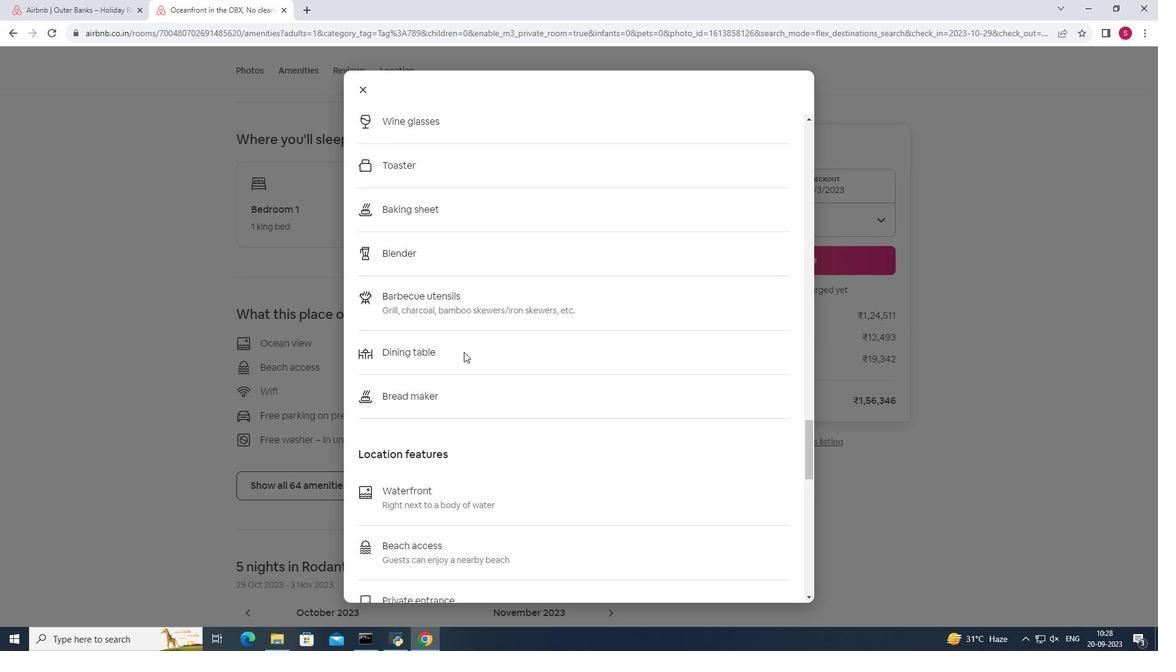 
Action: Mouse scrolled (464, 351) with delta (0, 0)
Screenshot: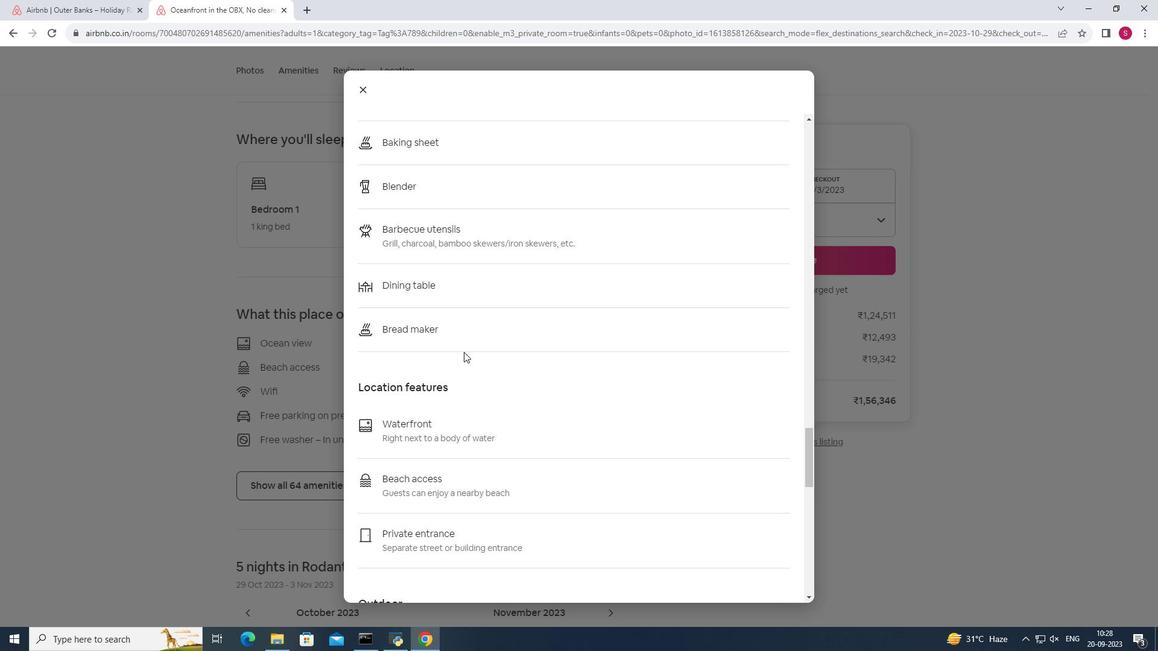 
Action: Mouse scrolled (464, 351) with delta (0, 0)
Screenshot: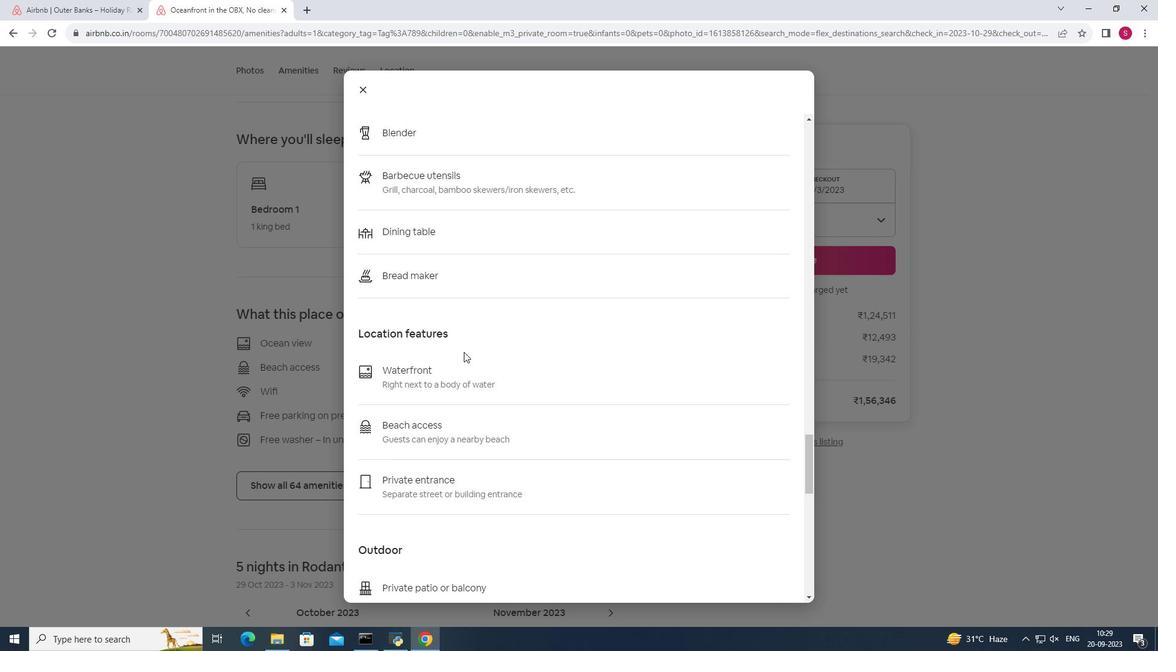 
Action: Mouse scrolled (464, 351) with delta (0, 0)
Screenshot: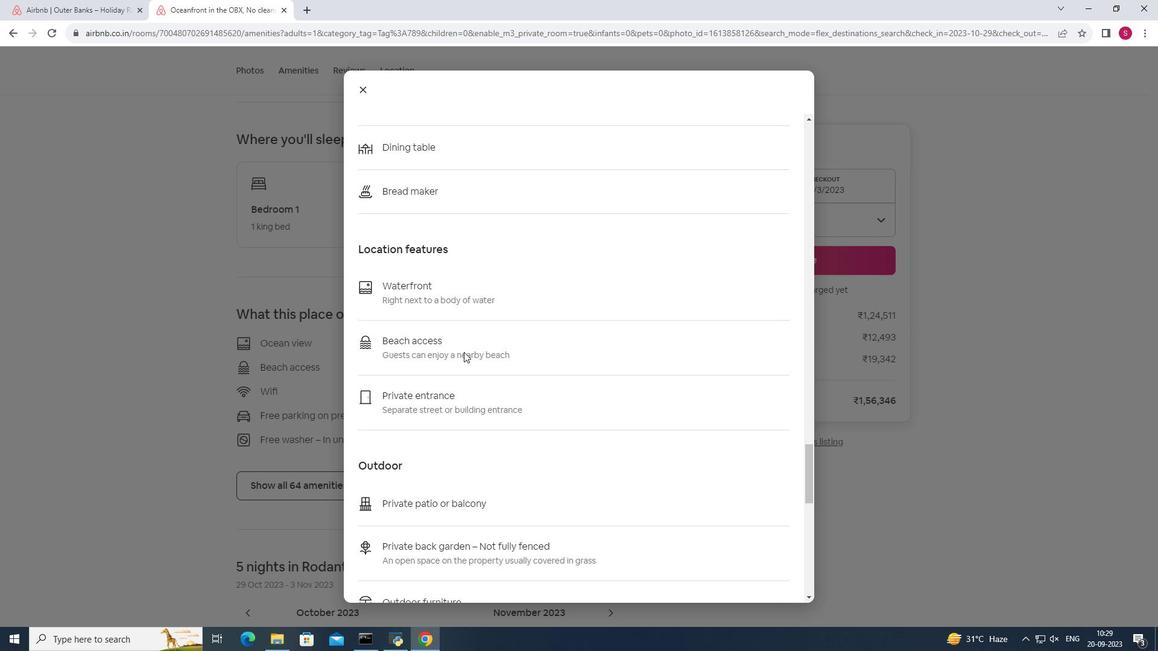 
Action: Mouse scrolled (464, 351) with delta (0, 0)
Screenshot: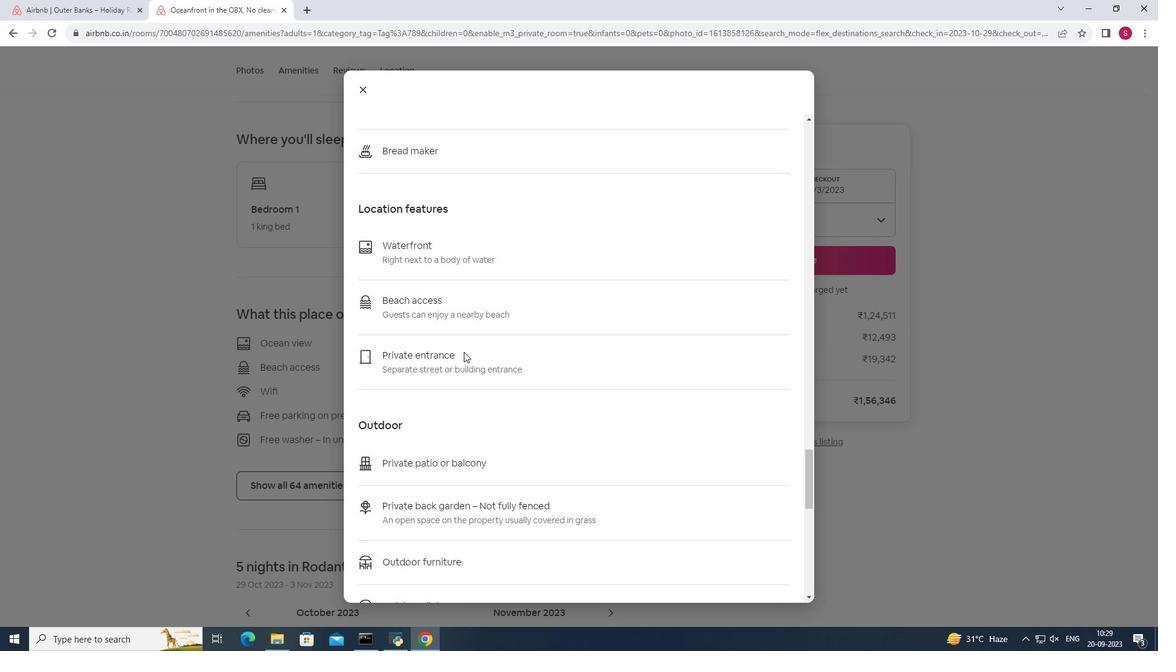 
Action: Mouse scrolled (464, 351) with delta (0, 0)
Screenshot: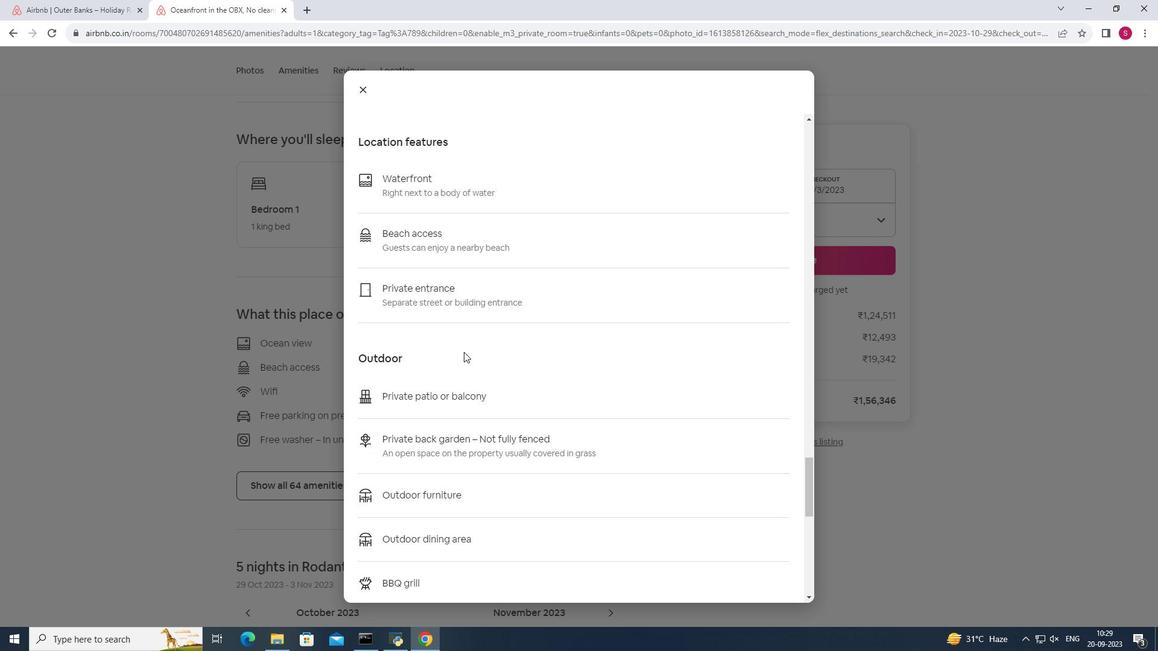 
Action: Mouse scrolled (464, 351) with delta (0, 0)
Screenshot: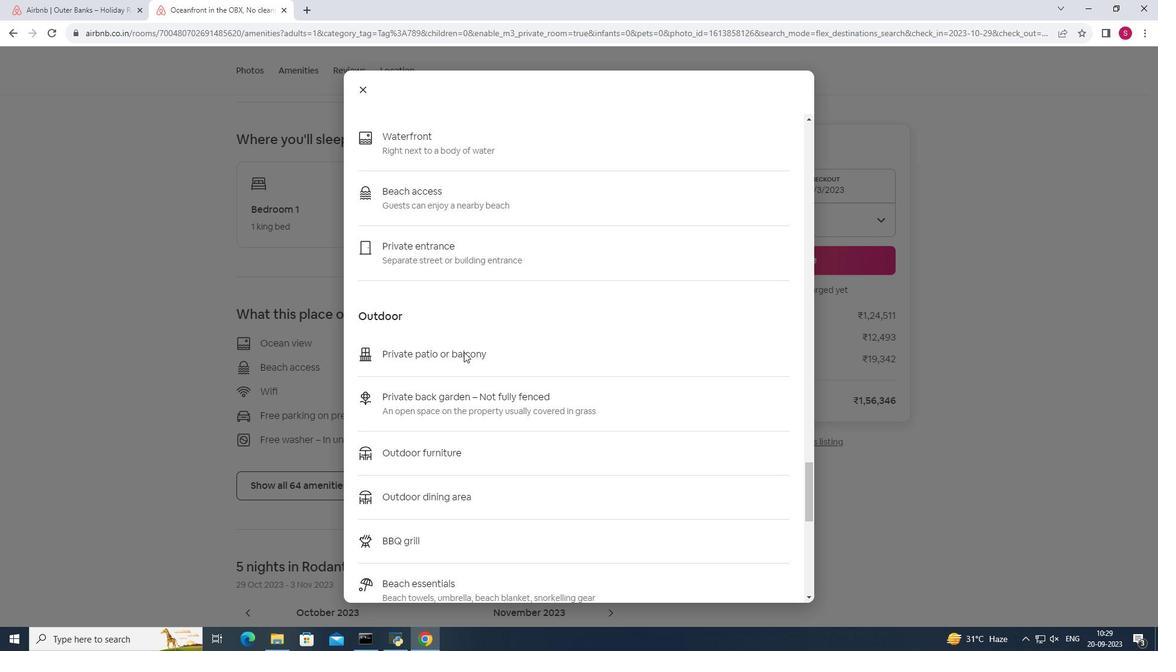 
Action: Mouse moved to (554, 325)
Screenshot: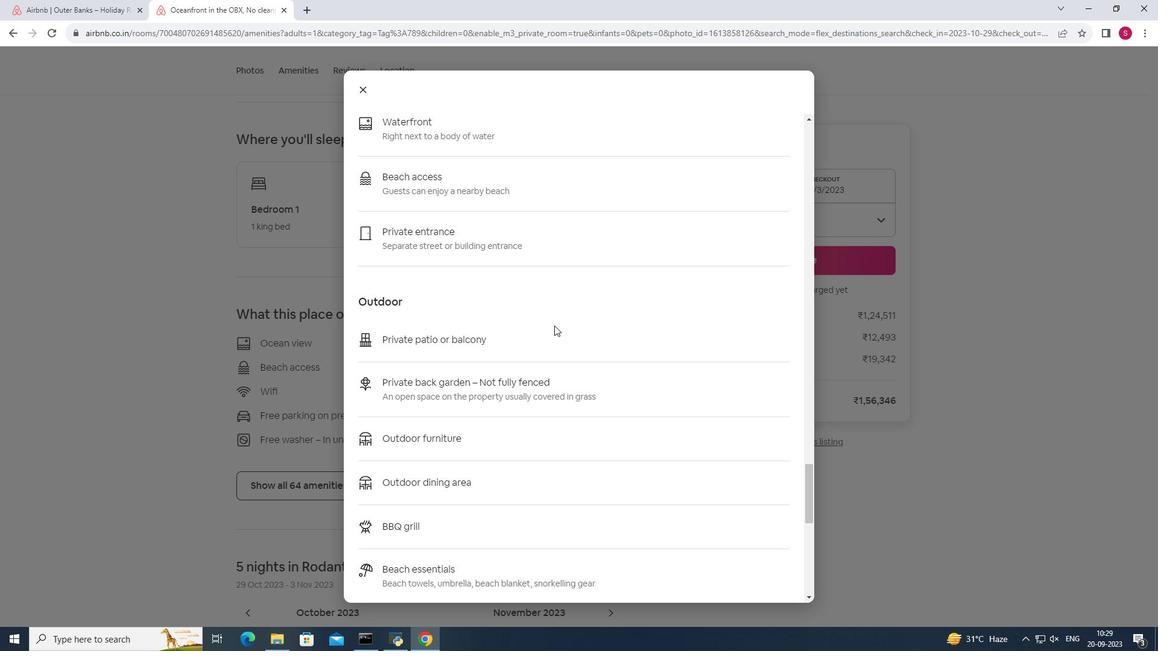 
Action: Mouse pressed middle at (554, 325)
Screenshot: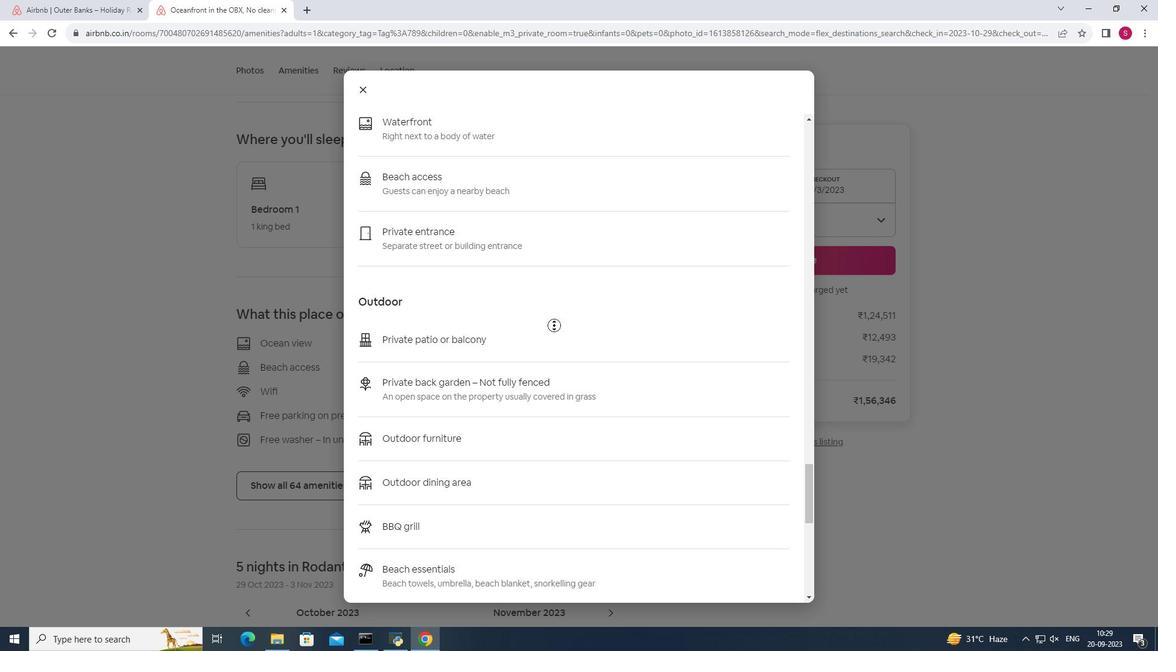 
Action: Mouse pressed middle at (554, 325)
Screenshot: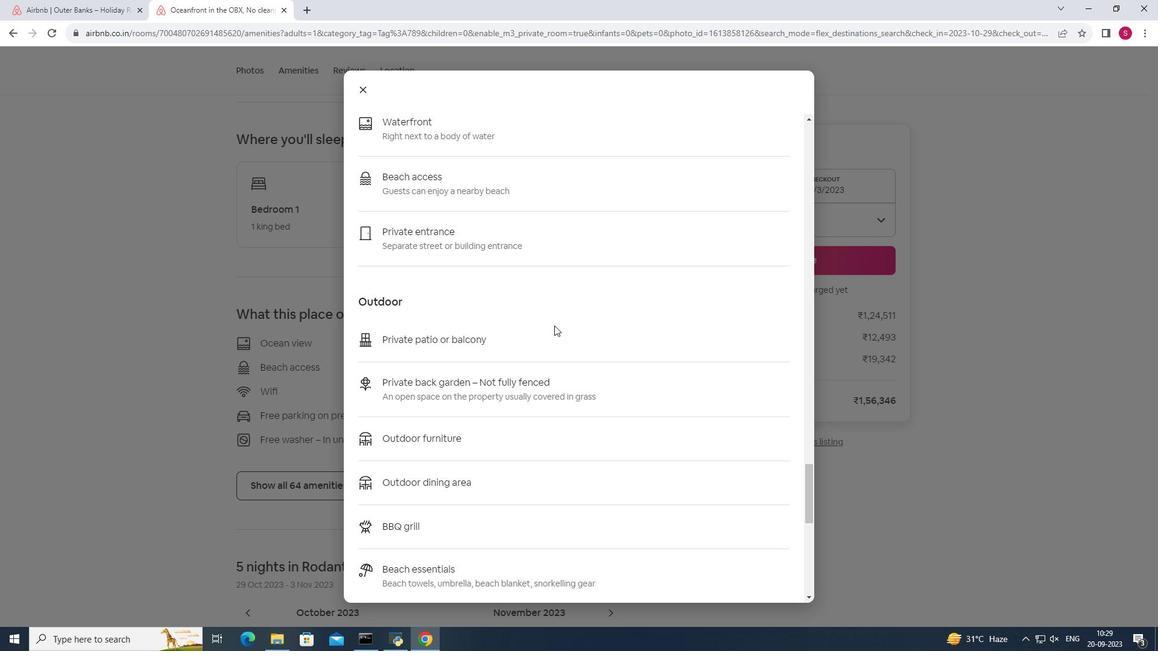
Action: Mouse moved to (547, 365)
Screenshot: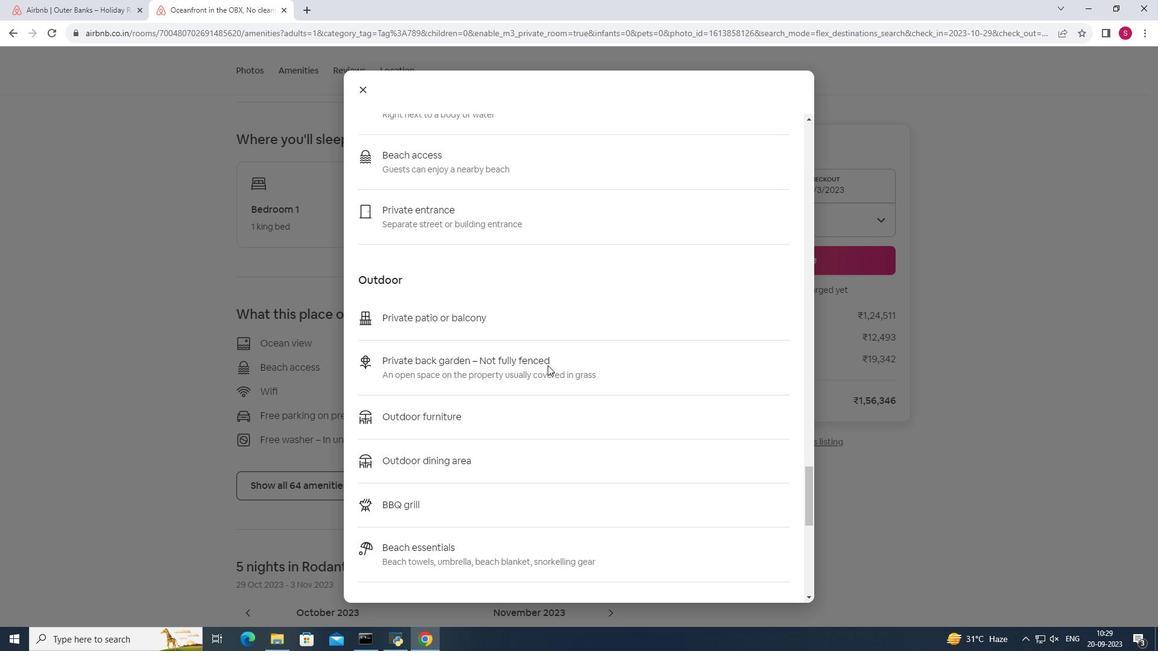 
Action: Mouse scrolled (547, 365) with delta (0, 0)
Screenshot: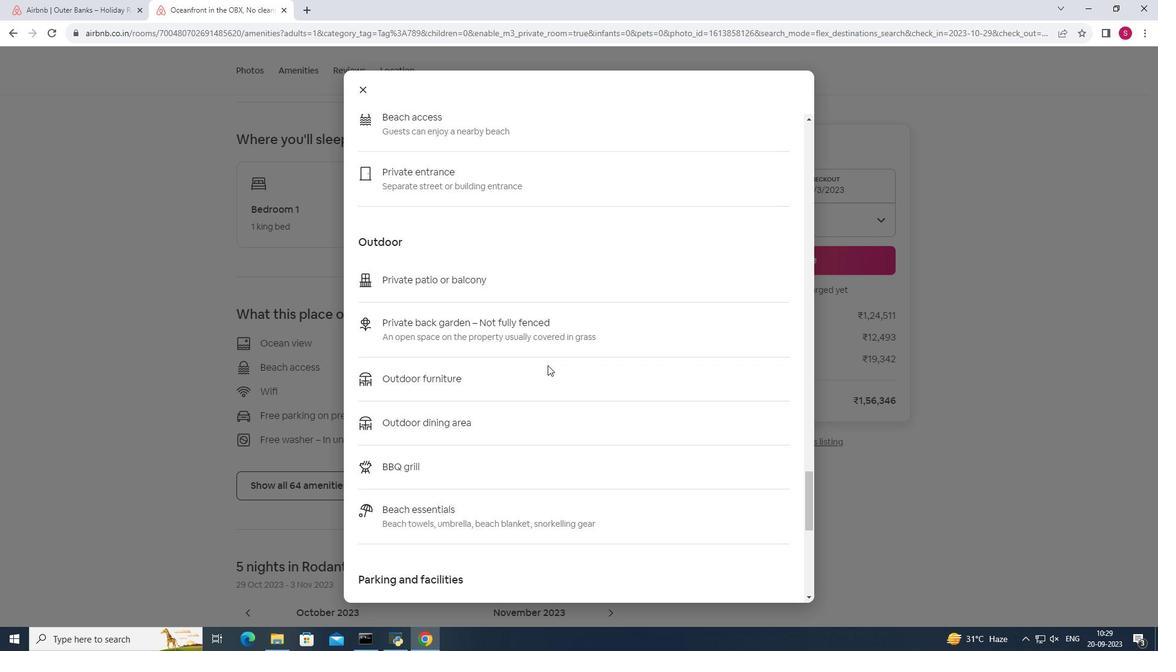 
Action: Mouse scrolled (547, 365) with delta (0, 0)
Screenshot: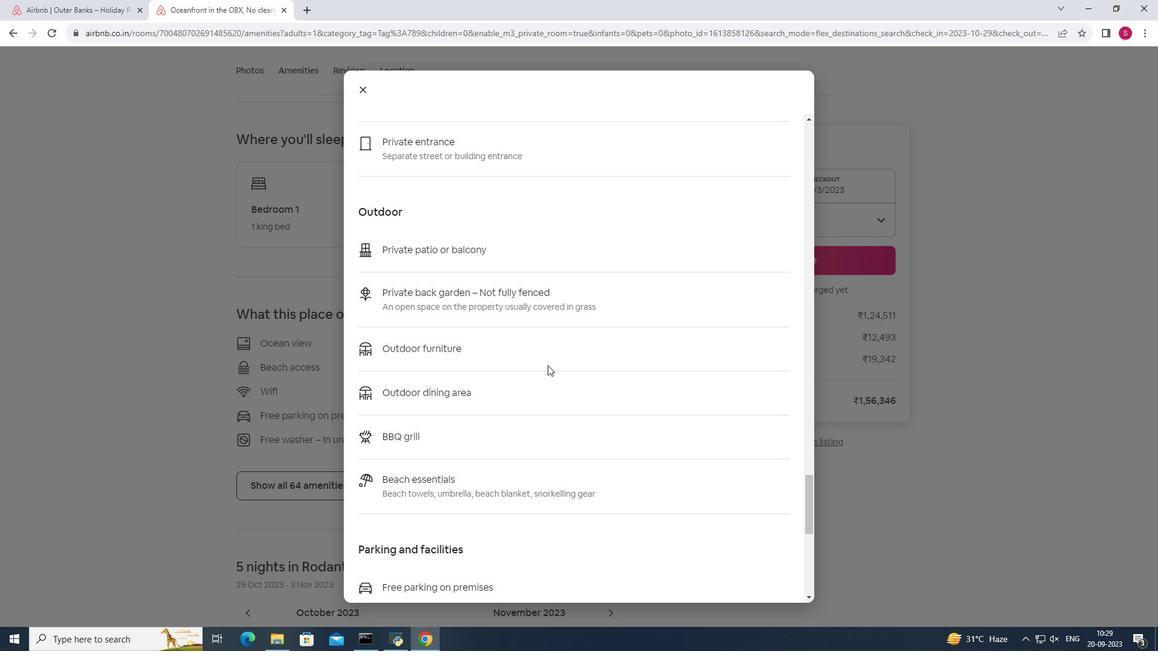 
Action: Mouse scrolled (547, 365) with delta (0, 0)
Screenshot: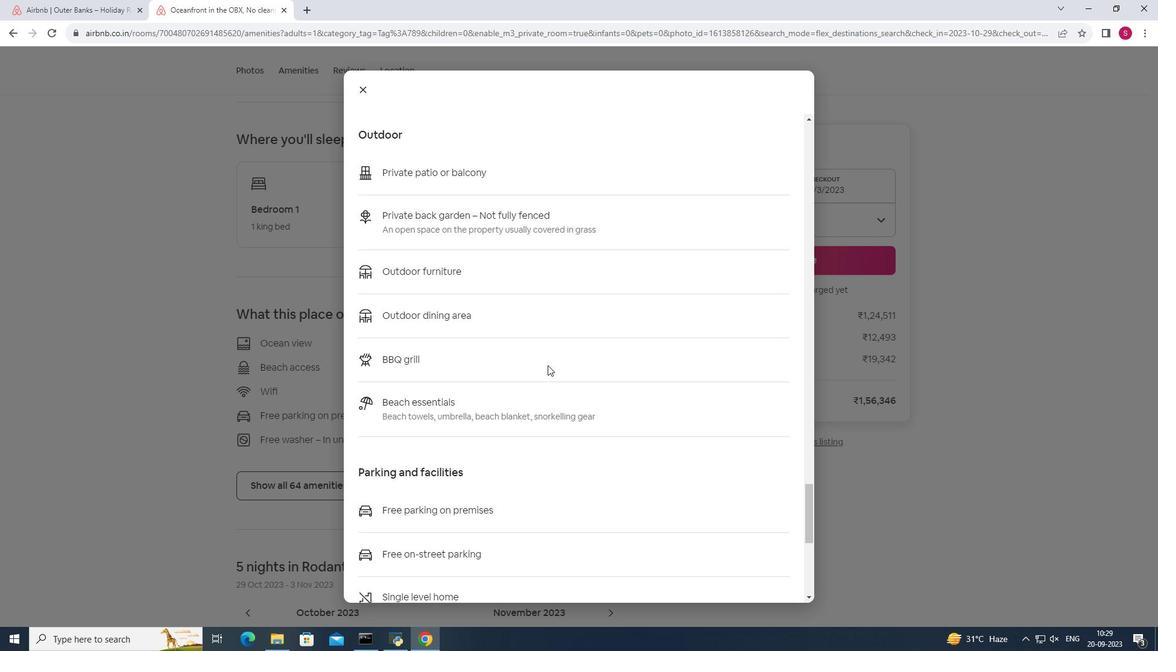 
Action: Mouse scrolled (547, 365) with delta (0, 0)
Screenshot: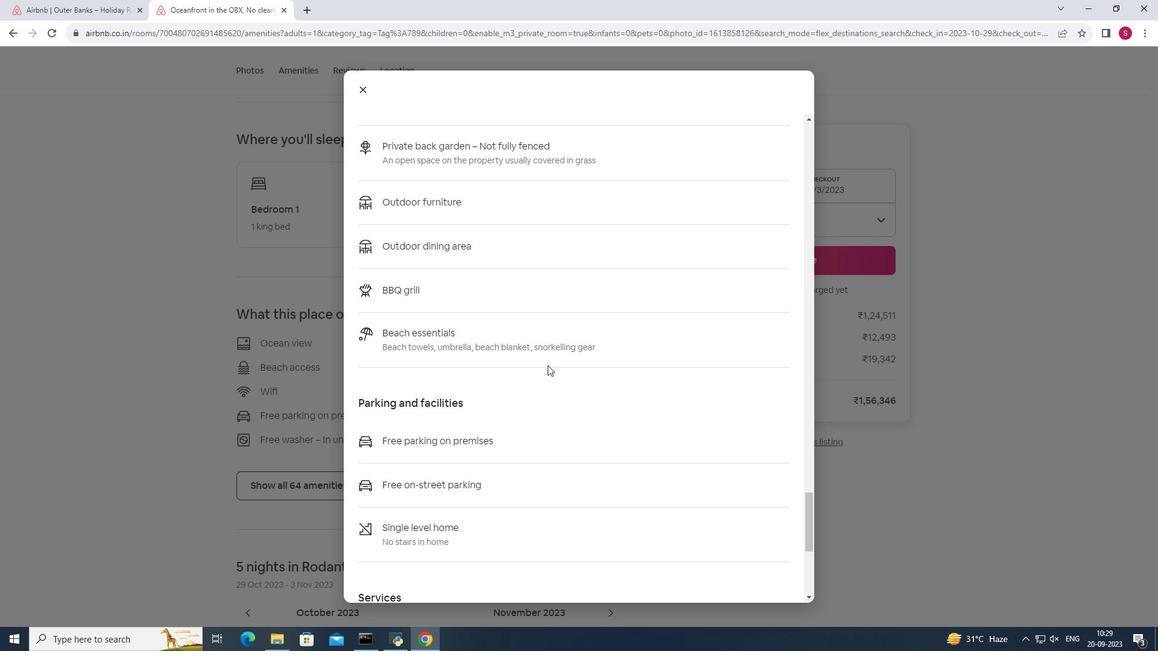 
Action: Mouse scrolled (547, 365) with delta (0, 0)
Screenshot: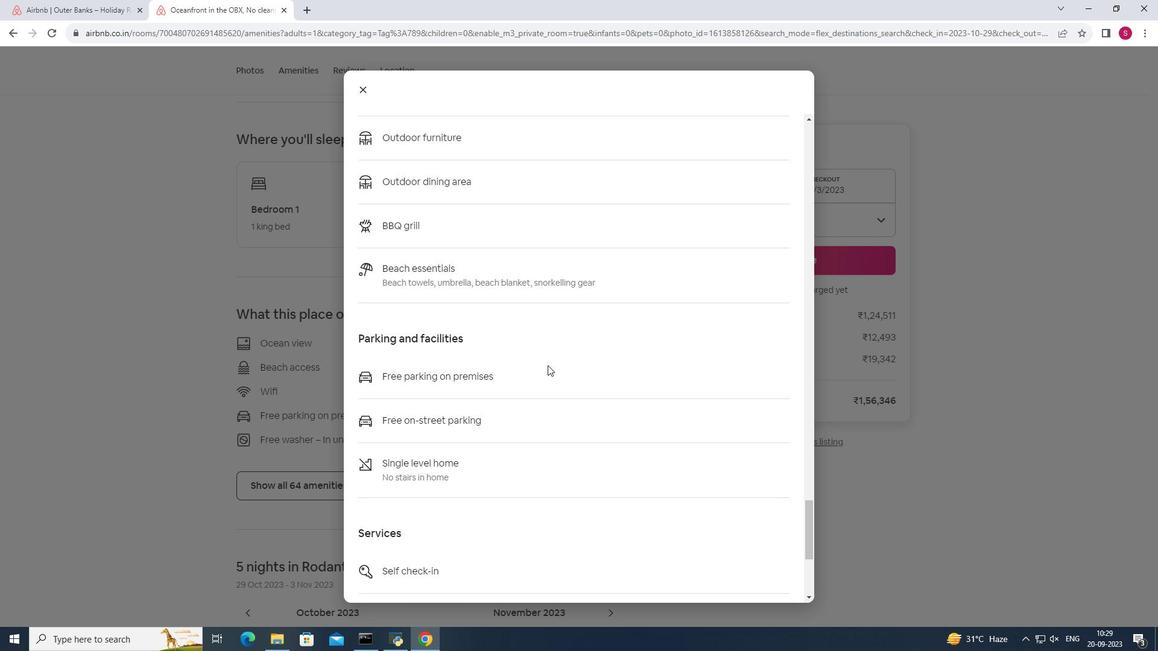 
Action: Mouse scrolled (547, 365) with delta (0, 0)
Screenshot: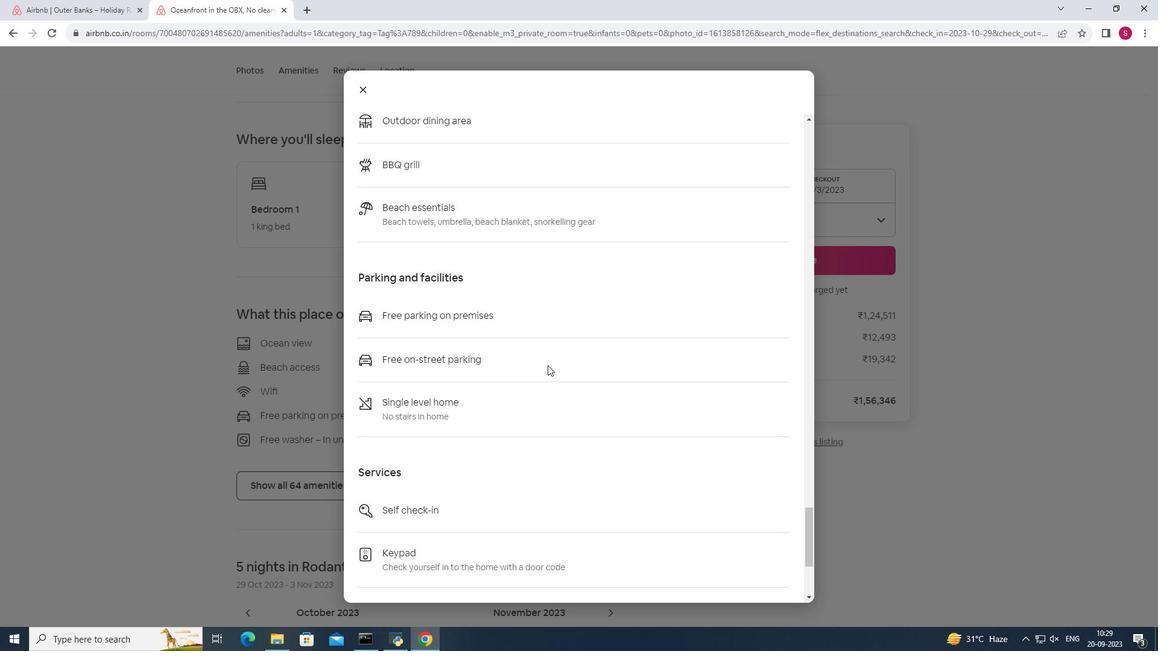 
Action: Mouse scrolled (547, 365) with delta (0, 0)
Screenshot: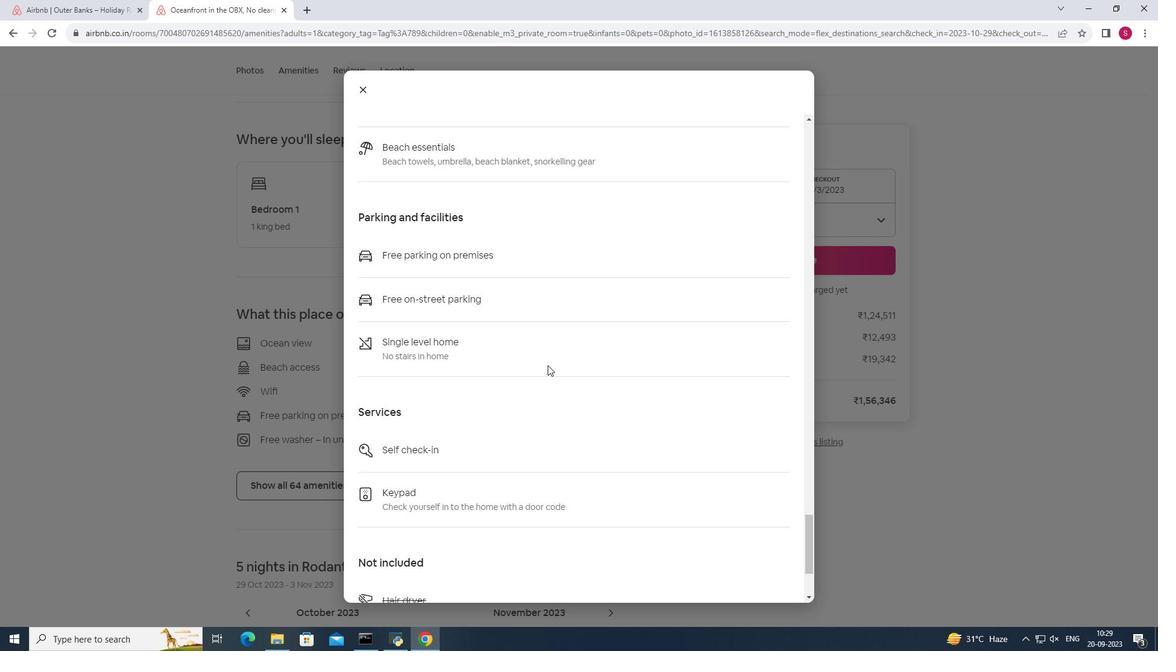 
Action: Mouse moved to (547, 365)
Screenshot: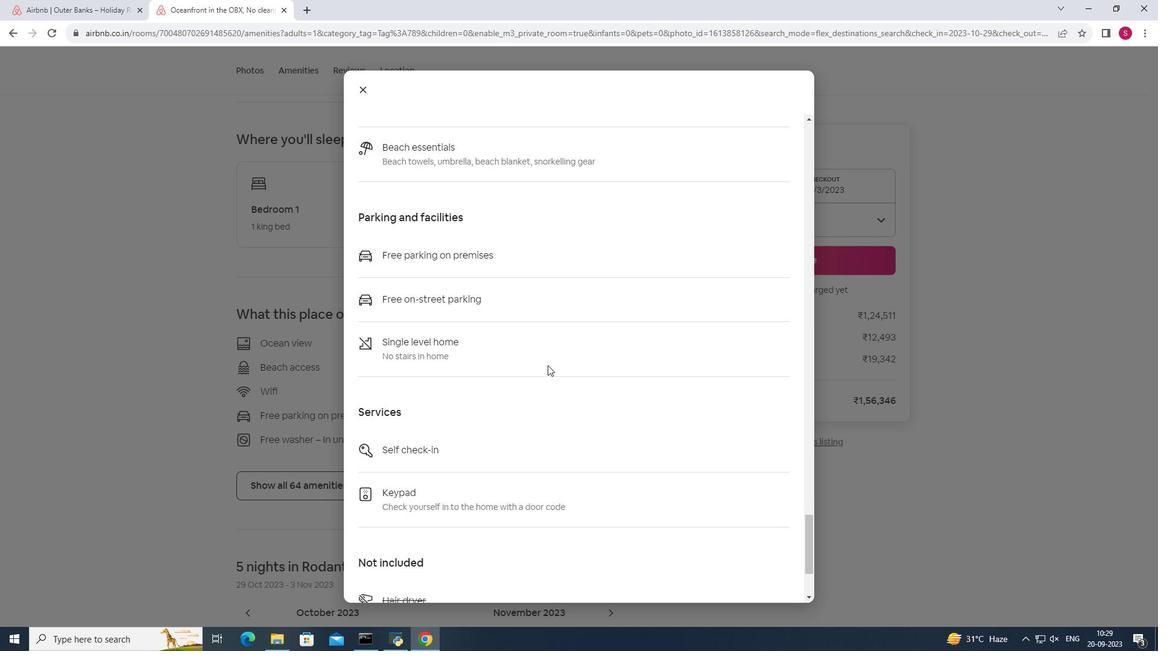 
Action: Mouse scrolled (547, 365) with delta (0, 0)
Screenshot: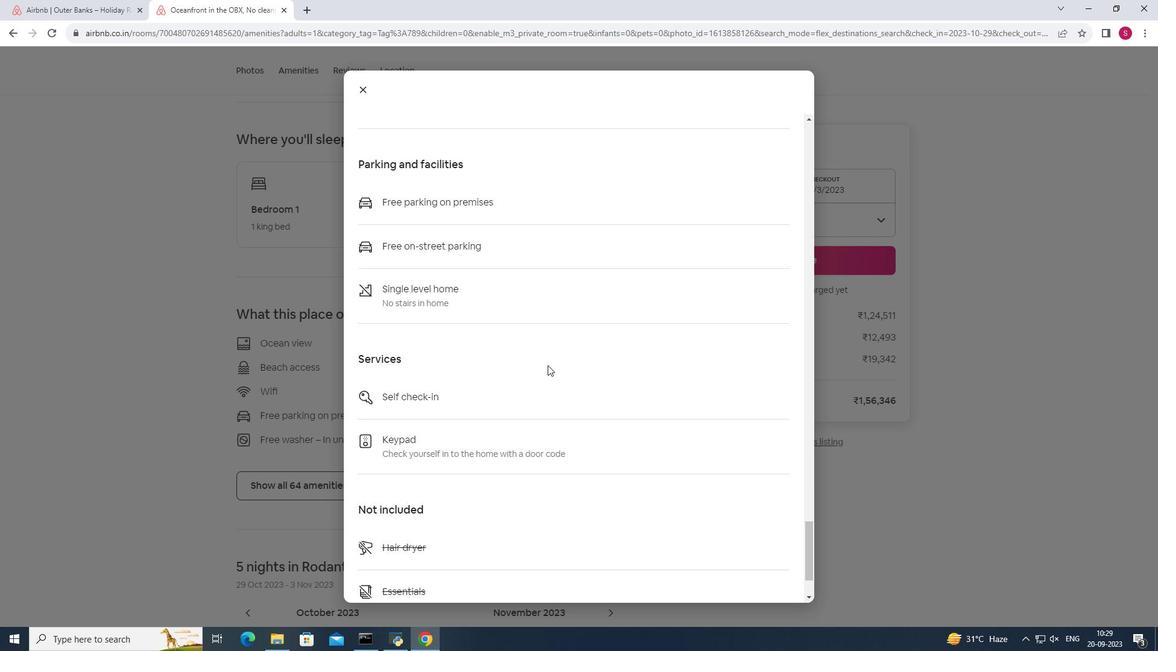 
Action: Mouse scrolled (547, 365) with delta (0, 0)
Screenshot: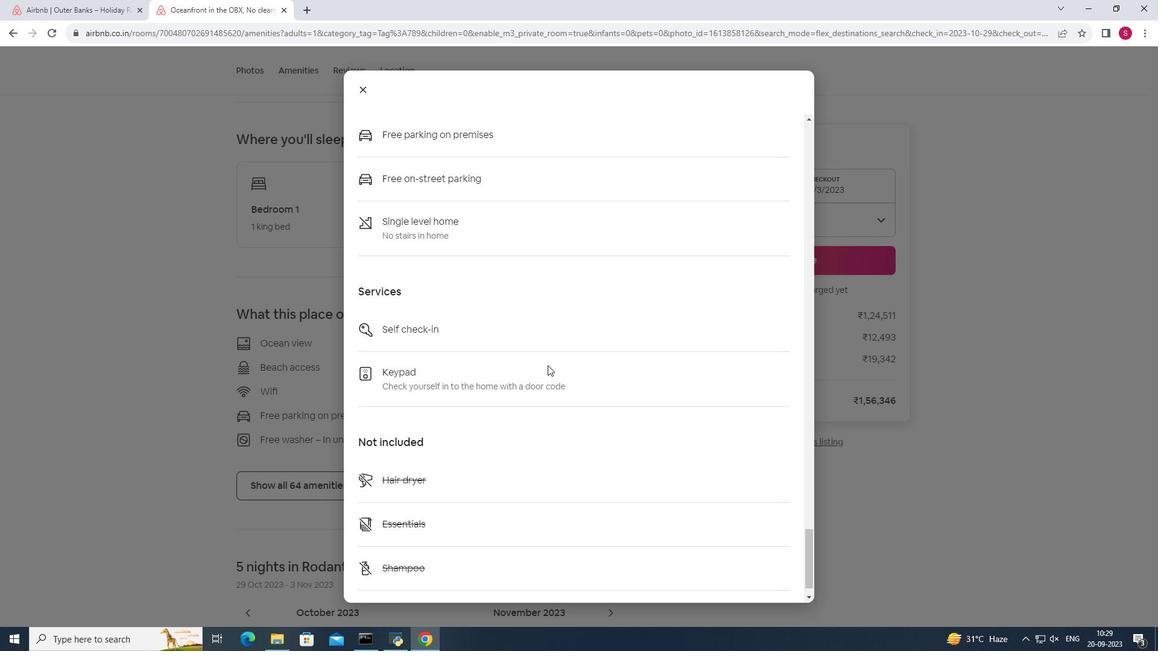 
Action: Mouse scrolled (547, 365) with delta (0, 0)
Screenshot: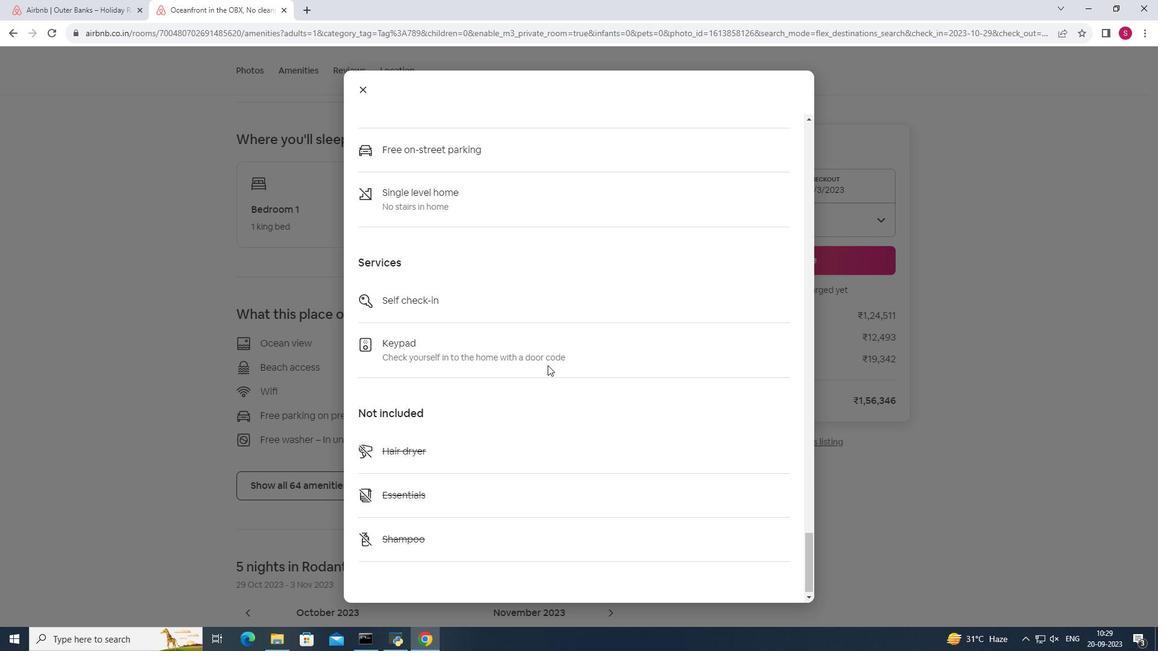 
Action: Mouse moved to (547, 365)
Screenshot: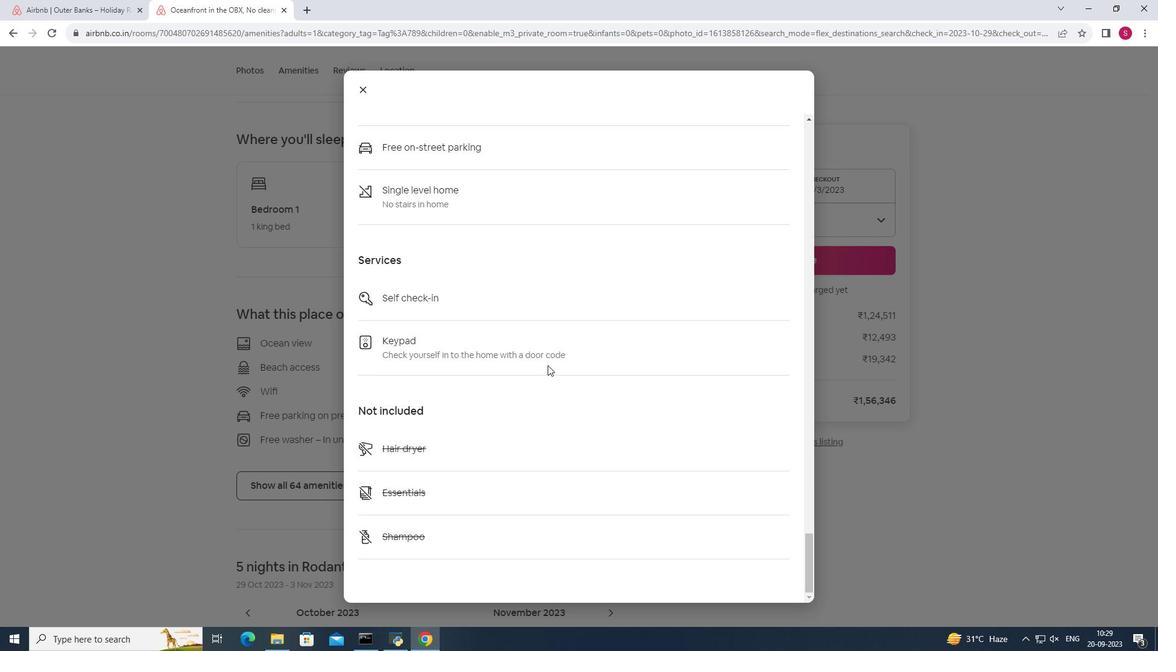 
Action: Mouse scrolled (547, 365) with delta (0, 0)
Screenshot: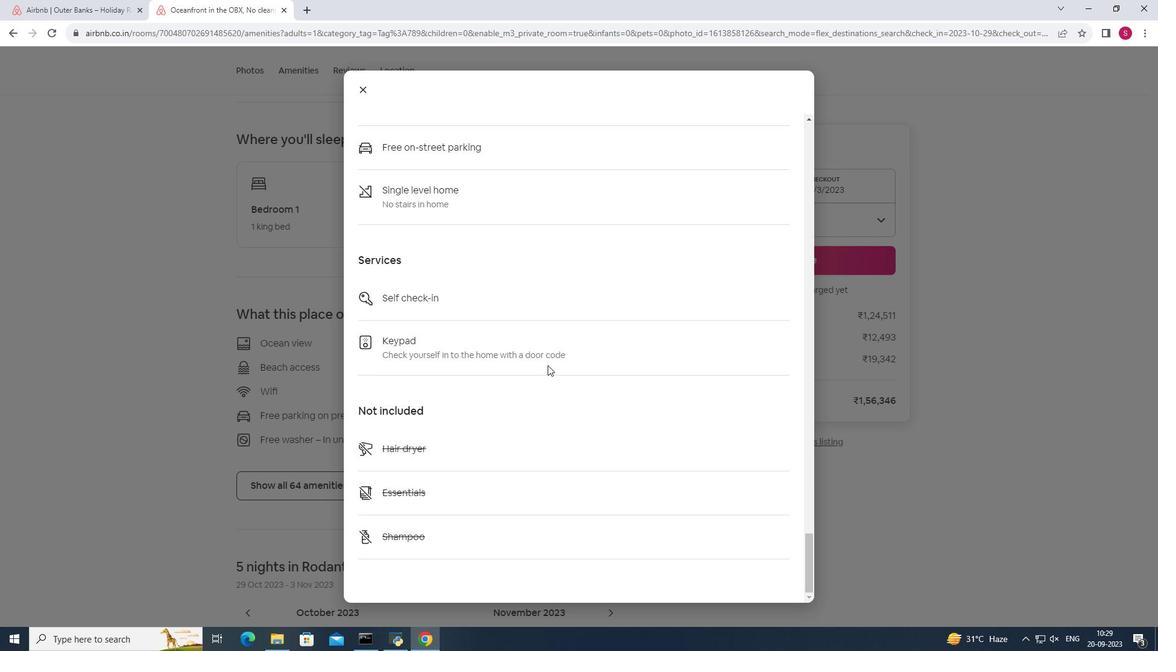 
Action: Mouse scrolled (547, 365) with delta (0, 0)
Screenshot: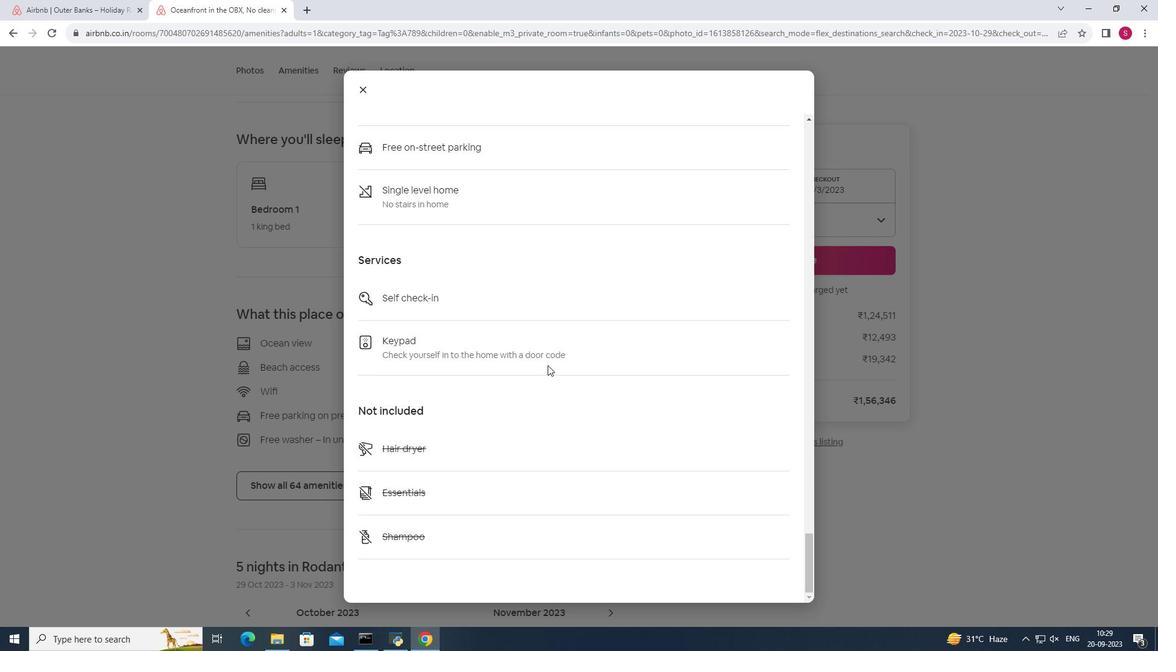 
Action: Mouse moved to (363, 85)
Screenshot: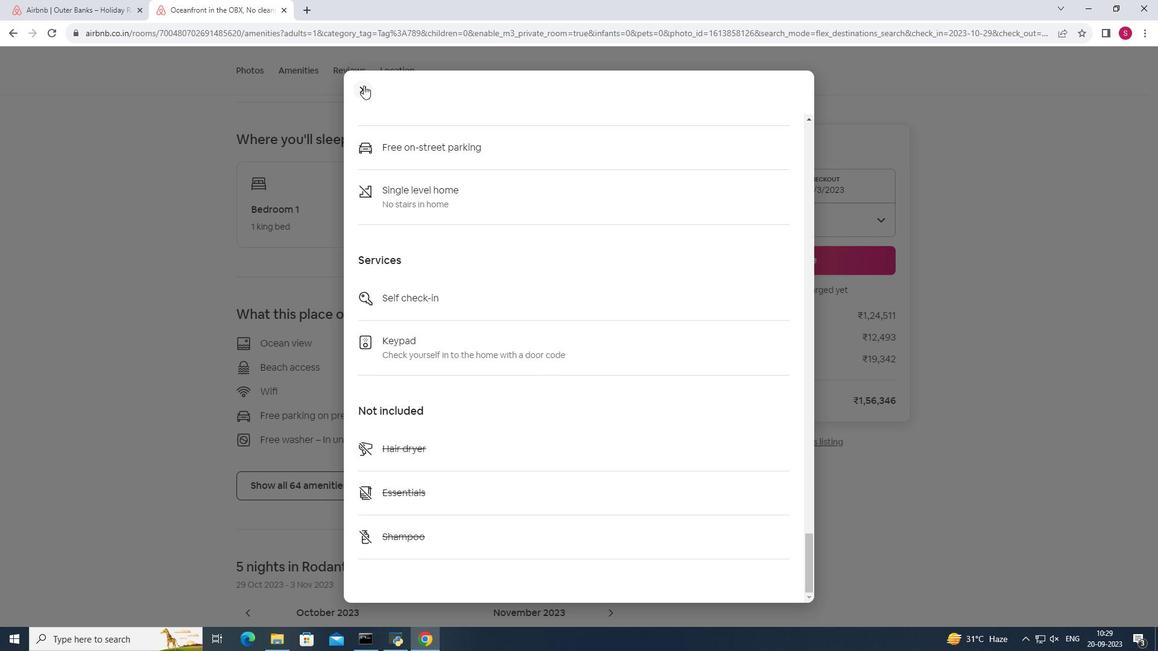 
Action: Mouse pressed left at (363, 85)
Screenshot: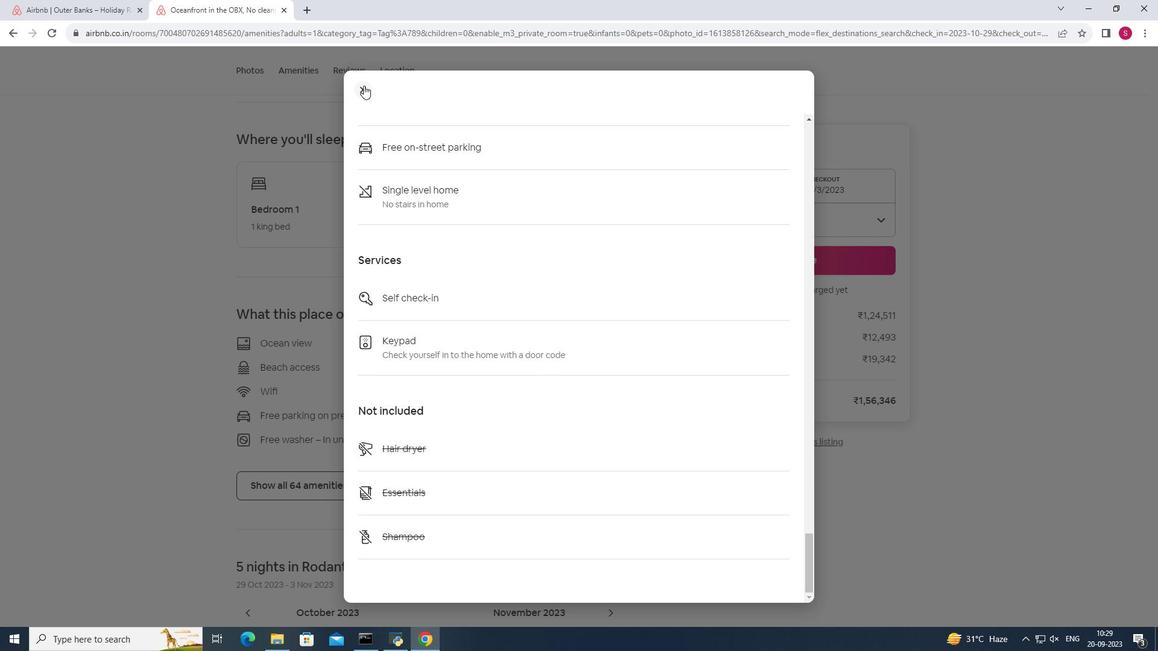 
Action: Mouse moved to (540, 389)
Screenshot: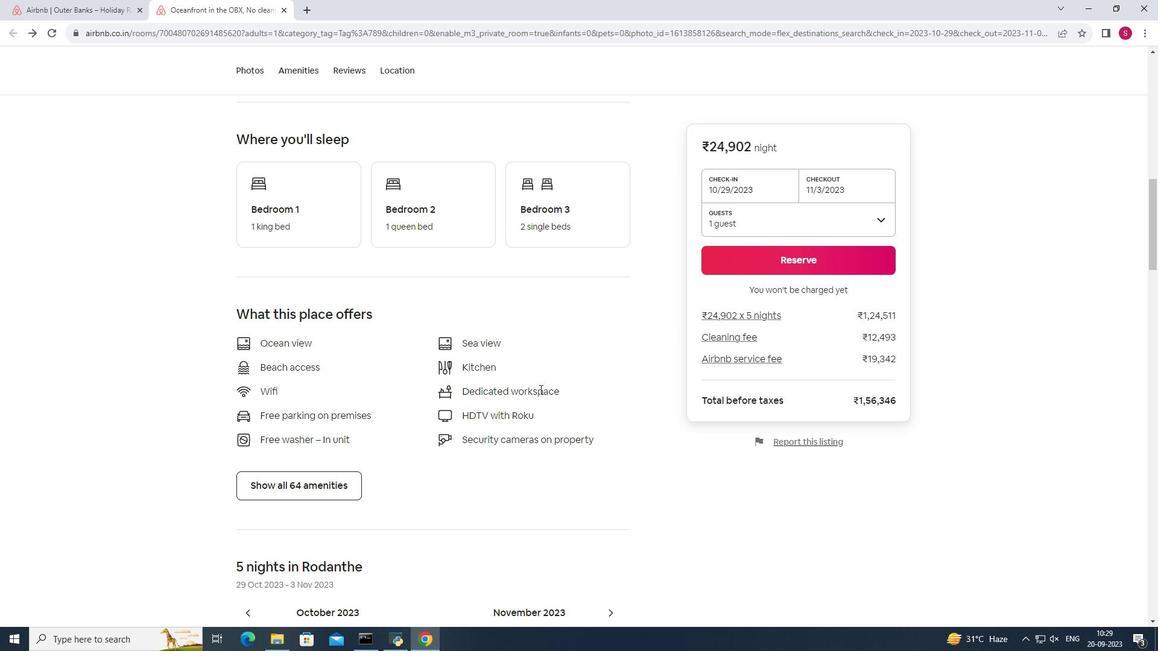 
Action: Mouse scrolled (540, 389) with delta (0, 0)
Screenshot: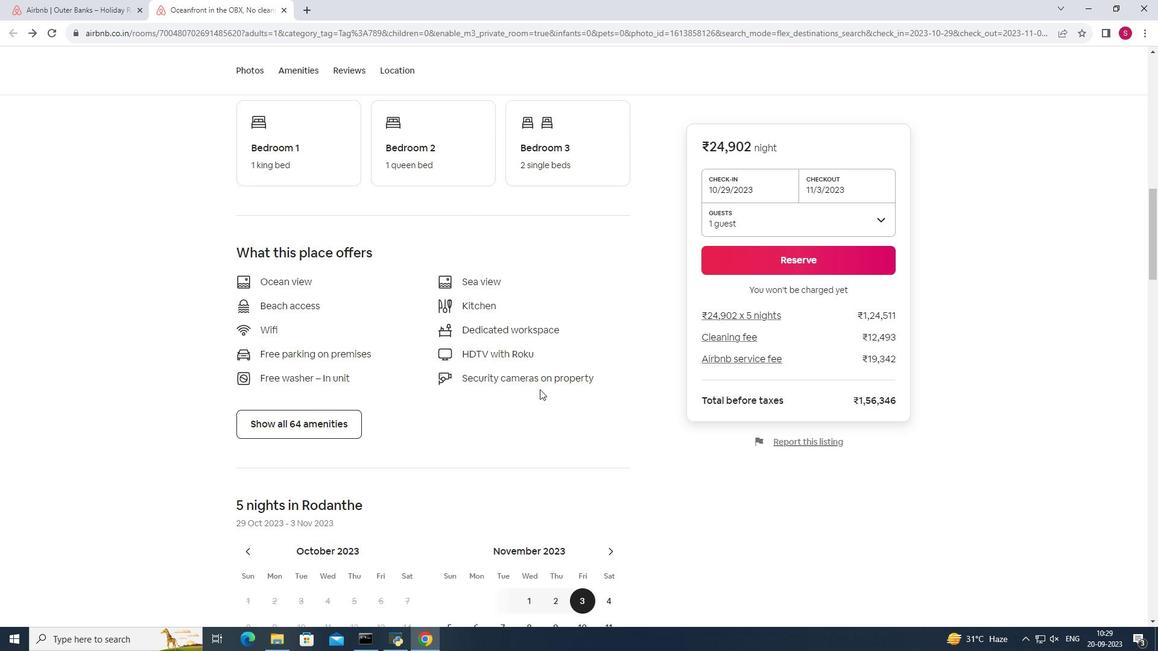 
Action: Mouse scrolled (540, 389) with delta (0, 0)
Screenshot: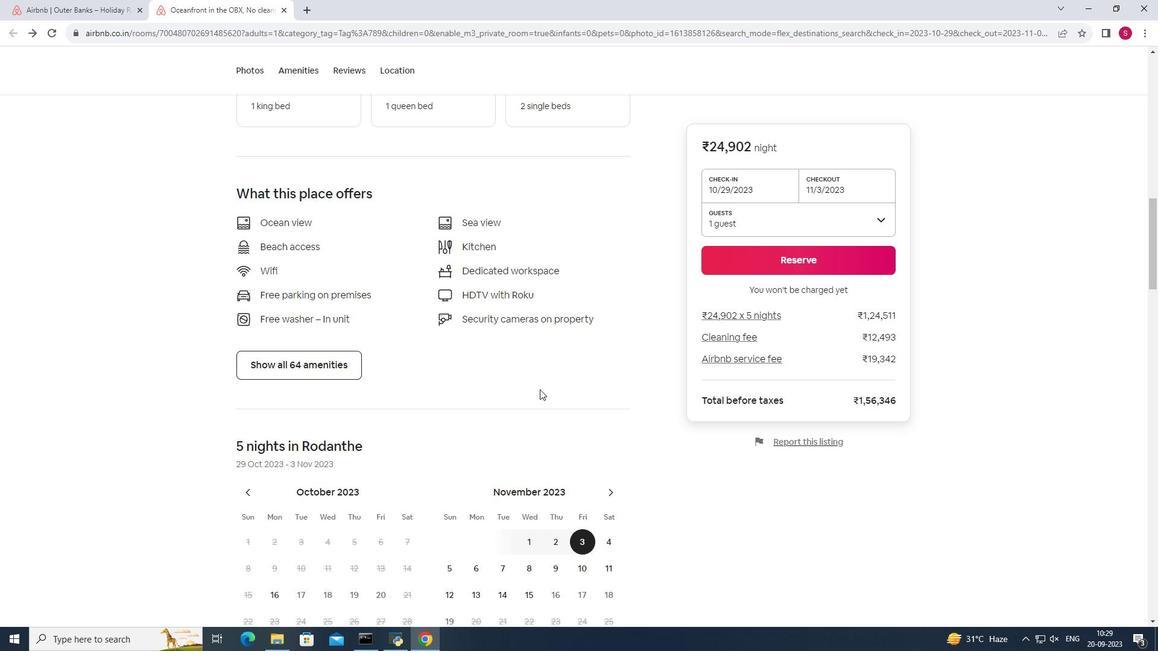 
Action: Mouse scrolled (540, 389) with delta (0, 0)
Screenshot: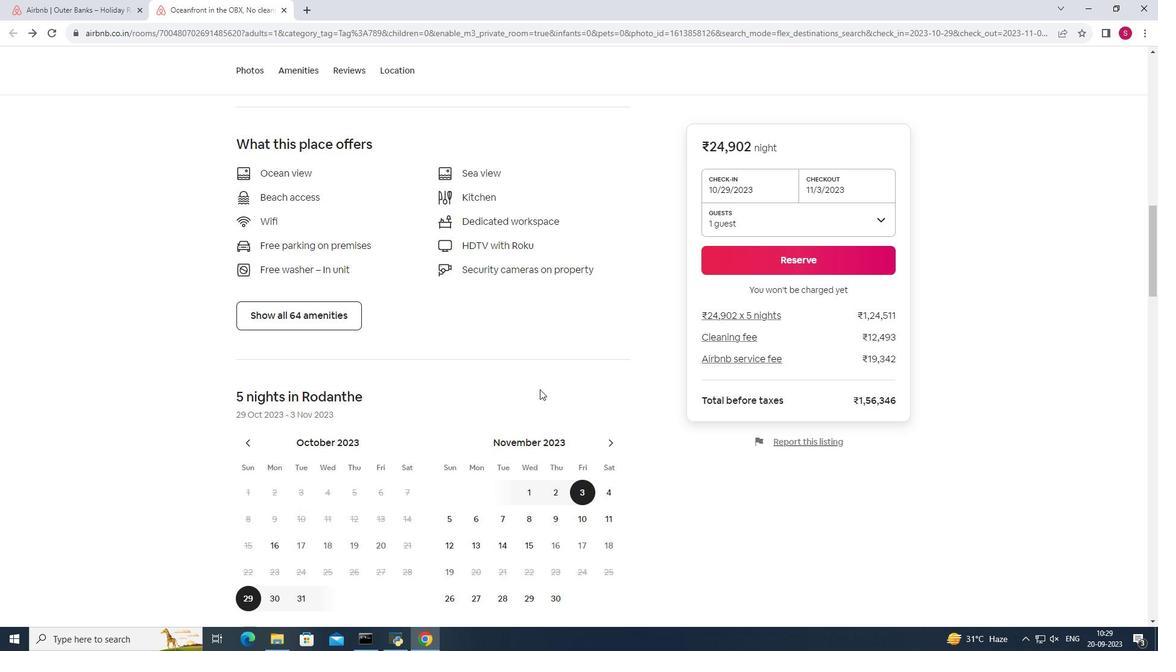 
Action: Mouse scrolled (540, 389) with delta (0, 0)
Screenshot: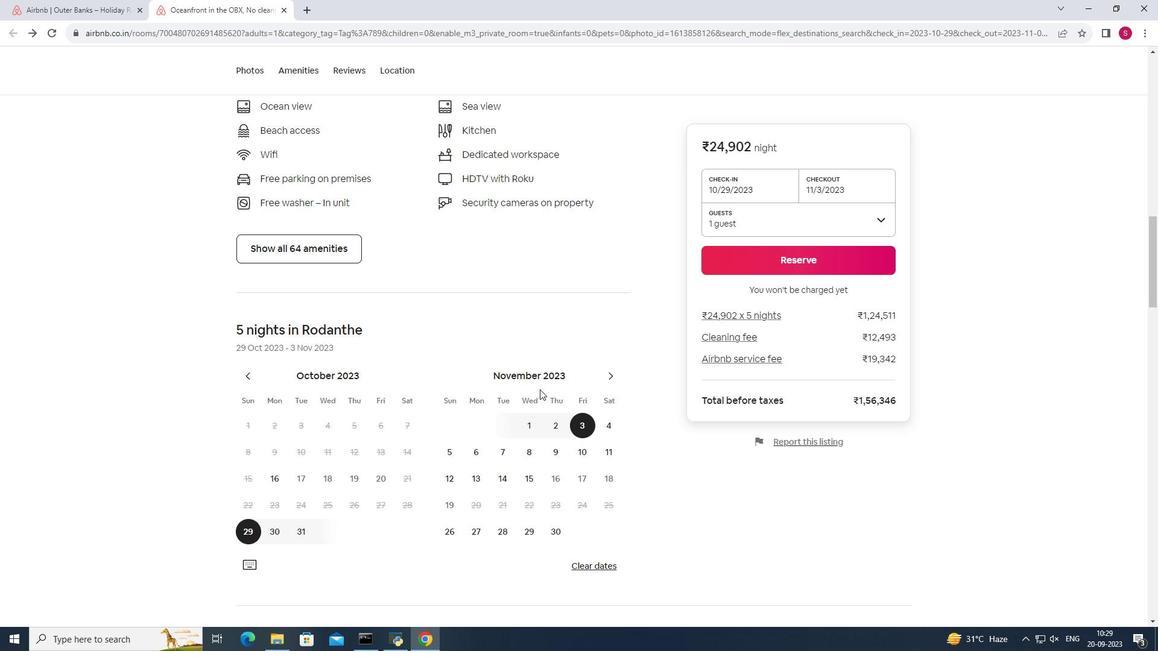 
Action: Mouse scrolled (540, 389) with delta (0, 0)
Screenshot: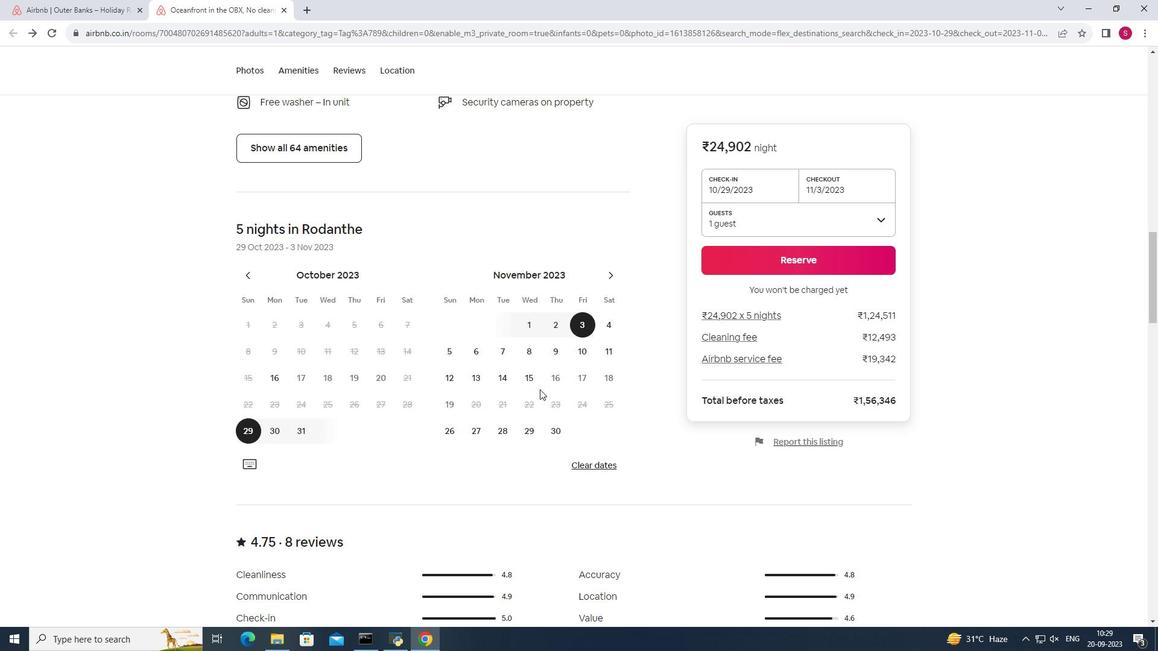 
Action: Mouse scrolled (540, 389) with delta (0, 0)
Screenshot: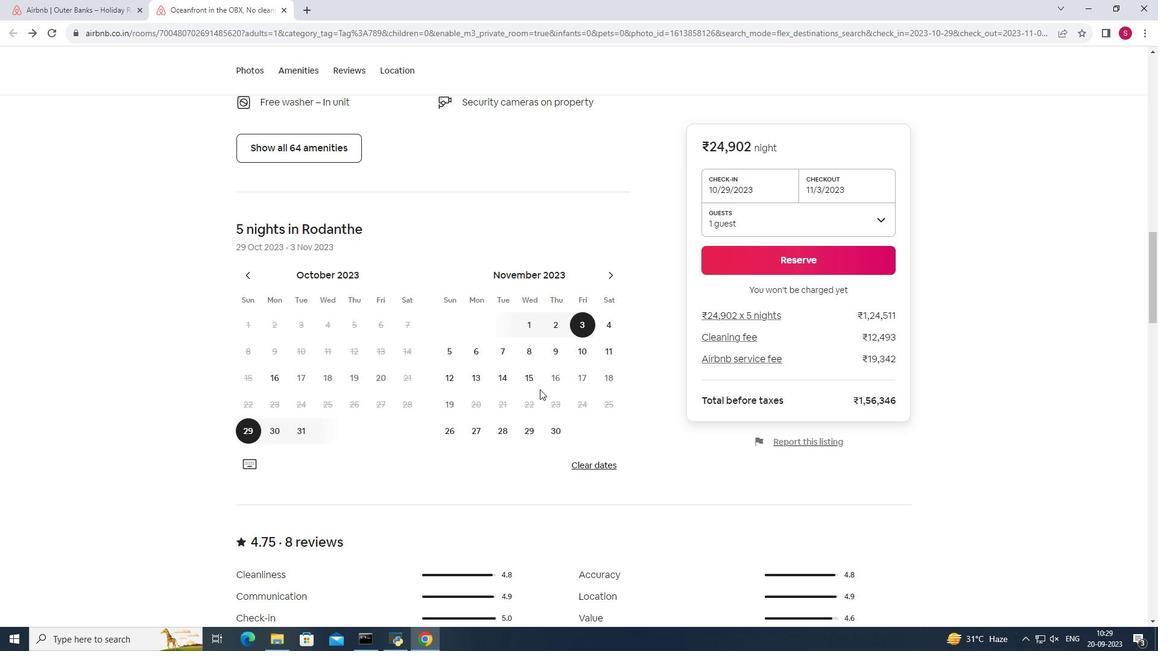 
Action: Mouse scrolled (540, 389) with delta (0, 0)
Screenshot: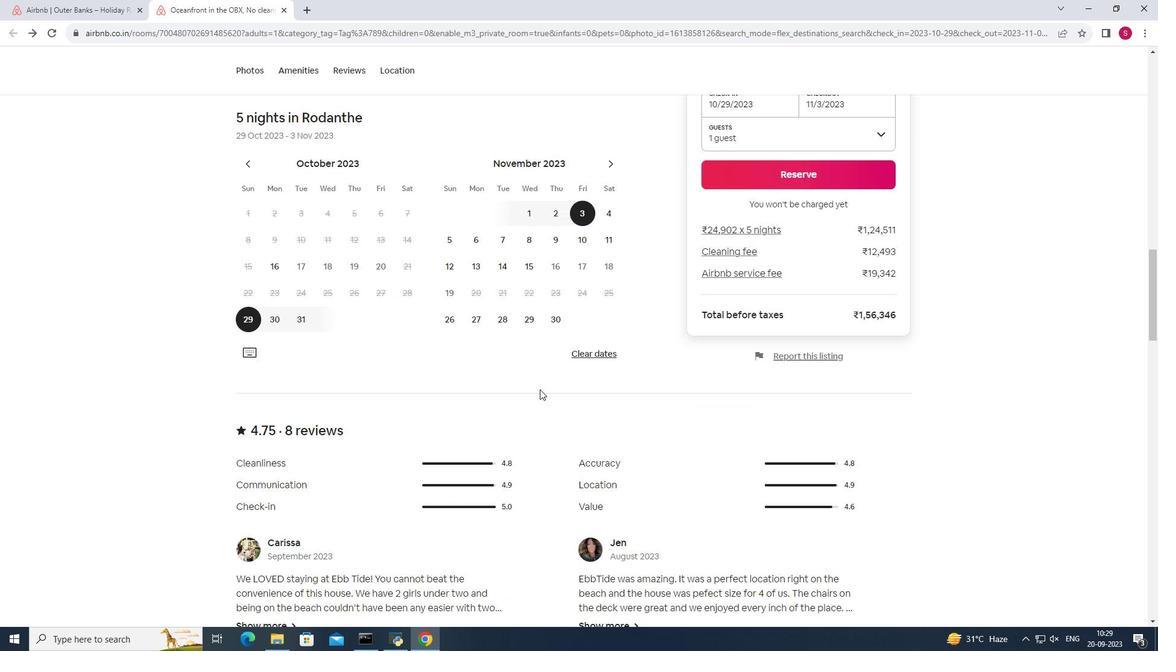 
Action: Mouse scrolled (540, 389) with delta (0, 0)
Screenshot: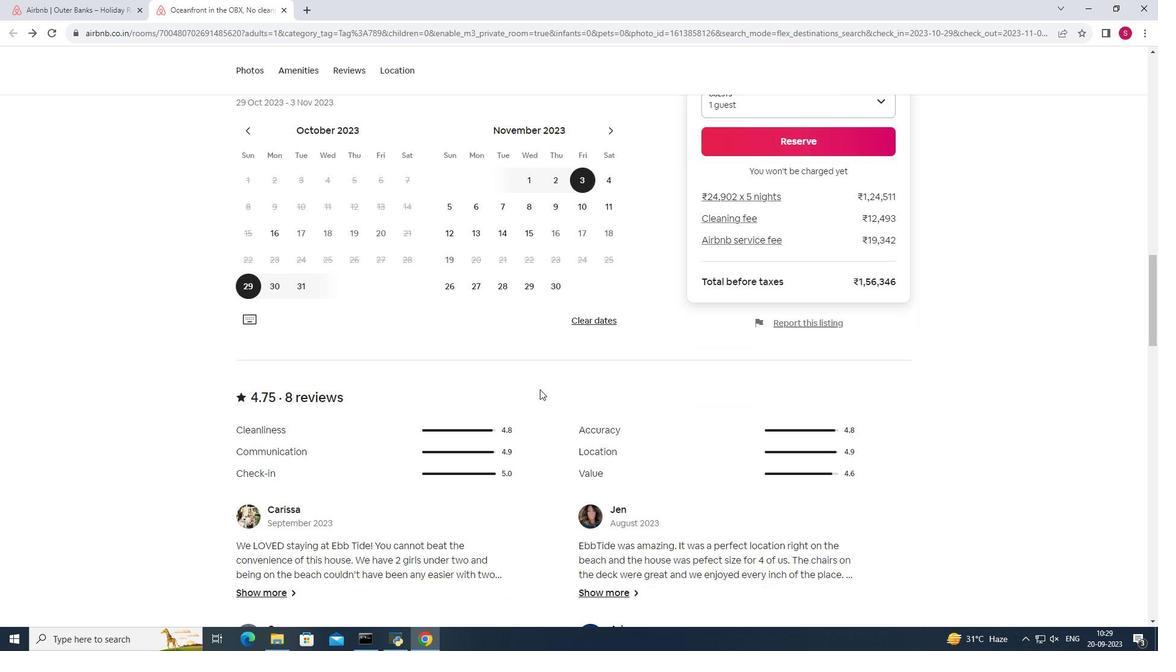 
Action: Mouse scrolled (540, 389) with delta (0, 0)
Screenshot: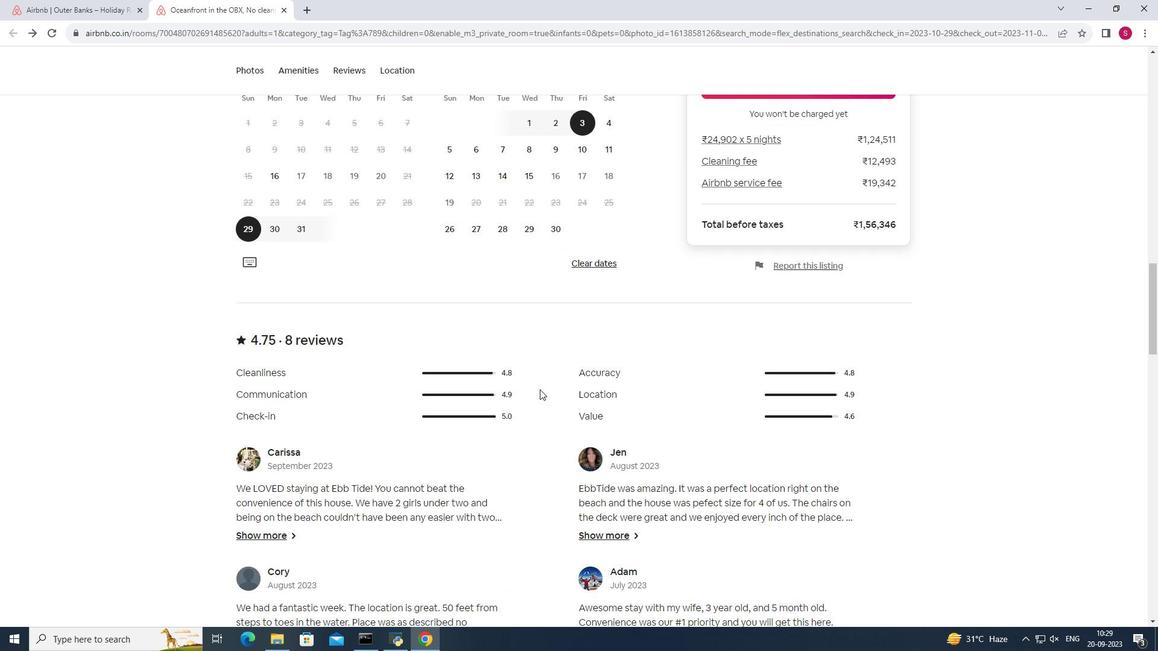 
Action: Mouse scrolled (540, 389) with delta (0, 0)
Screenshot: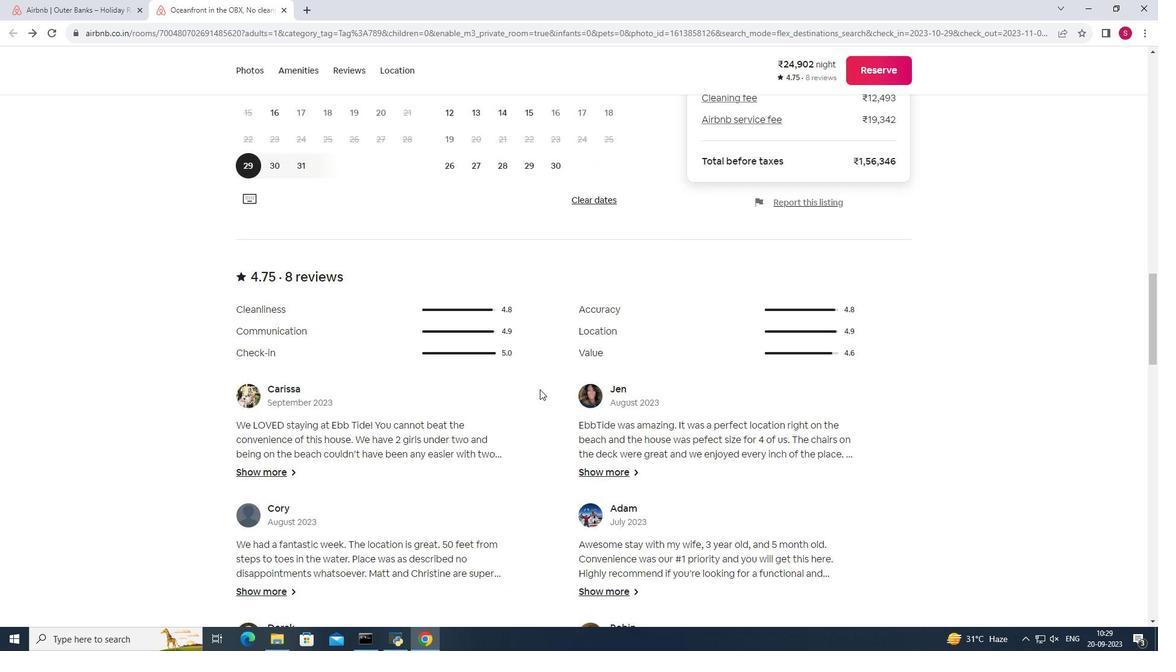 
Action: Mouse moved to (540, 389)
Screenshot: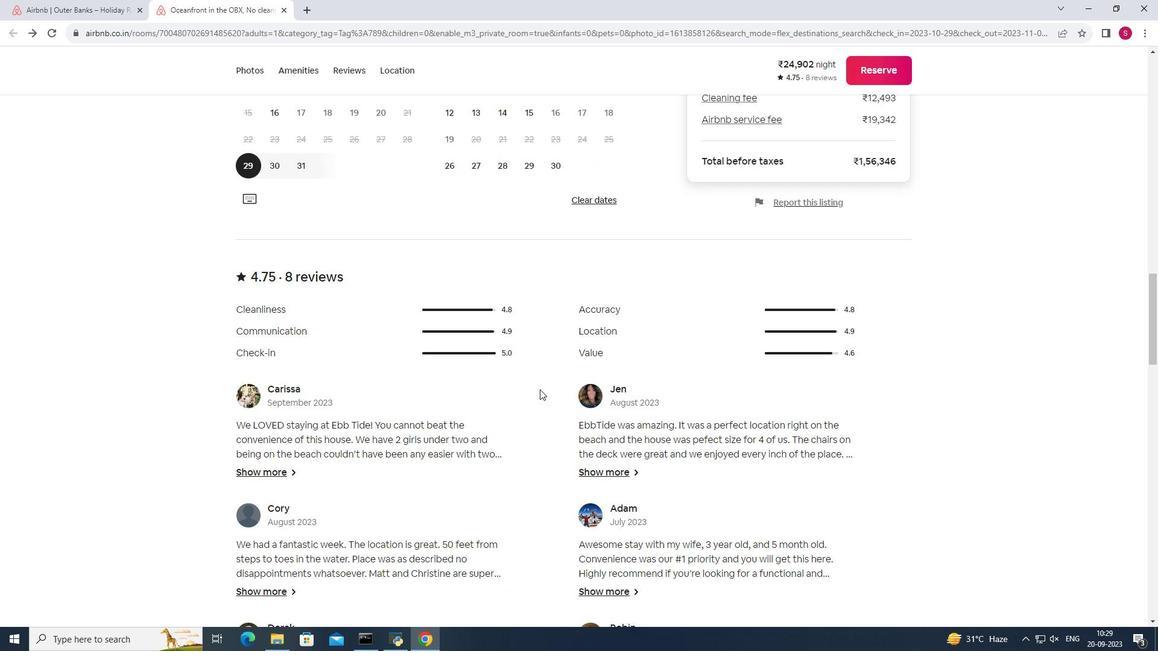 
Action: Mouse pressed left at (540, 389)
Screenshot: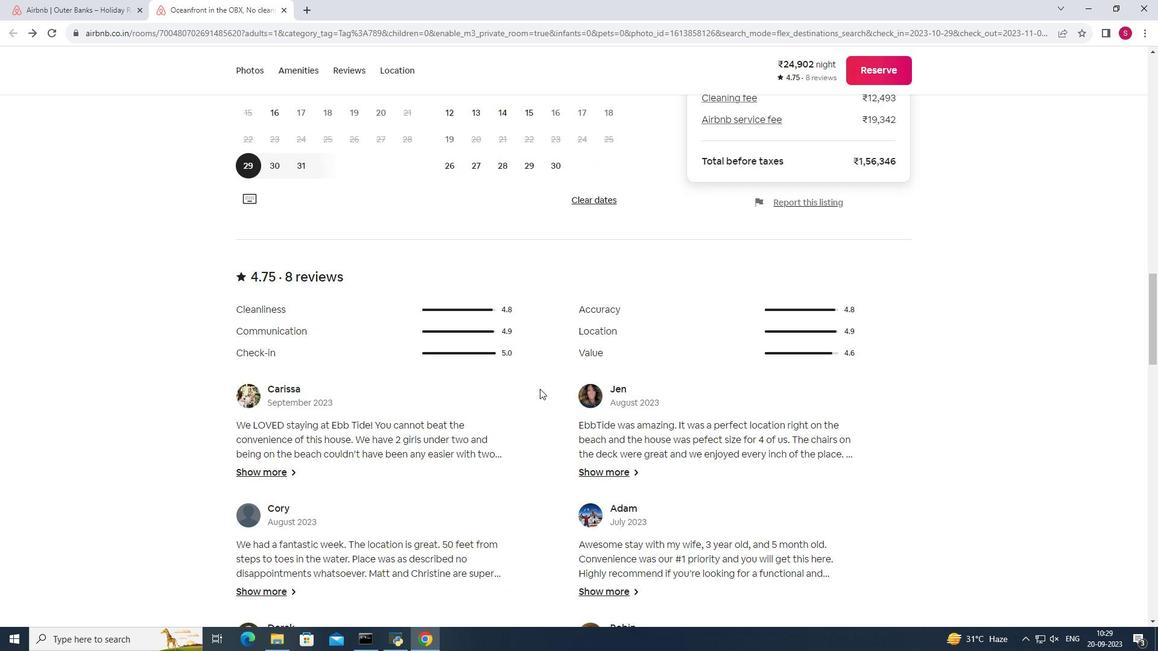 
Action: Mouse moved to (475, 384)
Screenshot: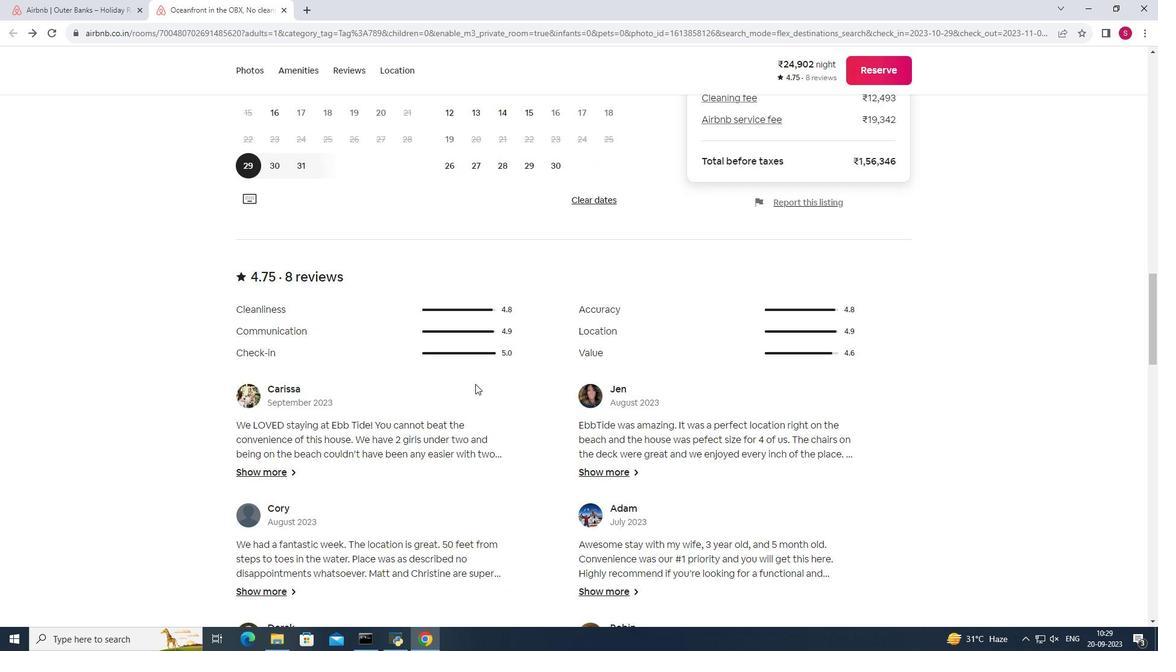 
Action: Mouse pressed left at (475, 384)
Screenshot: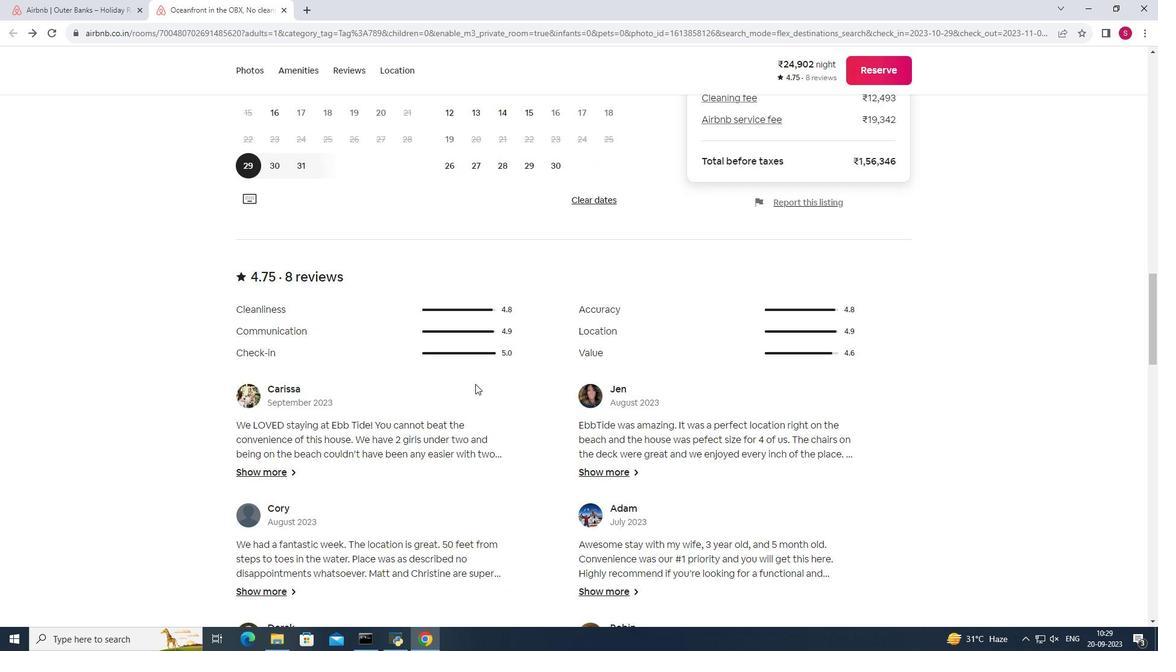 
Action: Mouse moved to (474, 383)
Screenshot: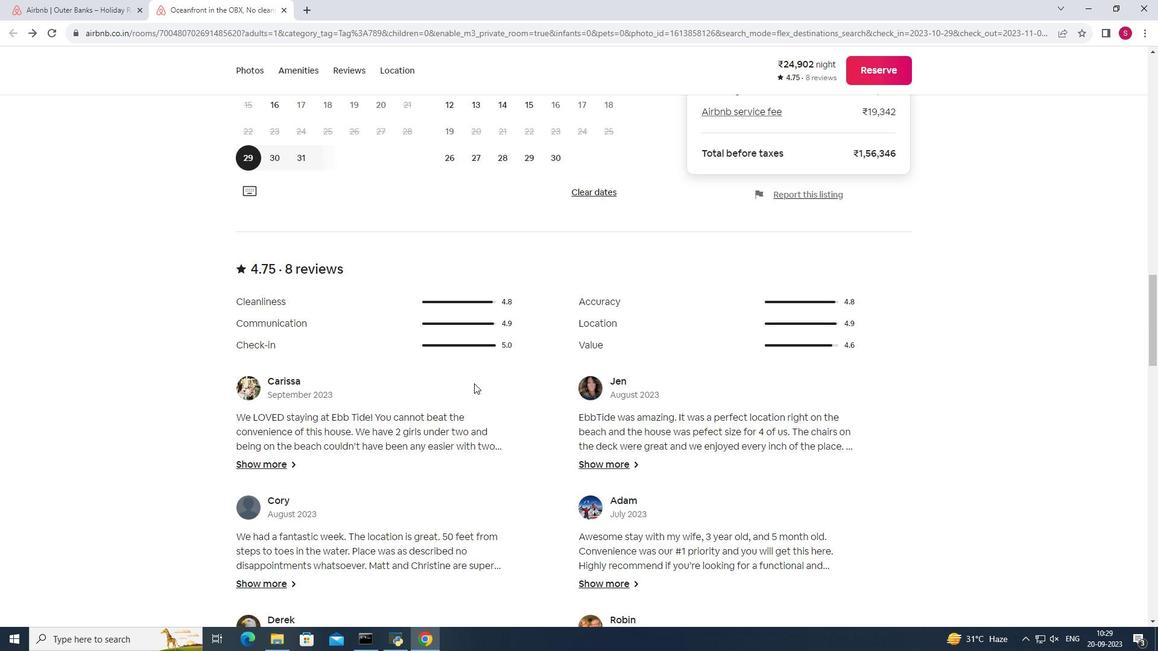 
Action: Mouse scrolled (474, 383) with delta (0, 0)
Screenshot: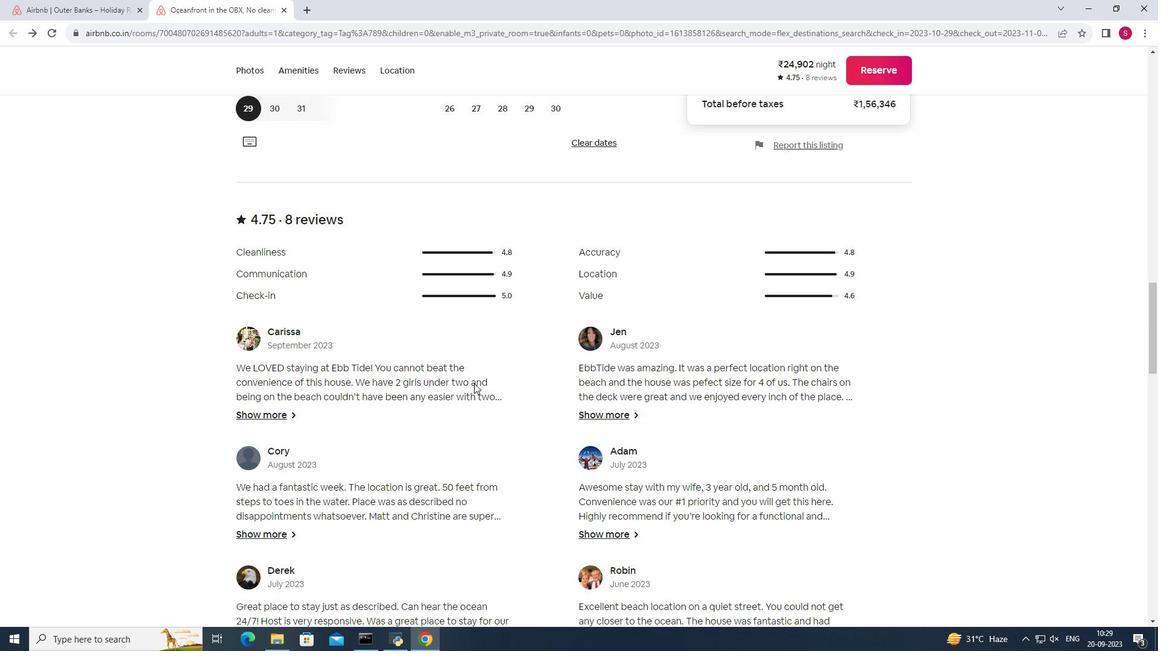 
Action: Mouse moved to (474, 383)
Screenshot: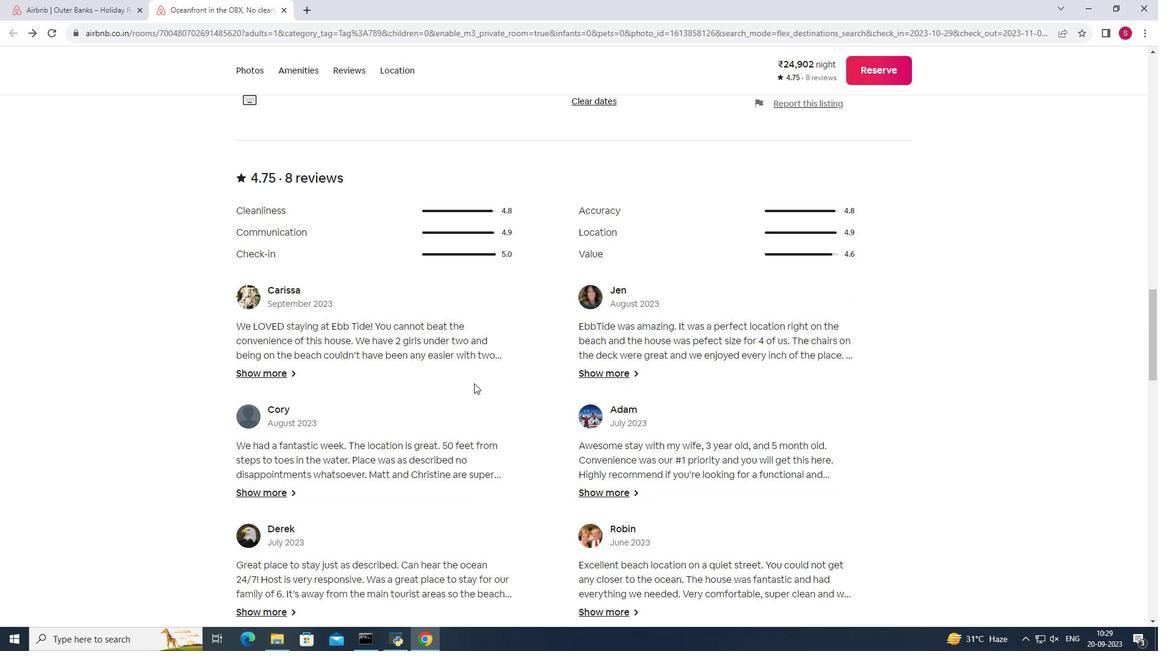 
Action: Mouse scrolled (474, 383) with delta (0, 0)
Screenshot: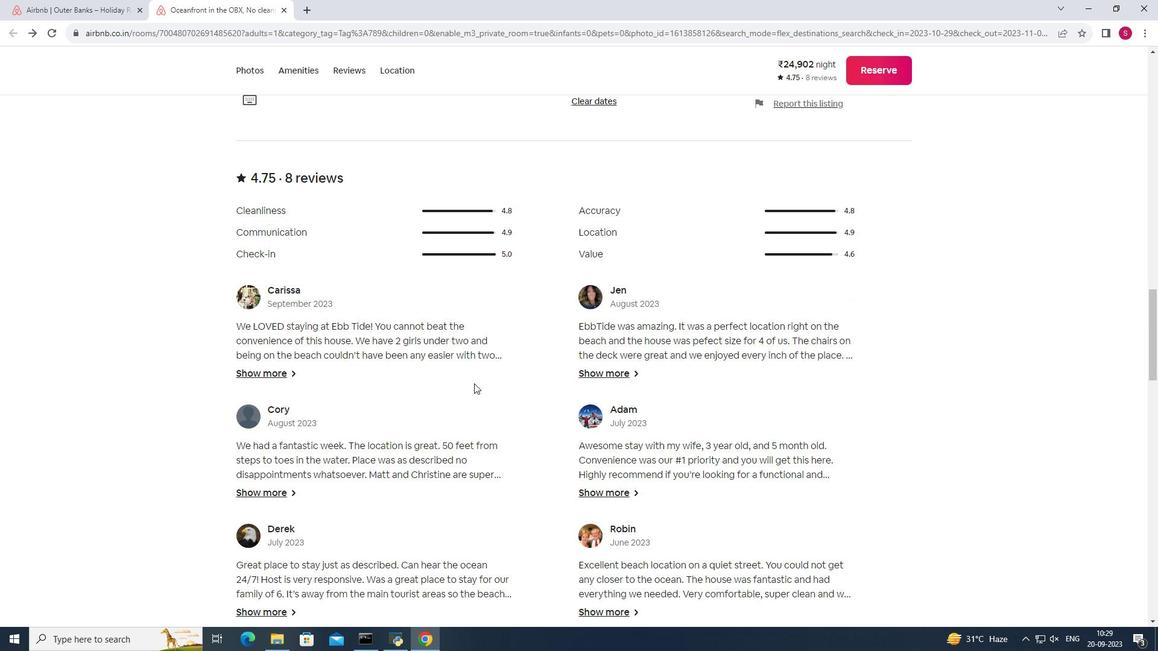 
Action: Mouse moved to (512, 386)
Screenshot: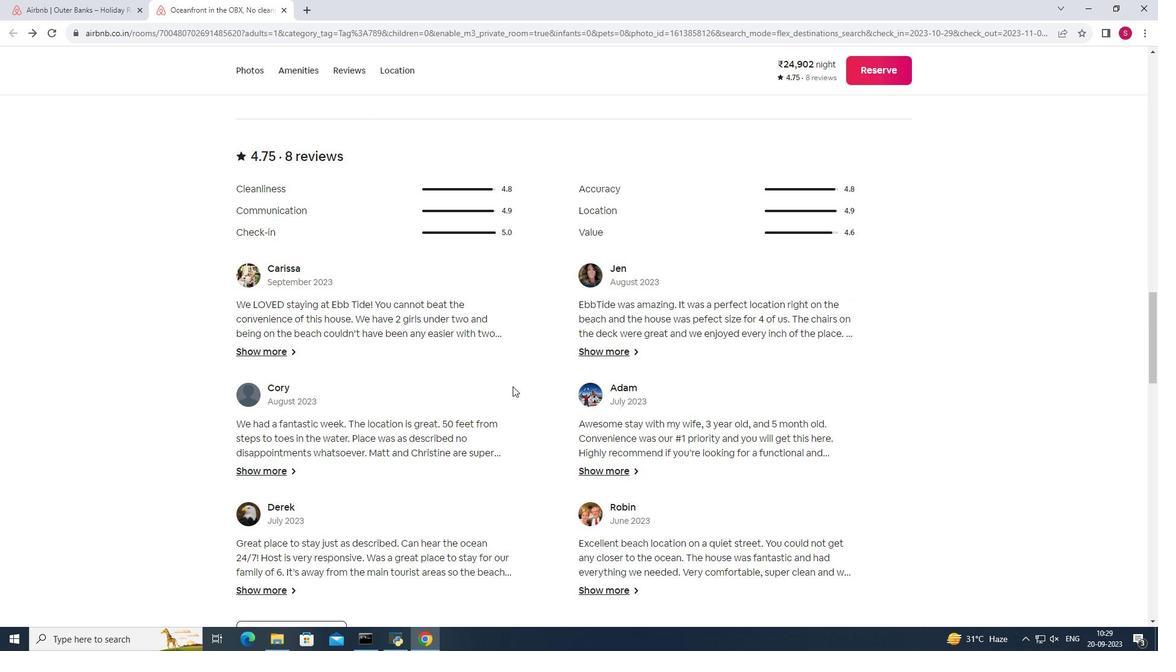 
Action: Mouse scrolled (512, 386) with delta (0, 0)
Screenshot: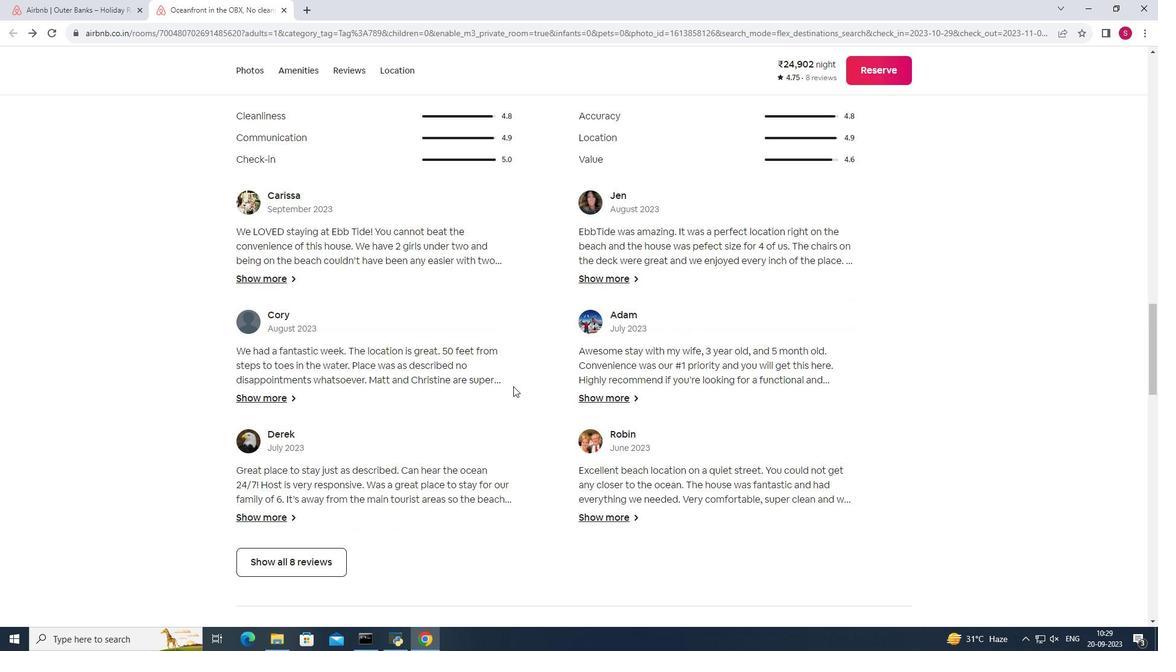 
Action: Mouse scrolled (512, 386) with delta (0, 0)
Screenshot: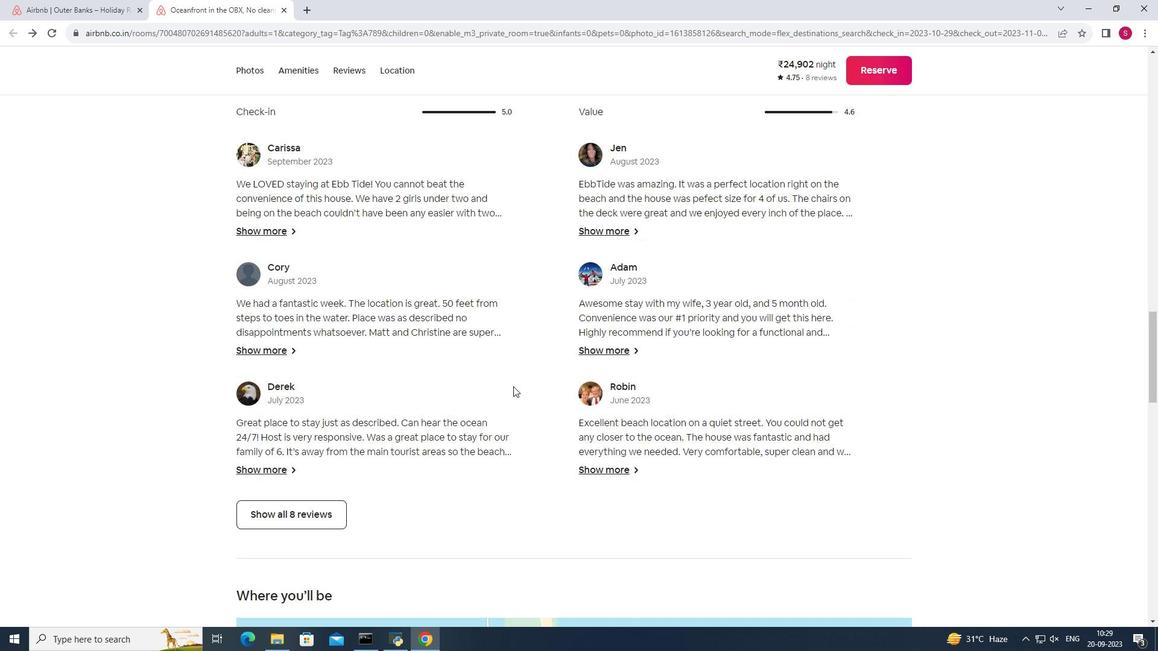 
Action: Mouse moved to (518, 401)
Screenshot: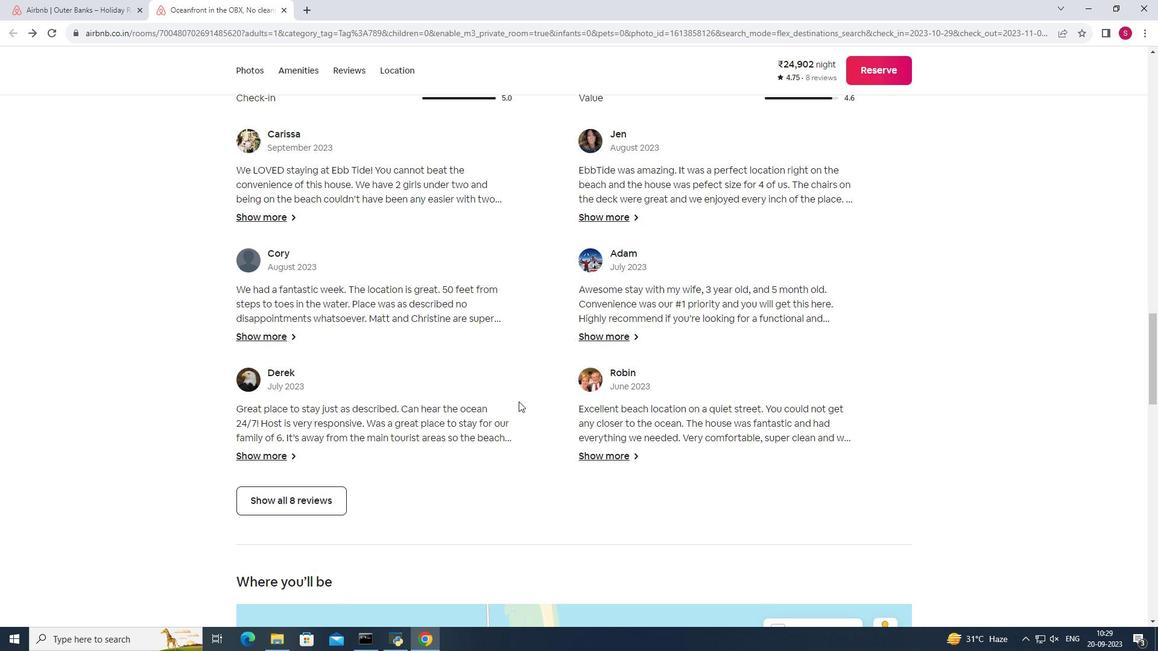 
Action: Mouse scrolled (518, 401) with delta (0, 0)
Screenshot: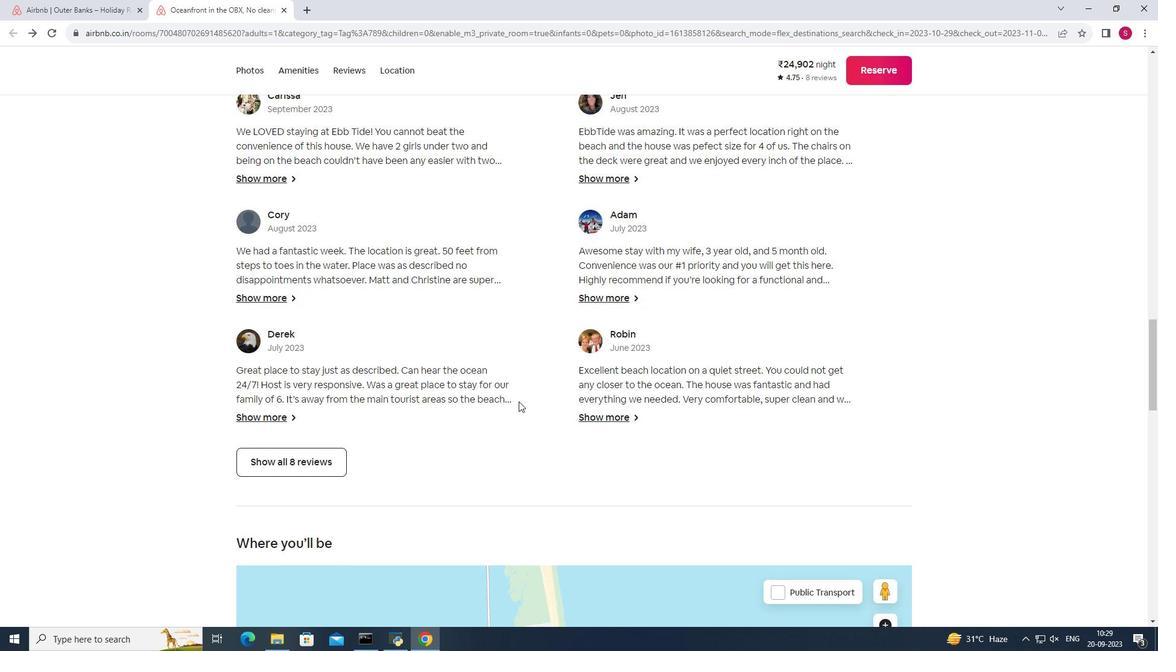 
Action: Mouse moved to (286, 451)
Screenshot: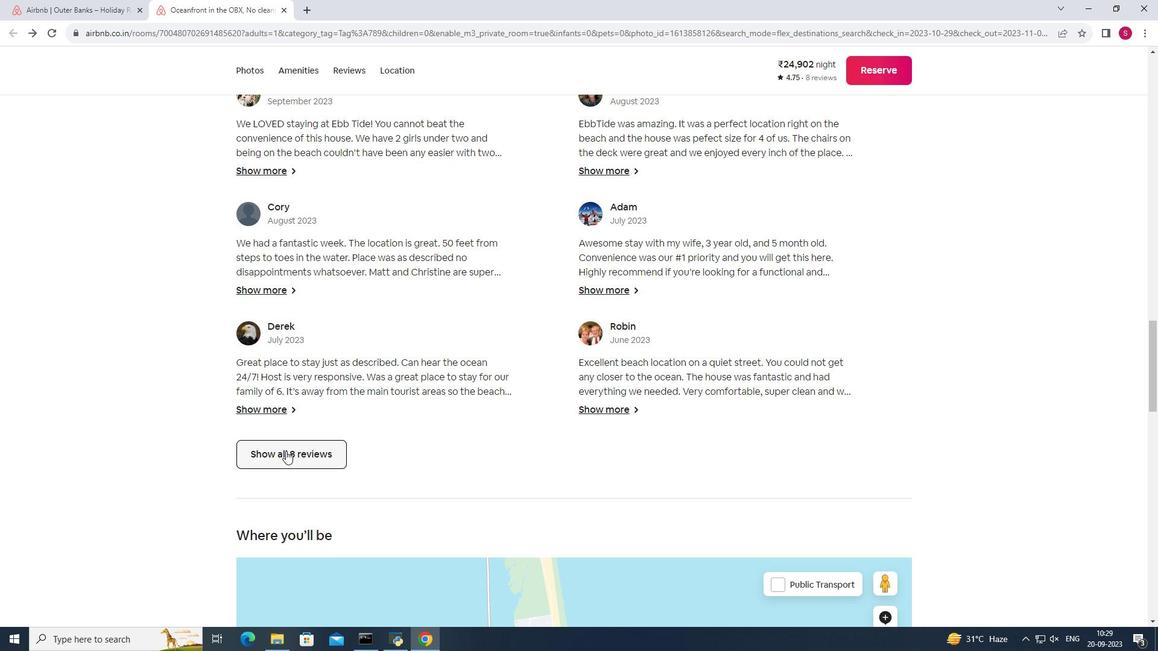
Action: Mouse pressed left at (286, 451)
Screenshot: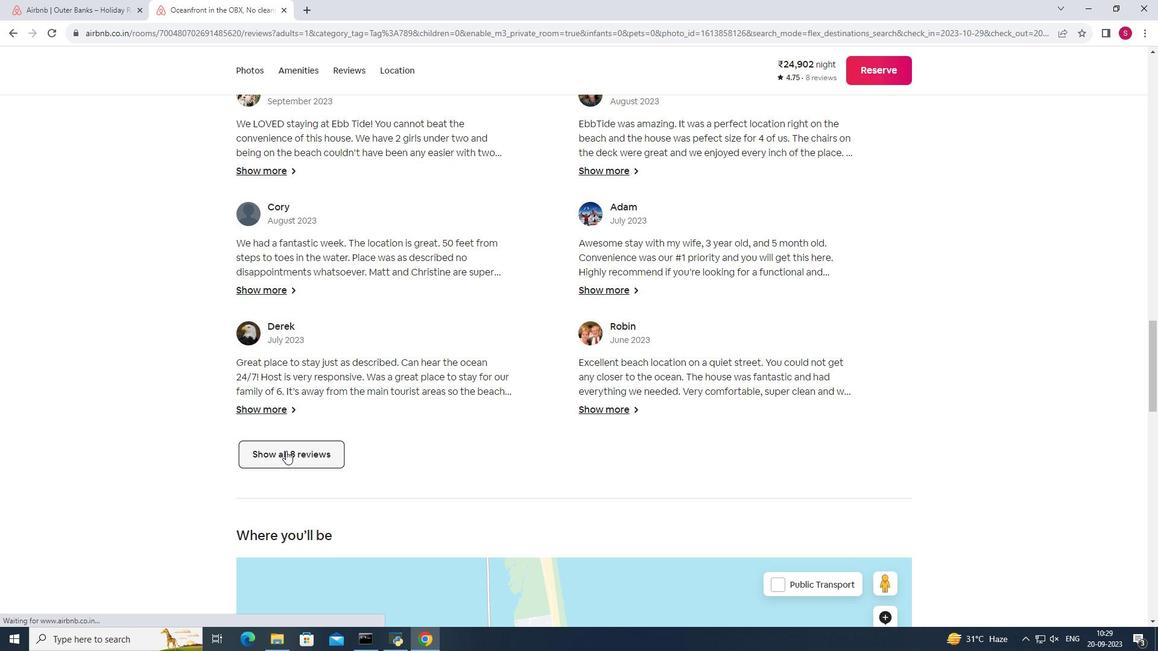 
Action: Mouse moved to (808, 476)
Screenshot: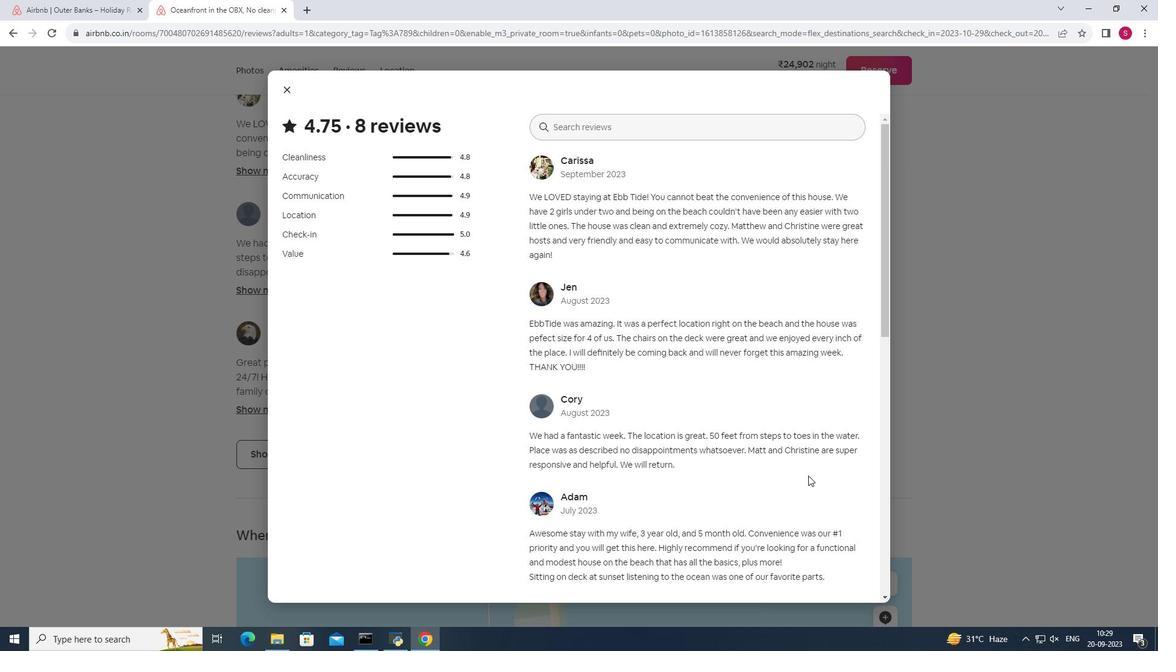 
Action: Mouse scrolled (808, 475) with delta (0, 0)
Screenshot: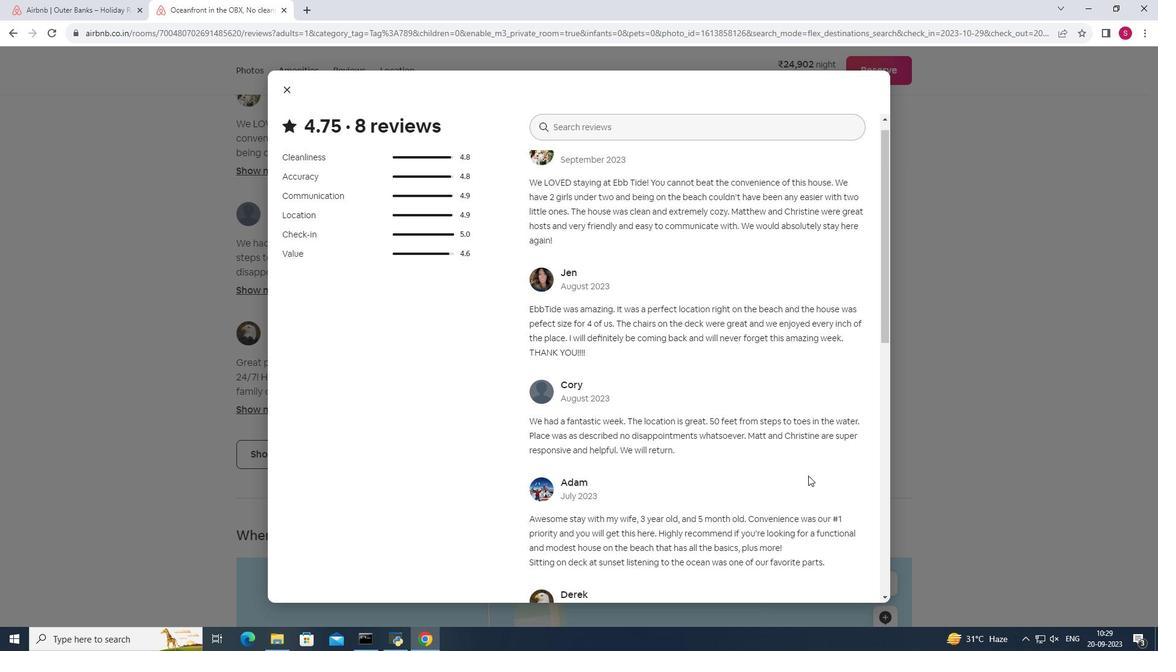 
Action: Mouse scrolled (808, 475) with delta (0, 0)
Screenshot: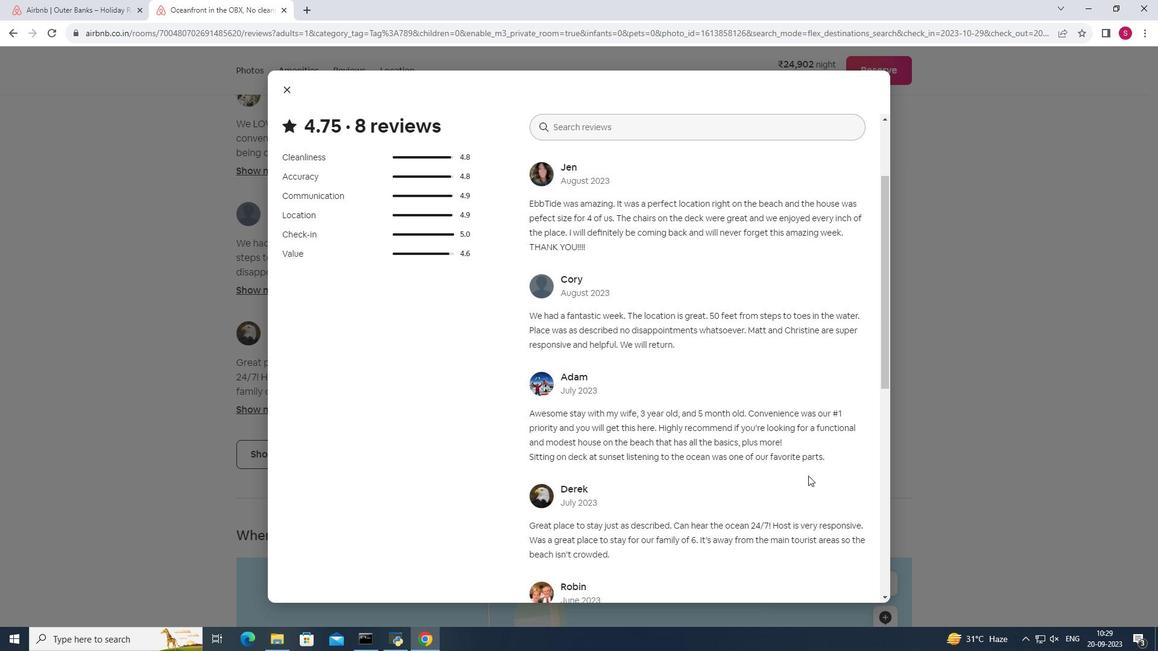 
Action: Mouse scrolled (808, 475) with delta (0, 0)
Screenshot: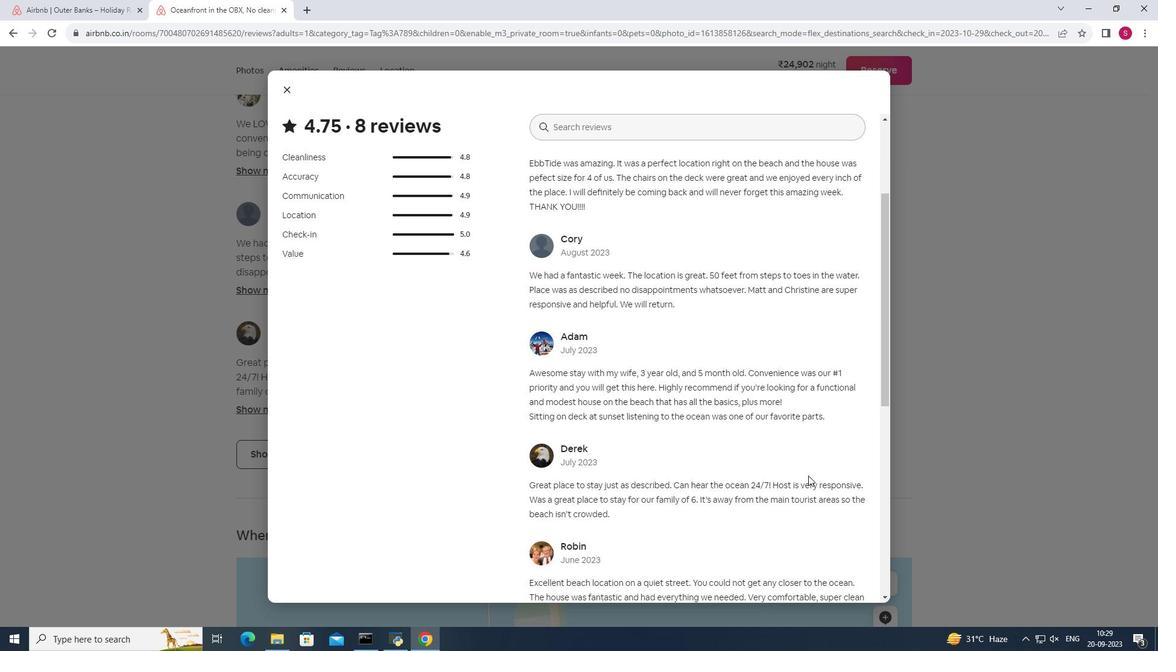 
Action: Mouse scrolled (808, 475) with delta (0, 0)
Screenshot: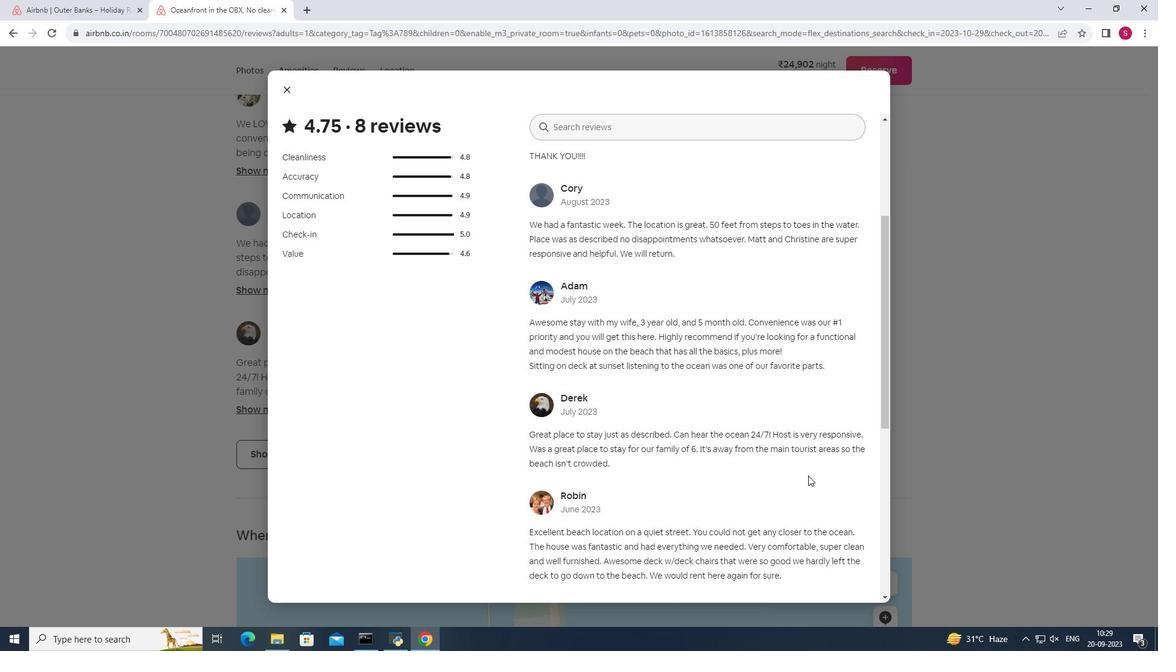 
Action: Mouse scrolled (808, 475) with delta (0, 0)
Screenshot: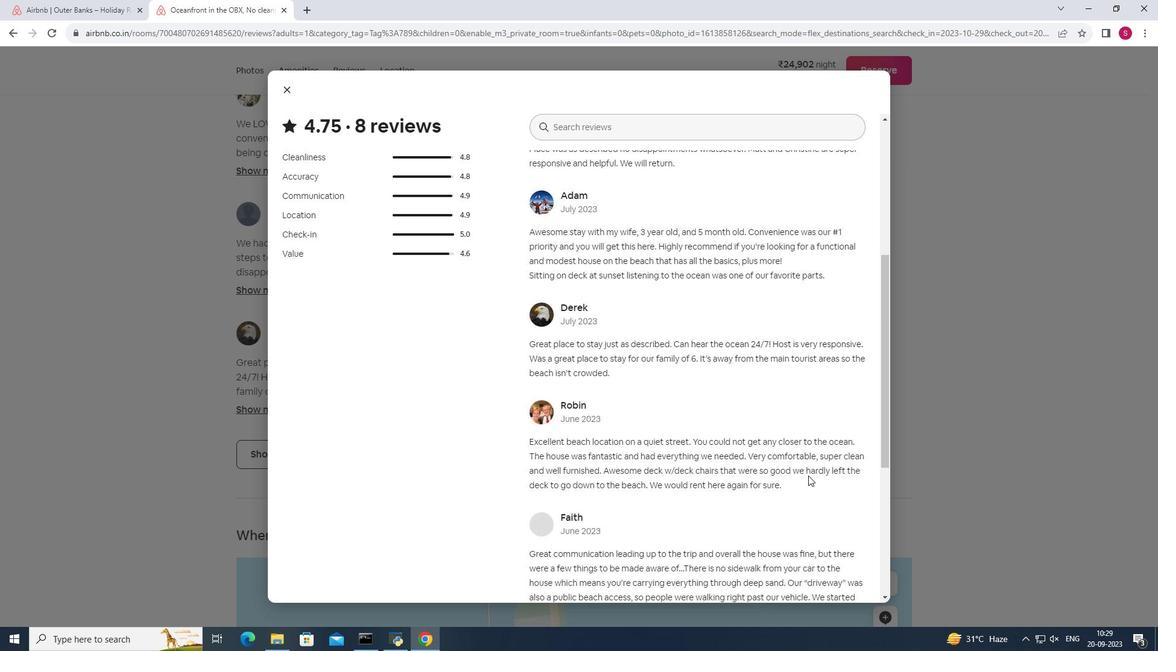 
Action: Mouse scrolled (808, 475) with delta (0, 0)
Screenshot: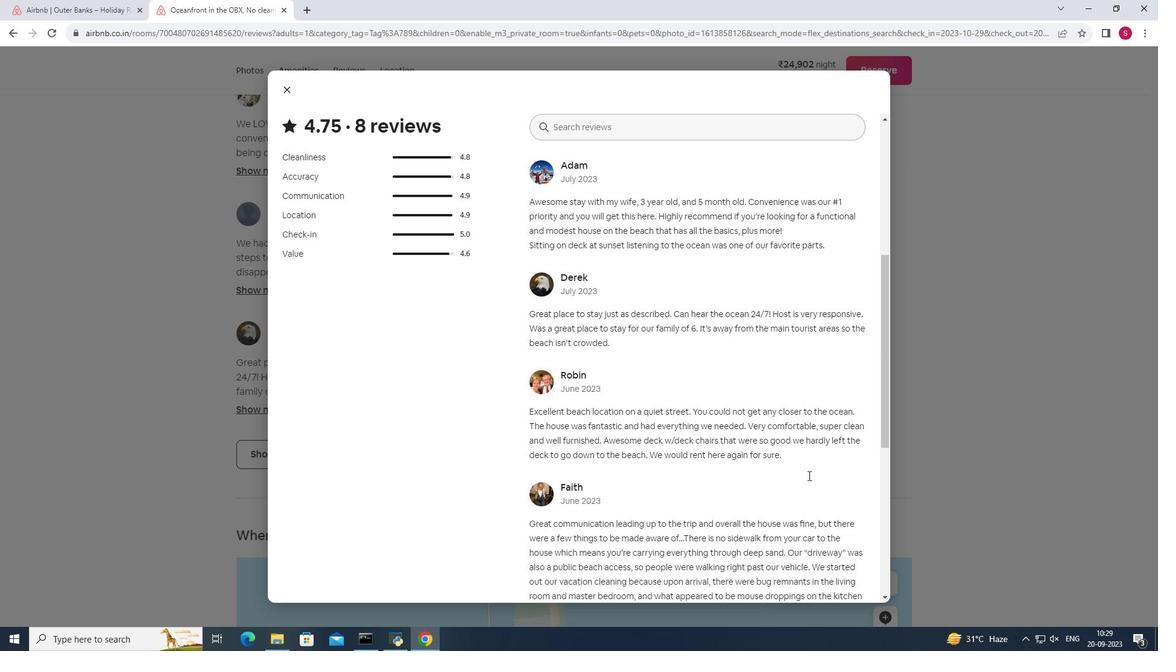
Action: Mouse scrolled (808, 475) with delta (0, 0)
Screenshot: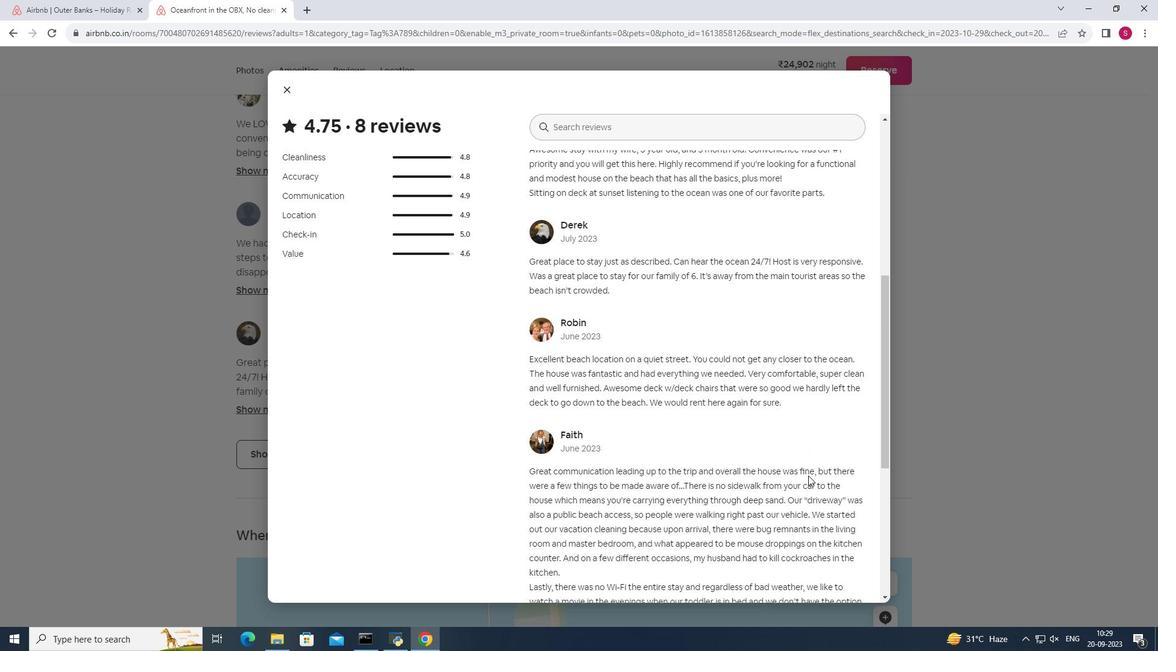 
Action: Mouse scrolled (808, 475) with delta (0, 0)
Screenshot: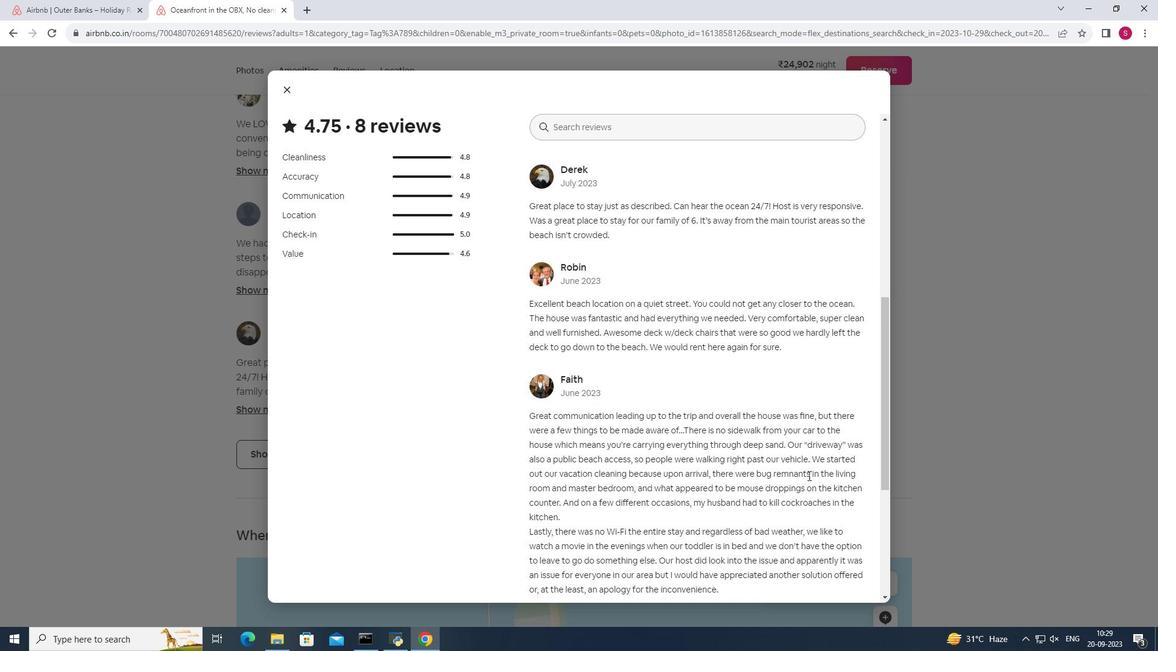 
Action: Mouse moved to (672, 438)
Screenshot: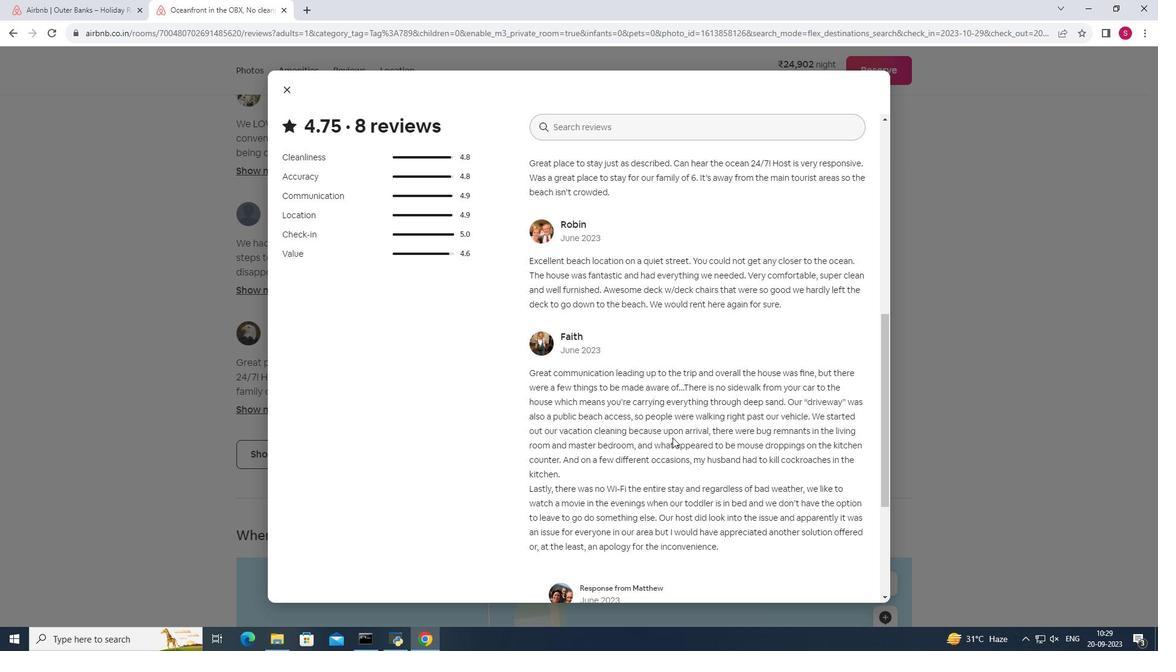 
Action: Mouse scrolled (672, 437) with delta (0, 0)
Screenshot: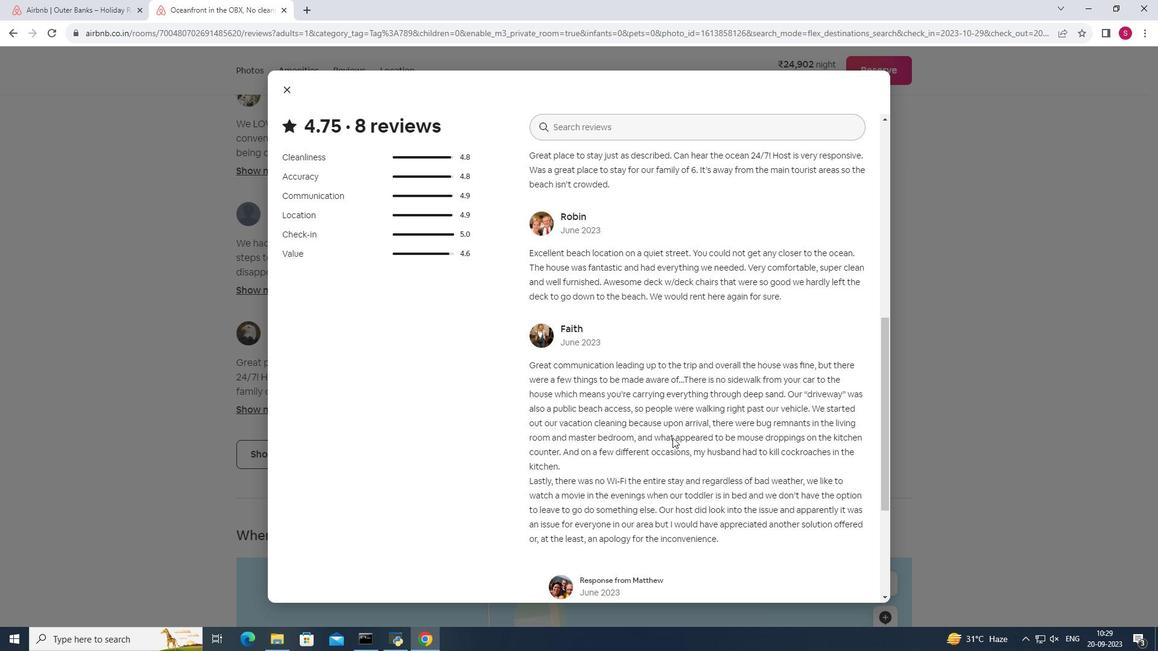 
Action: Mouse moved to (674, 435)
Screenshot: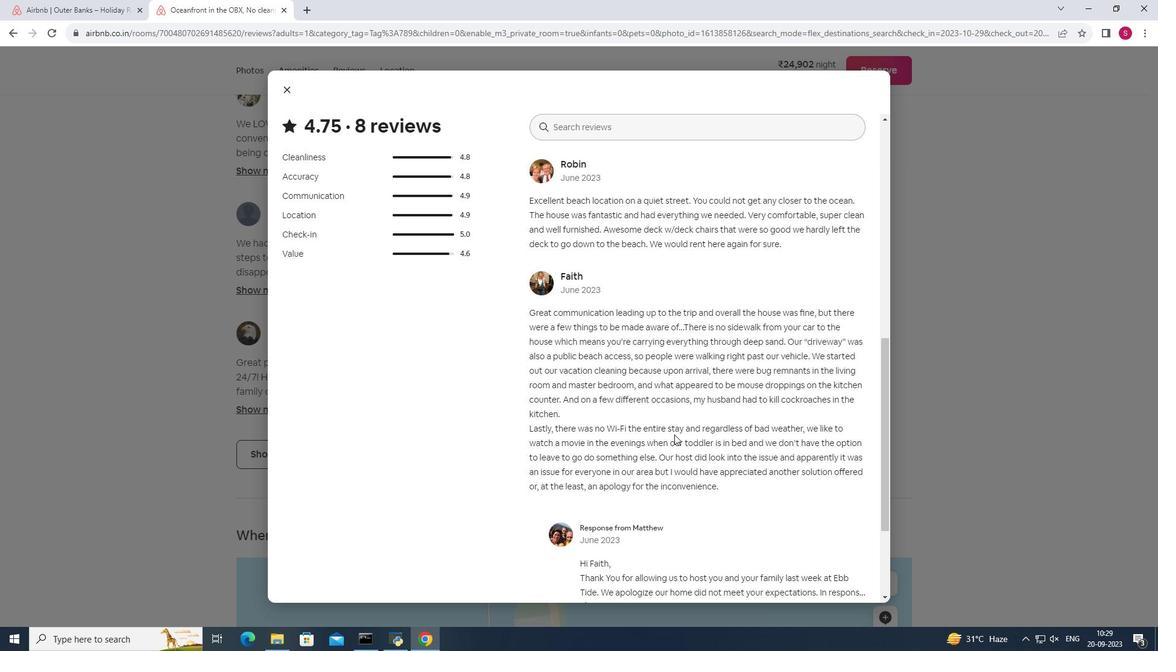 
Action: Mouse scrolled (674, 434) with delta (0, 0)
Screenshot: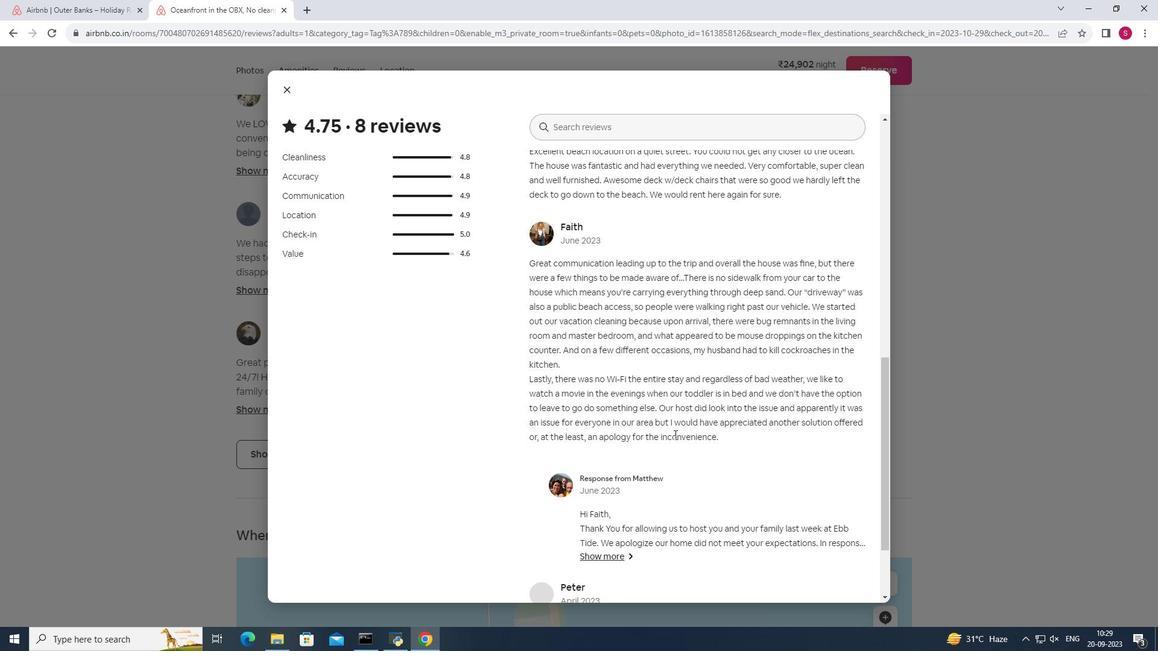 
Action: Mouse scrolled (674, 434) with delta (0, 0)
Screenshot: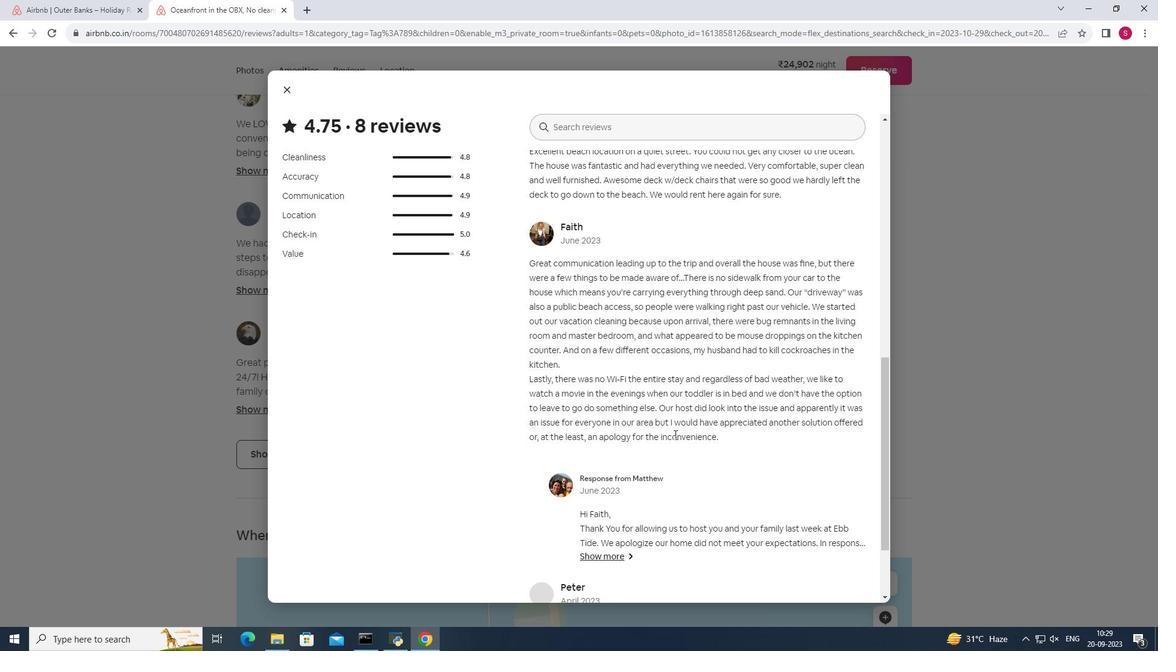 
Action: Mouse scrolled (674, 434) with delta (0, 0)
Screenshot: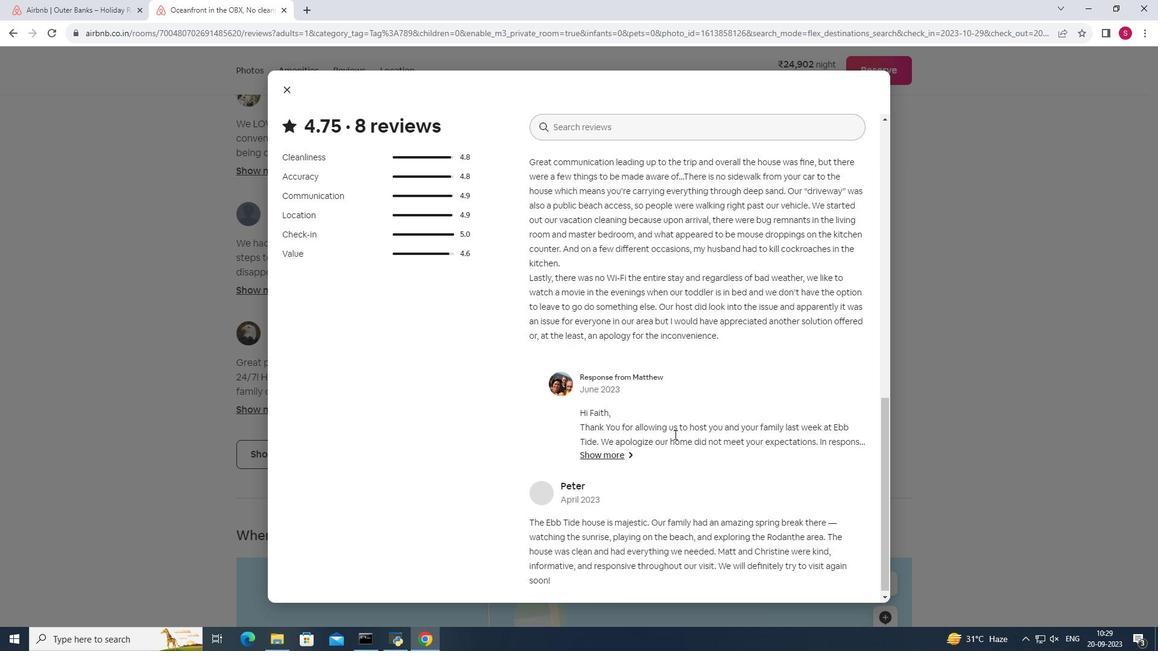 
Action: Mouse moved to (765, 456)
Screenshot: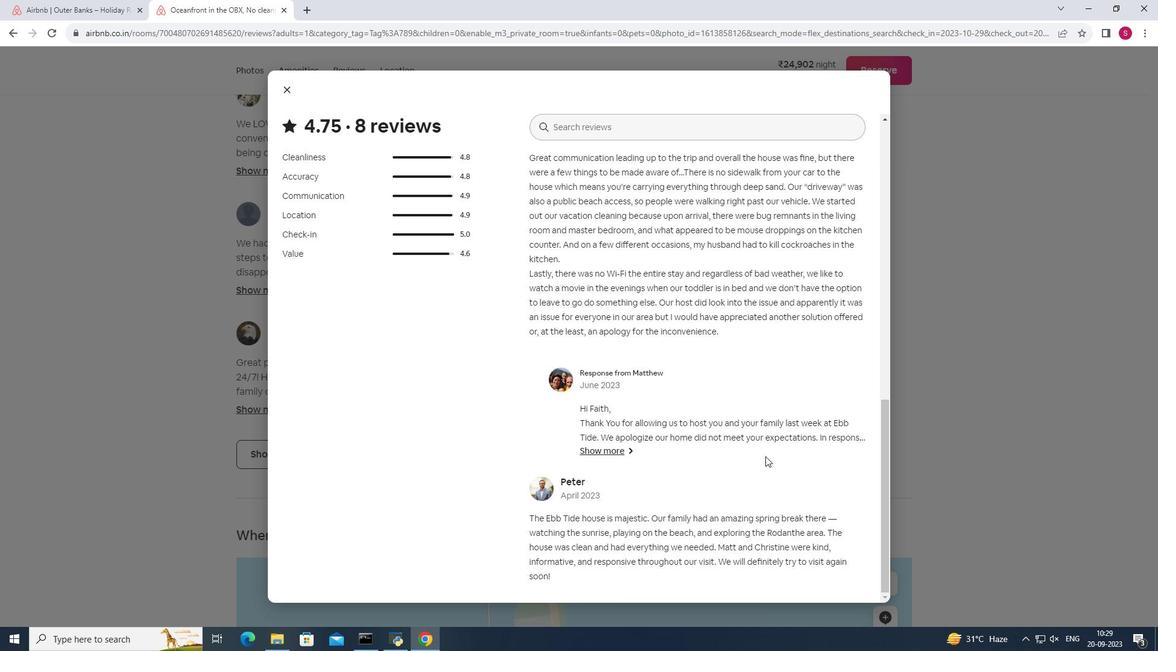 
Action: Mouse scrolled (765, 456) with delta (0, 0)
Screenshot: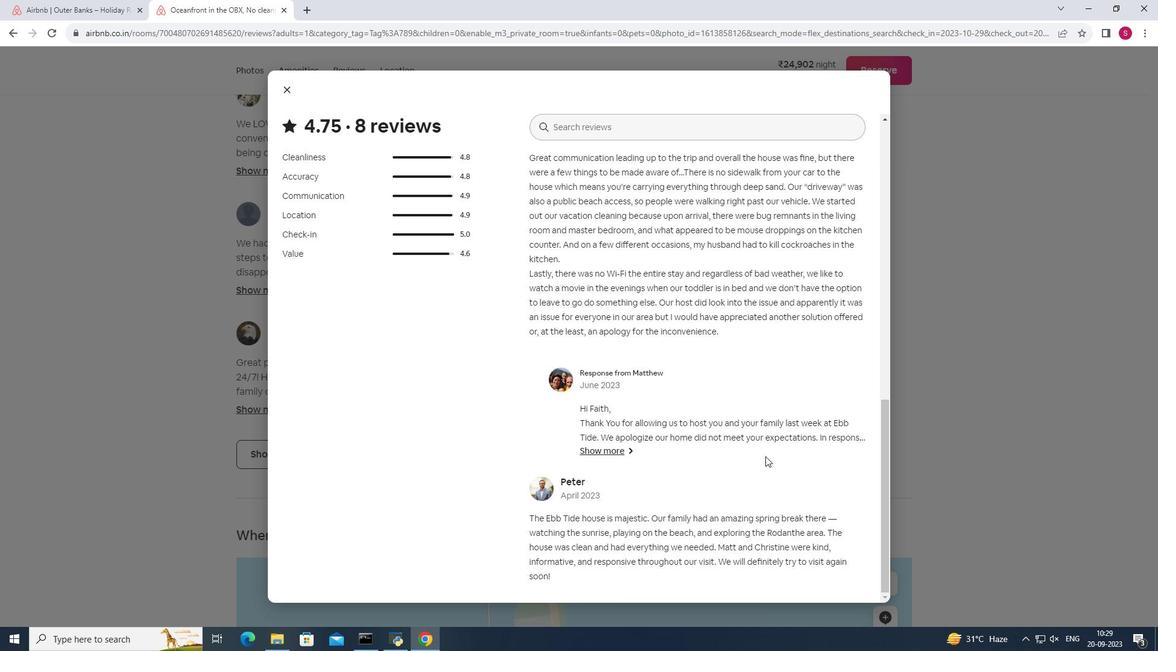 
Action: Mouse scrolled (765, 456) with delta (0, 0)
Screenshot: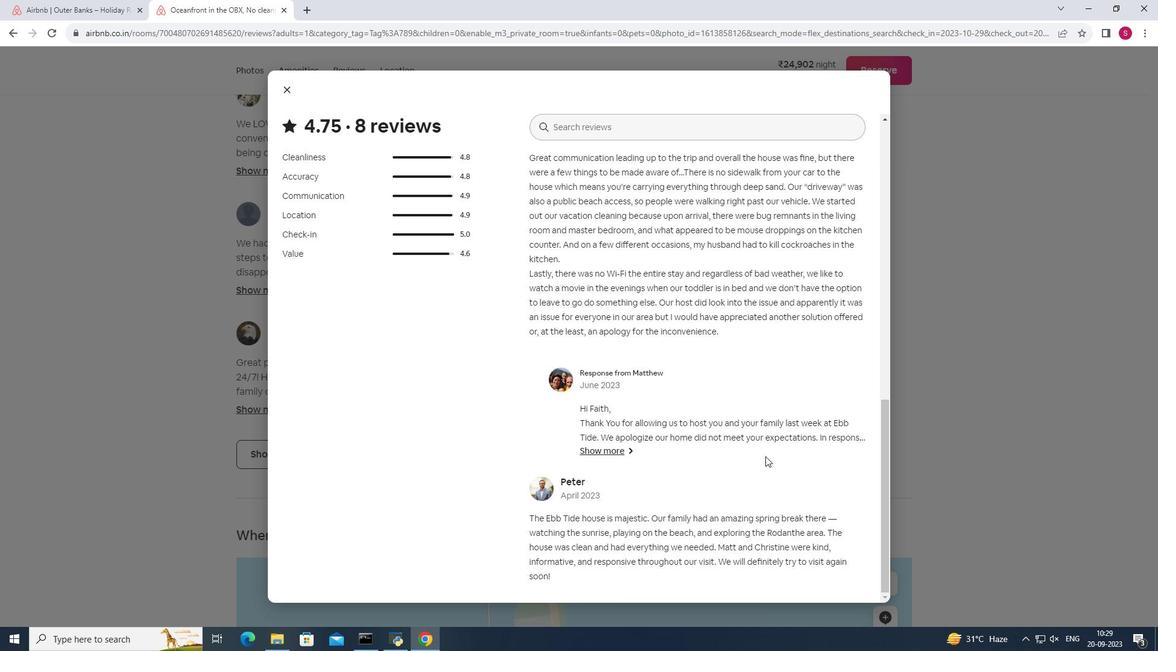 
Action: Mouse moved to (284, 91)
Screenshot: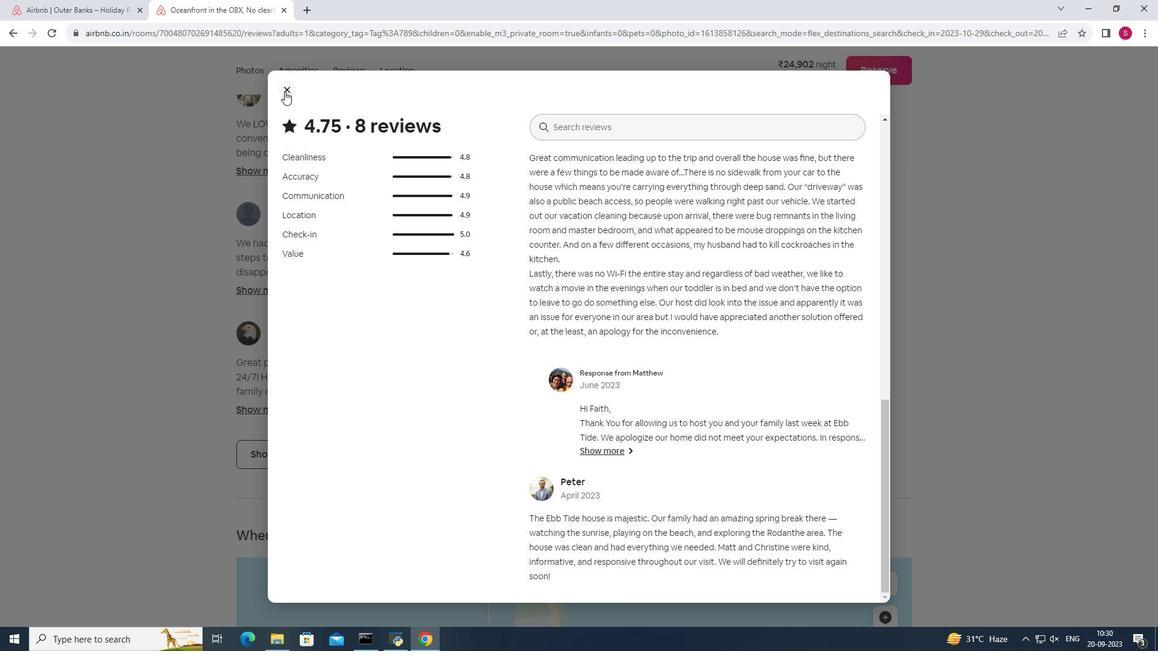 
Action: Mouse pressed left at (284, 91)
Screenshot: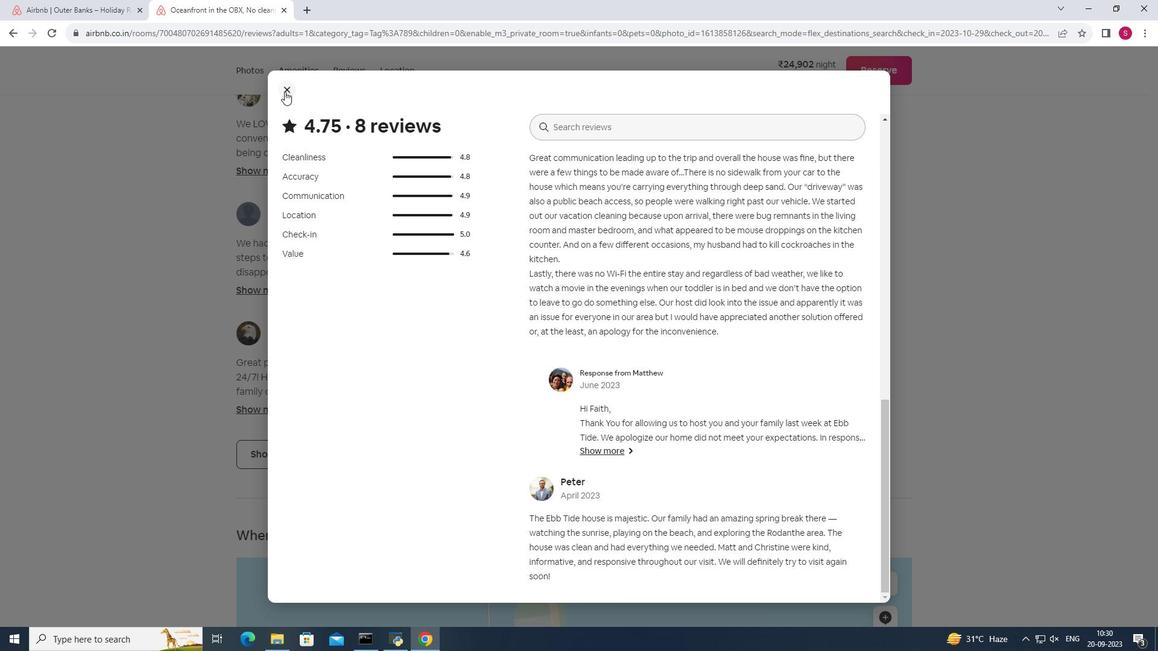 
Action: Mouse moved to (437, 312)
